Task: Select Give A Gift Card from Gift Cards. Add to cart Amazon Fire TV Gift Card-2. Place order for Markus Robinson, _x000D_
1636 Lexi Loop_x000D_
Lynden, Washington(WA), 98264, Cell Number (360) 354-8826
Action: Mouse moved to (17, 125)
Screenshot: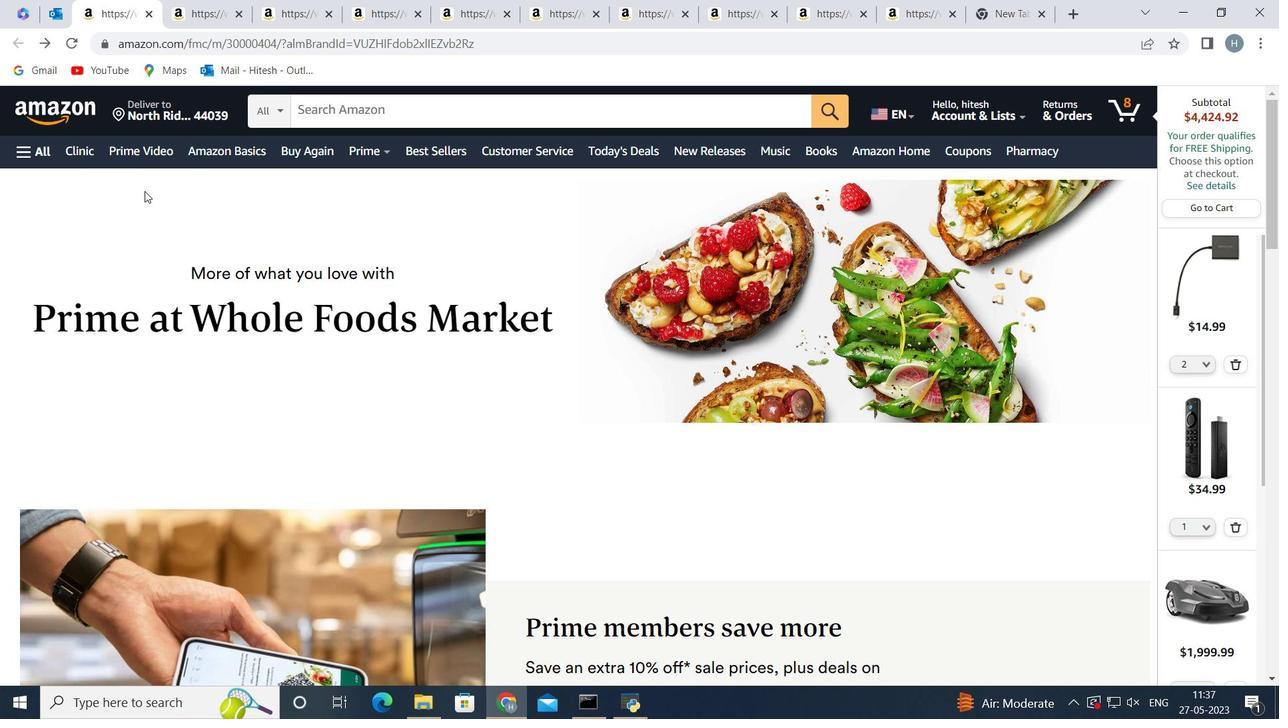 
Action: Mouse pressed left at (17, 125)
Screenshot: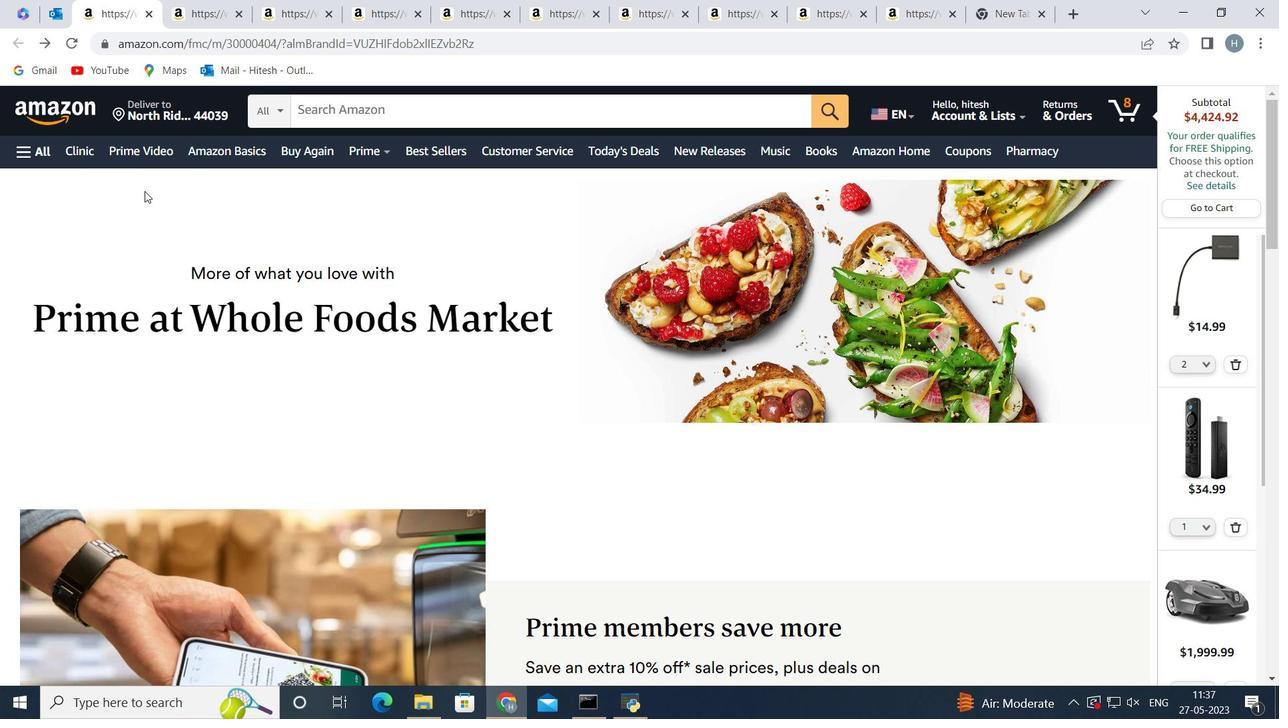 
Action: Mouse moved to (137, 475)
Screenshot: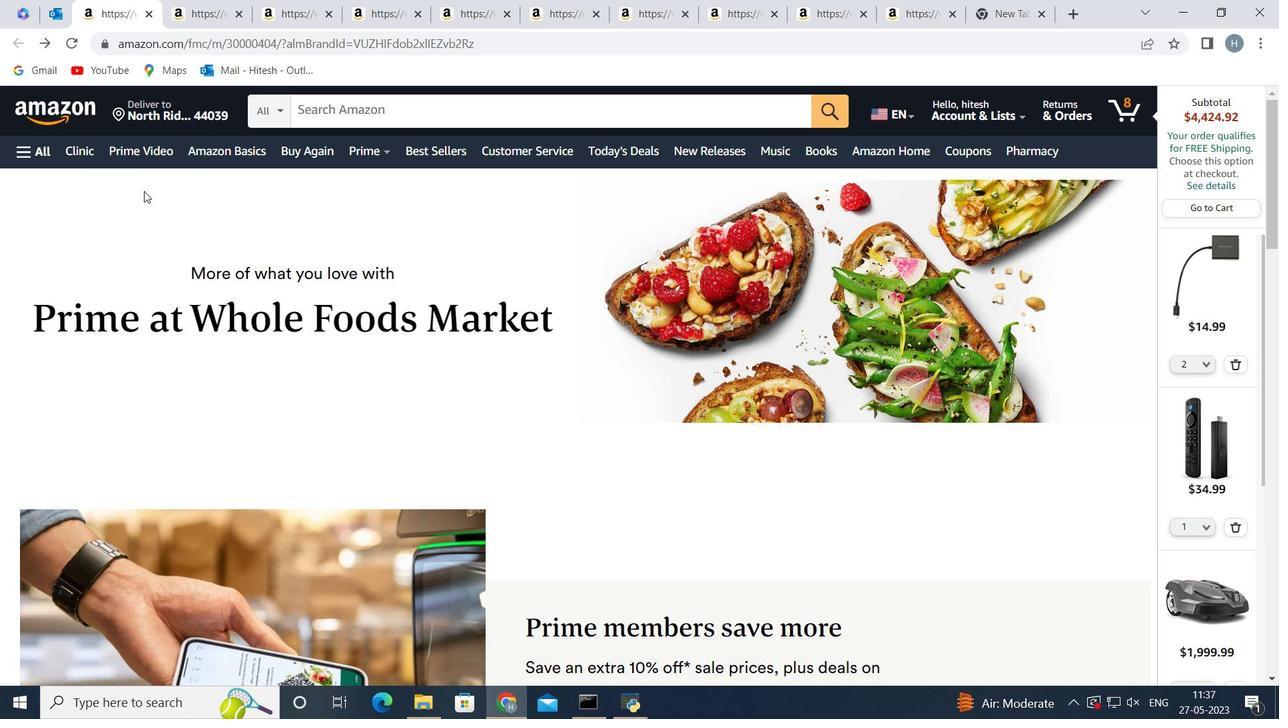 
Action: Mouse scrolled (137, 475) with delta (0, 0)
Screenshot: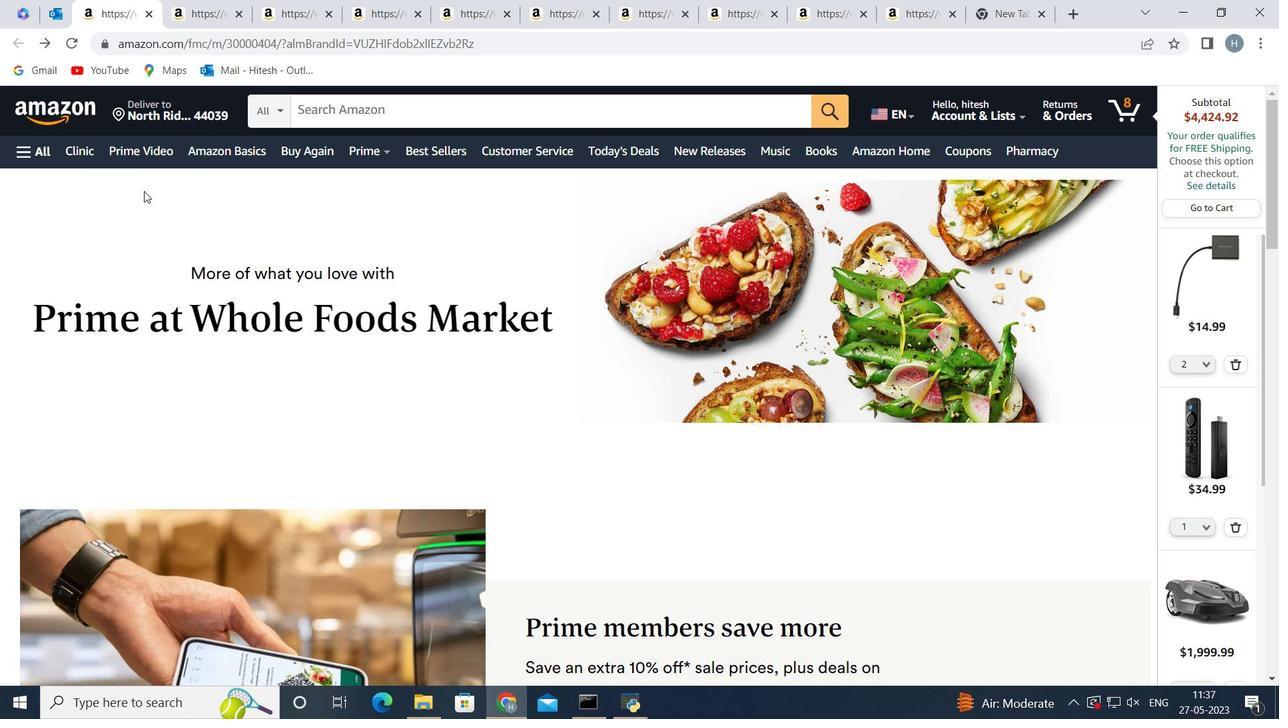 
Action: Mouse scrolled (137, 475) with delta (0, 0)
Screenshot: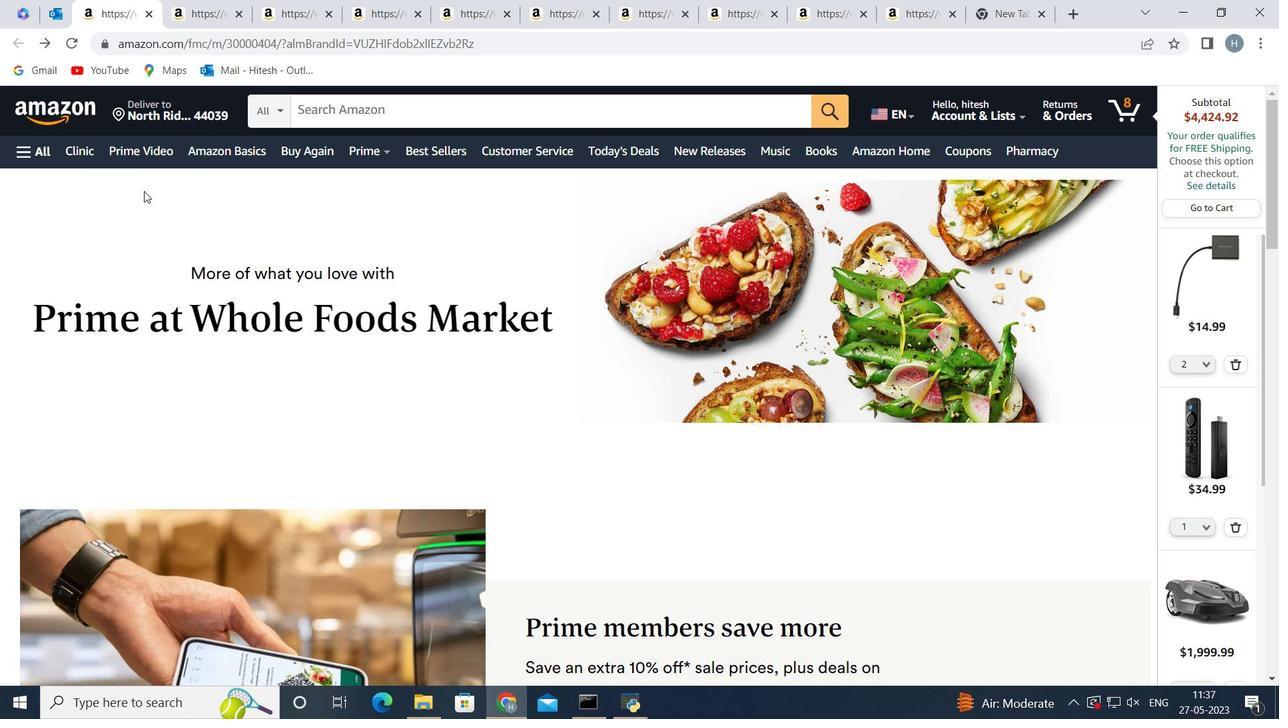 
Action: Mouse scrolled (137, 475) with delta (0, 0)
Screenshot: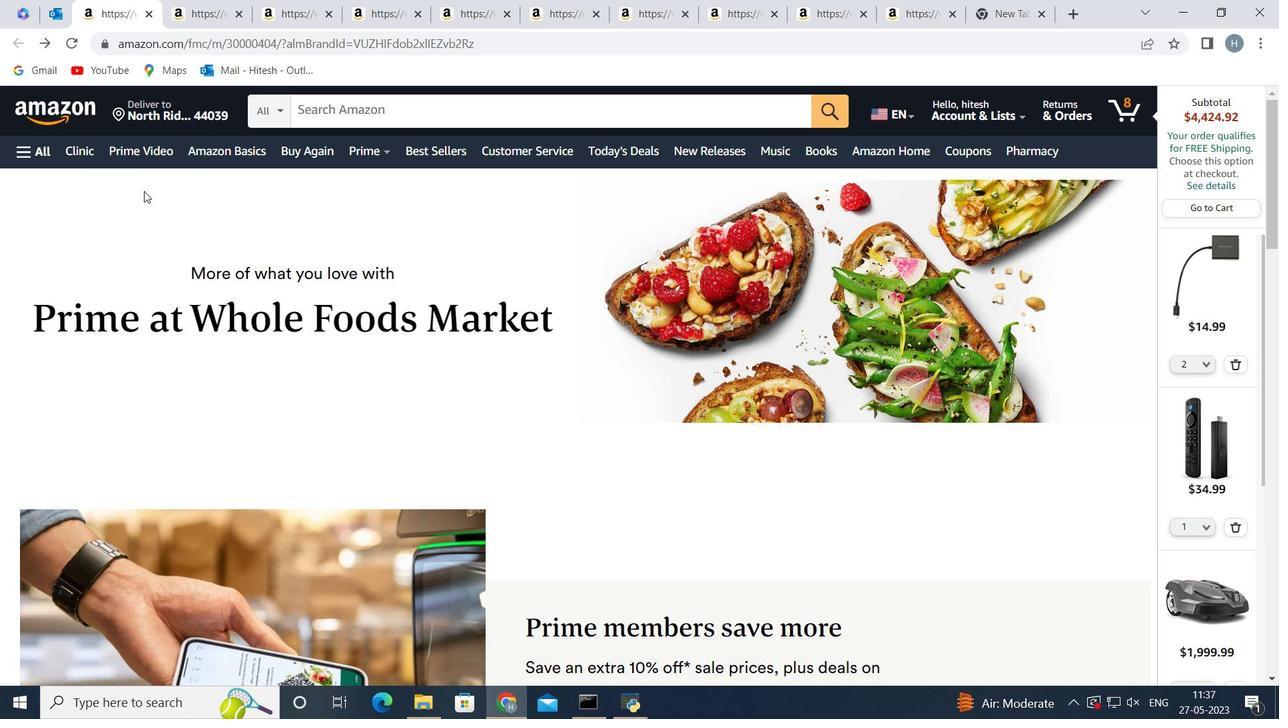 
Action: Mouse scrolled (137, 475) with delta (0, 0)
Screenshot: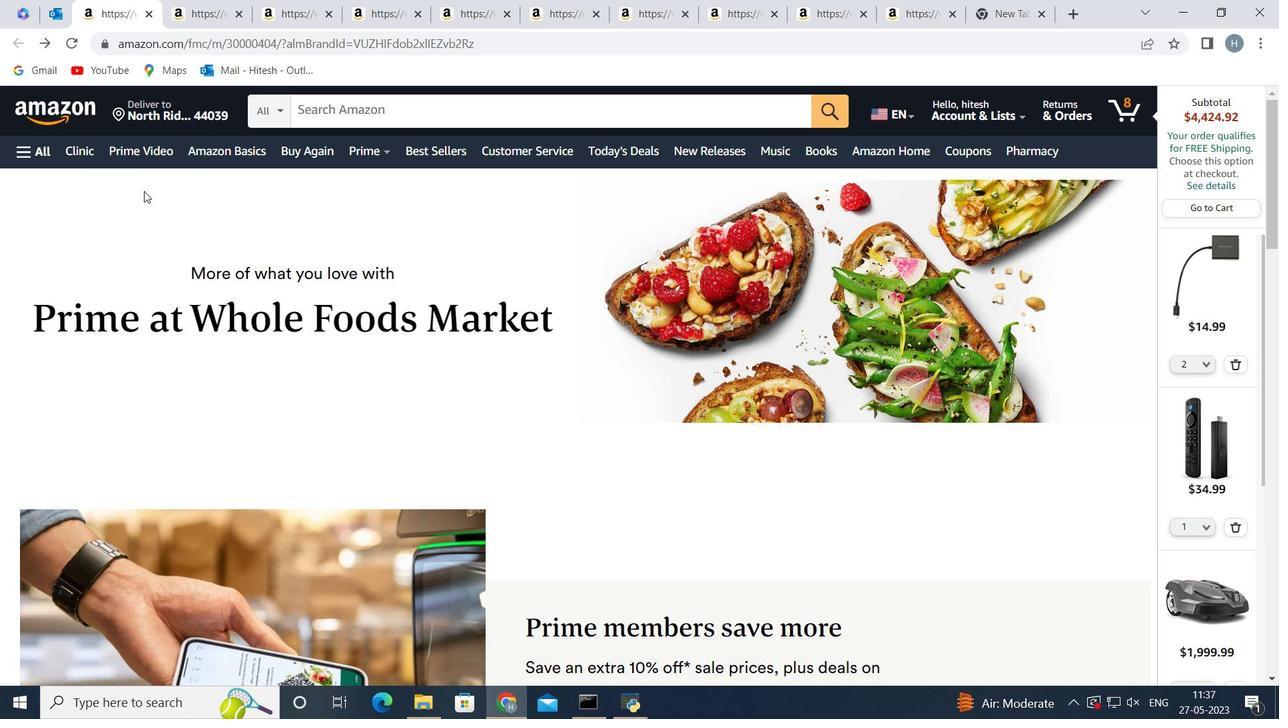 
Action: Mouse scrolled (137, 475) with delta (0, 0)
Screenshot: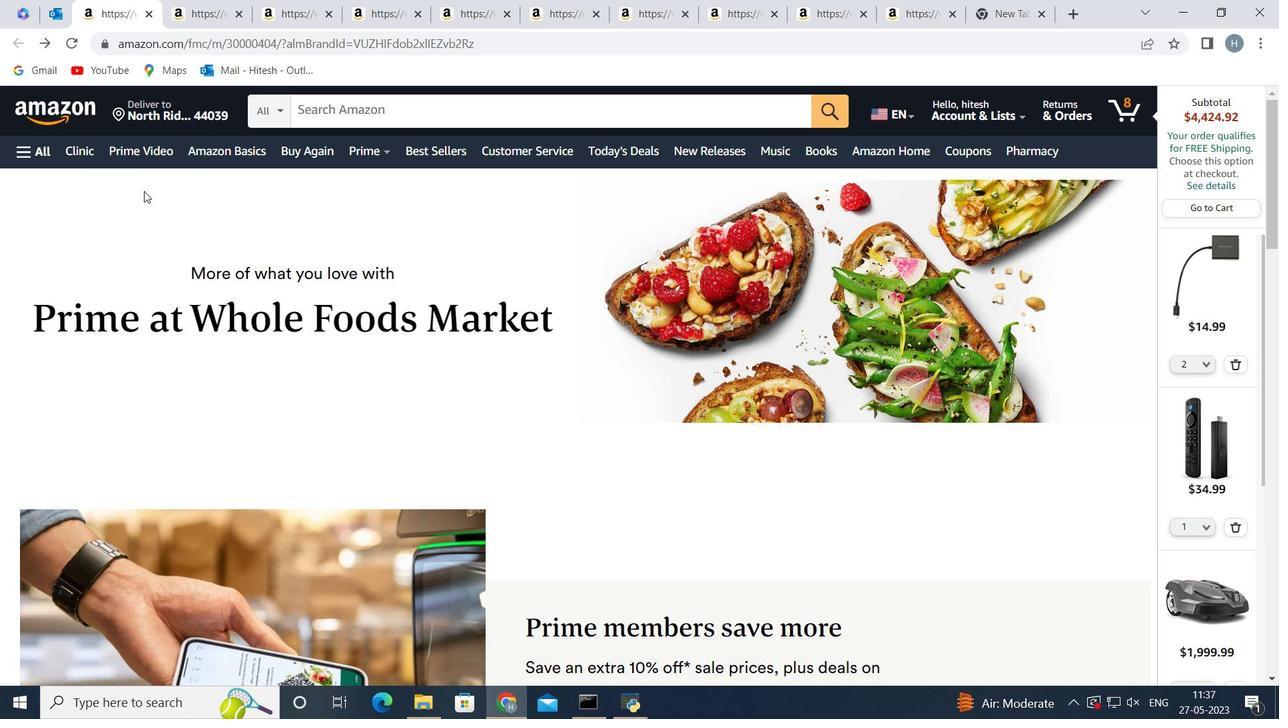 
Action: Mouse scrolled (137, 475) with delta (0, 0)
Screenshot: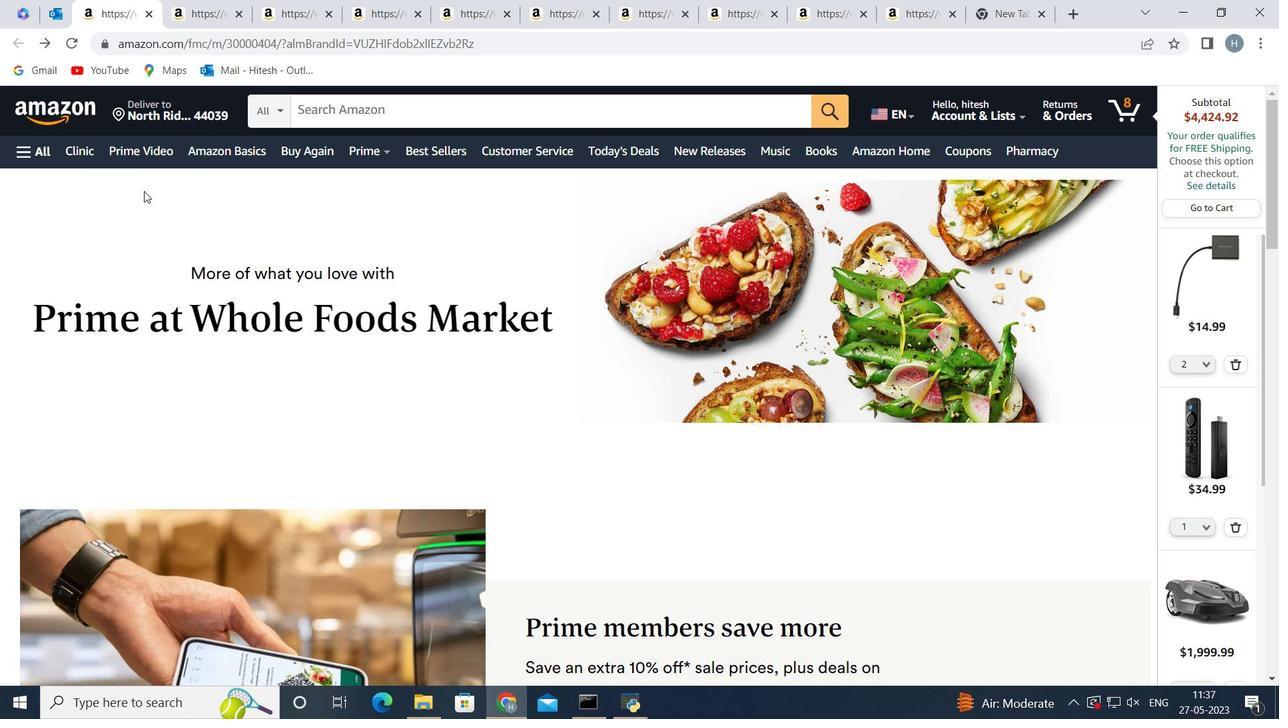 
Action: Mouse moved to (107, 491)
Screenshot: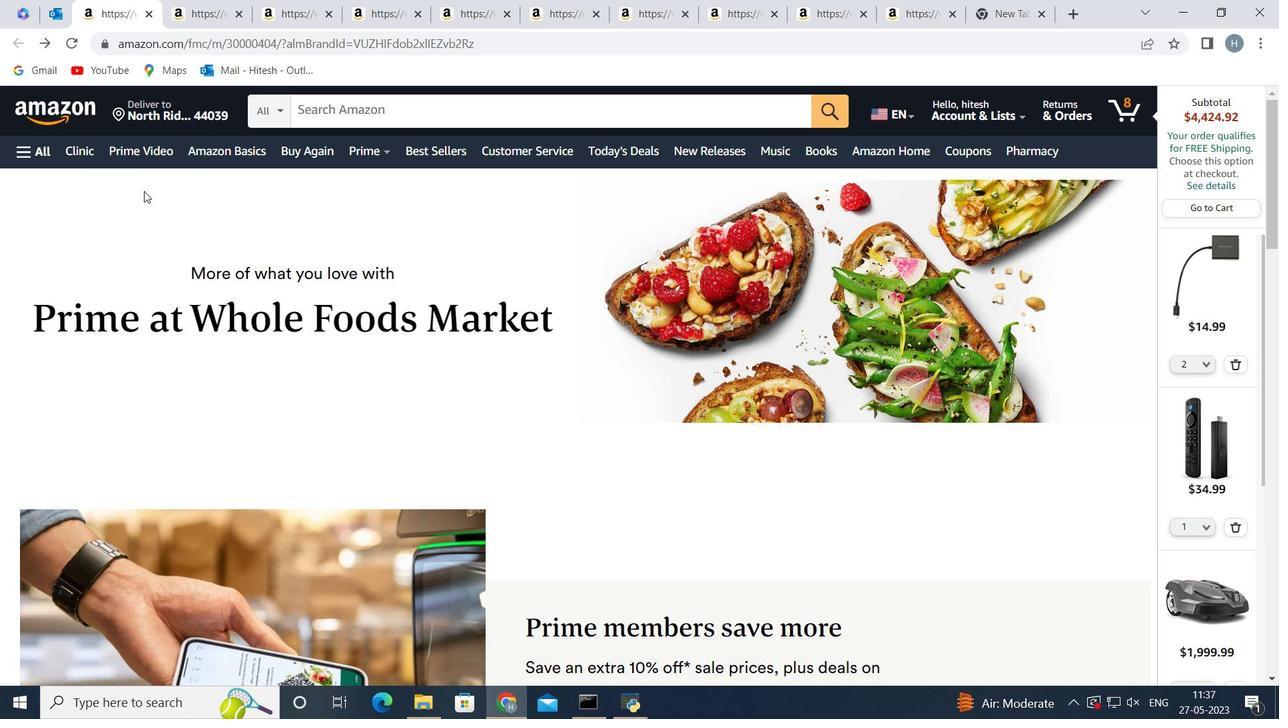 
Action: Mouse pressed left at (107, 491)
Screenshot: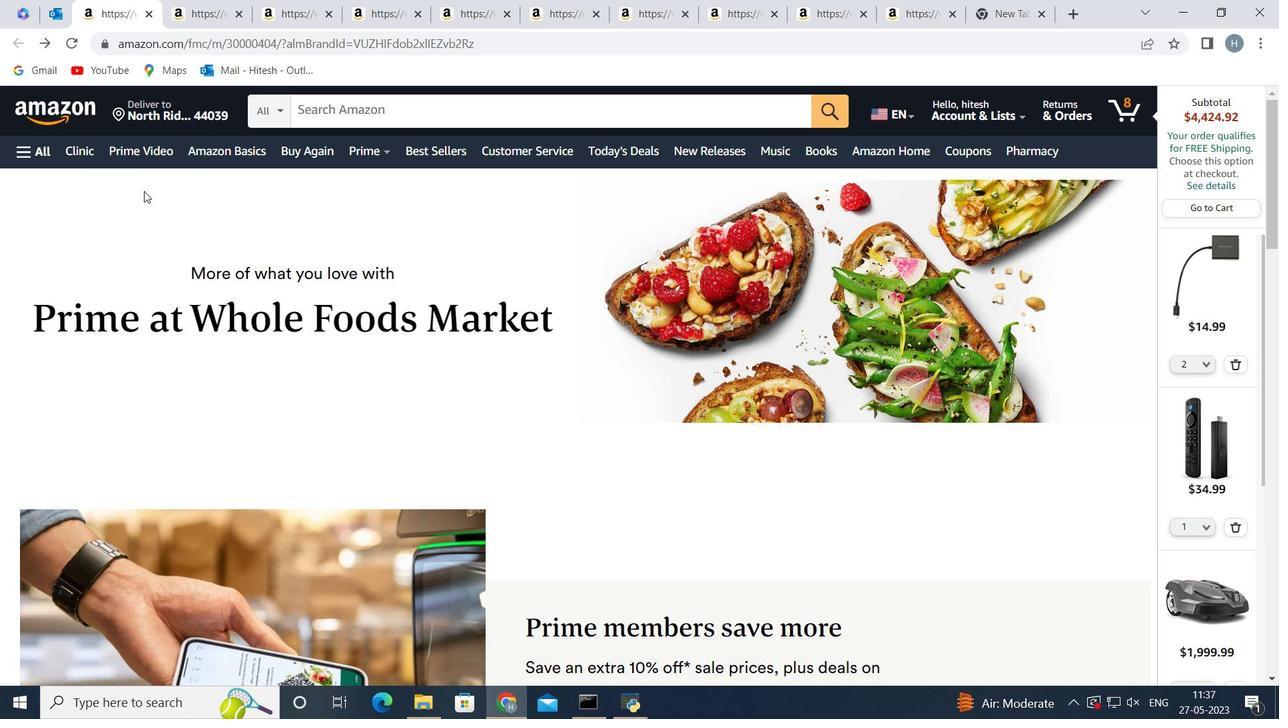 
Action: Mouse moved to (135, 393)
Screenshot: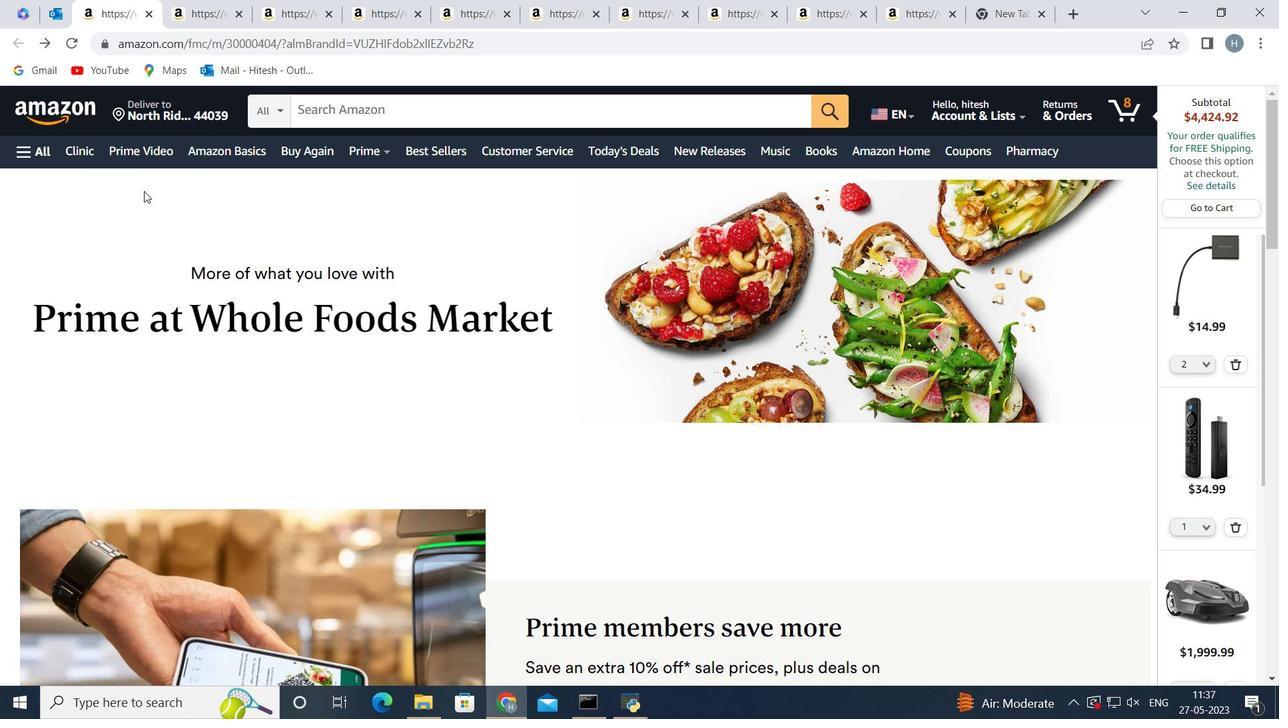 
Action: Mouse scrolled (135, 392) with delta (0, 0)
Screenshot: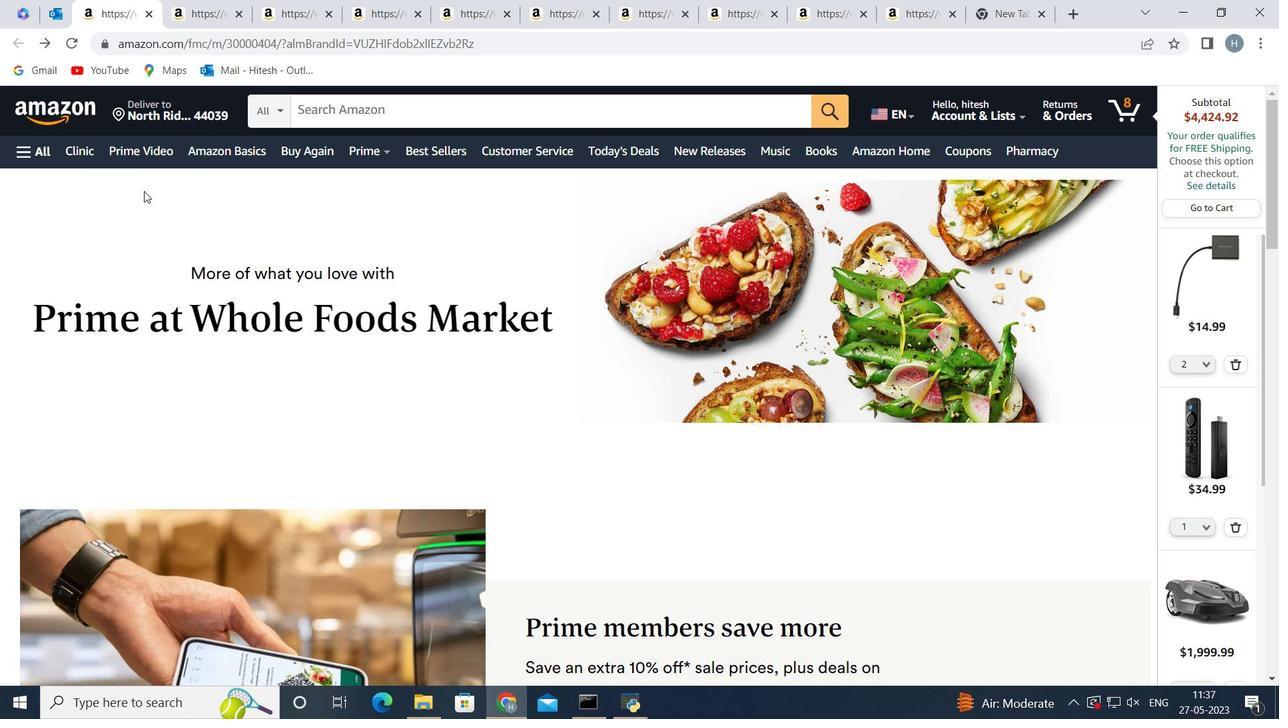 
Action: Mouse moved to (135, 392)
Screenshot: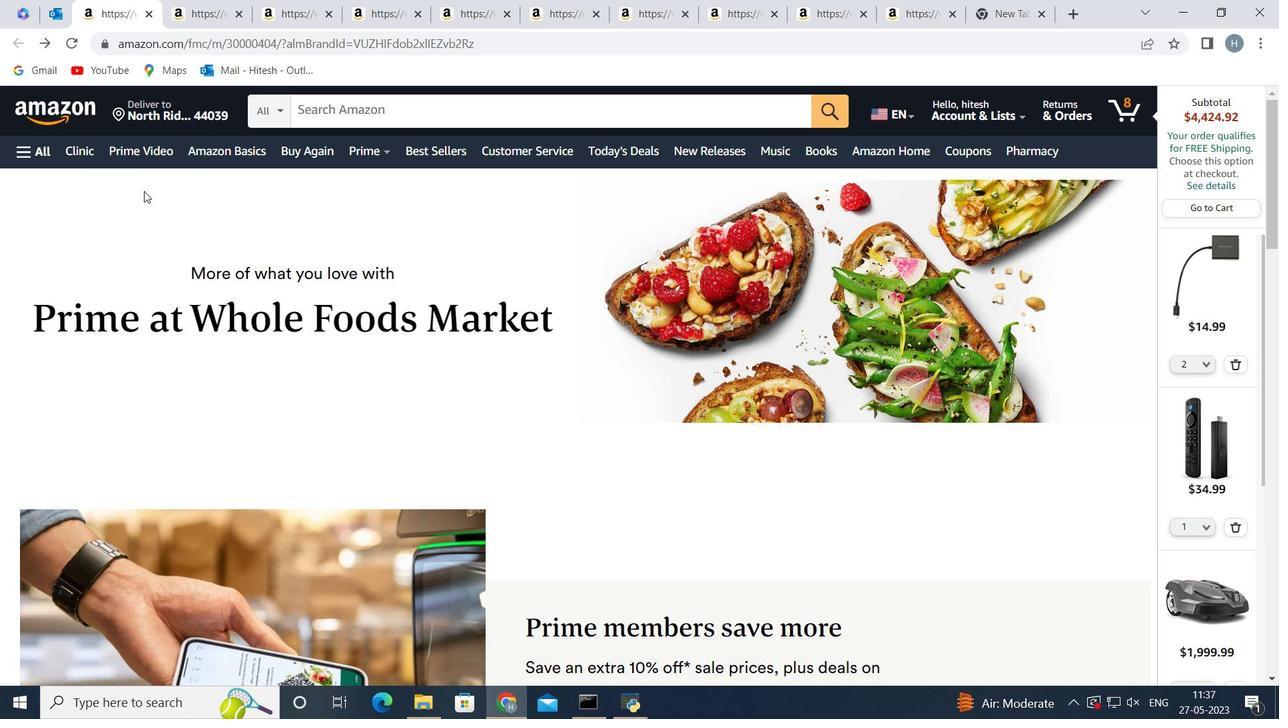 
Action: Mouse scrolled (135, 391) with delta (0, 0)
Screenshot: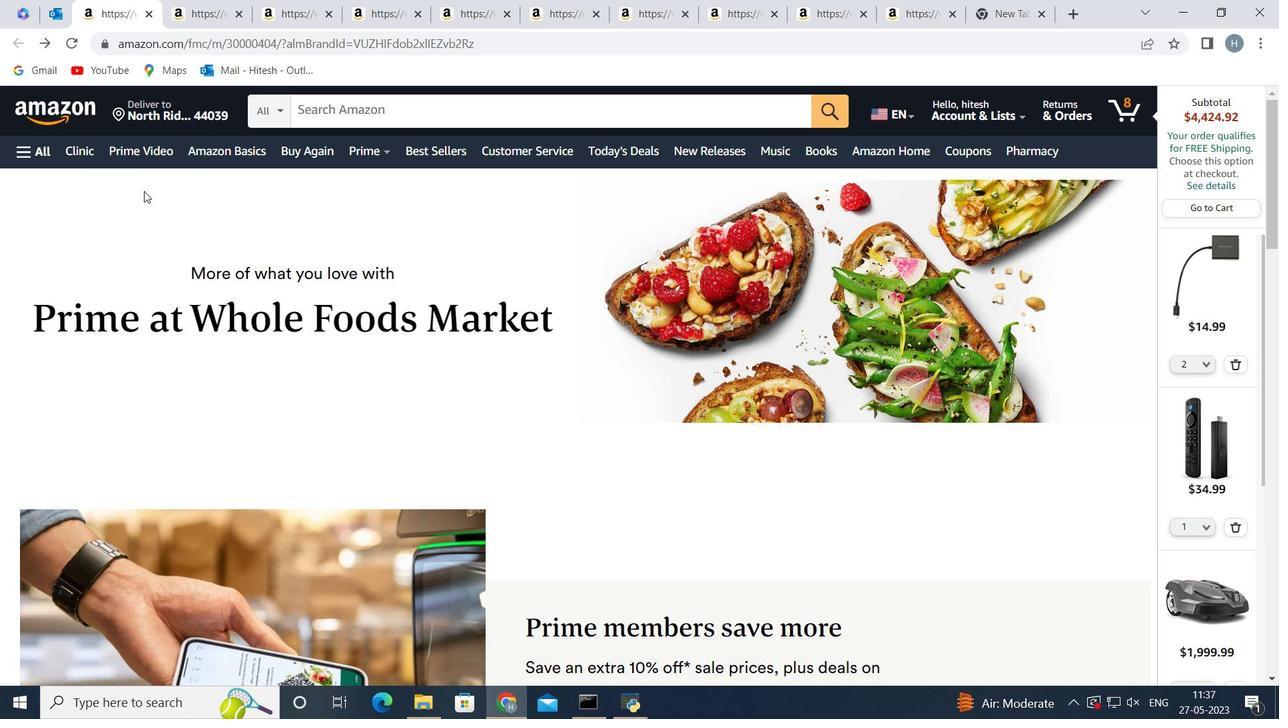 
Action: Mouse scrolled (135, 391) with delta (0, 0)
Screenshot: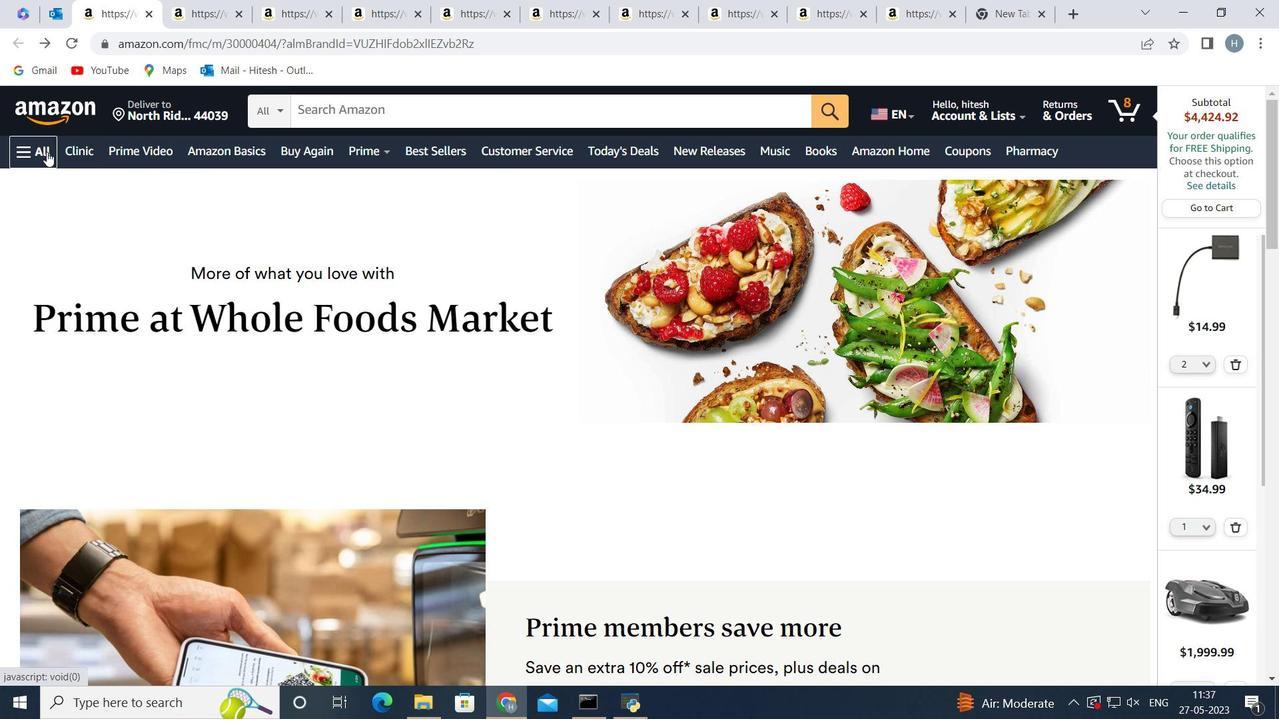 
Action: Mouse moved to (128, 412)
Screenshot: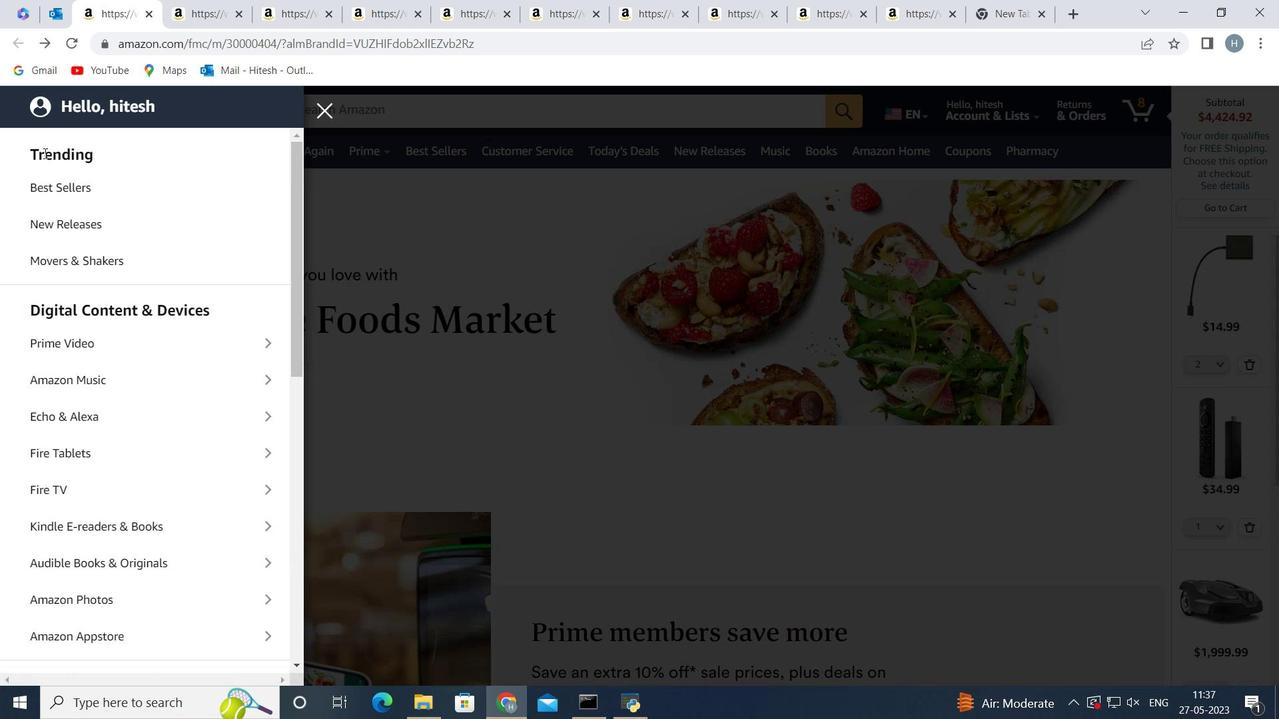 
Action: Mouse pressed left at (128, 412)
Screenshot: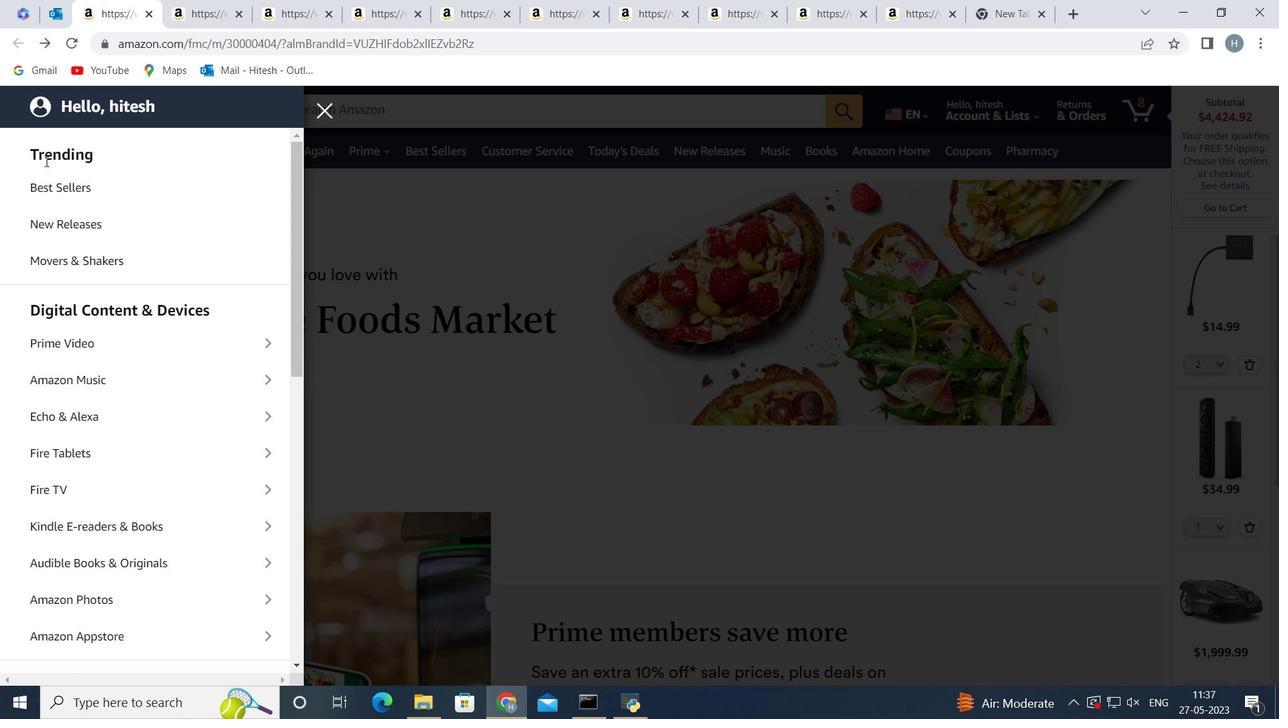
Action: Mouse moved to (125, 178)
Screenshot: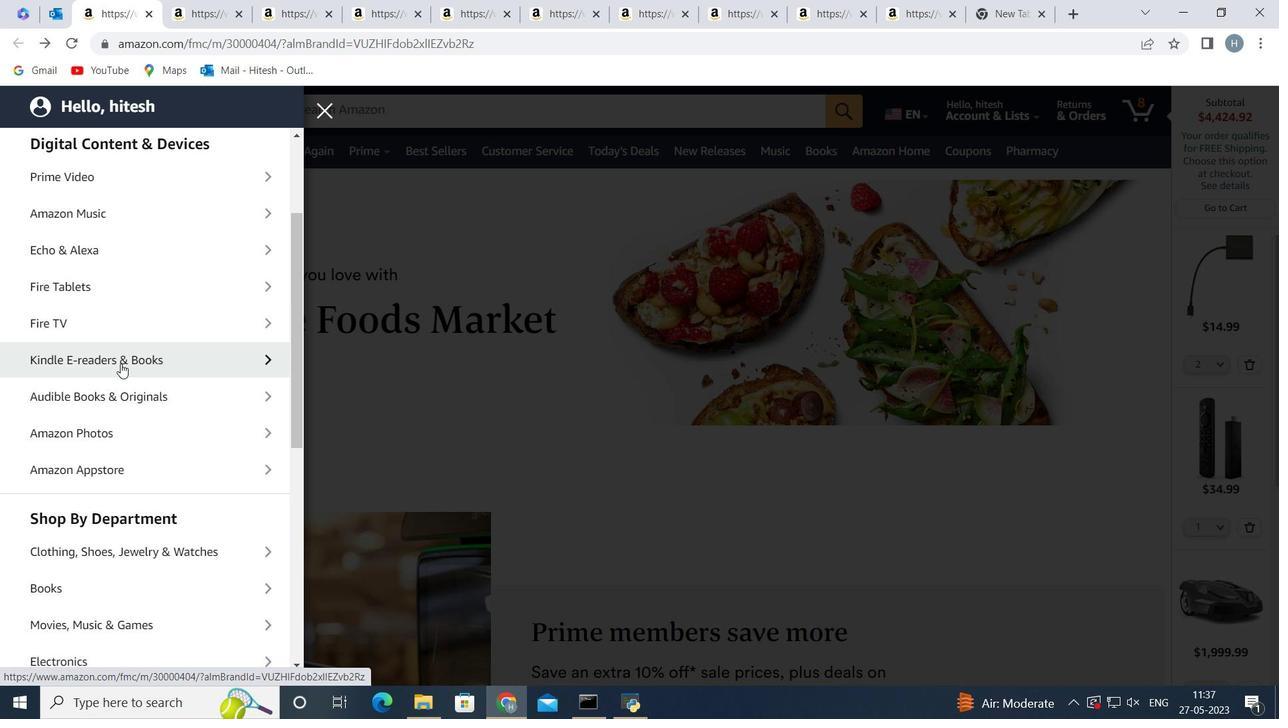
Action: Mouse pressed left at (125, 178)
Screenshot: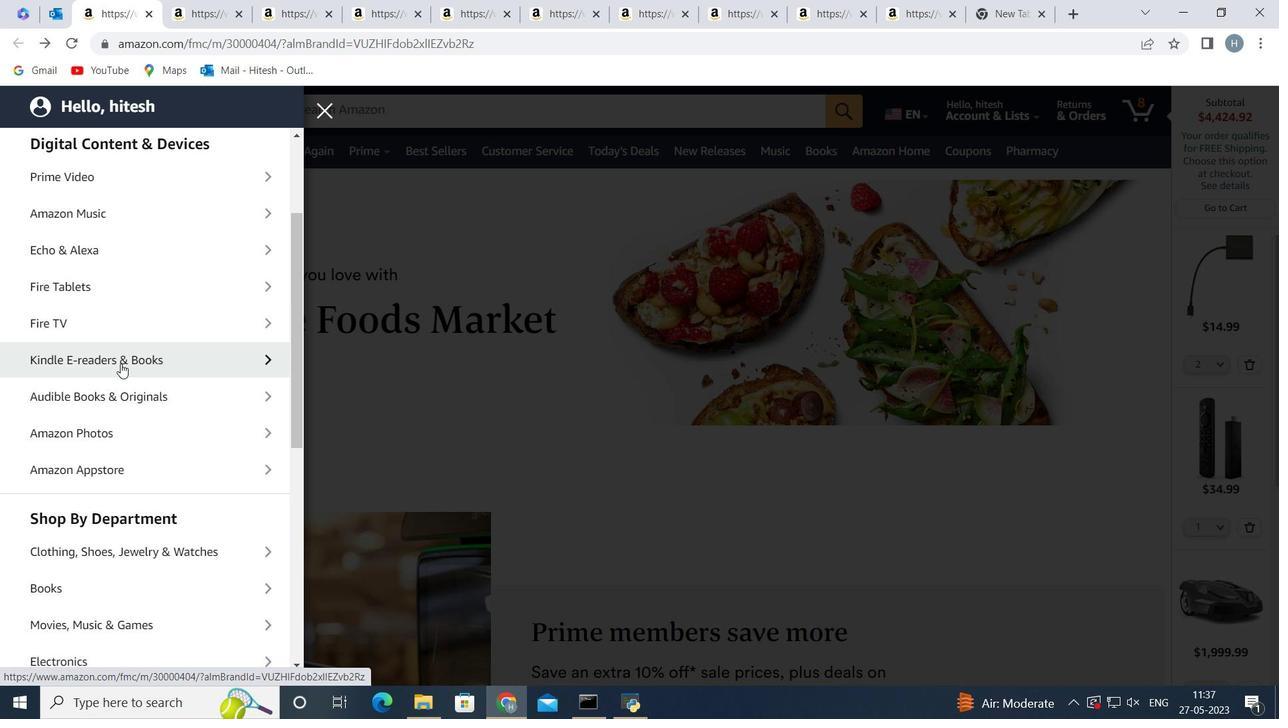 
Action: Mouse moved to (328, 85)
Screenshot: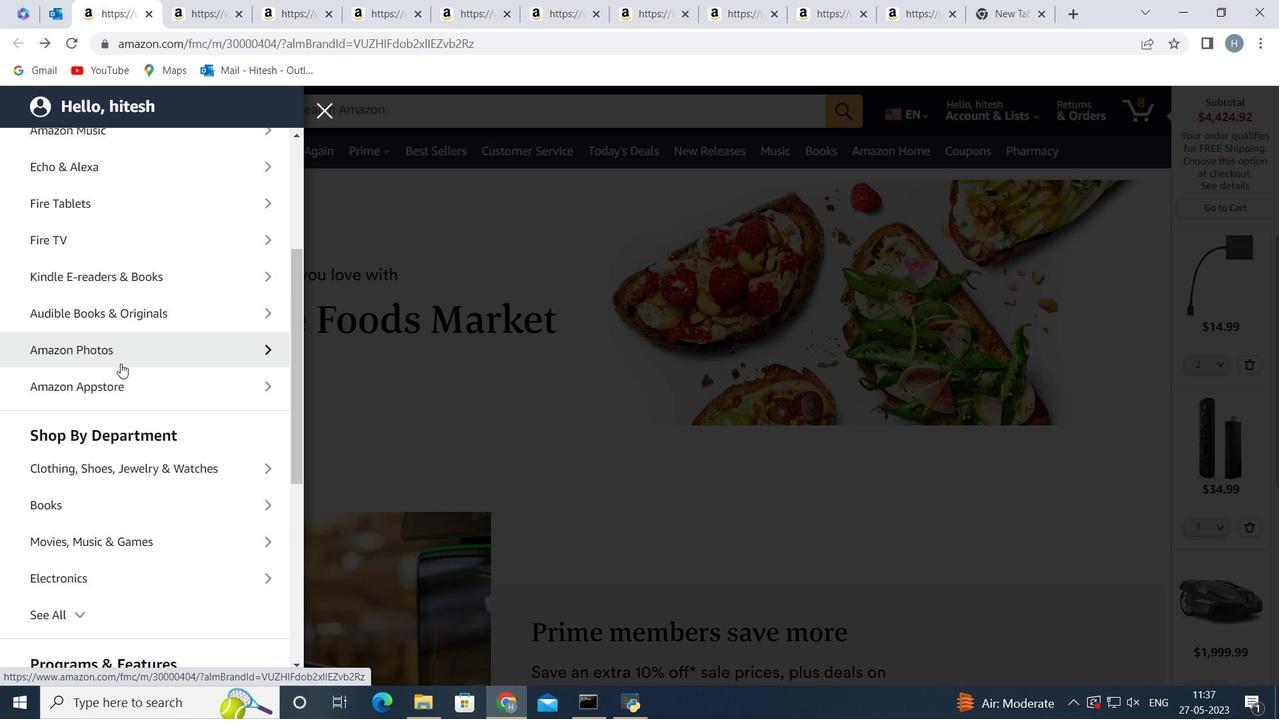 
Action: Mouse pressed left at (328, 85)
Screenshot: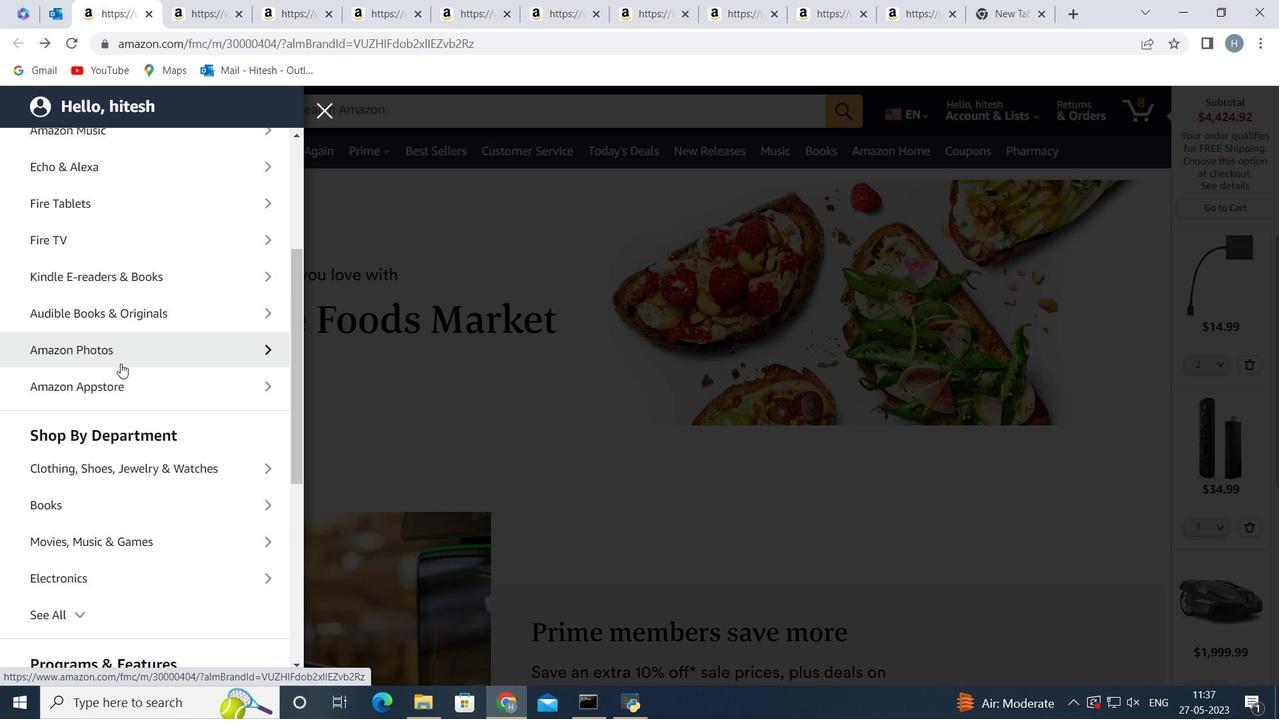 
Action: Mouse moved to (323, 235)
Screenshot: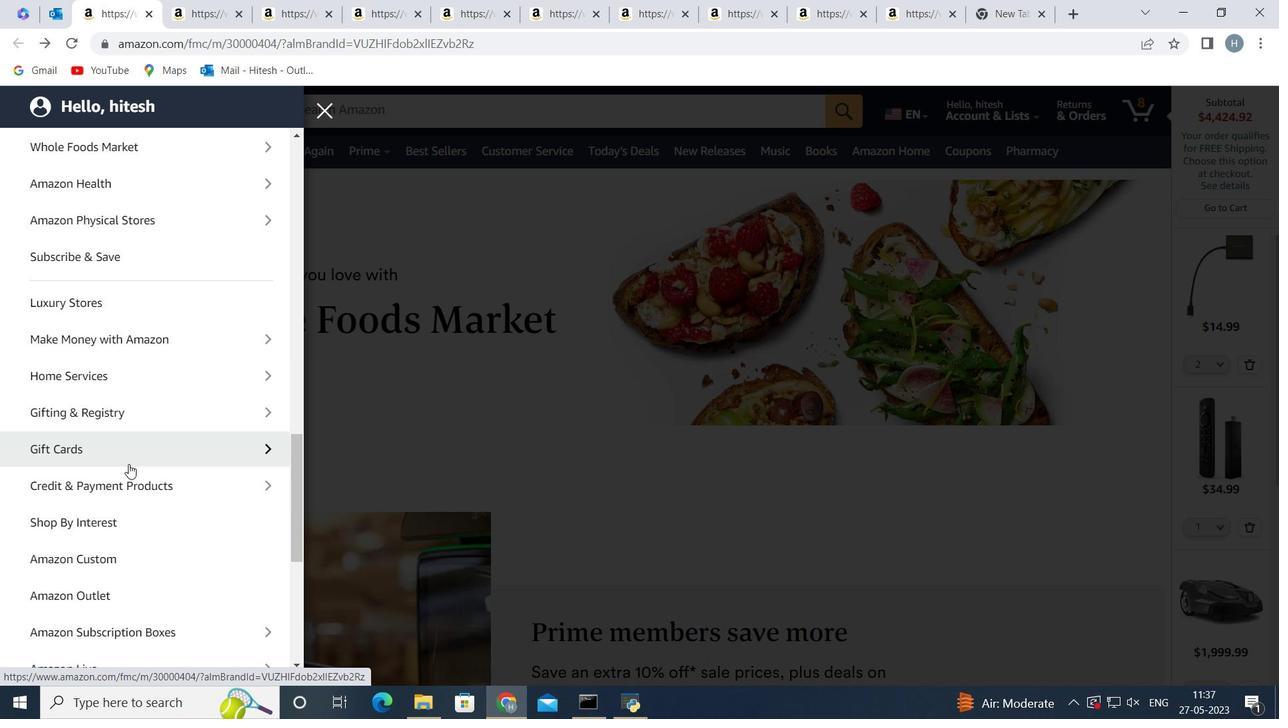 
Action: Mouse pressed left at (323, 235)
Screenshot: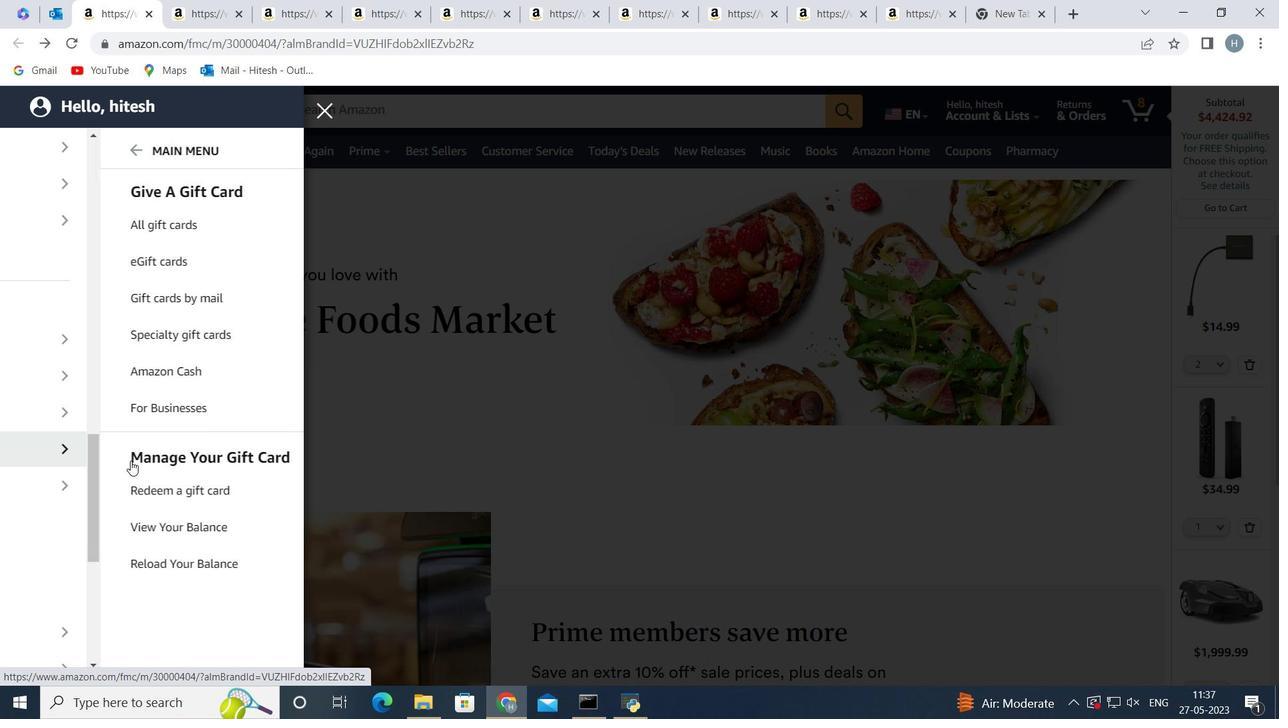 
Action: Mouse moved to (351, 90)
Screenshot: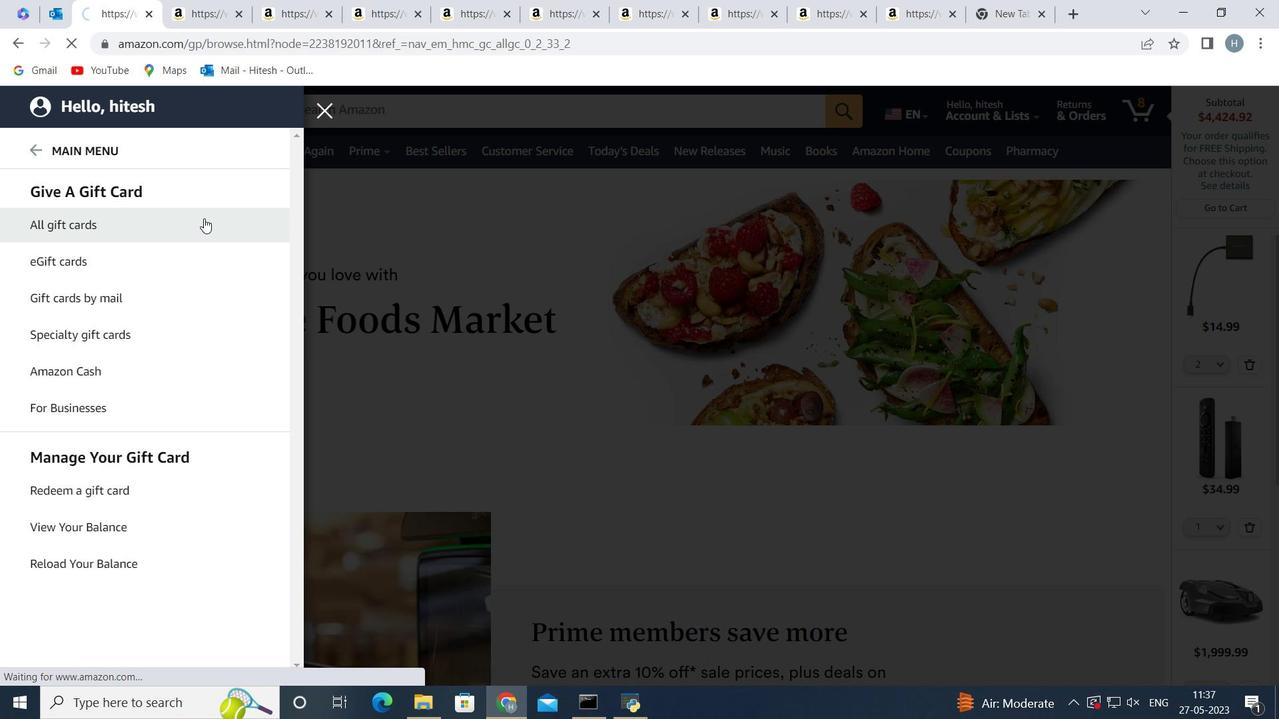 
Action: Mouse pressed left at (351, 90)
Screenshot: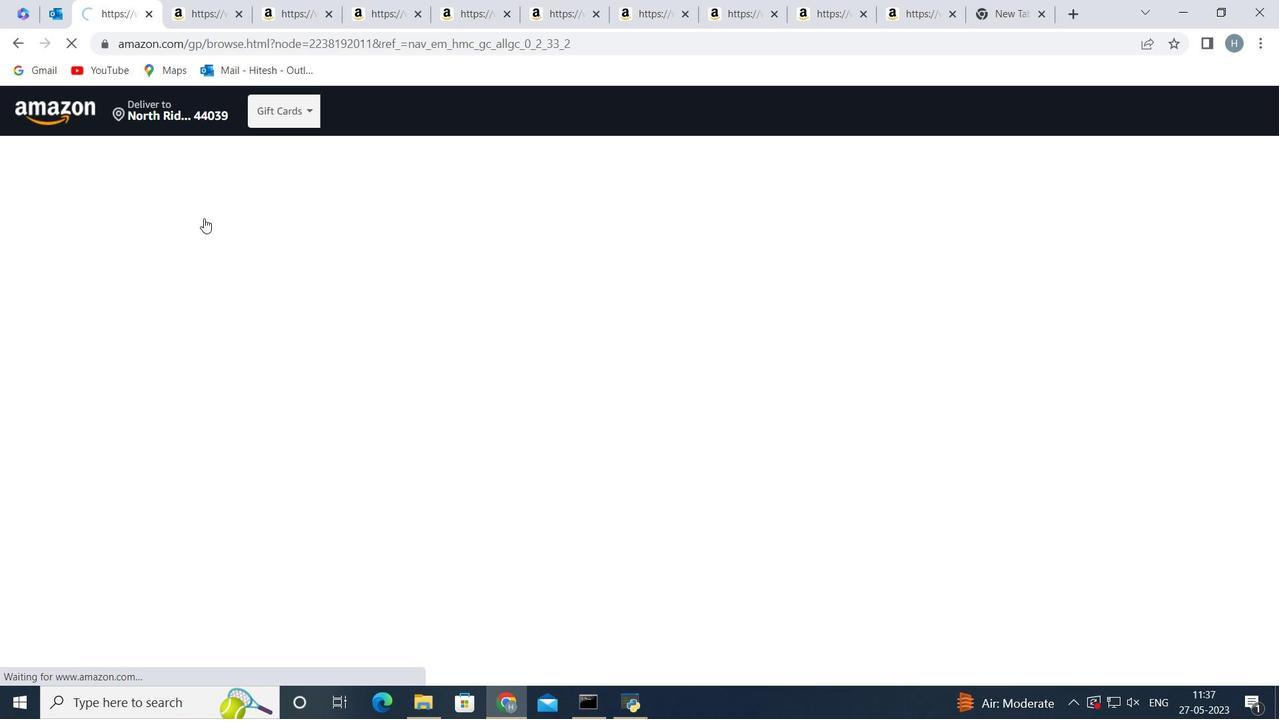 
Action: Key pressed <Key.shift>Amazon<Key.space>fire<Key.space>tv<Key.space>gift<Key.space>card<Key.enter>
Screenshot: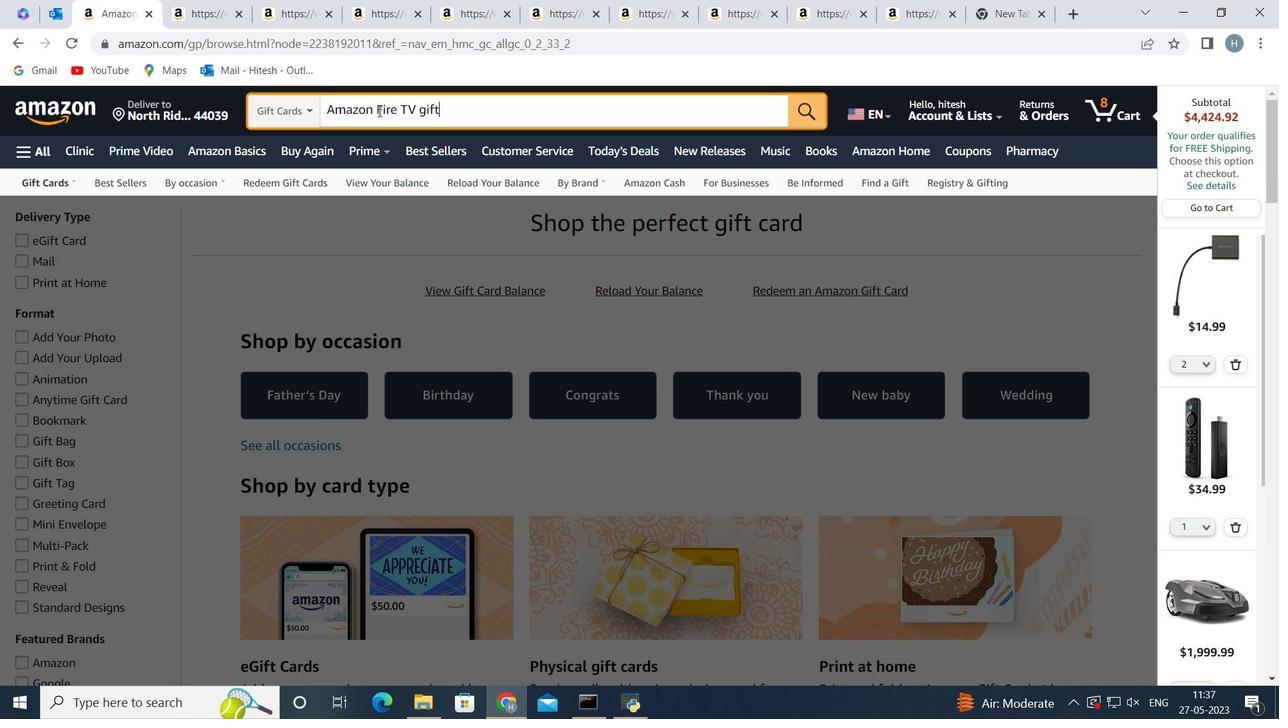 
Action: Mouse moved to (344, 282)
Screenshot: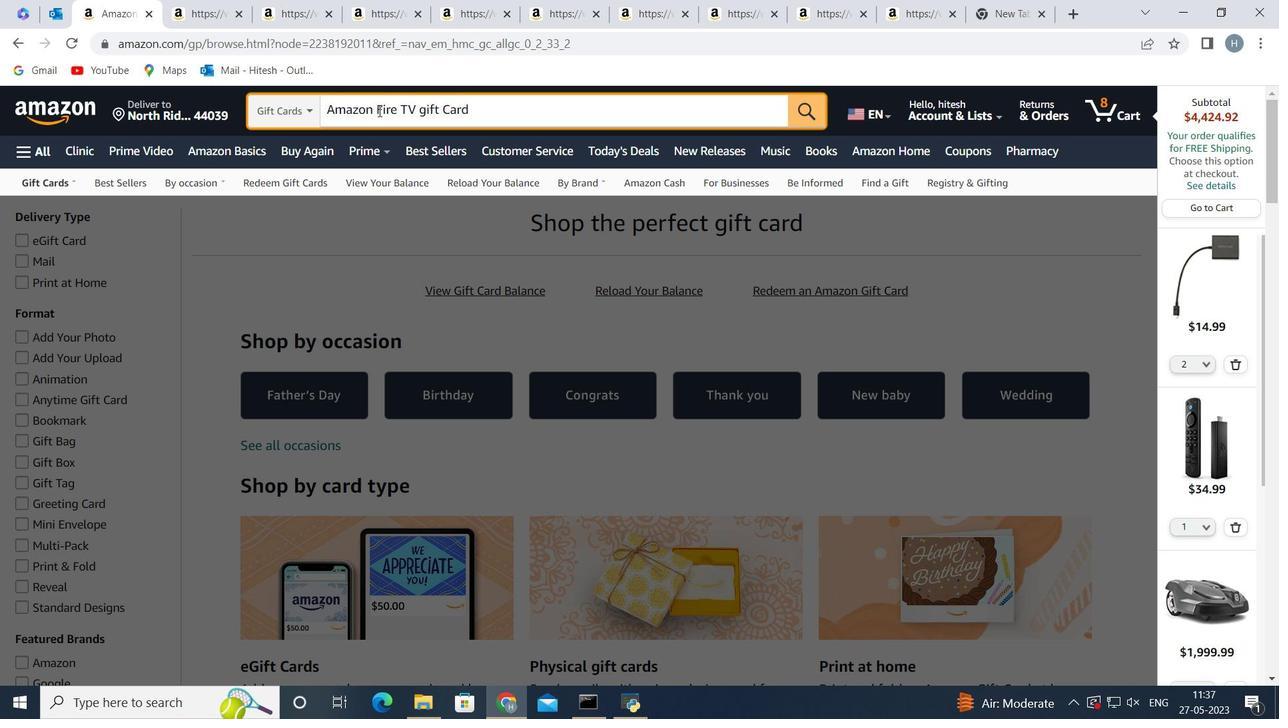 
Action: Mouse scrolled (344, 281) with delta (0, 0)
Screenshot: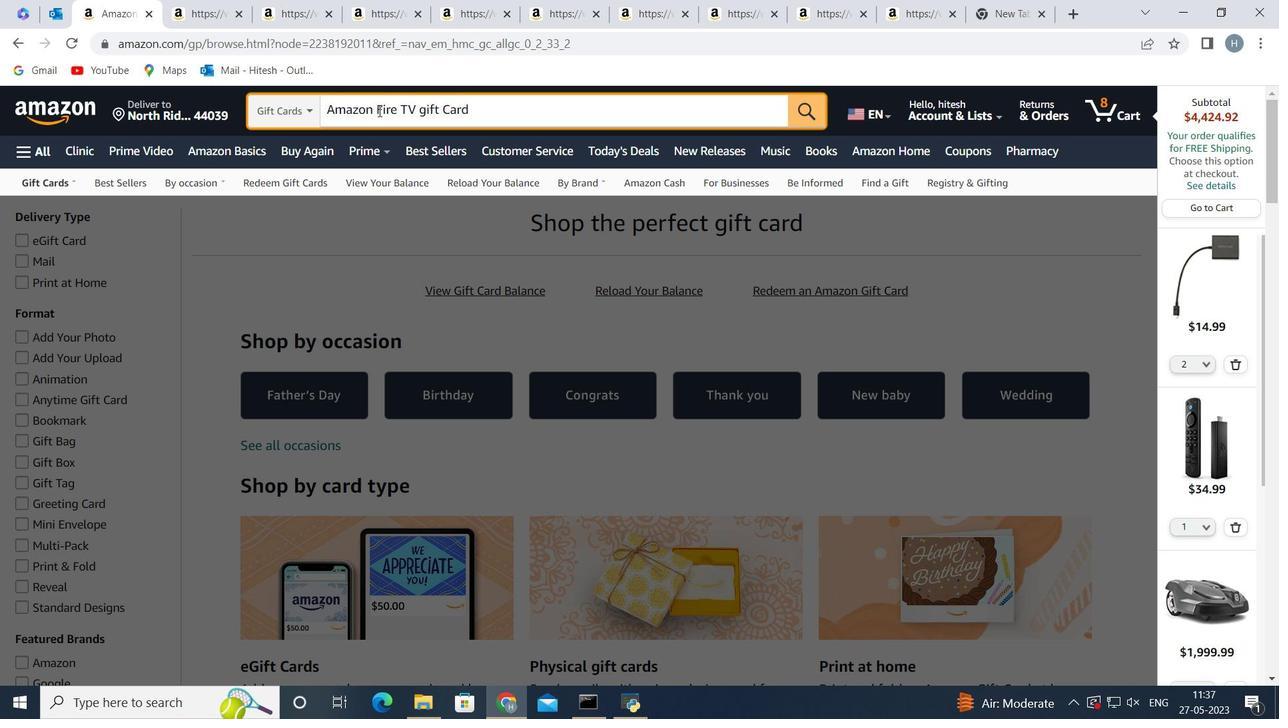 
Action: Mouse scrolled (344, 281) with delta (0, 0)
Screenshot: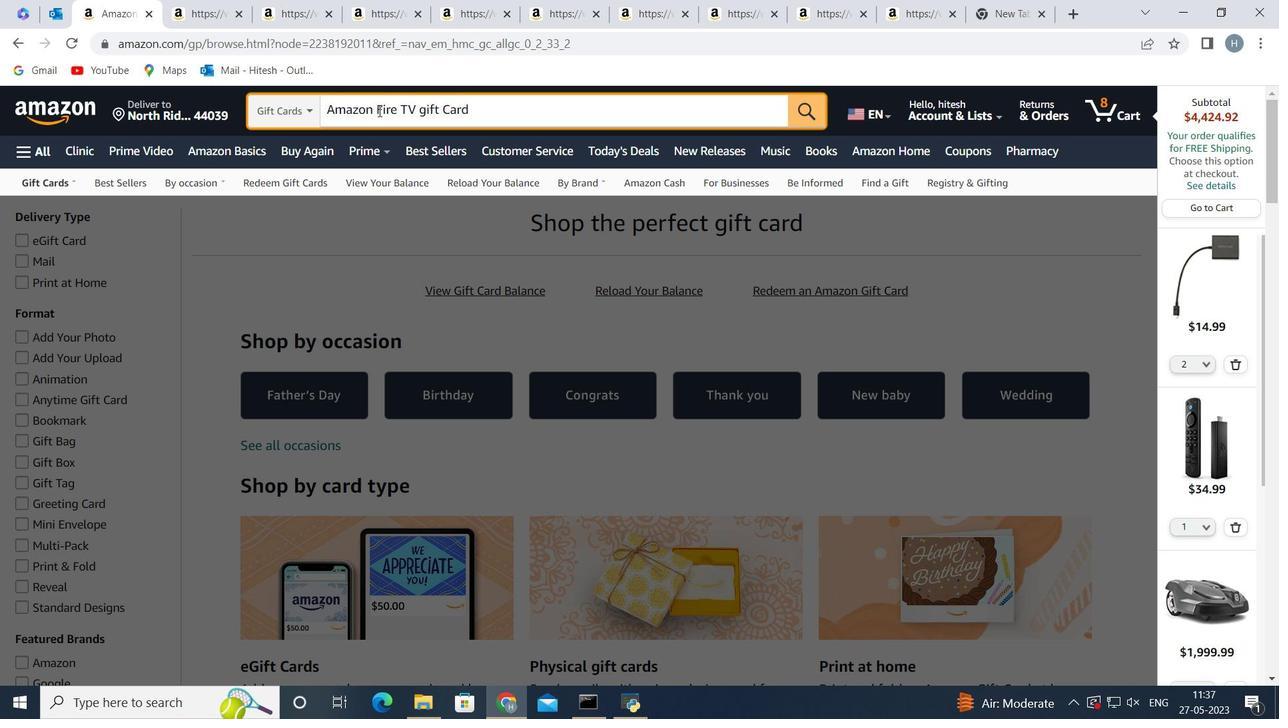 
Action: Mouse moved to (419, 277)
Screenshot: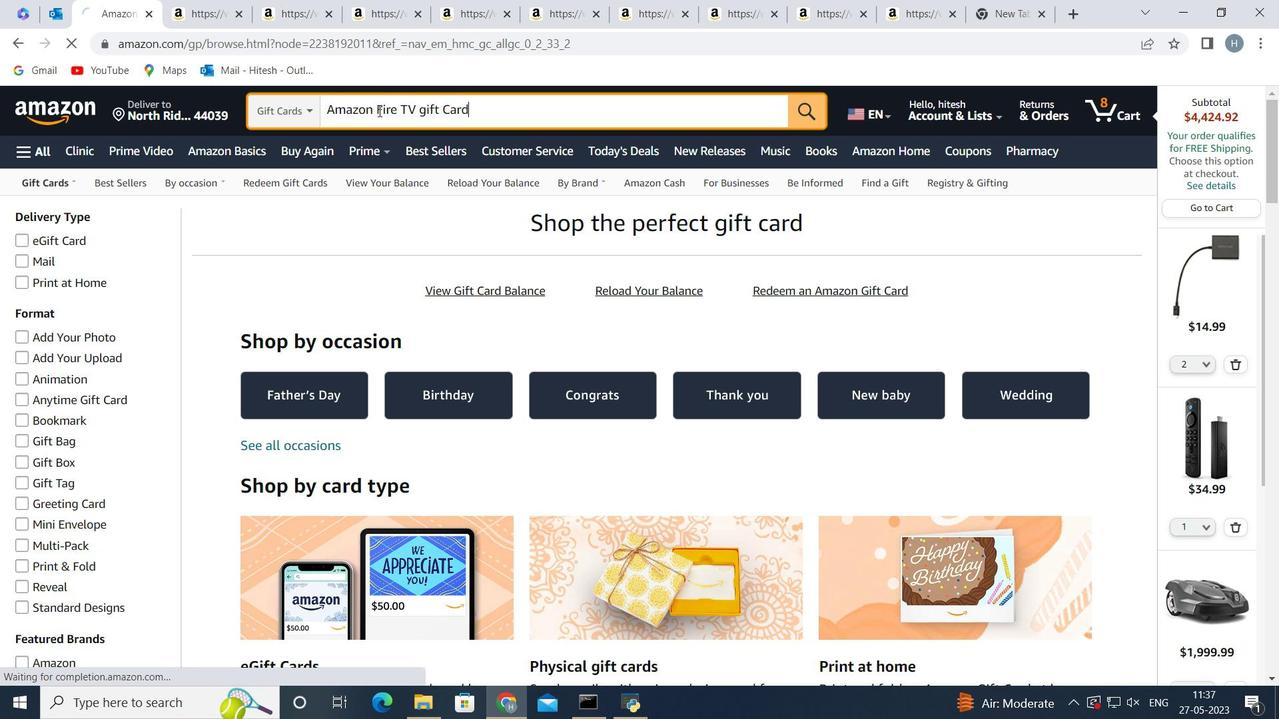 
Action: Mouse scrolled (419, 276) with delta (0, 0)
Screenshot: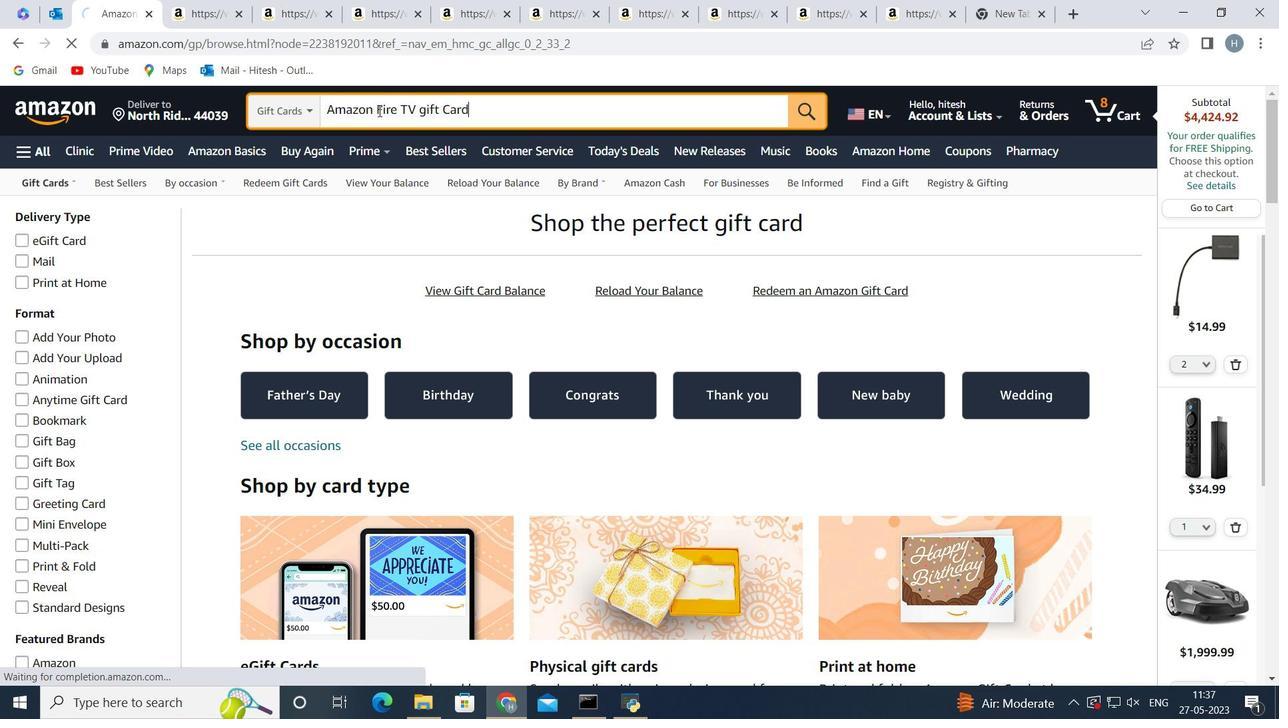 
Action: Mouse scrolled (419, 276) with delta (0, 0)
Screenshot: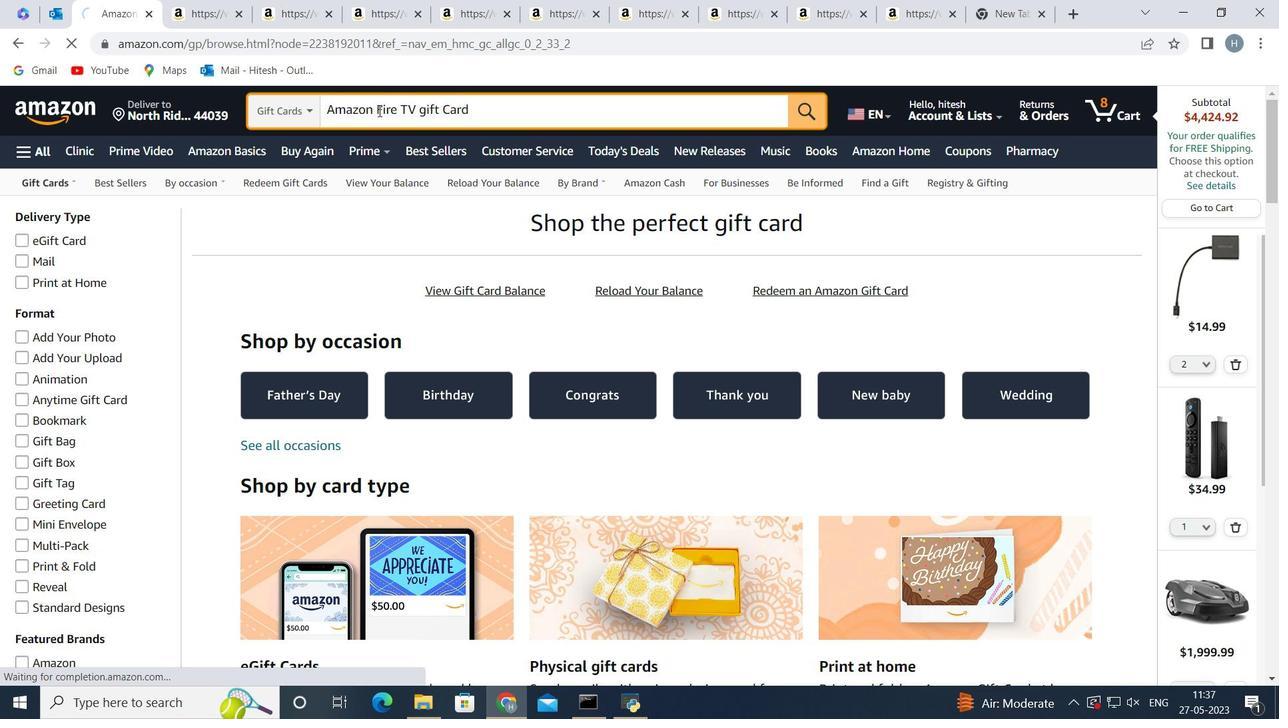 
Action: Mouse scrolled (419, 276) with delta (0, 0)
Screenshot: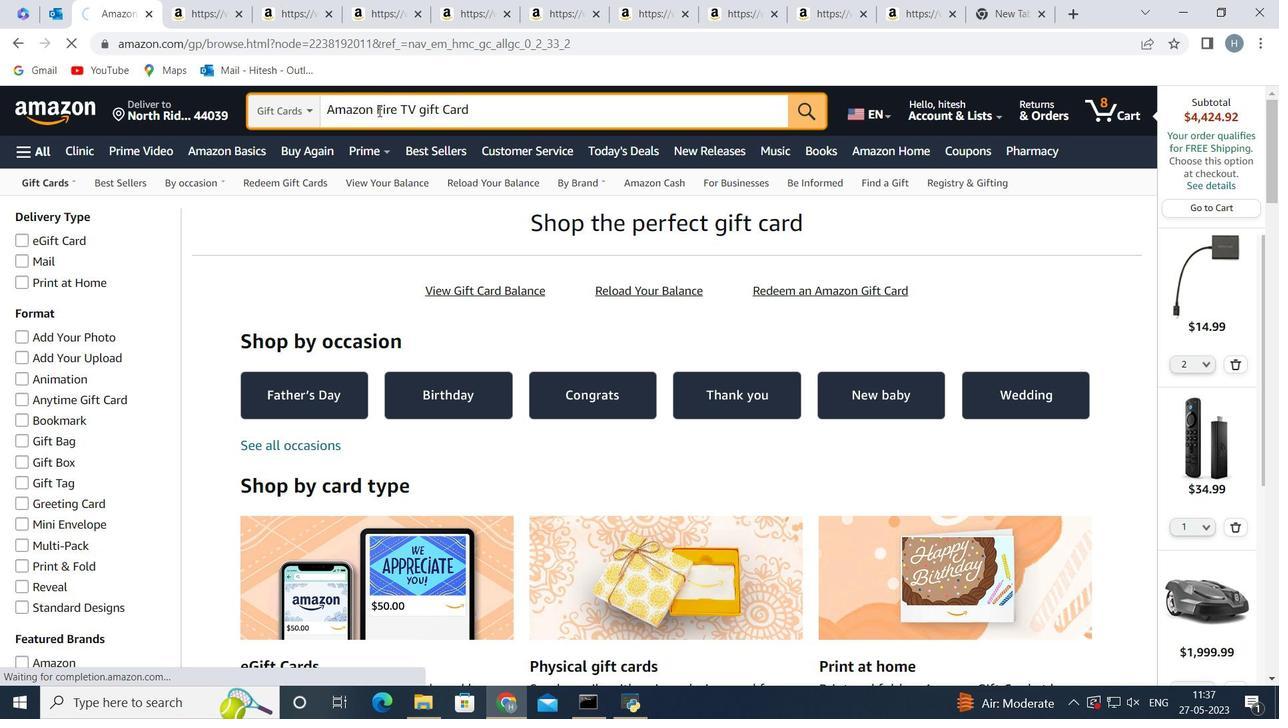 
Action: Mouse scrolled (419, 276) with delta (0, 0)
Screenshot: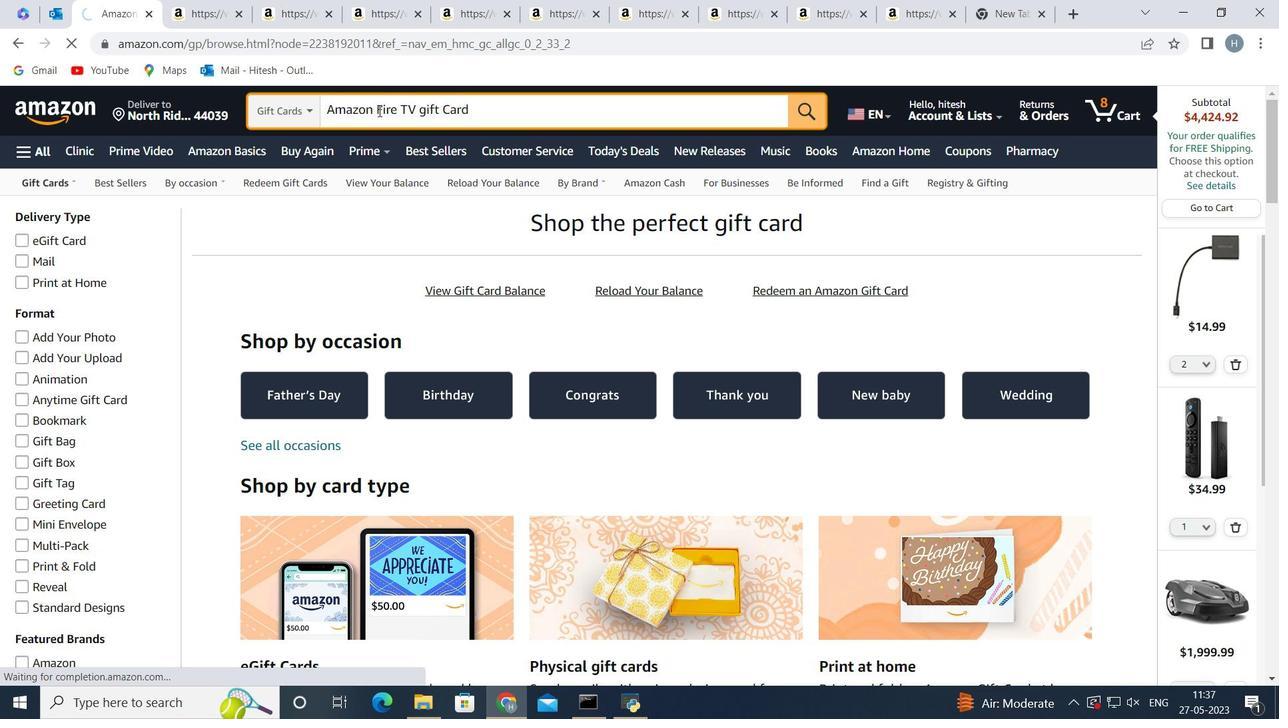 
Action: Mouse scrolled (419, 276) with delta (0, 0)
Screenshot: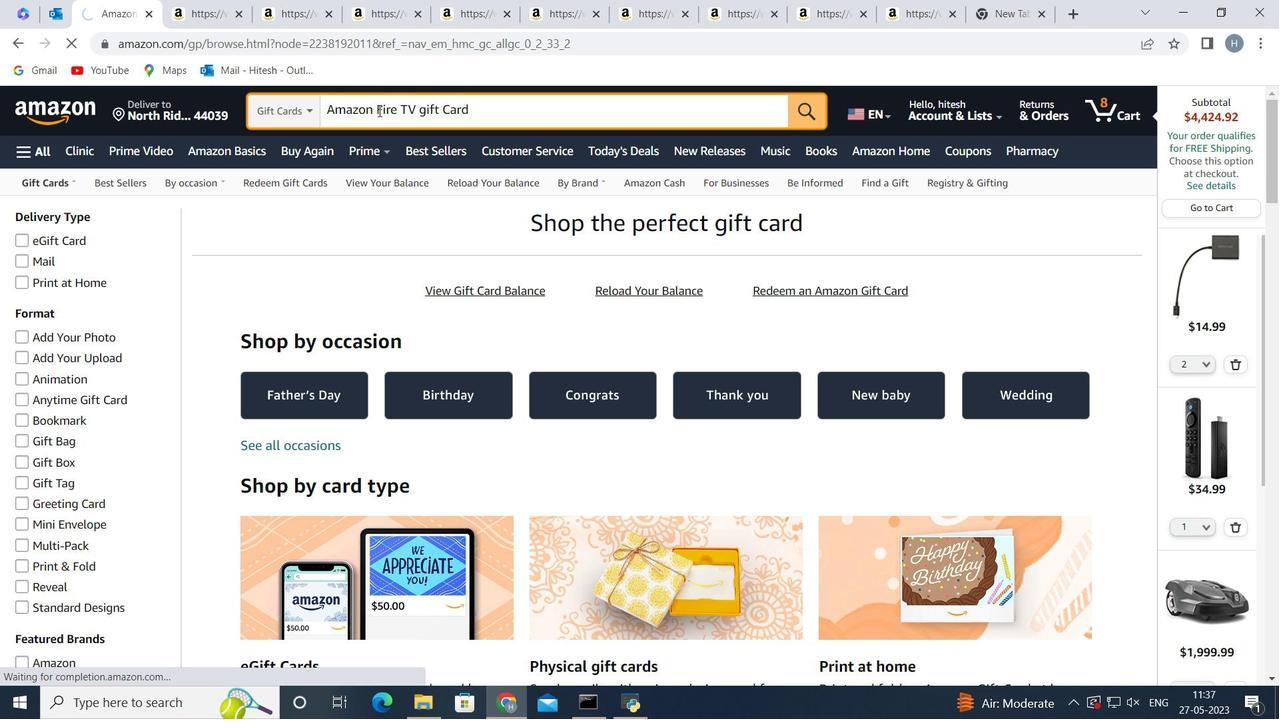 
Action: Mouse moved to (422, 277)
Screenshot: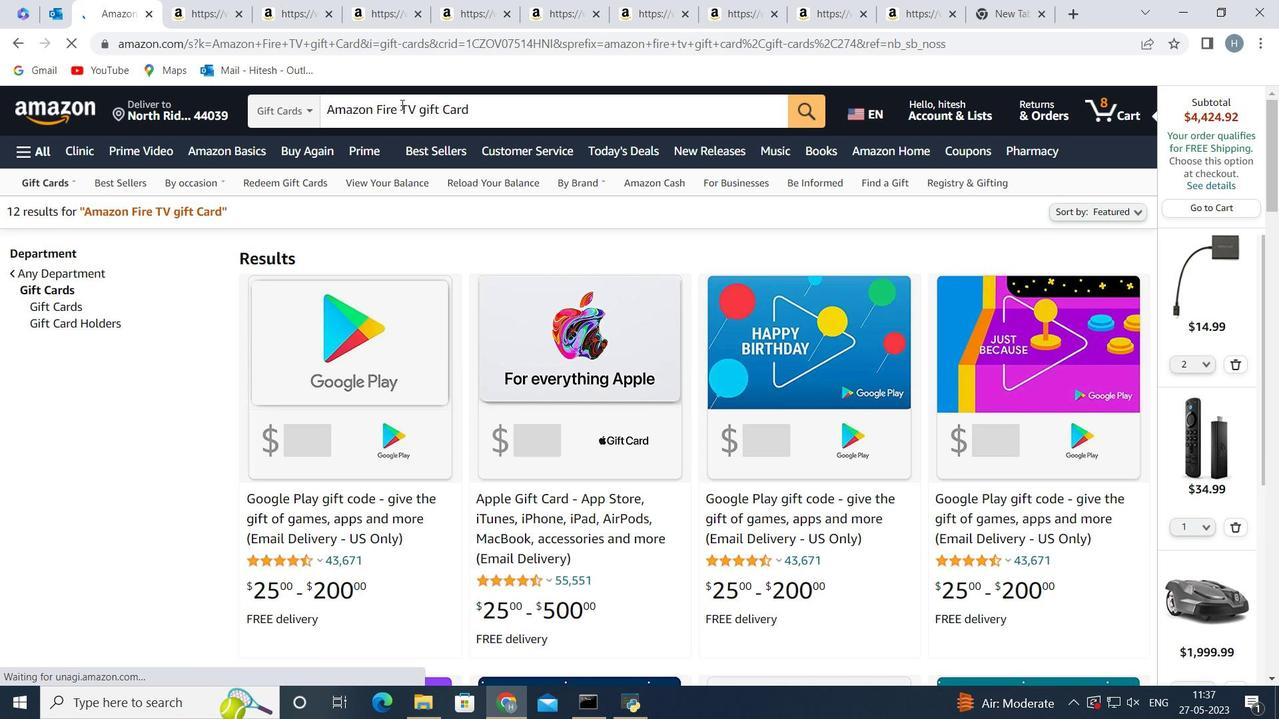 
Action: Mouse scrolled (422, 278) with delta (0, 0)
Screenshot: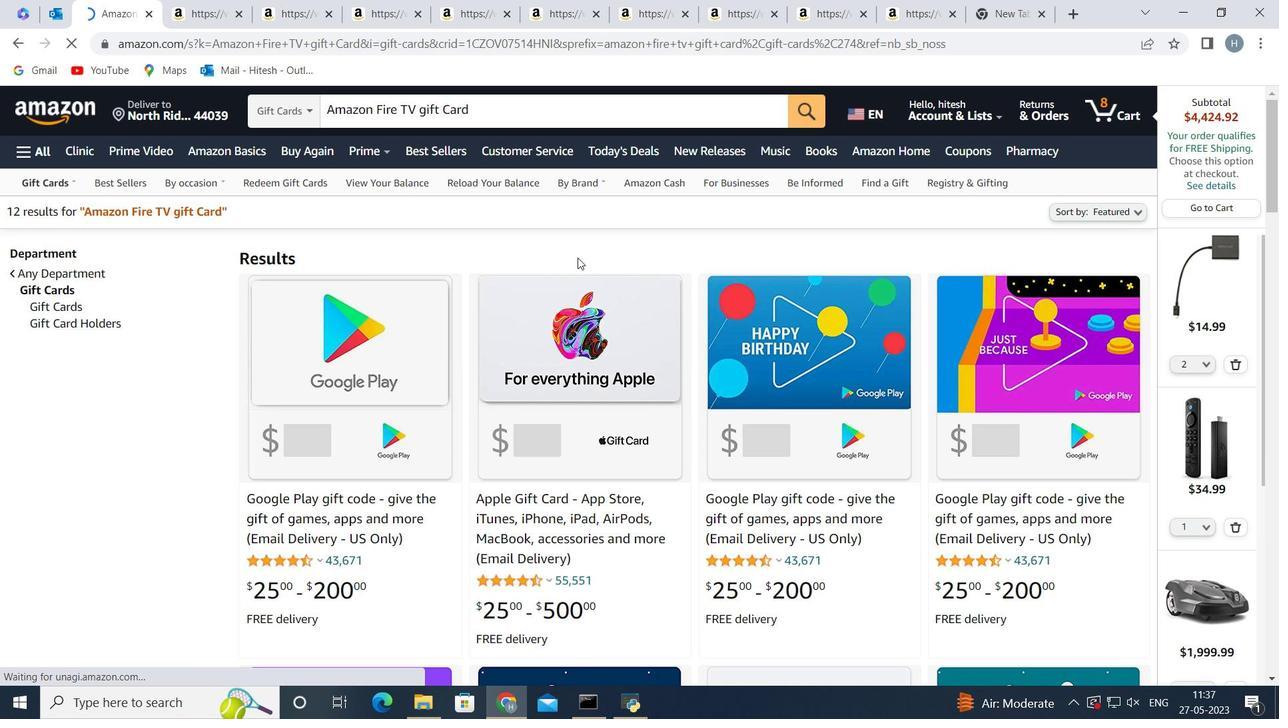 
Action: Mouse scrolled (422, 278) with delta (0, 0)
Screenshot: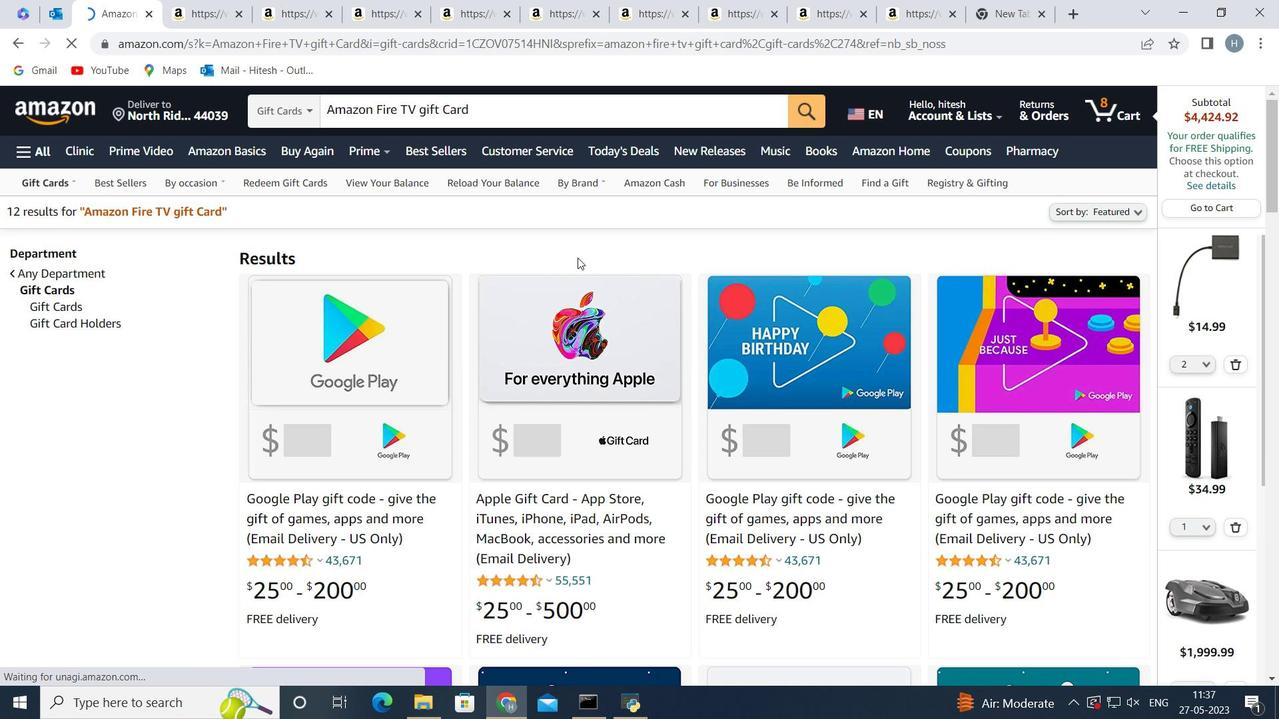 
Action: Mouse scrolled (422, 278) with delta (0, 0)
Screenshot: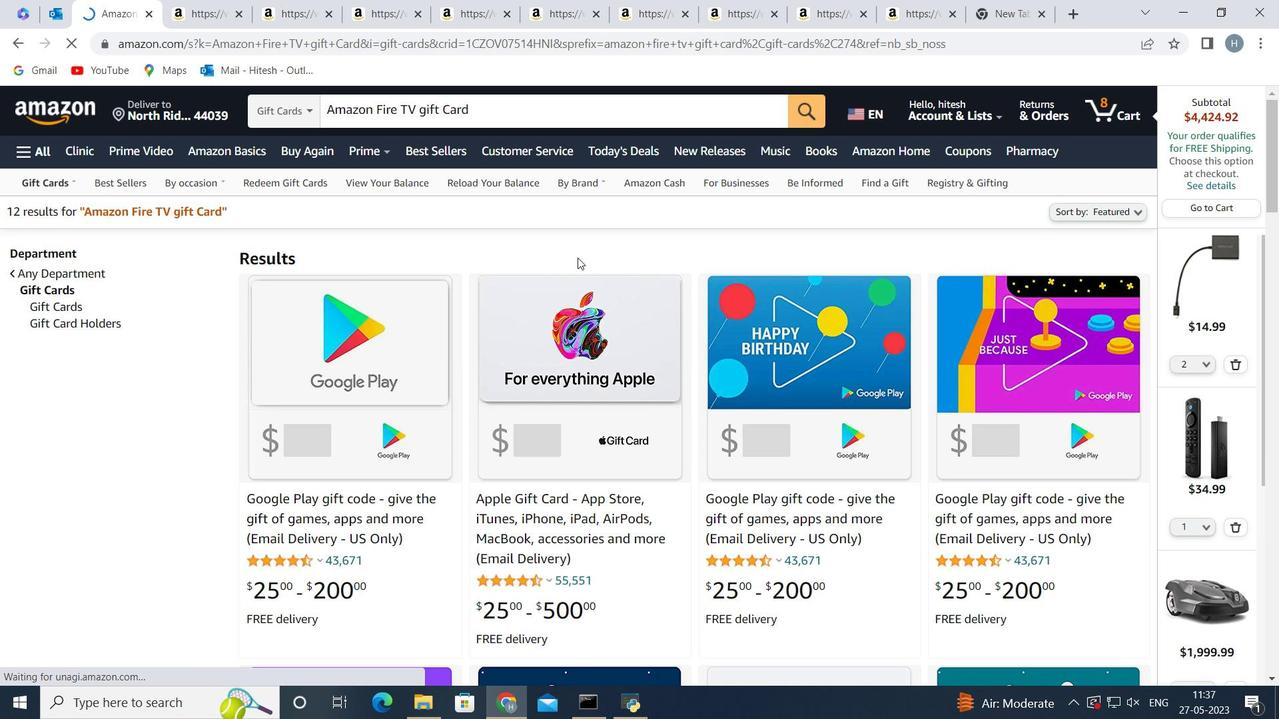 
Action: Mouse scrolled (422, 278) with delta (0, 0)
Screenshot: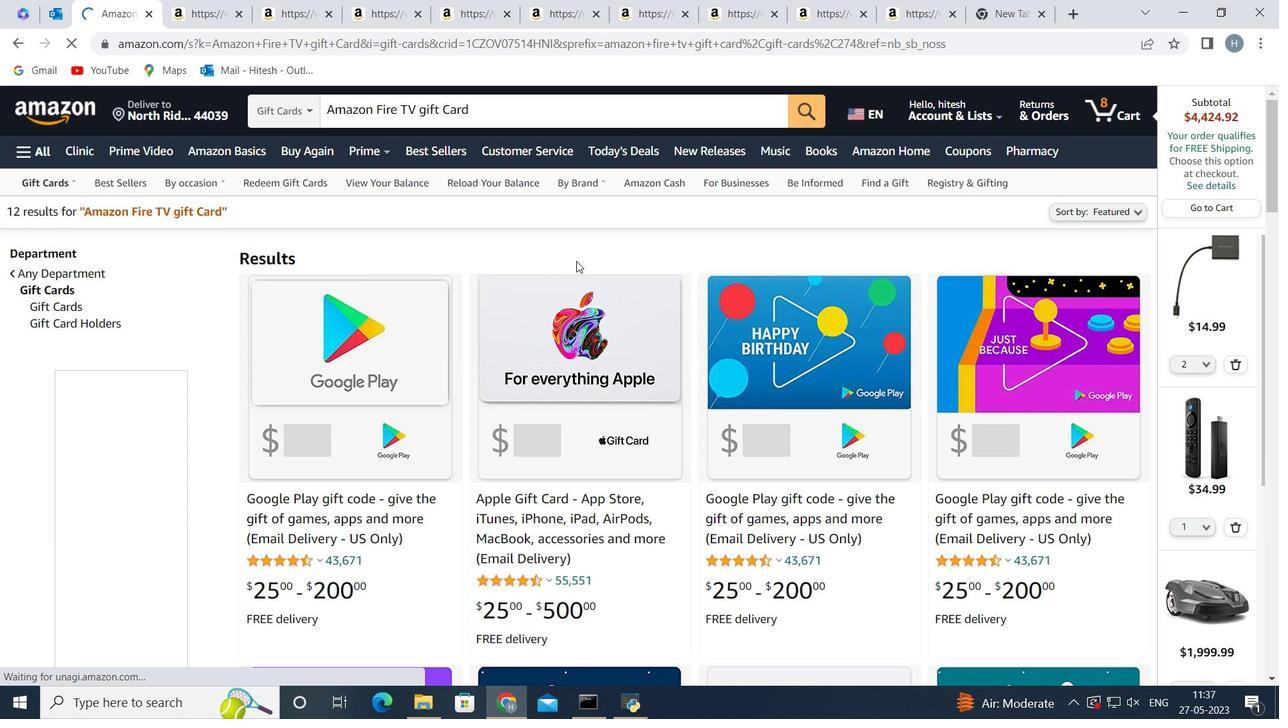 
Action: Mouse scrolled (422, 278) with delta (0, 0)
Screenshot: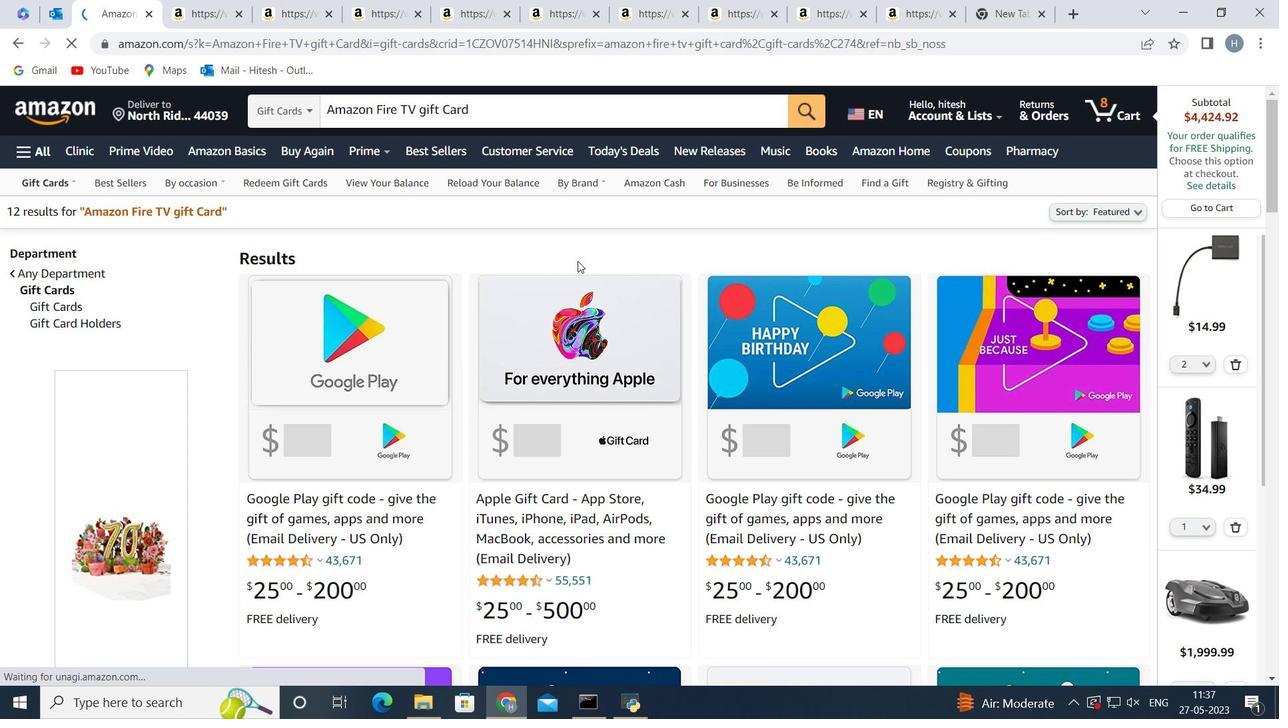 
Action: Mouse scrolled (422, 278) with delta (0, 0)
Screenshot: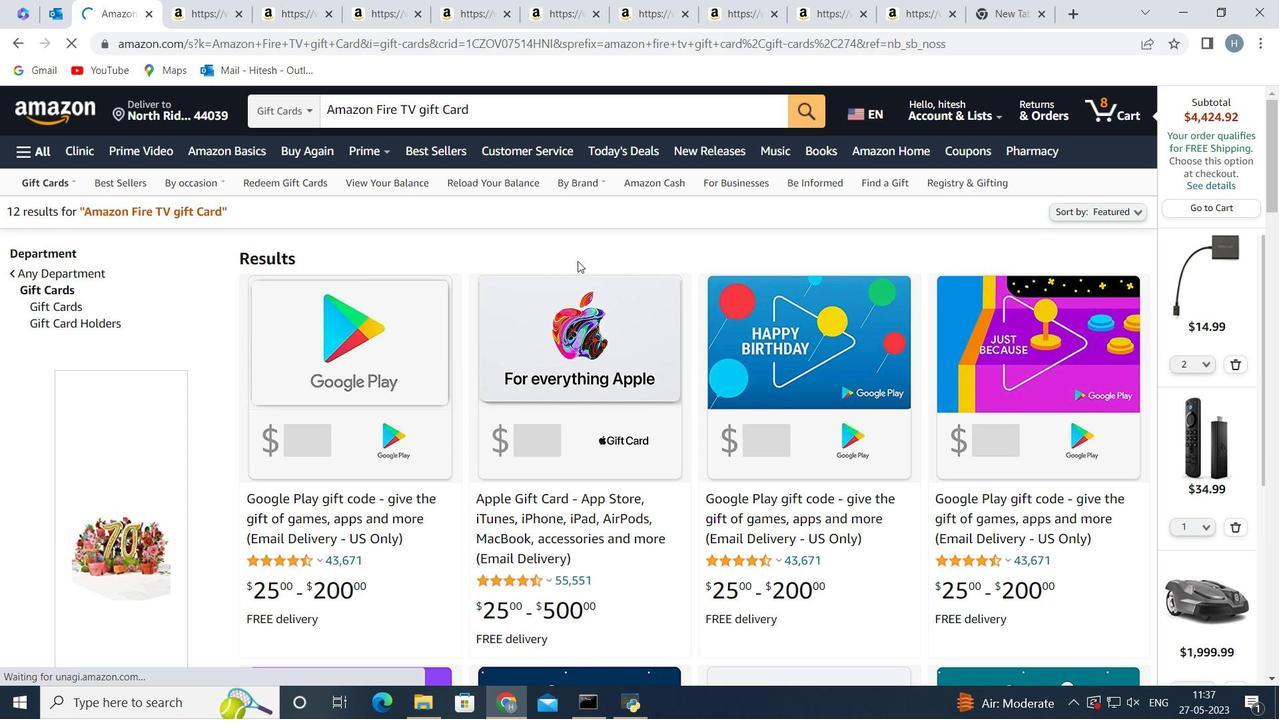 
Action: Mouse scrolled (422, 277) with delta (0, 0)
Screenshot: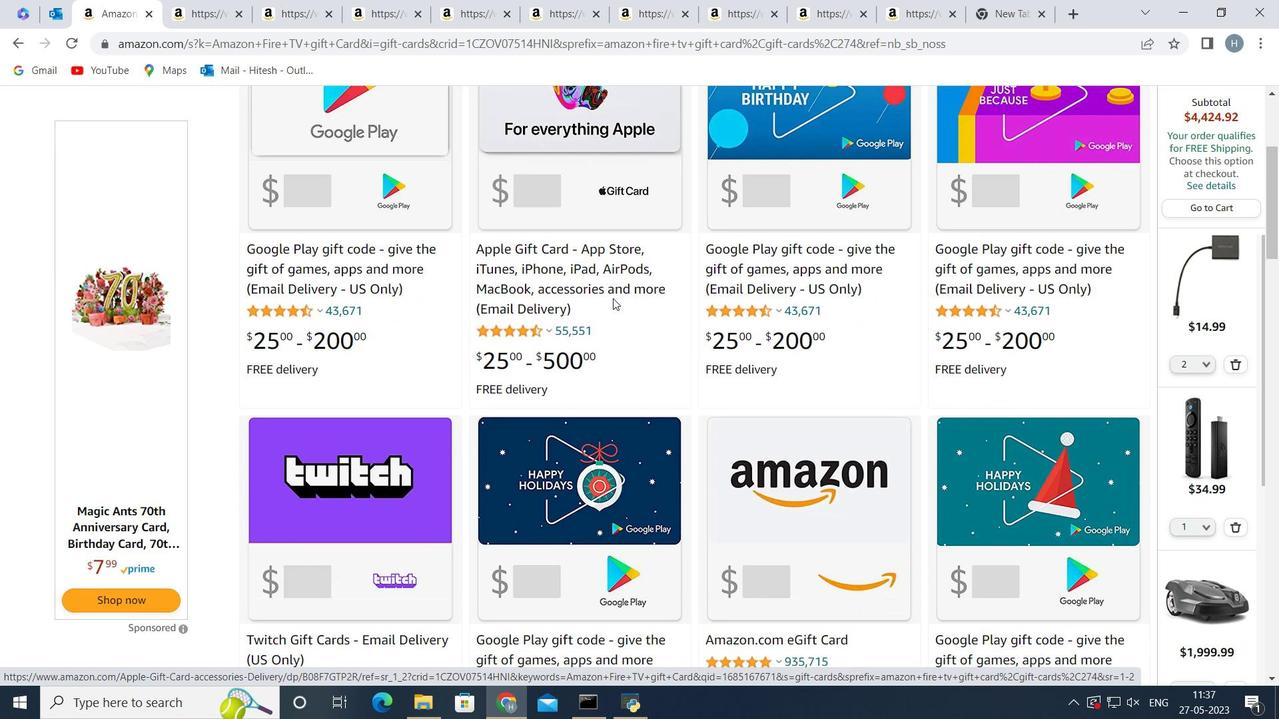 
Action: Mouse moved to (801, 185)
Screenshot: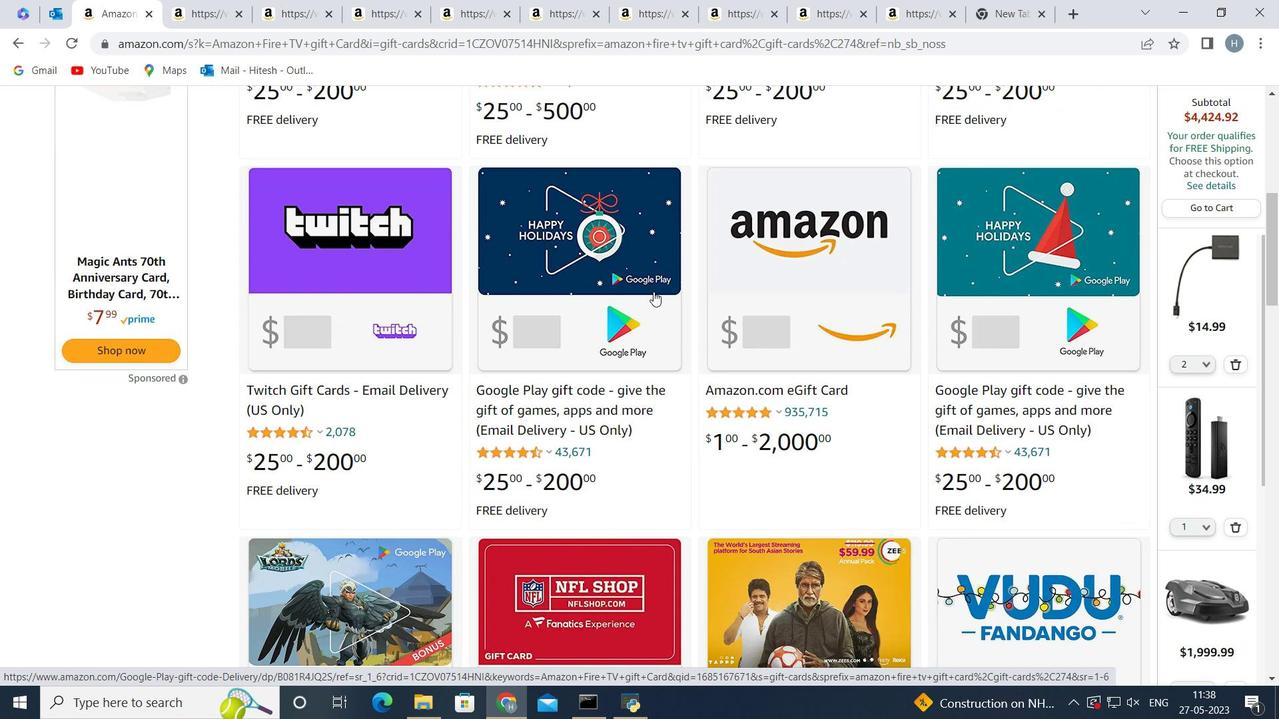 
Action: Mouse pressed left at (801, 185)
Screenshot: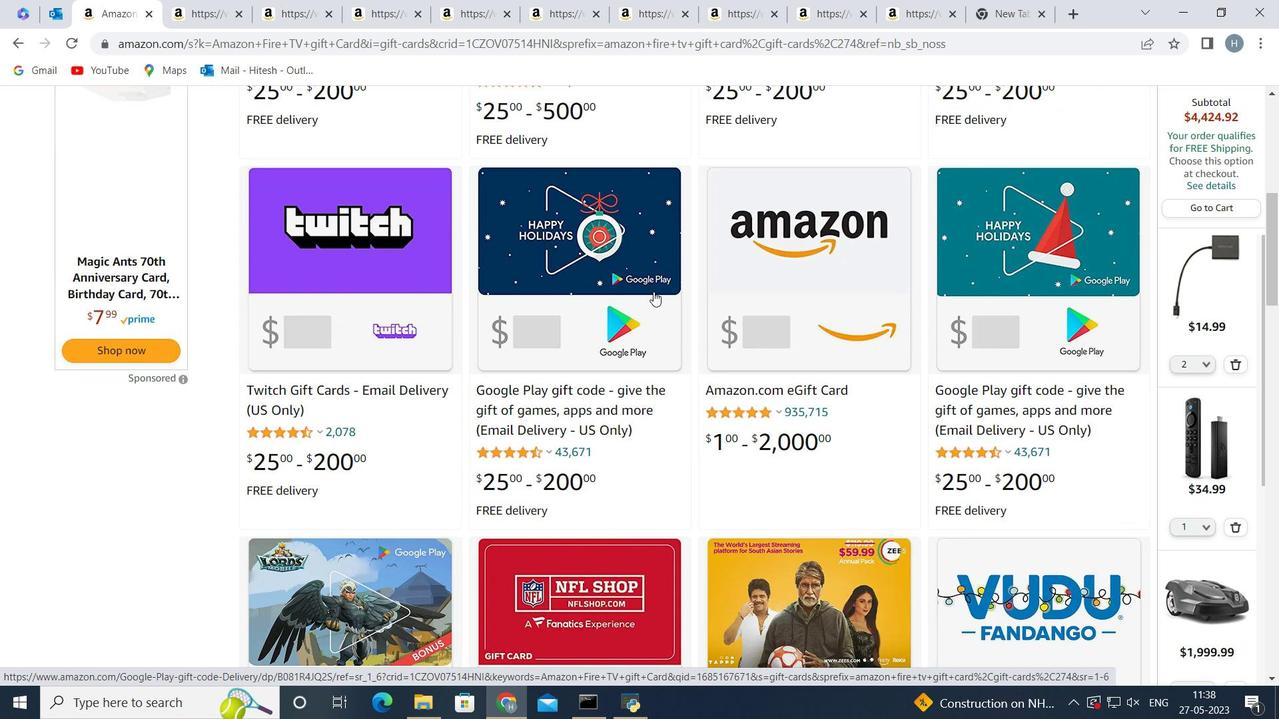 
Action: Mouse moved to (304, 361)
Screenshot: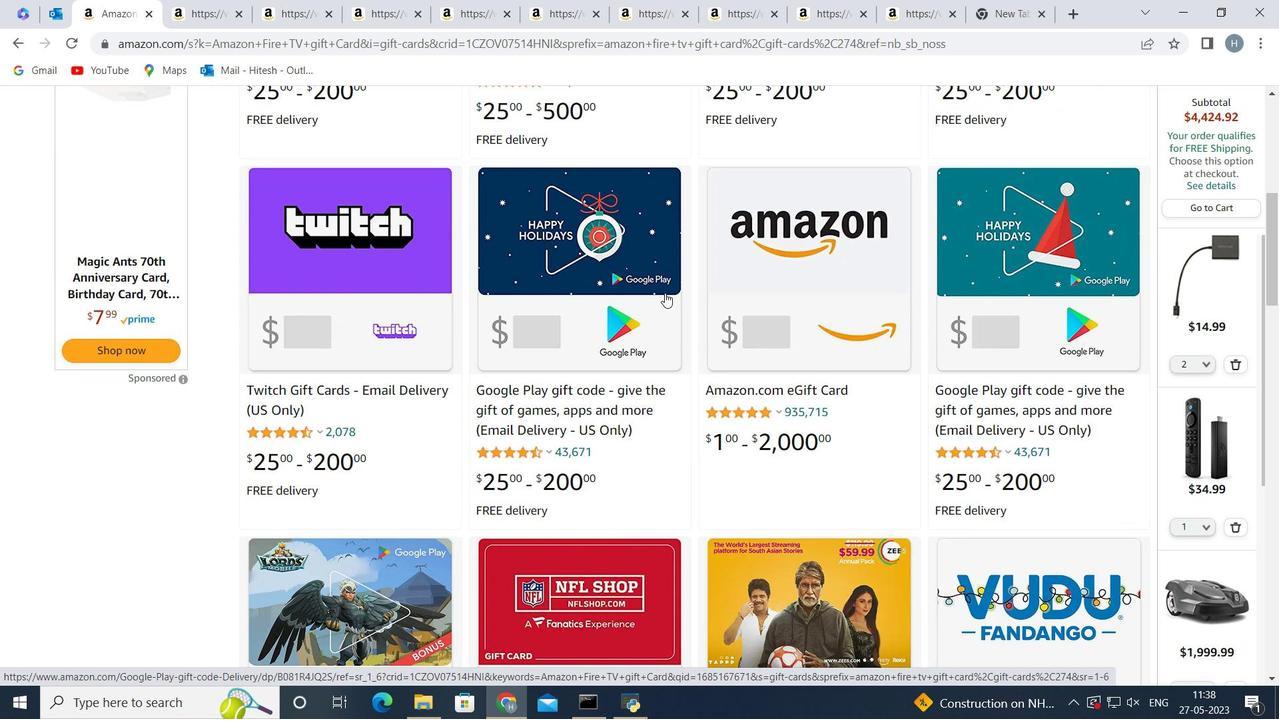 
Action: Mouse scrolled (304, 361) with delta (0, 0)
Screenshot: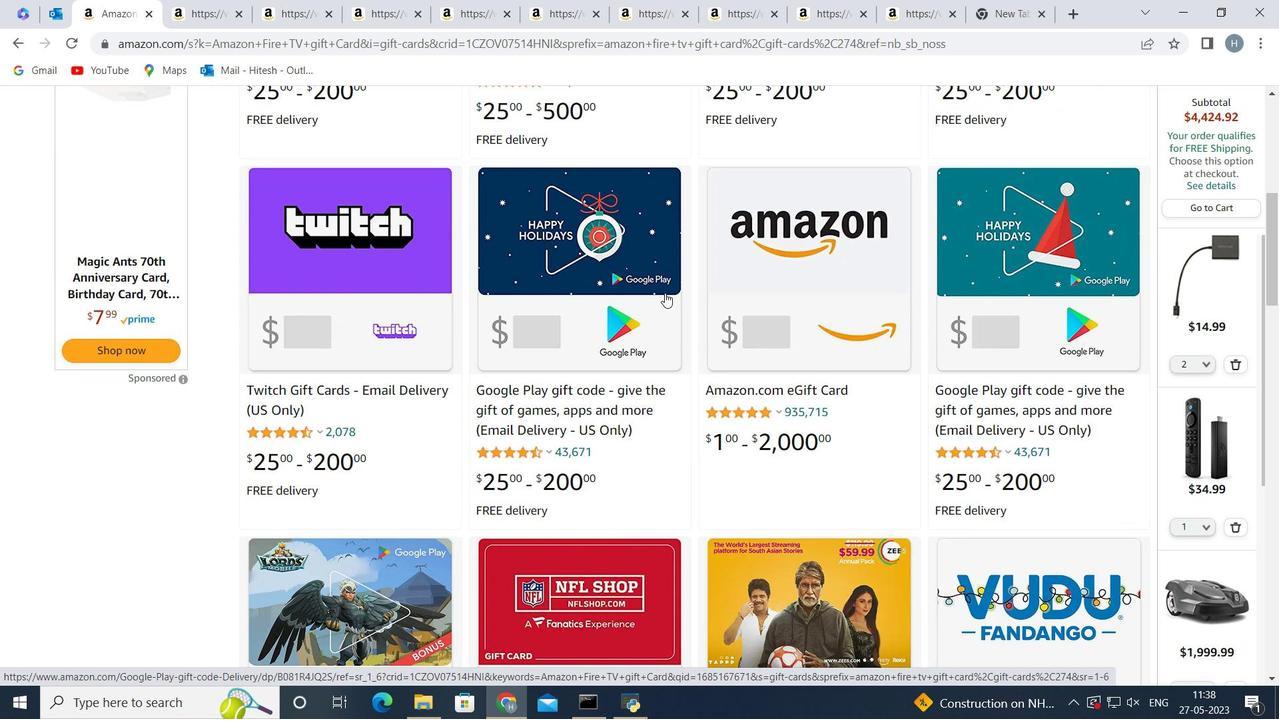 
Action: Mouse scrolled (304, 361) with delta (0, 0)
Screenshot: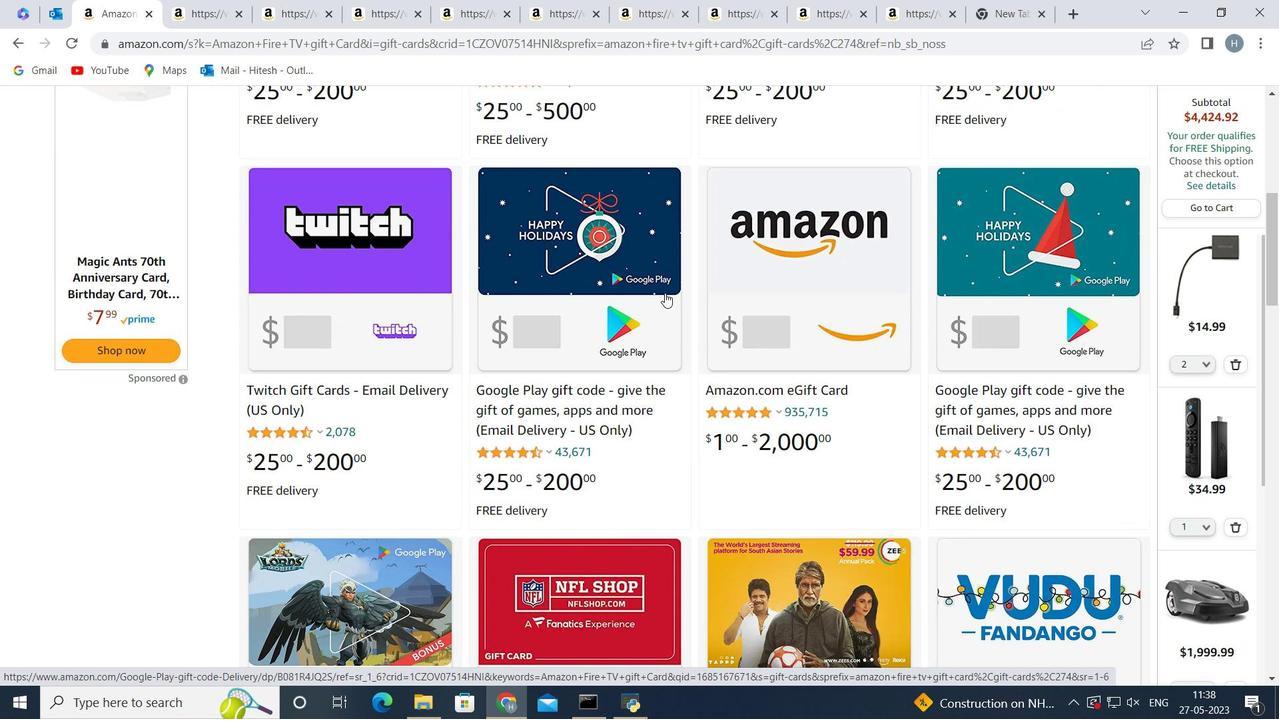
Action: Mouse scrolled (304, 362) with delta (0, 0)
Screenshot: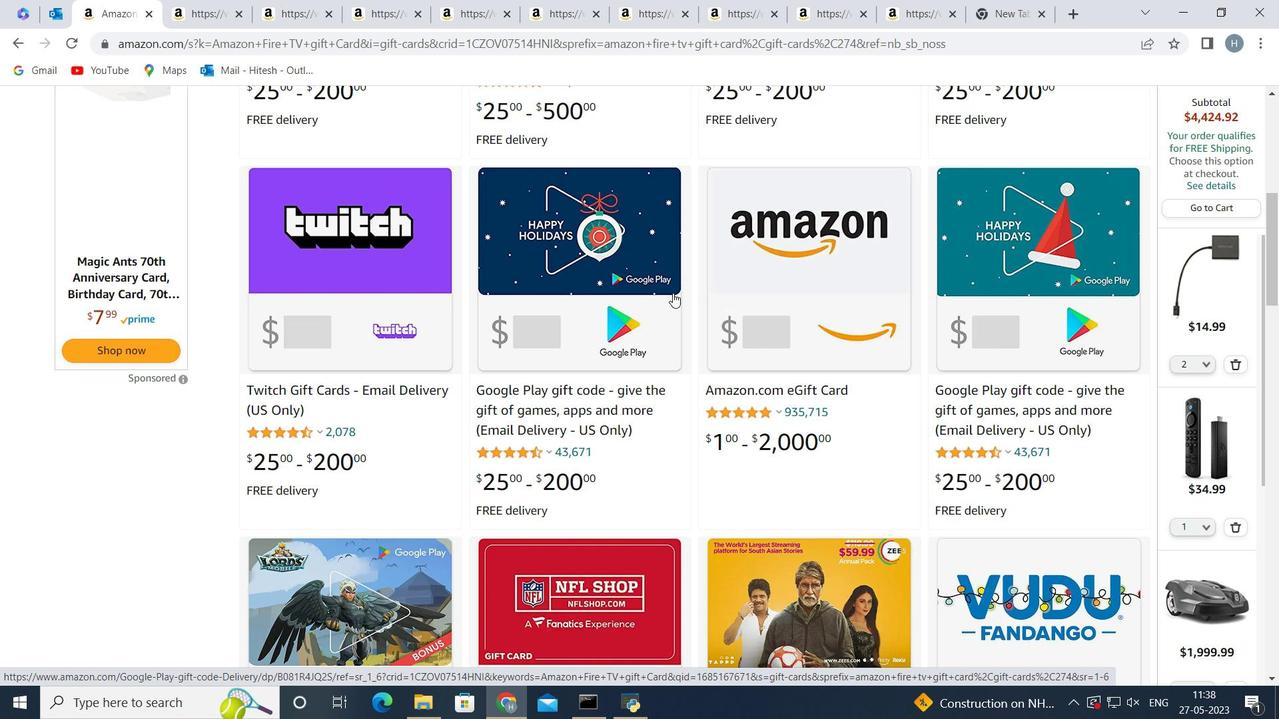 
Action: Mouse scrolled (304, 362) with delta (0, 0)
Screenshot: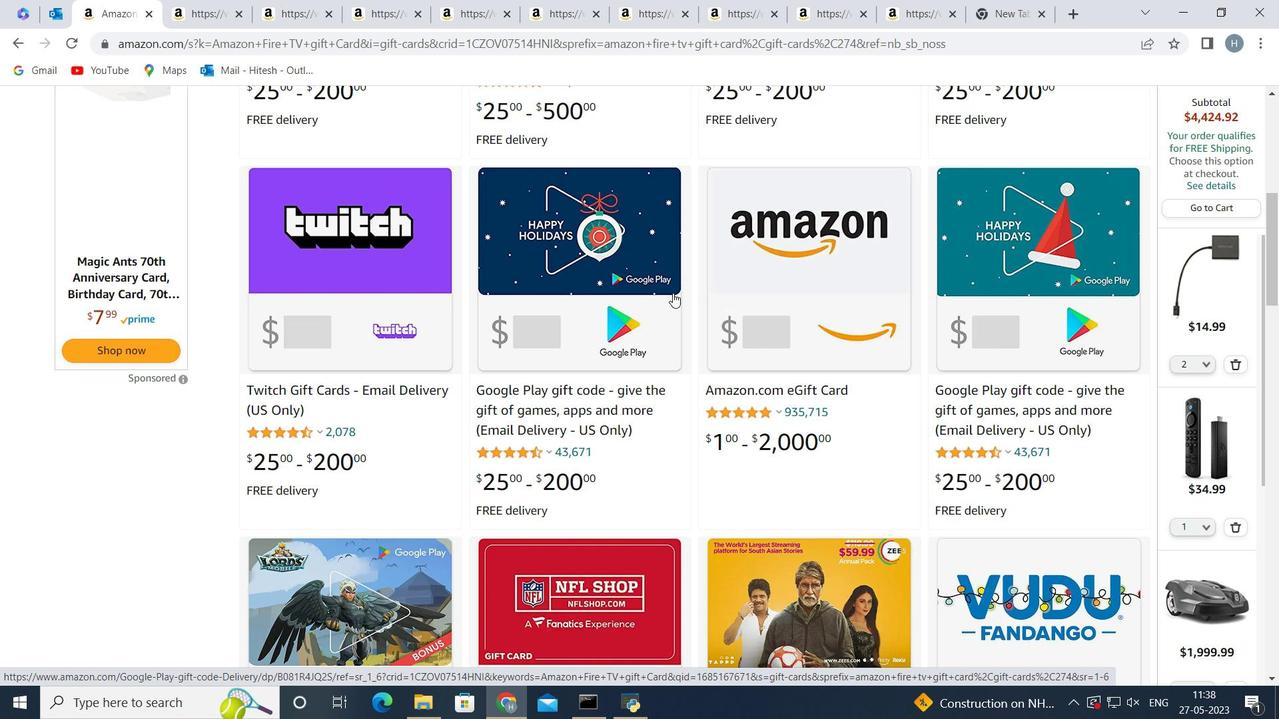
Action: Mouse scrolled (304, 362) with delta (0, 0)
Screenshot: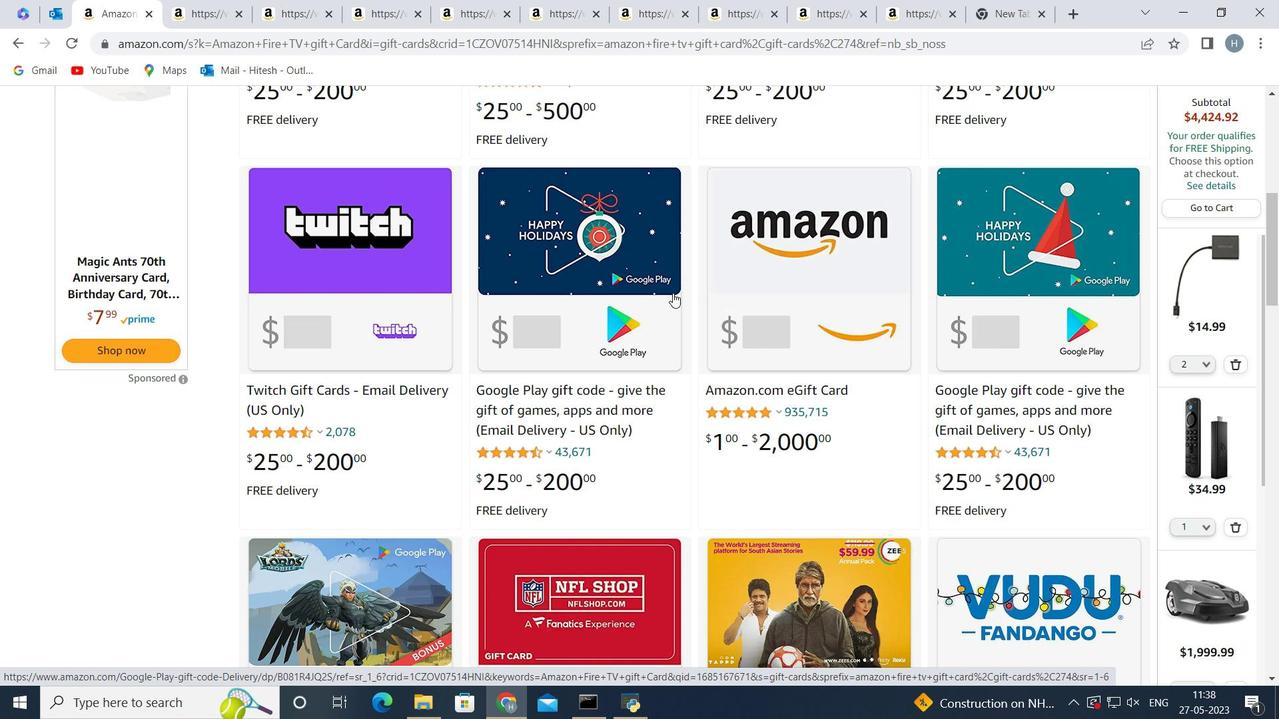 
Action: Mouse scrolled (304, 362) with delta (0, 0)
Screenshot: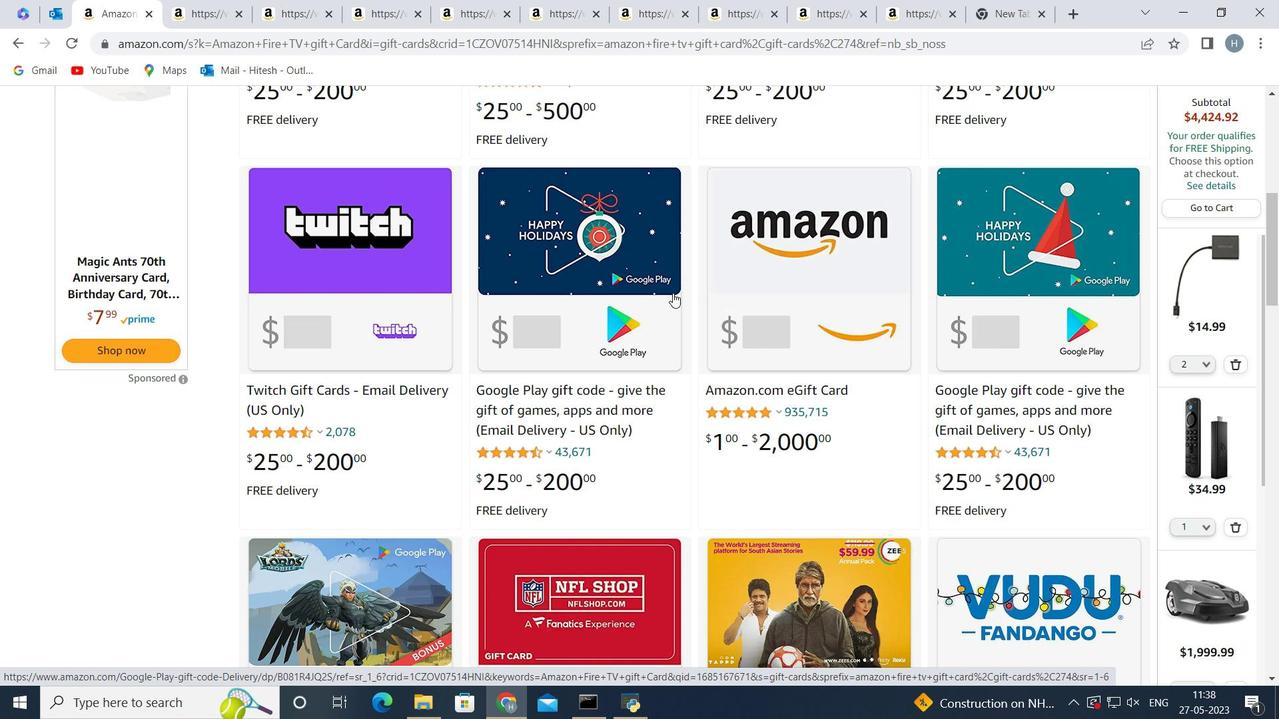 
Action: Mouse scrolled (304, 362) with delta (0, 0)
Screenshot: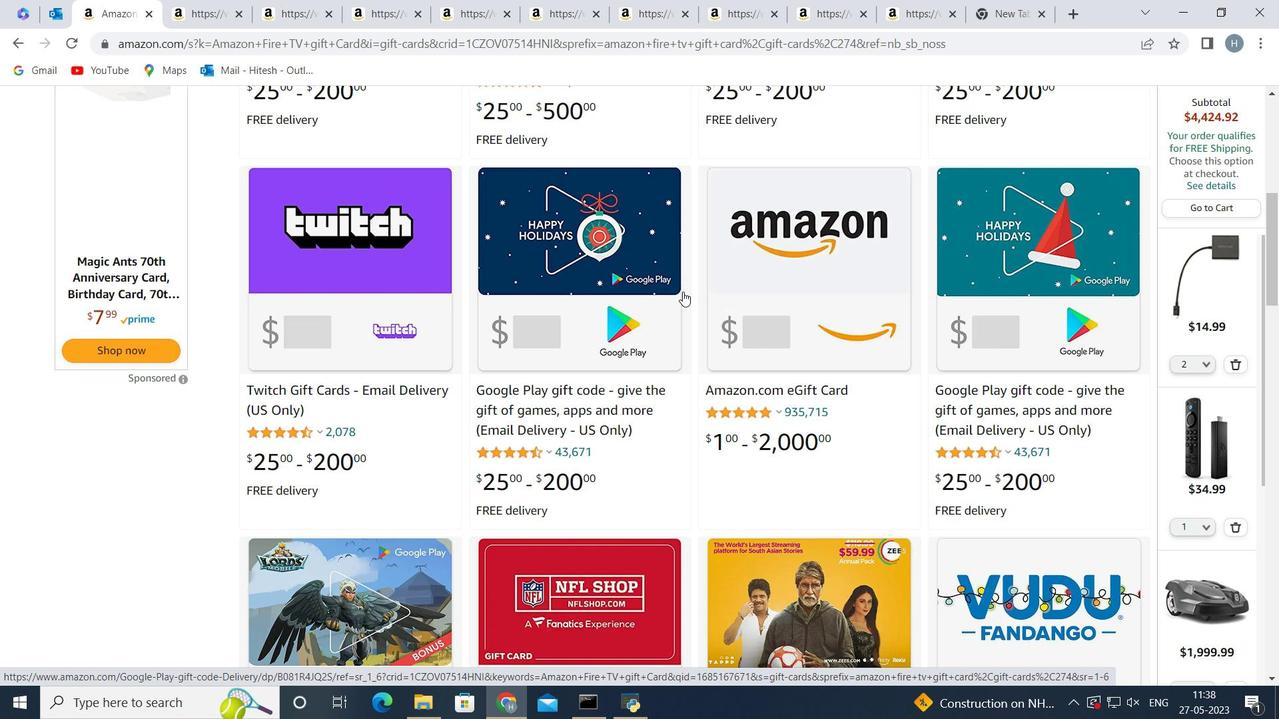 
Action: Mouse scrolled (304, 362) with delta (0, 0)
Screenshot: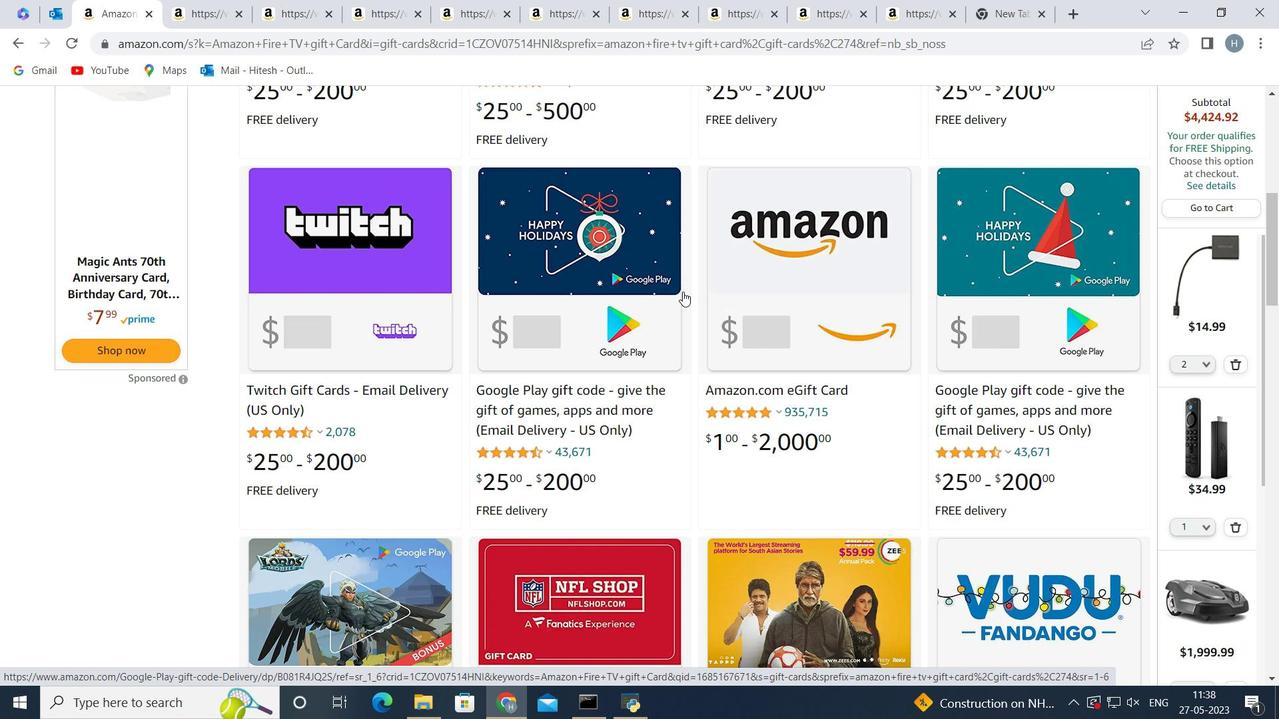 
Action: Mouse scrolled (304, 362) with delta (0, 0)
Screenshot: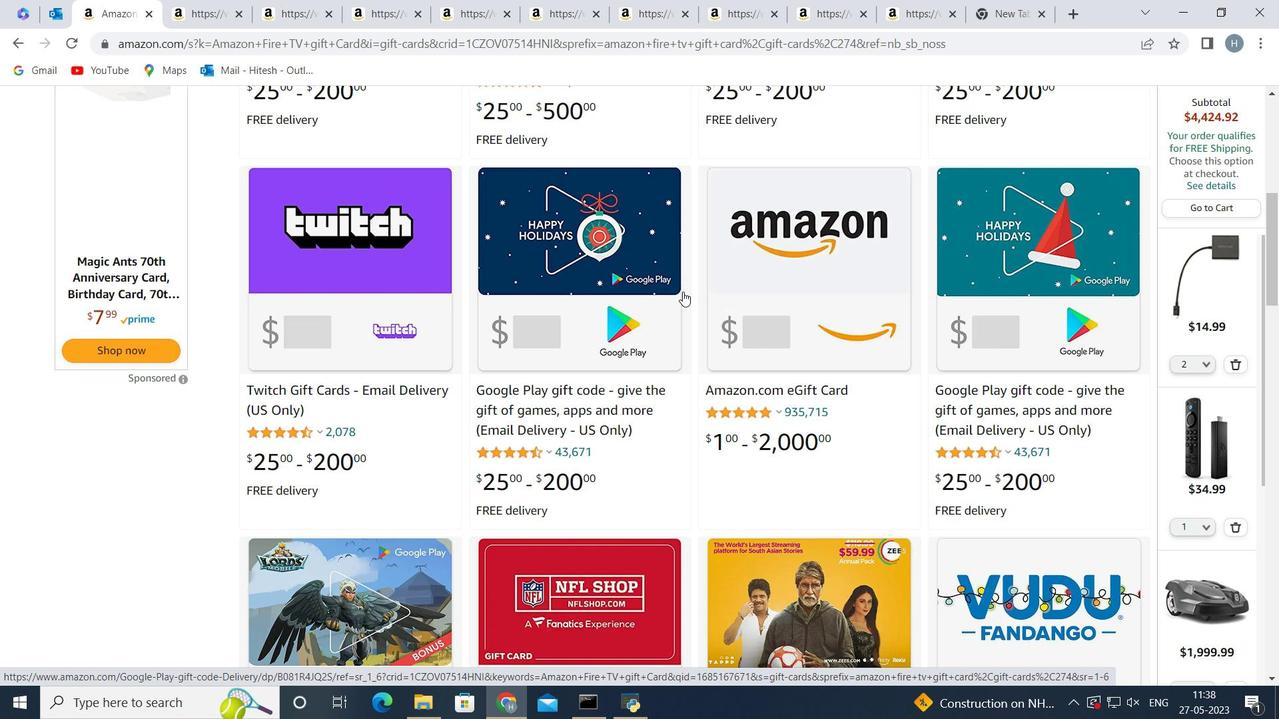 
Action: Mouse scrolled (304, 362) with delta (0, 0)
Screenshot: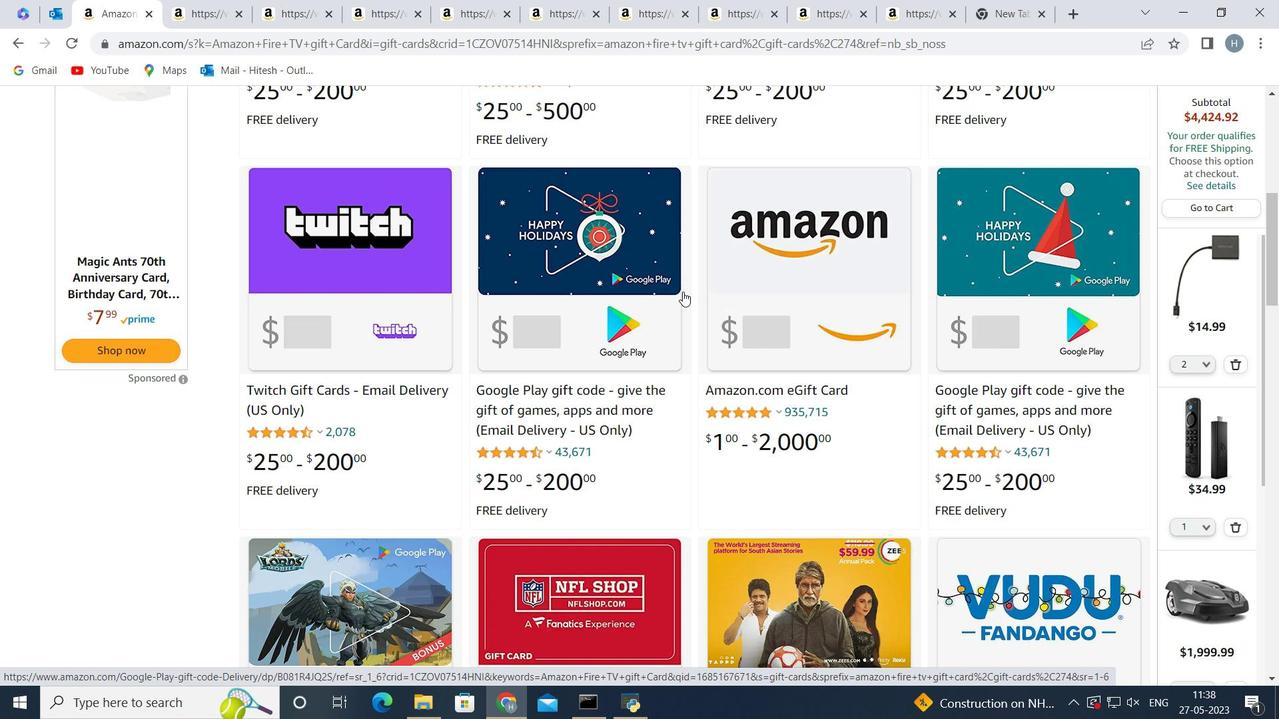 
Action: Mouse moved to (582, 382)
Screenshot: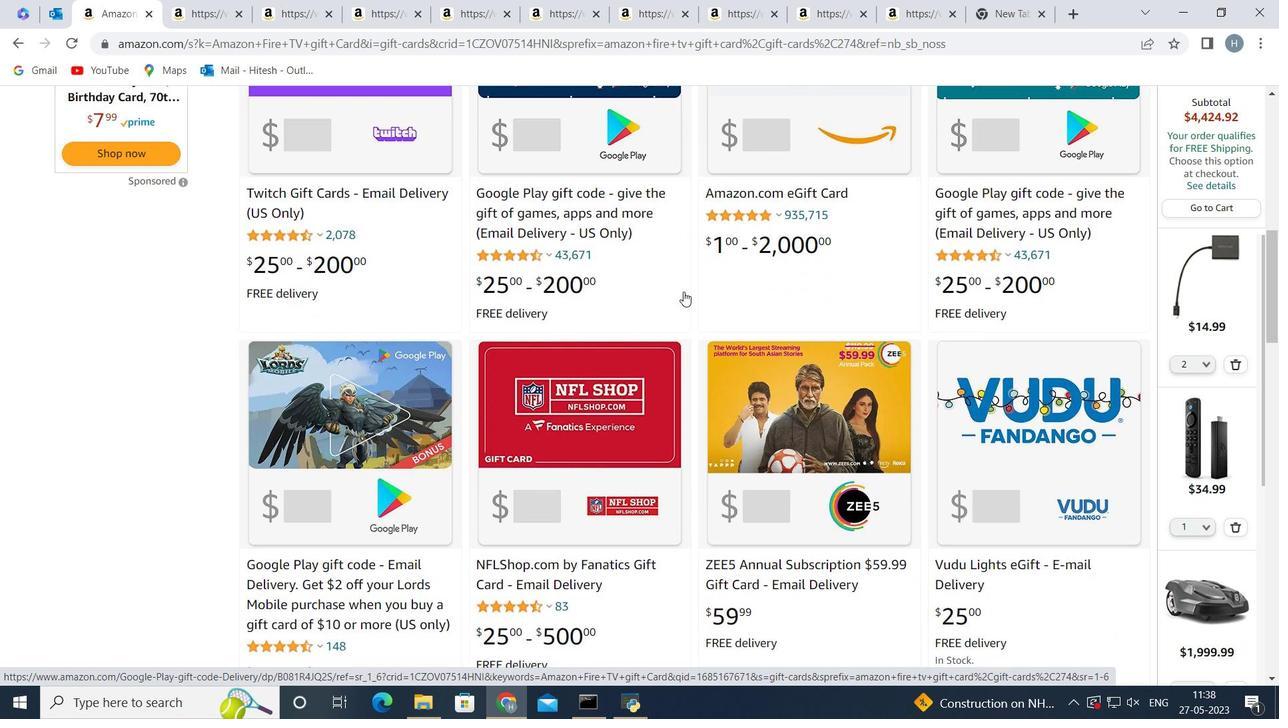 
Action: Mouse scrolled (582, 381) with delta (0, 0)
Screenshot: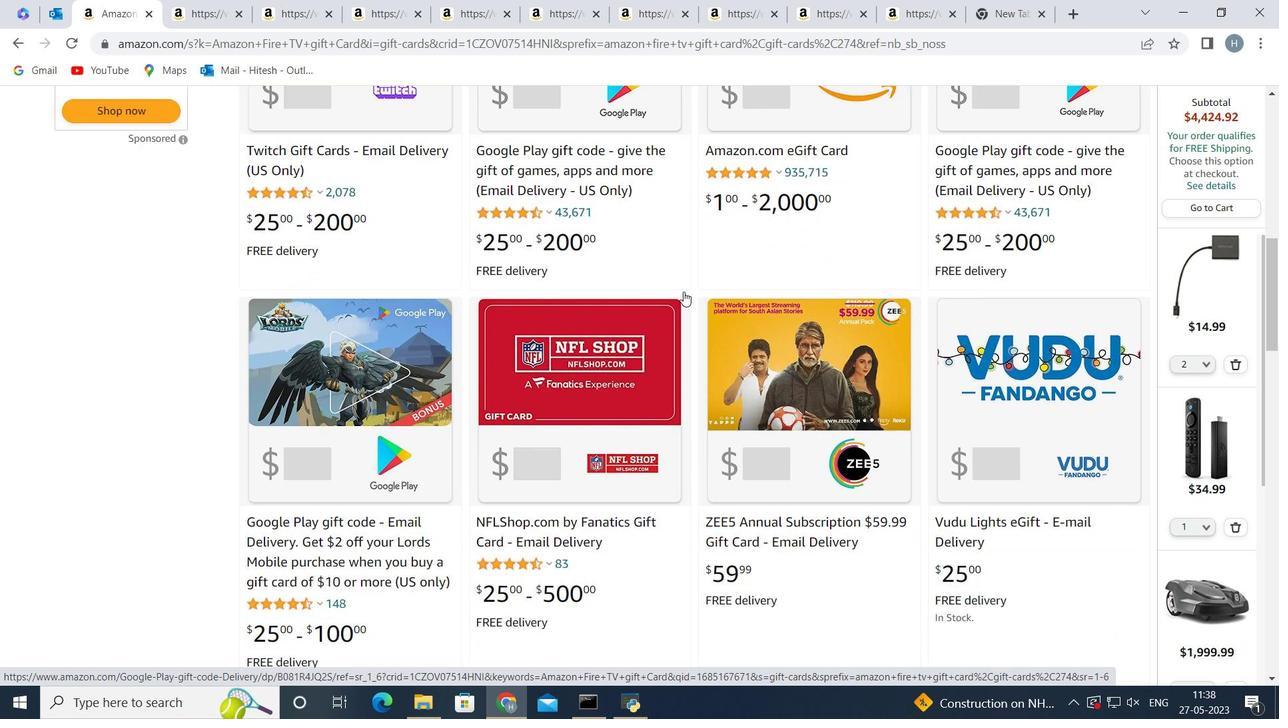 
Action: Mouse scrolled (582, 381) with delta (0, 0)
Screenshot: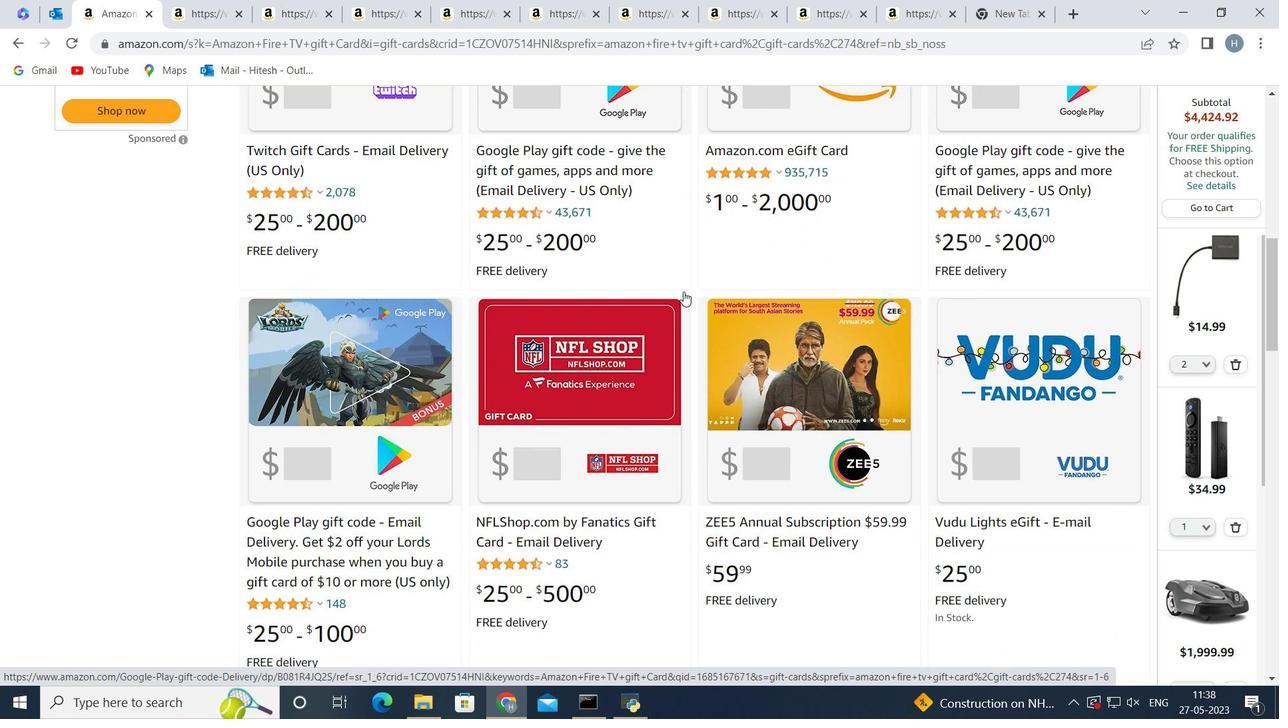 
Action: Mouse scrolled (582, 381) with delta (0, 0)
Screenshot: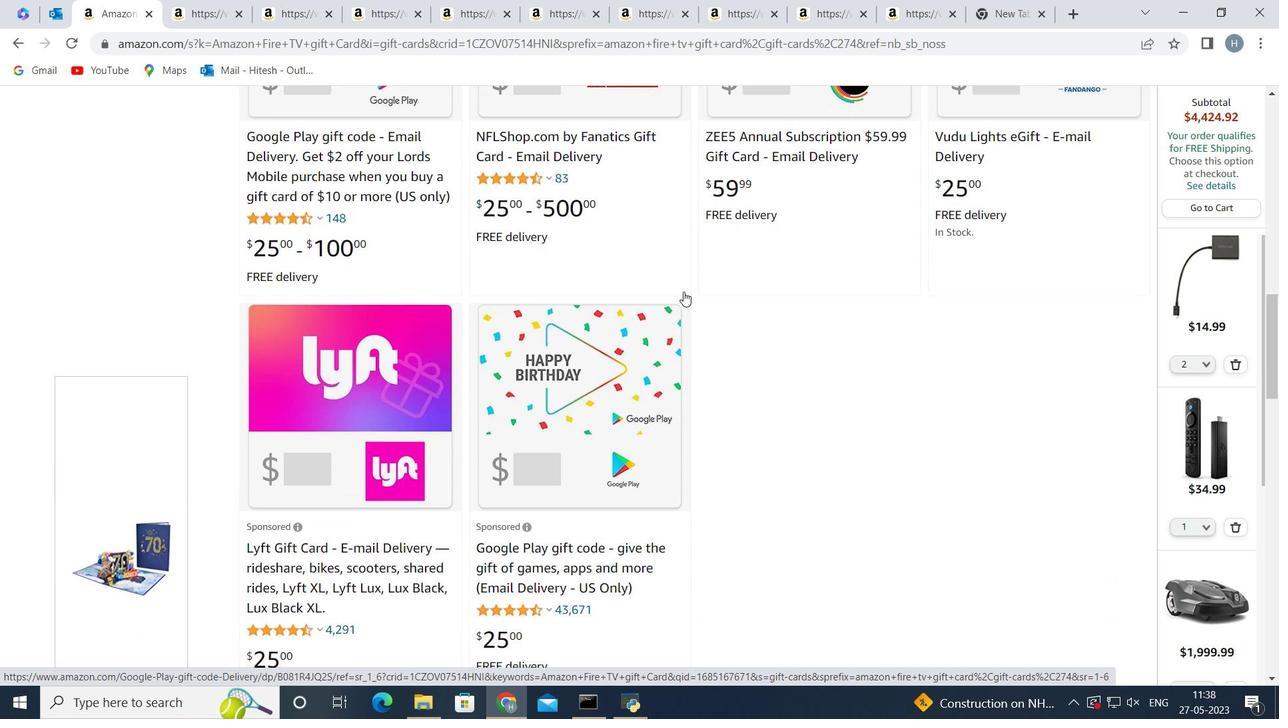 
Action: Mouse scrolled (582, 381) with delta (0, 0)
Screenshot: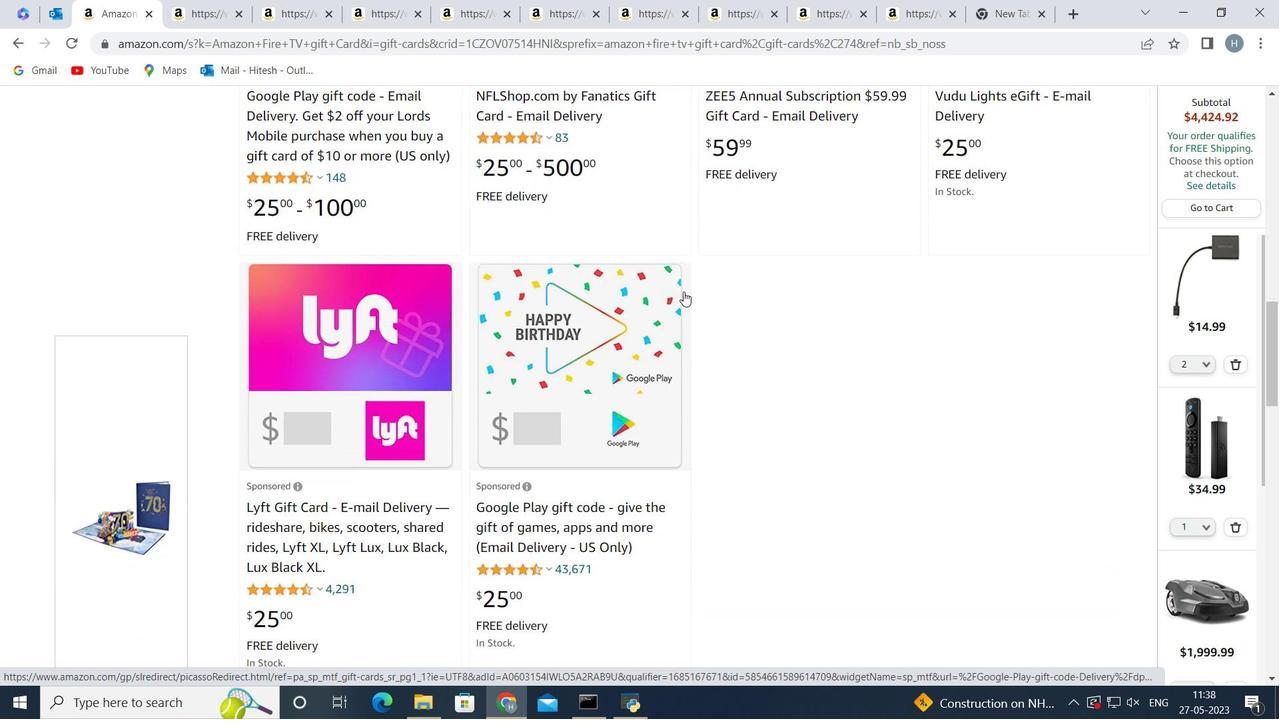 
Action: Mouse moved to (582, 381)
Screenshot: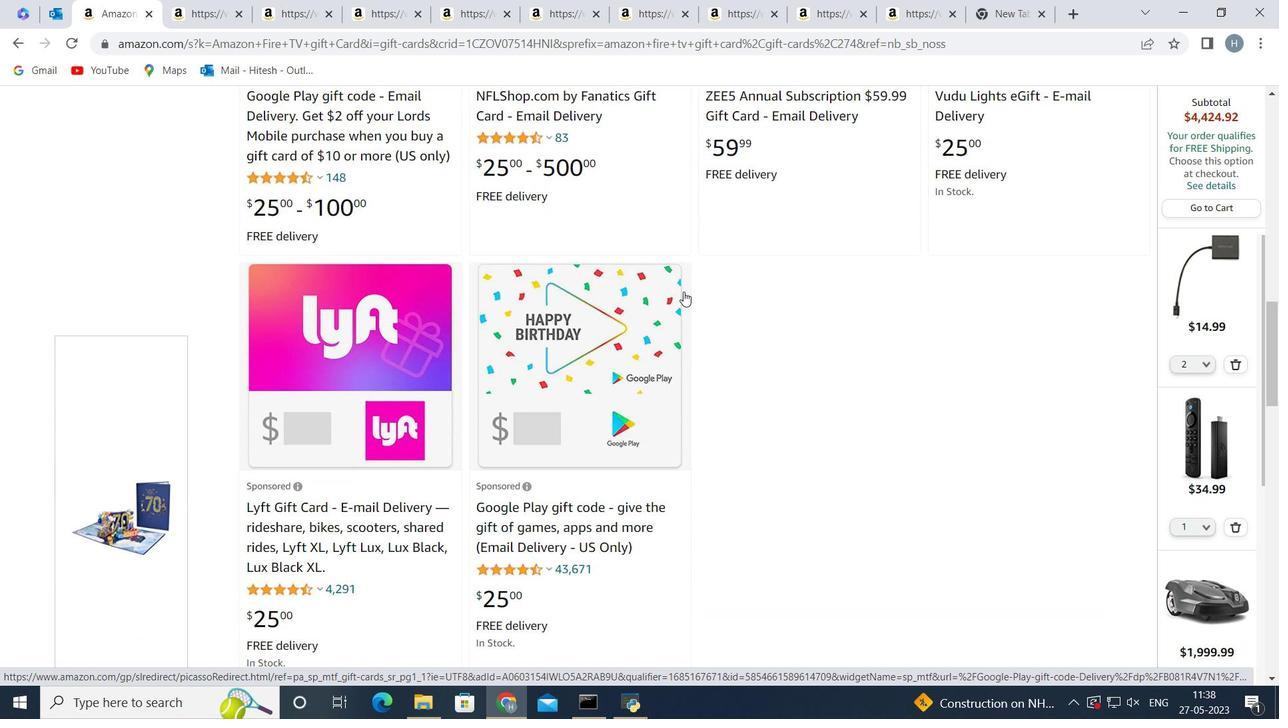 
Action: Mouse scrolled (582, 382) with delta (0, 0)
Screenshot: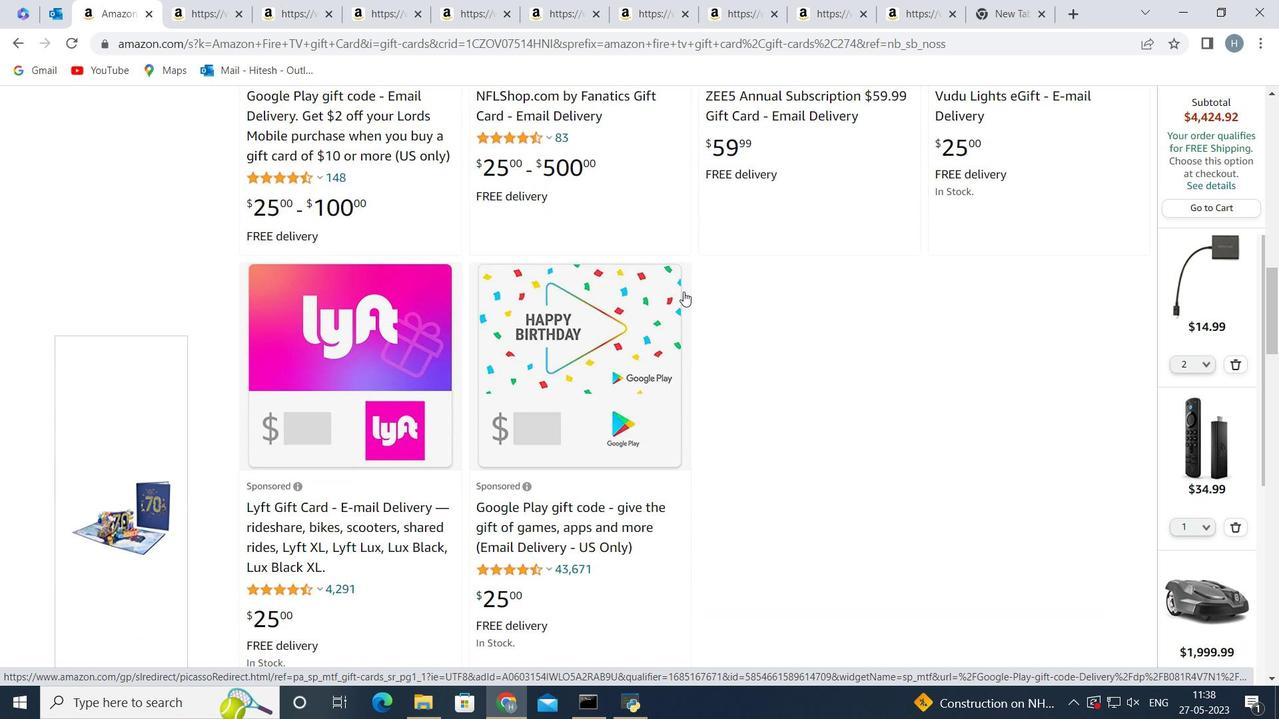 
Action: Mouse scrolled (582, 382) with delta (0, 0)
Screenshot: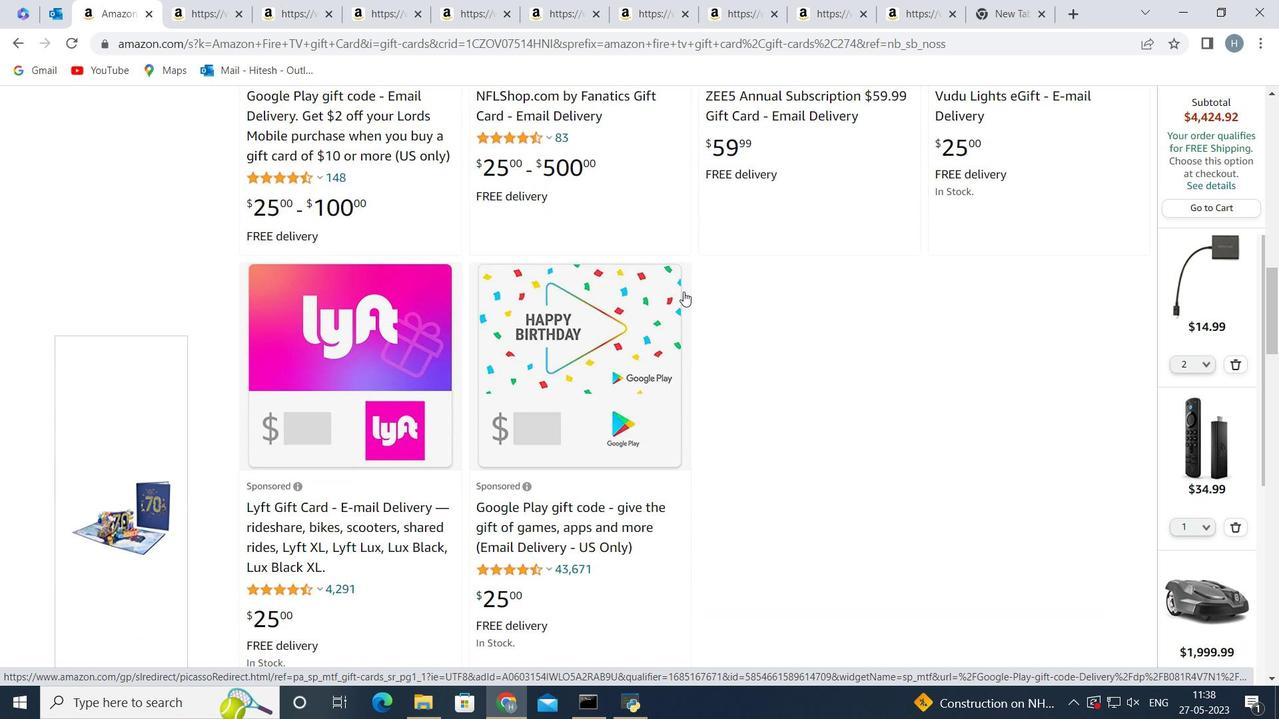 
Action: Mouse scrolled (582, 382) with delta (0, 0)
Screenshot: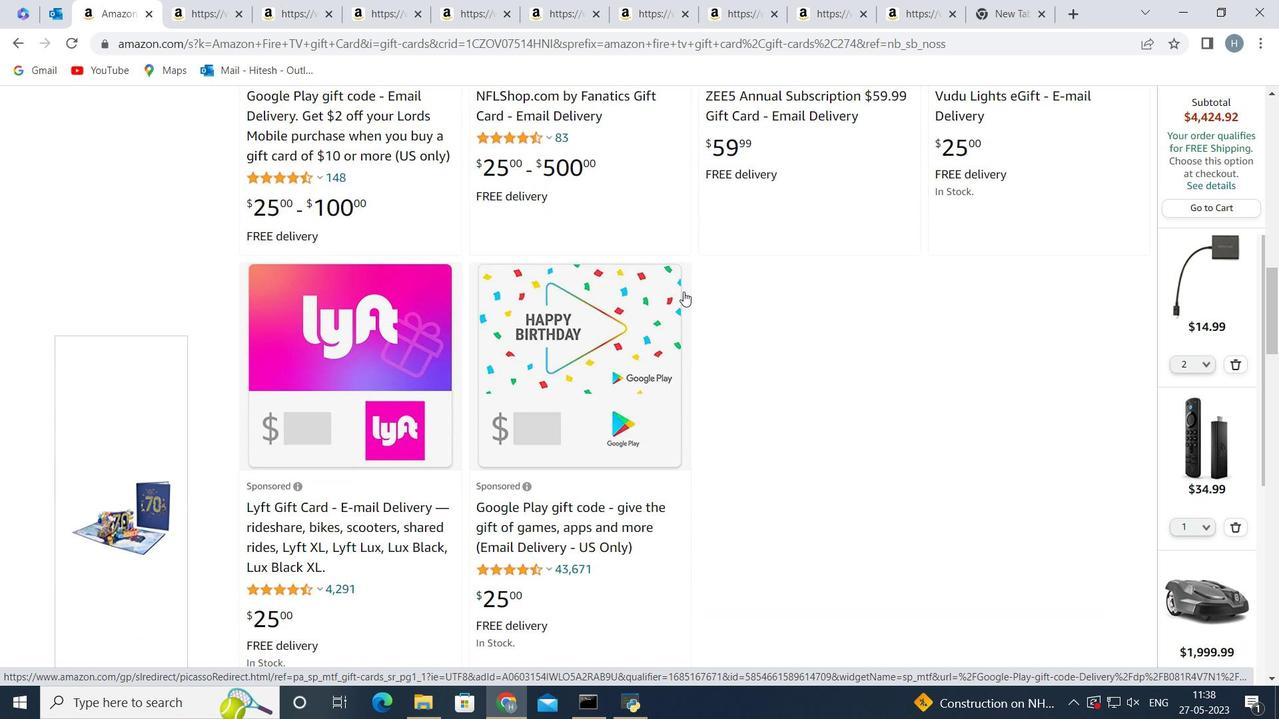 
Action: Mouse moved to (582, 381)
Screenshot: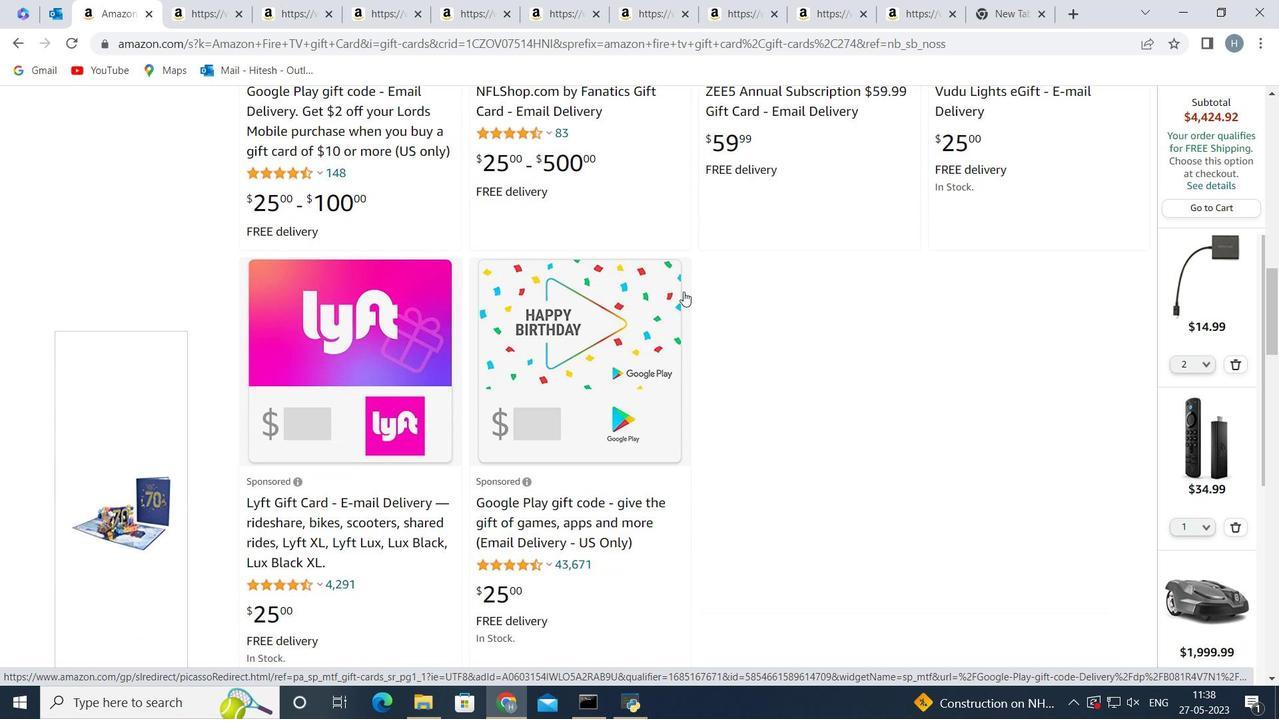 
Action: Mouse scrolled (582, 382) with delta (0, 0)
Screenshot: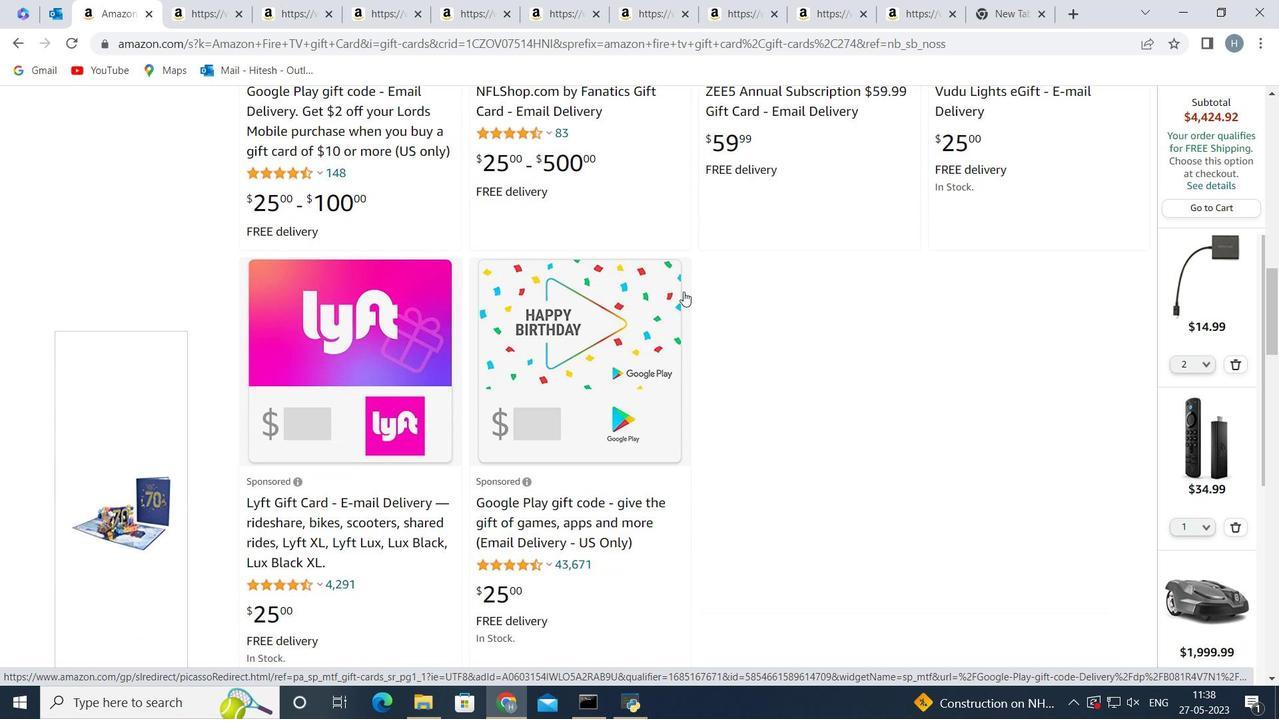
Action: Mouse scrolled (582, 382) with delta (0, 0)
Screenshot: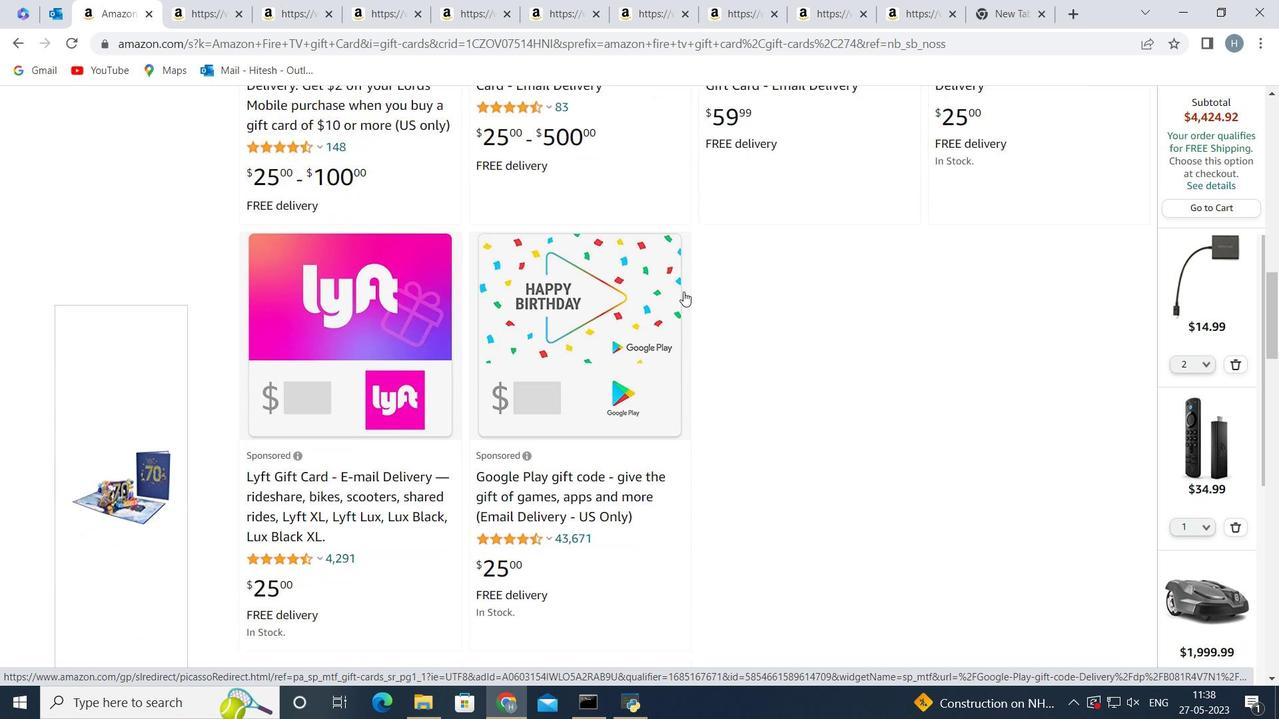 
Action: Mouse moved to (583, 381)
Screenshot: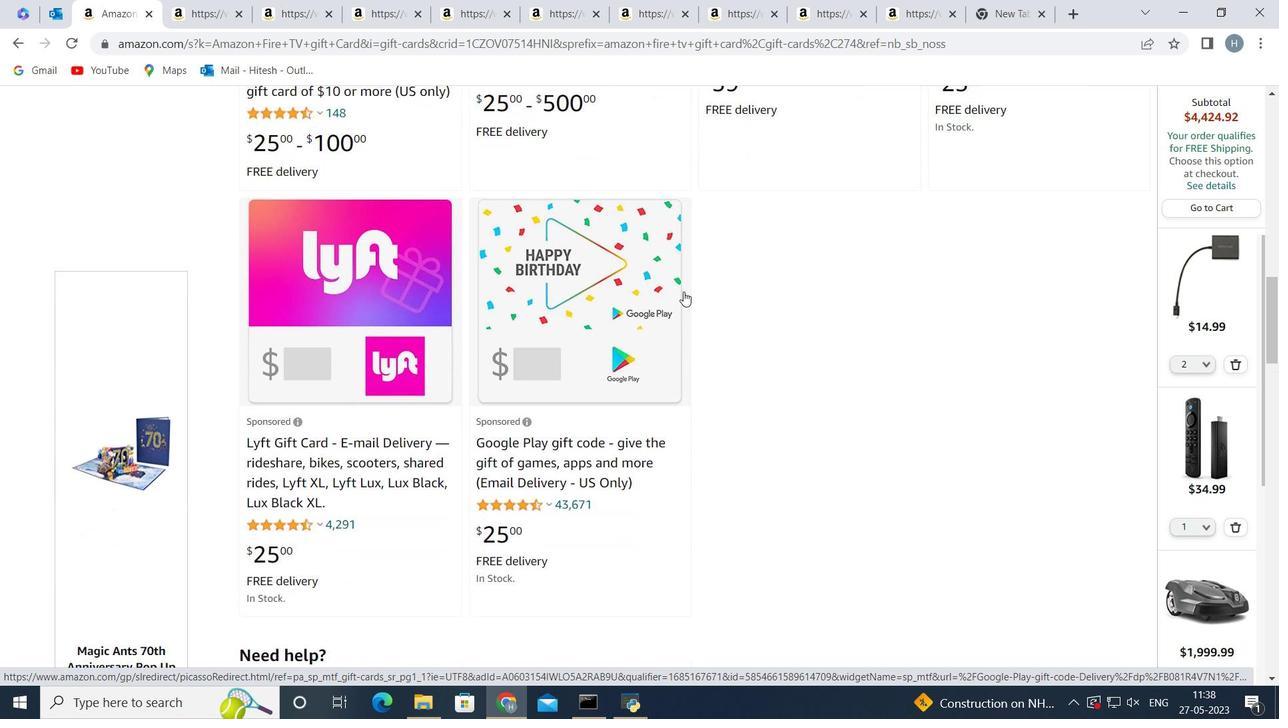 
Action: Mouse scrolled (583, 380) with delta (0, 0)
Screenshot: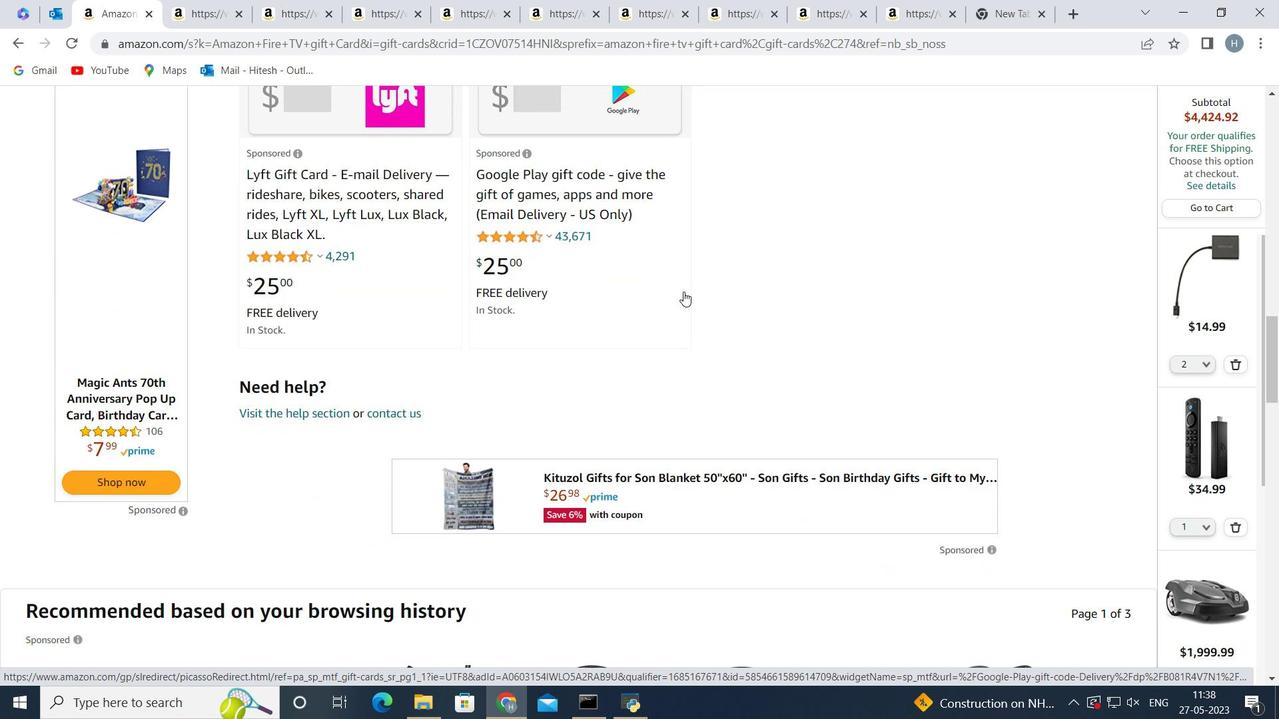 
Action: Mouse scrolled (583, 381) with delta (0, 0)
Screenshot: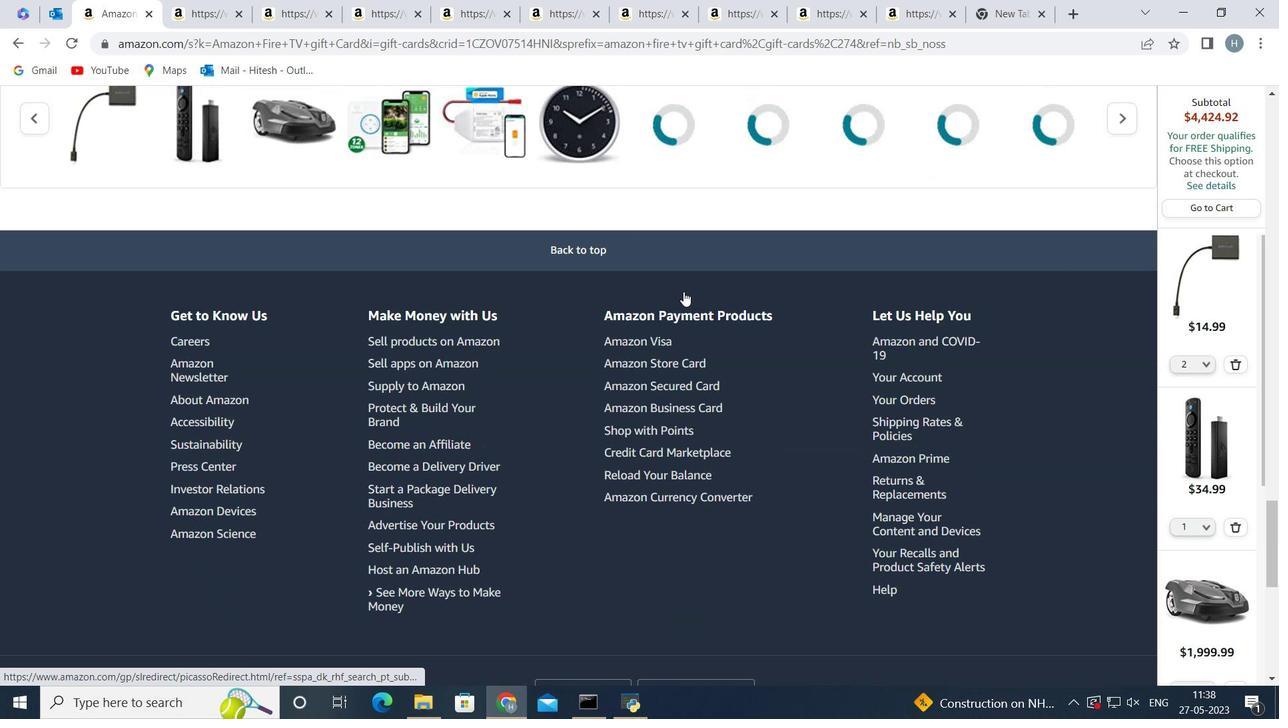 
Action: Mouse scrolled (583, 381) with delta (0, 0)
Screenshot: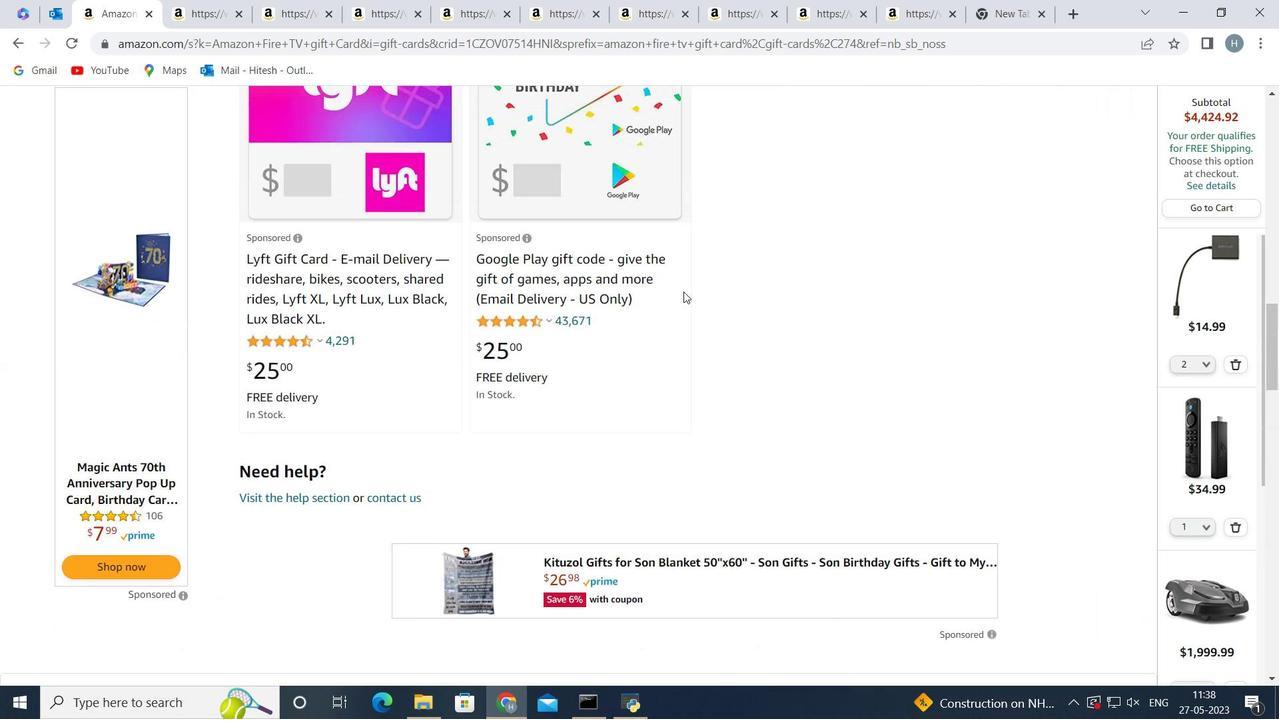 
Action: Mouse moved to (375, 395)
Screenshot: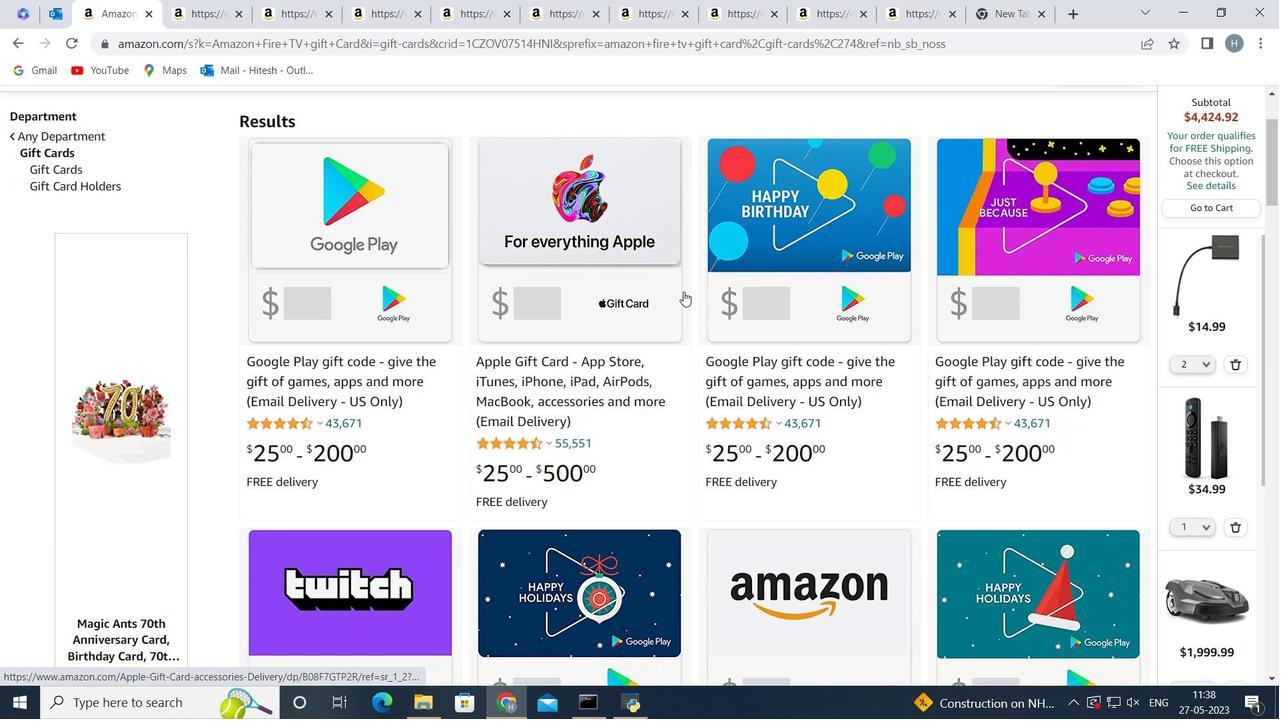 
Action: Mouse scrolled (375, 396) with delta (0, 0)
Screenshot: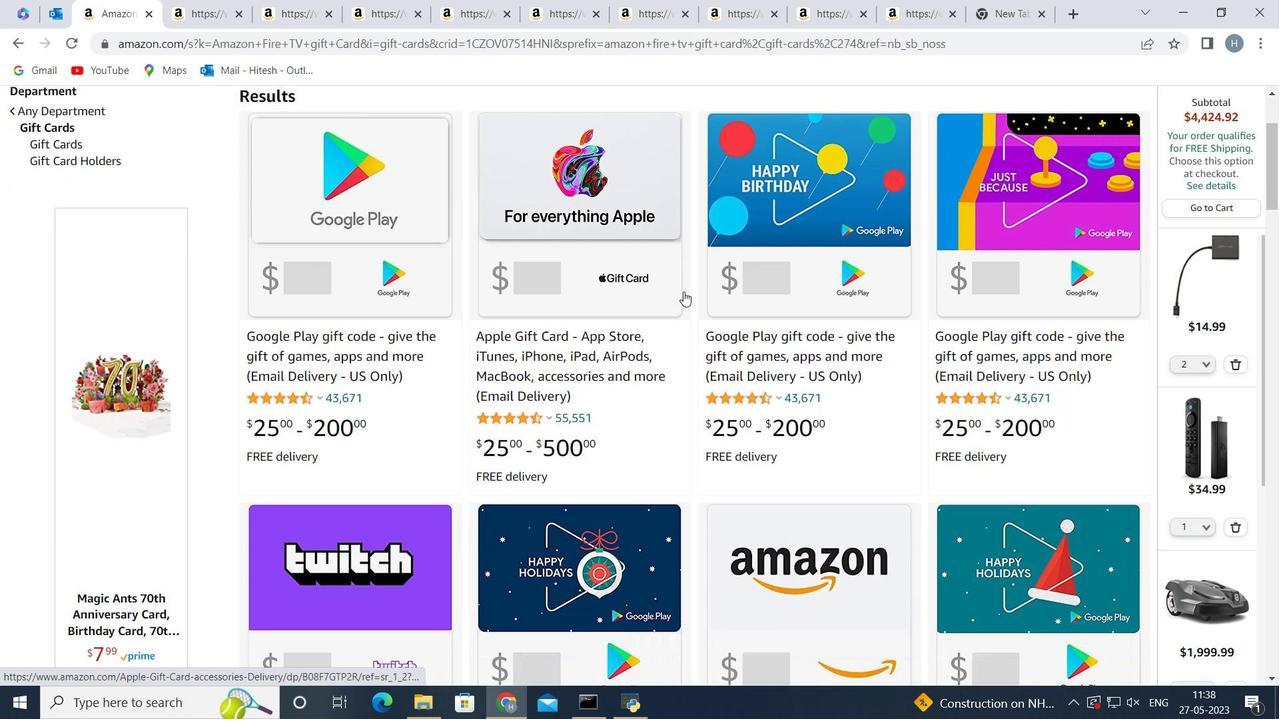 
Action: Mouse scrolled (375, 396) with delta (0, 0)
Screenshot: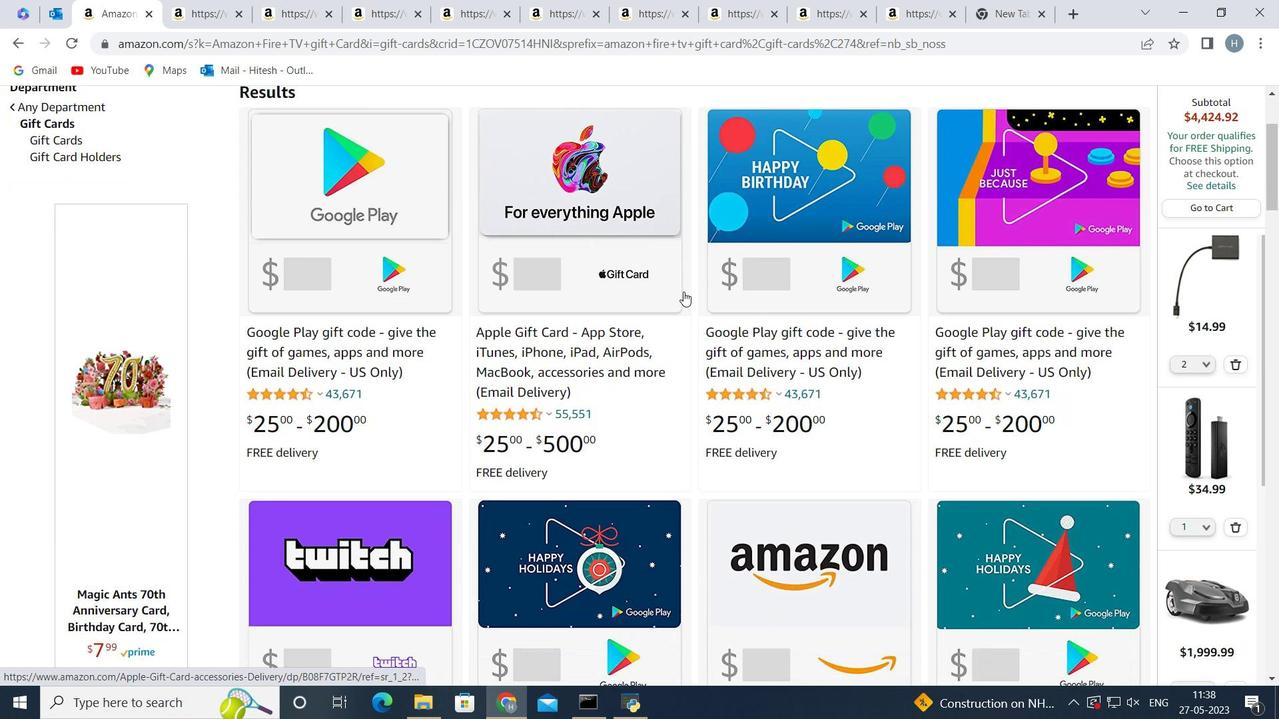 
Action: Mouse scrolled (375, 396) with delta (0, 0)
Screenshot: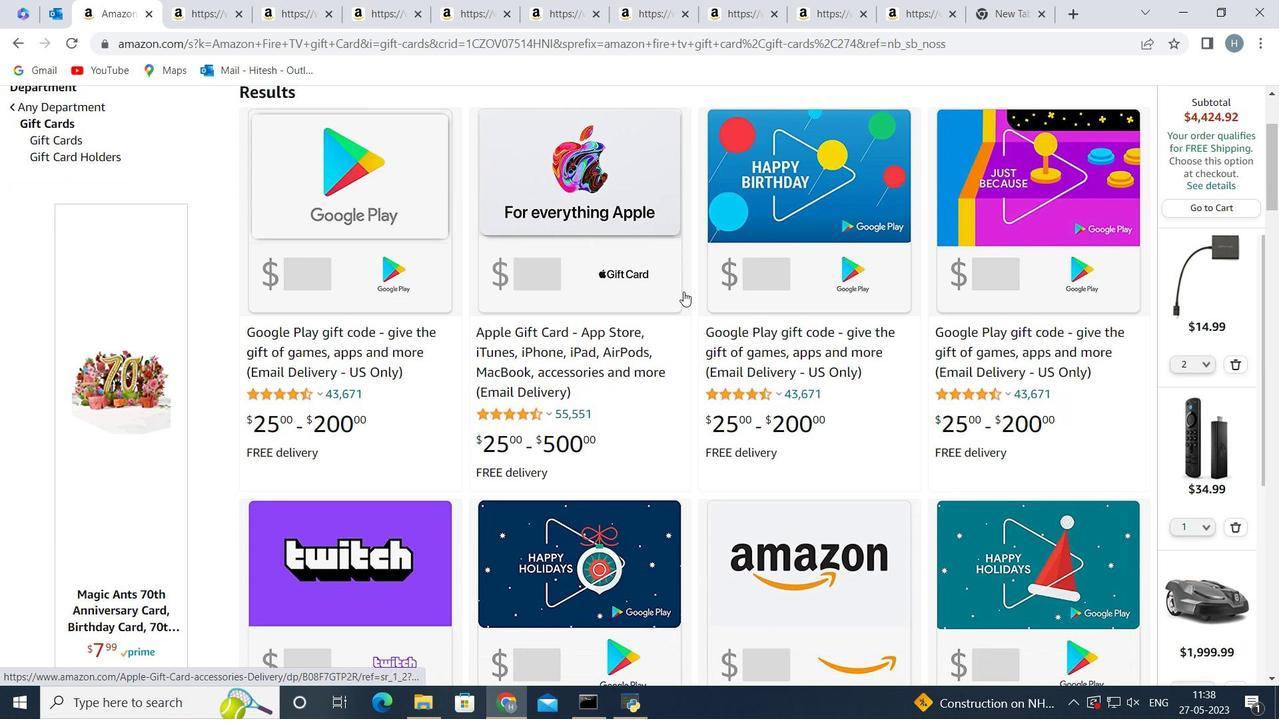 
Action: Mouse scrolled (375, 396) with delta (0, 0)
Screenshot: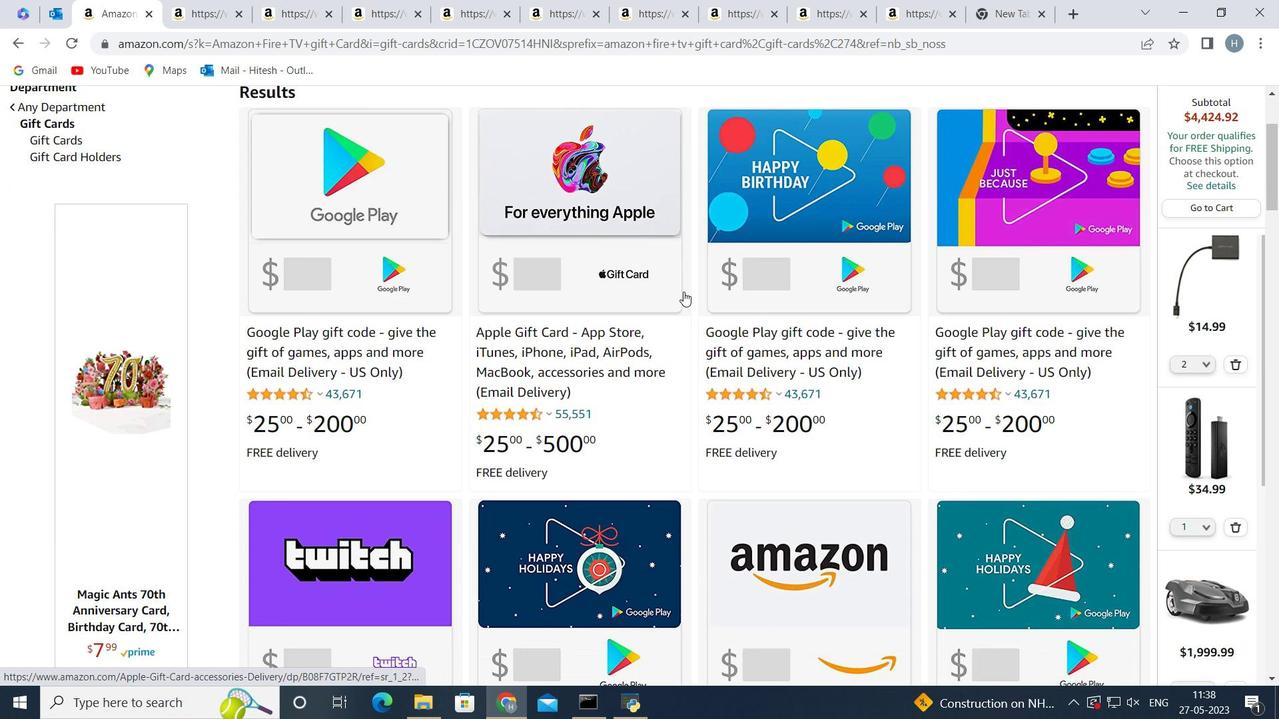 
Action: Mouse moved to (377, 395)
Screenshot: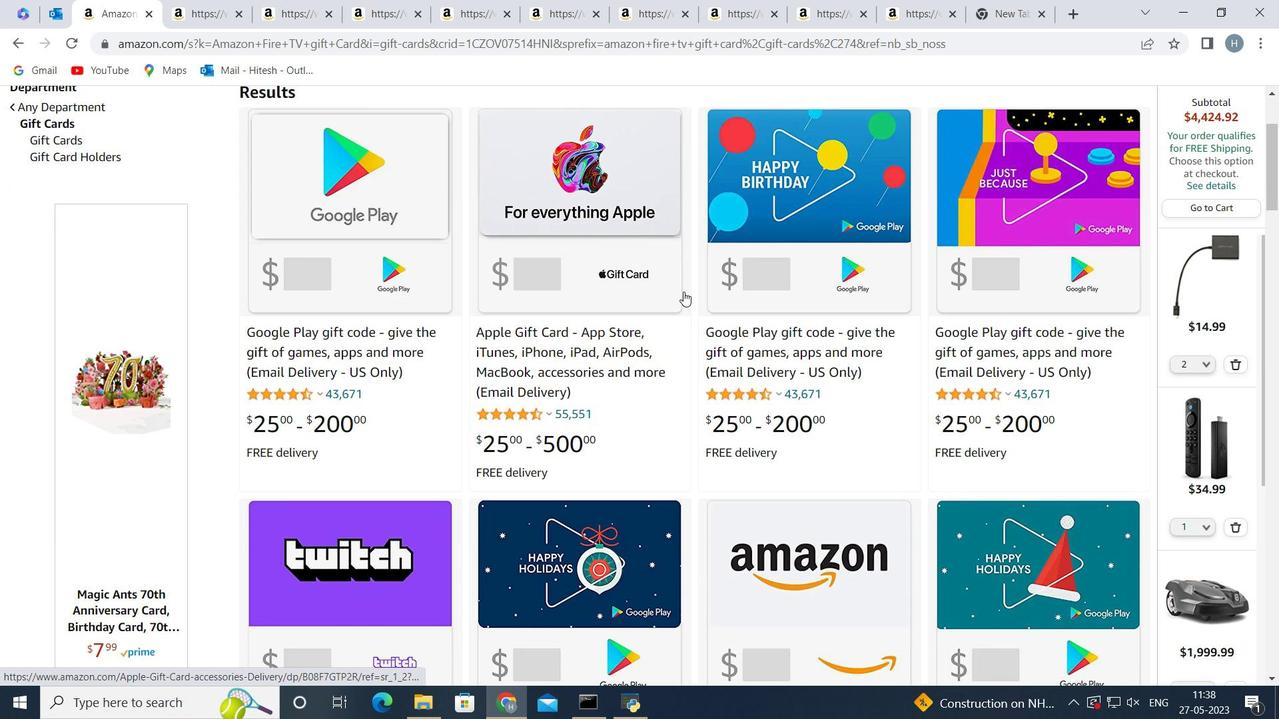
Action: Mouse scrolled (377, 394) with delta (0, 0)
Screenshot: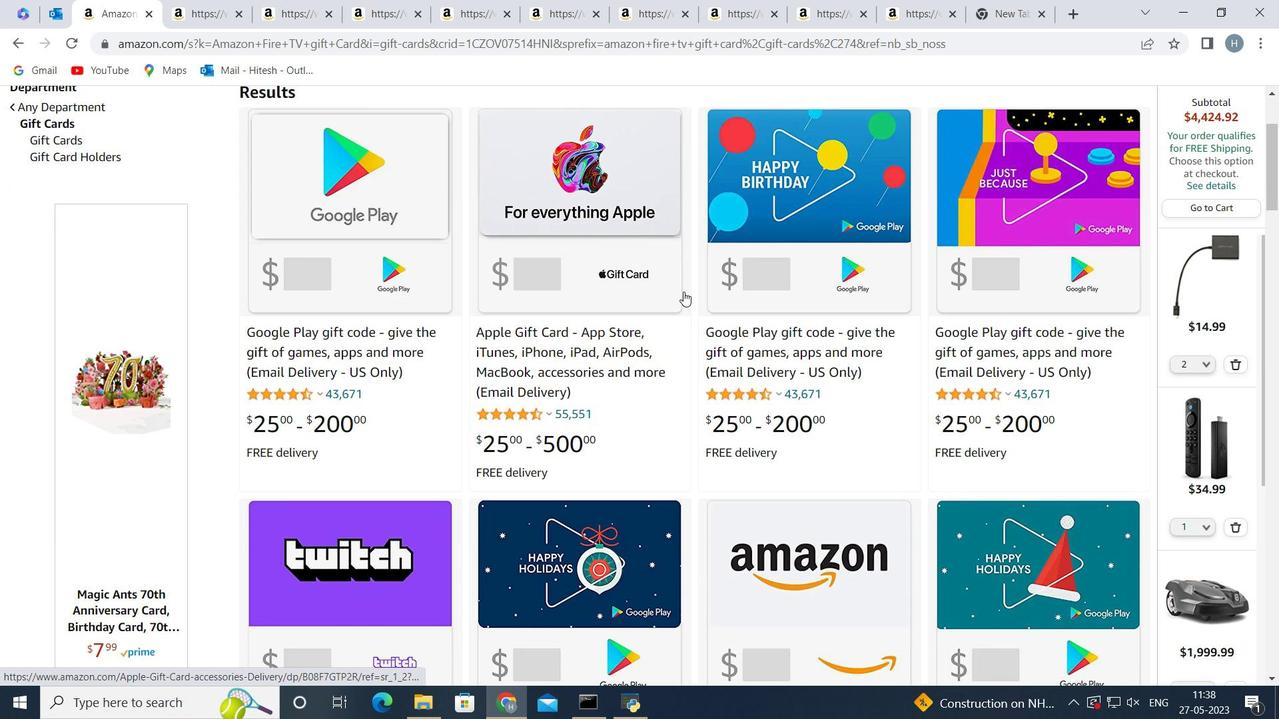 
Action: Mouse moved to (491, 393)
Screenshot: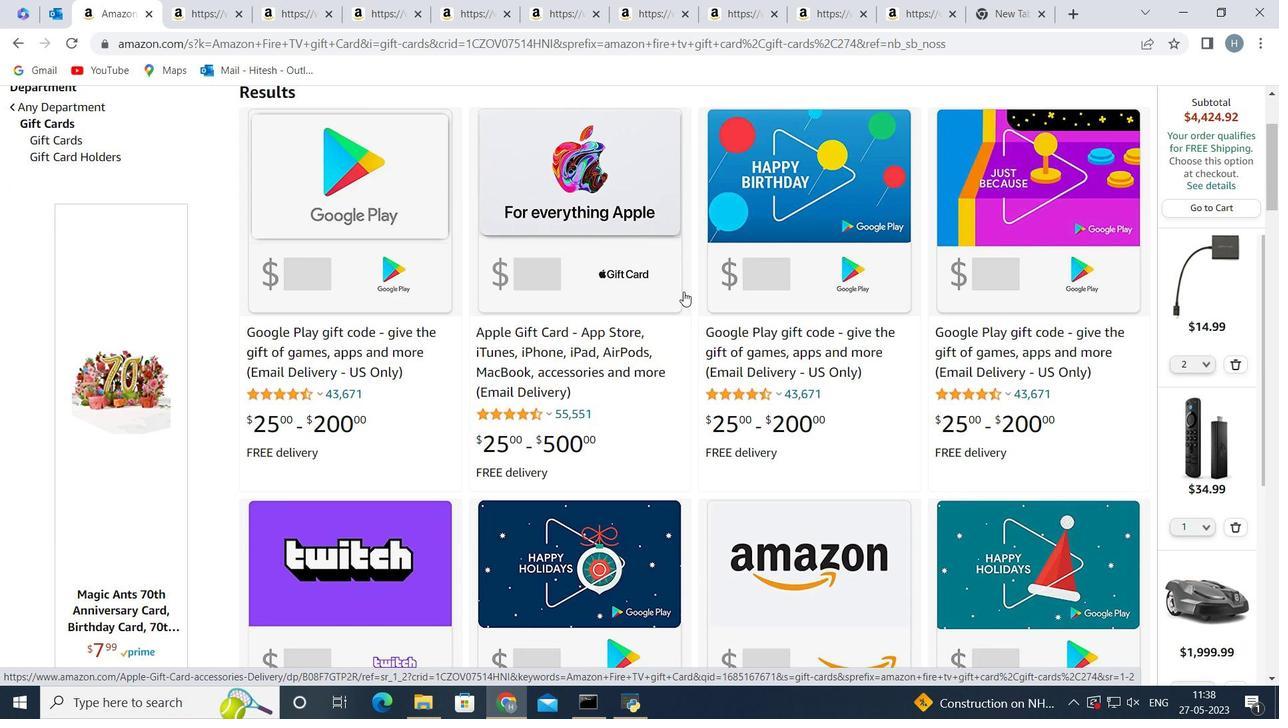 
Action: Mouse scrolled (491, 393) with delta (0, 0)
Screenshot: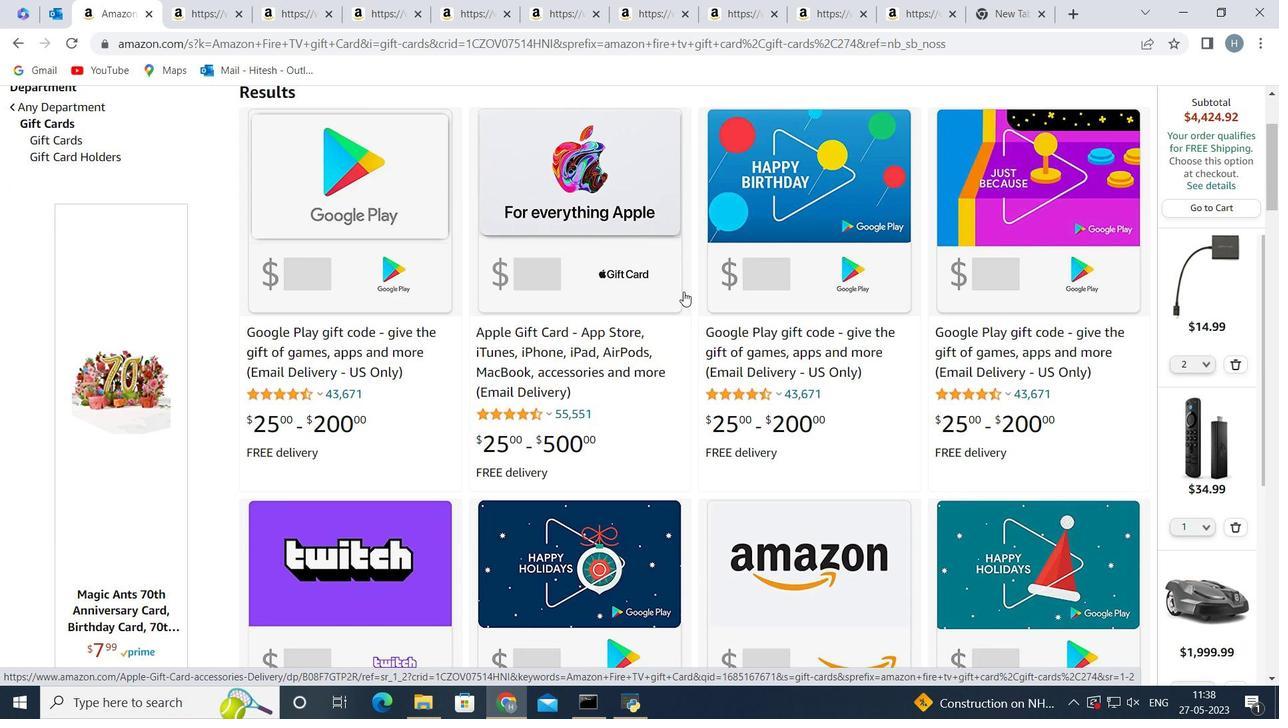
Action: Mouse moved to (497, 388)
Screenshot: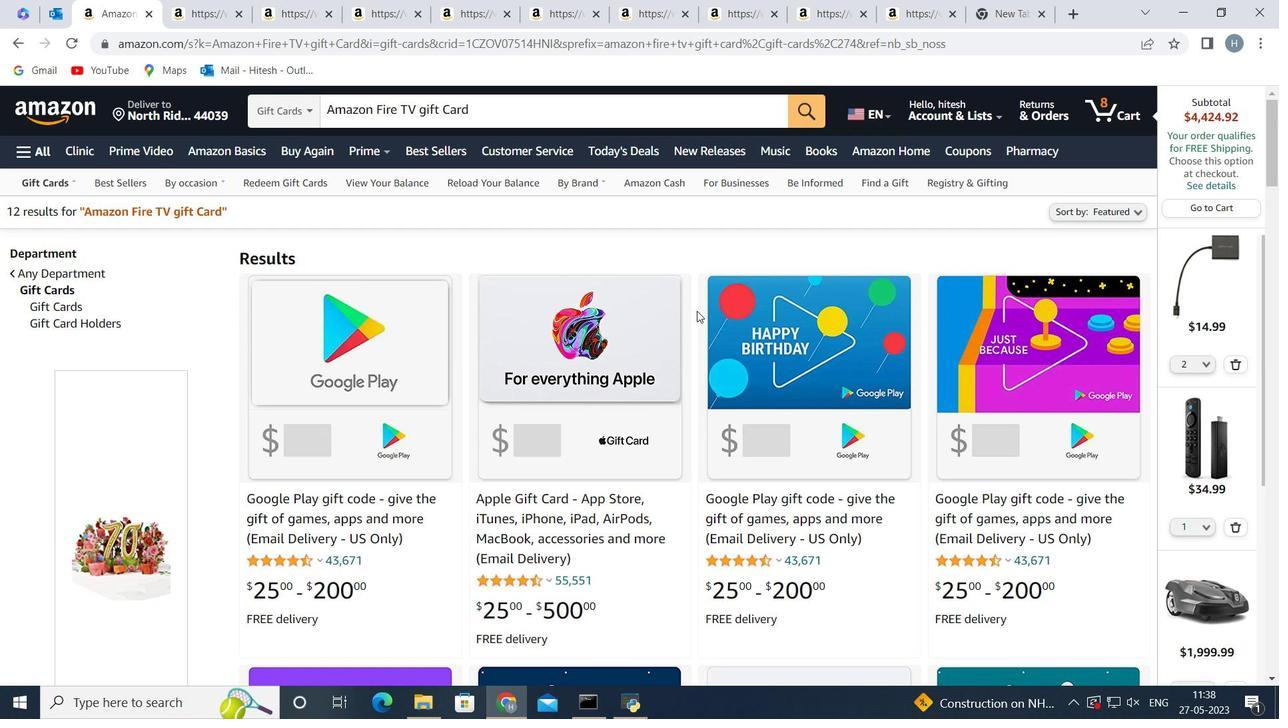 
Action: Mouse scrolled (497, 389) with delta (0, 0)
Screenshot: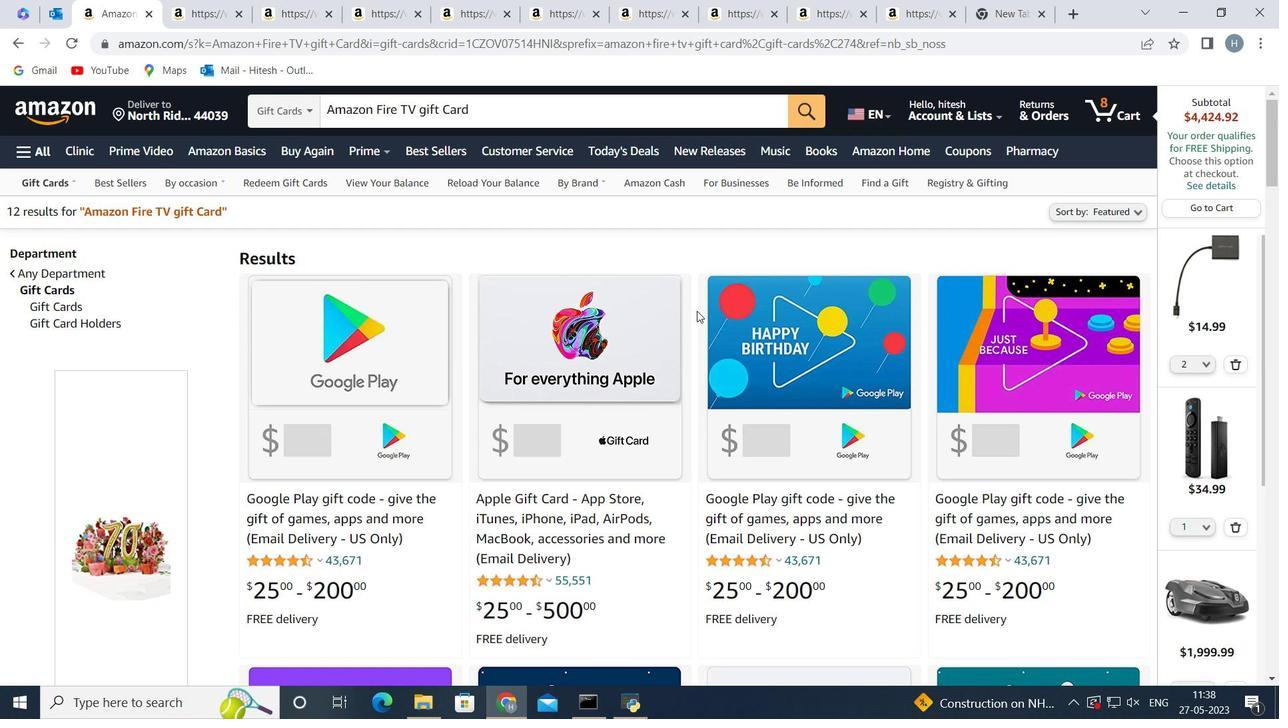 
Action: Mouse scrolled (497, 389) with delta (0, 0)
Screenshot: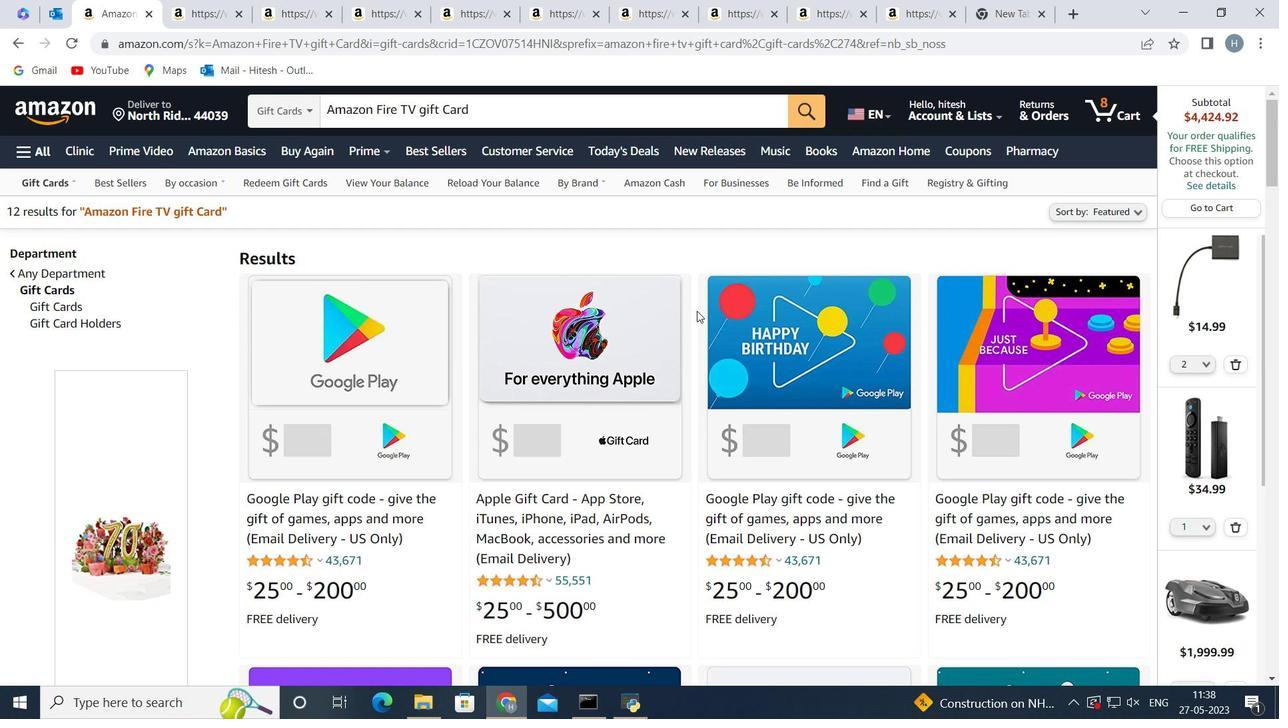 
Action: Mouse scrolled (497, 389) with delta (0, 0)
Screenshot: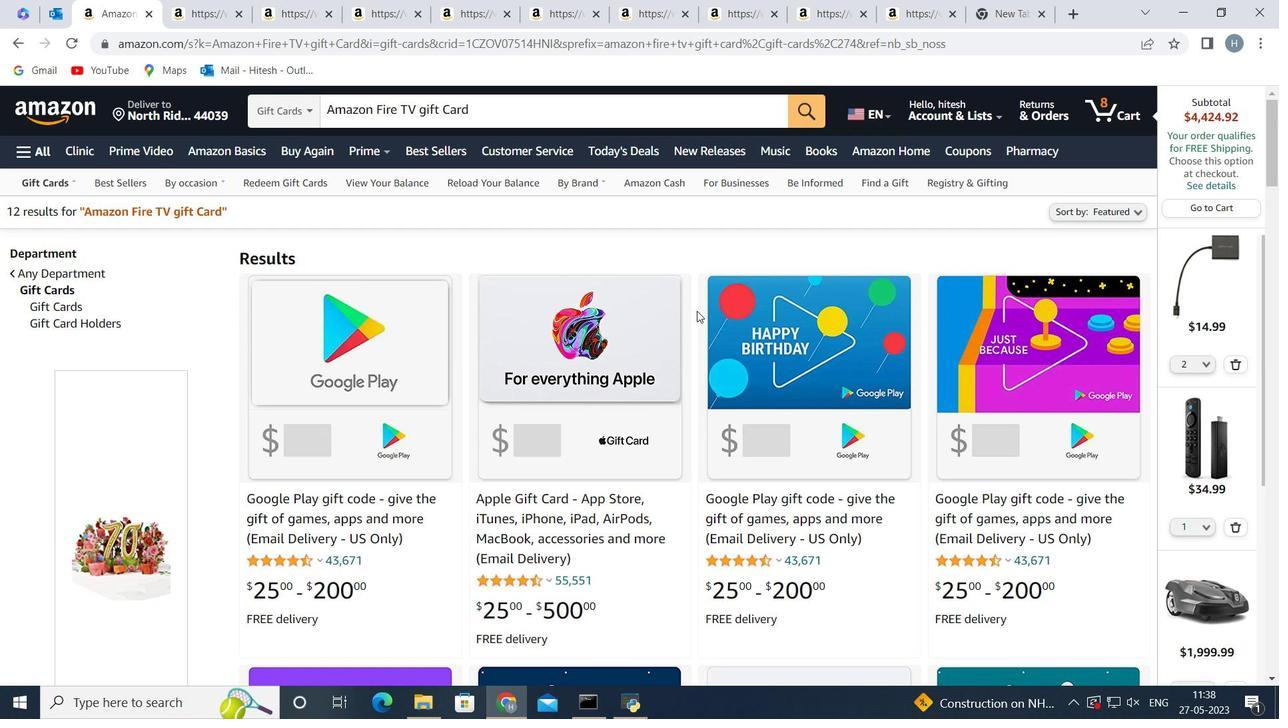 
Action: Mouse scrolled (497, 389) with delta (0, 0)
Screenshot: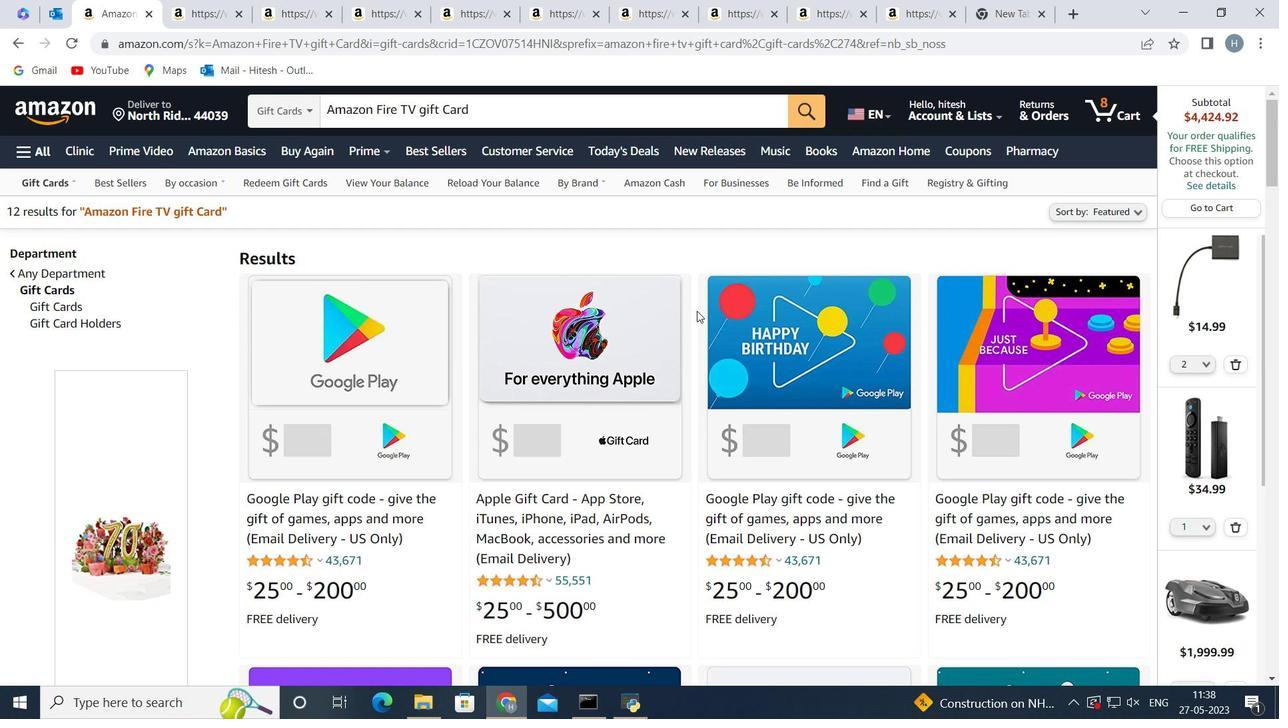 
Action: Mouse scrolled (497, 389) with delta (0, 0)
Screenshot: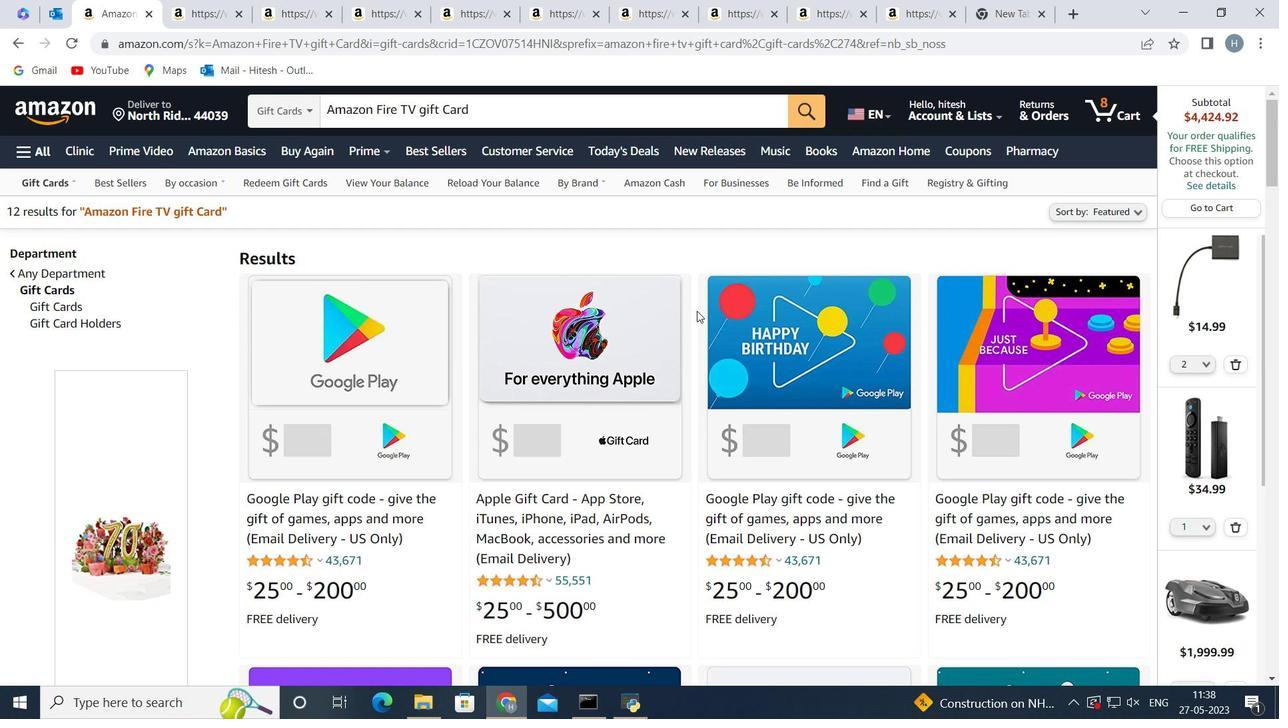 
Action: Mouse scrolled (497, 389) with delta (0, 0)
Screenshot: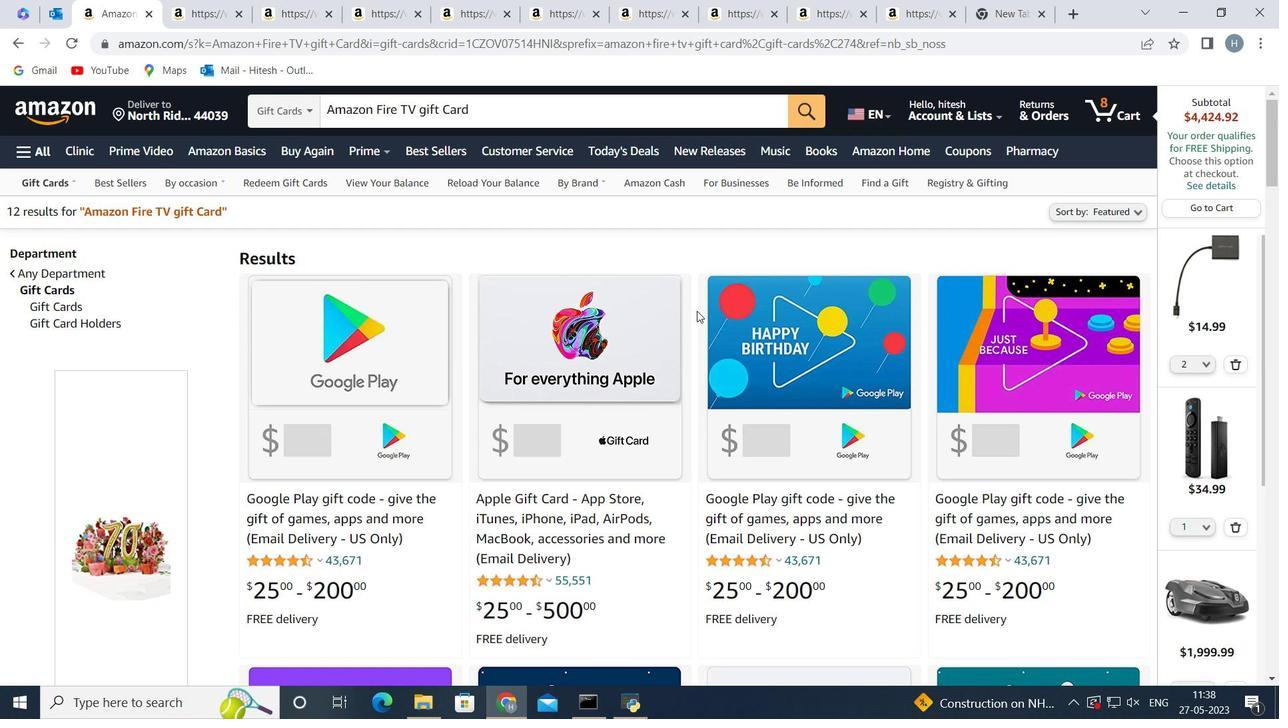 
Action: Mouse scrolled (497, 389) with delta (0, 0)
Screenshot: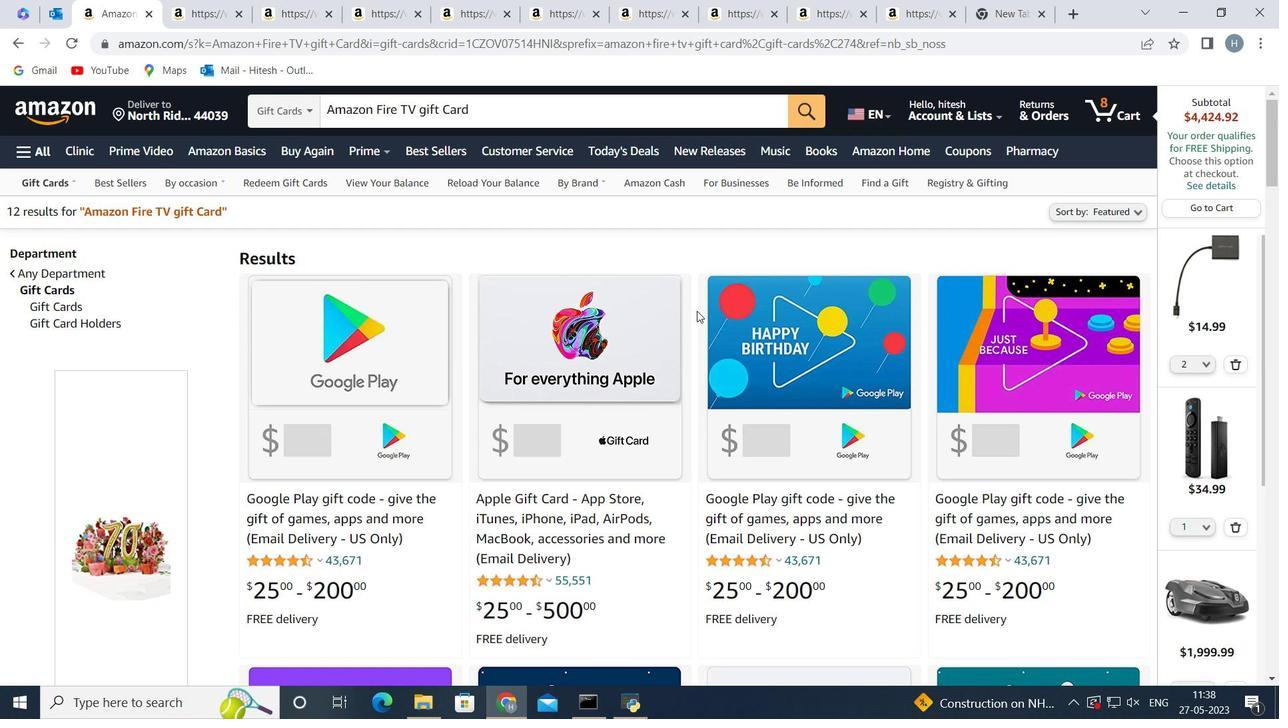 
Action: Mouse scrolled (497, 389) with delta (0, 0)
Screenshot: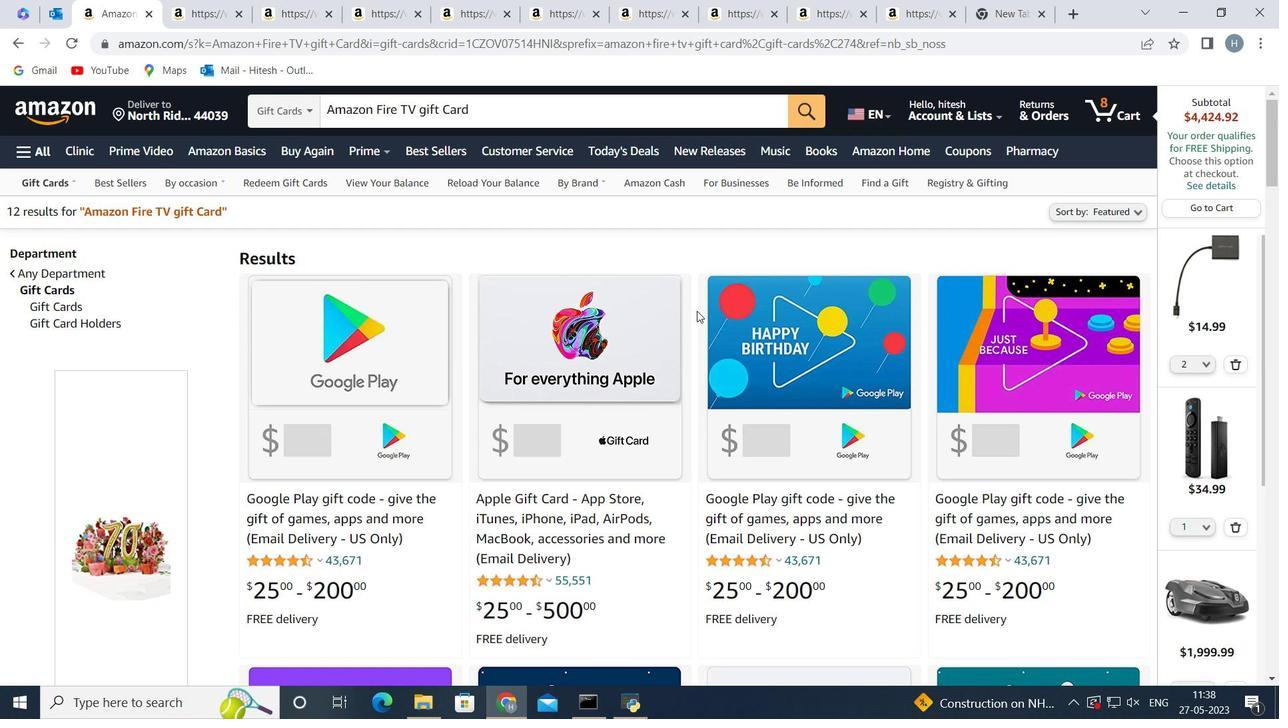 
Action: Mouse scrolled (497, 389) with delta (0, 0)
Screenshot: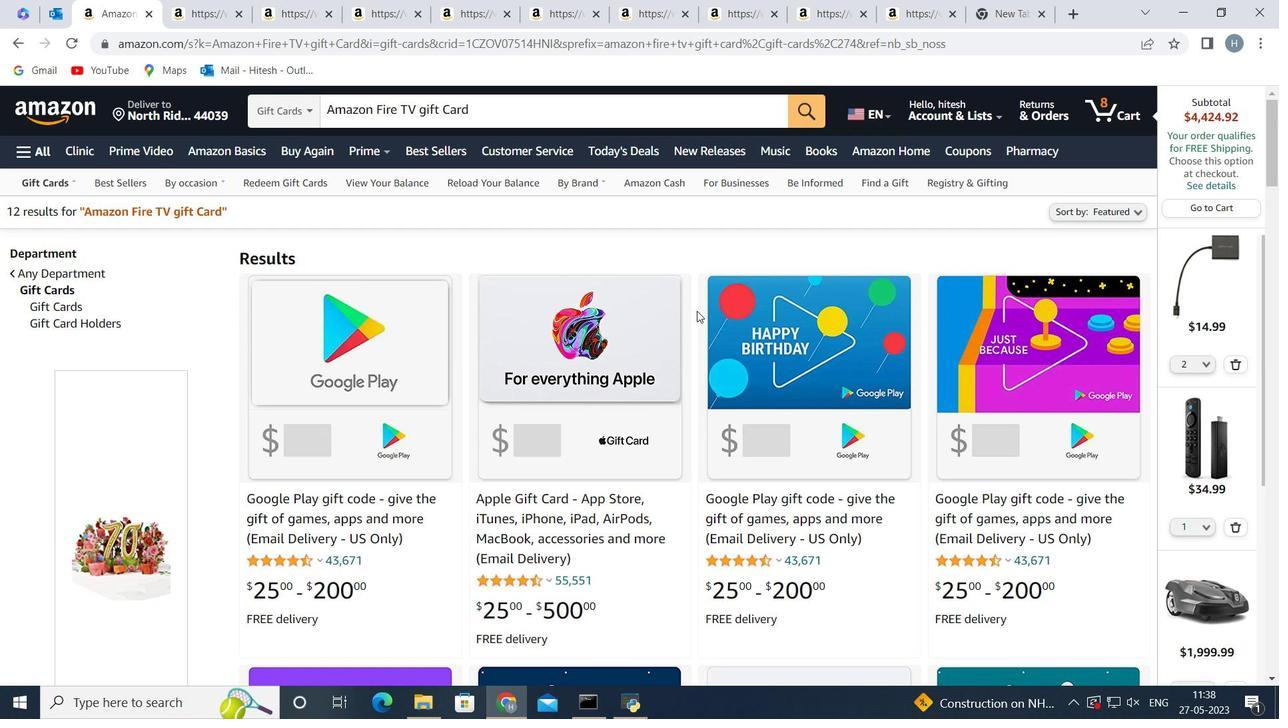 
Action: Mouse scrolled (497, 389) with delta (0, 0)
Screenshot: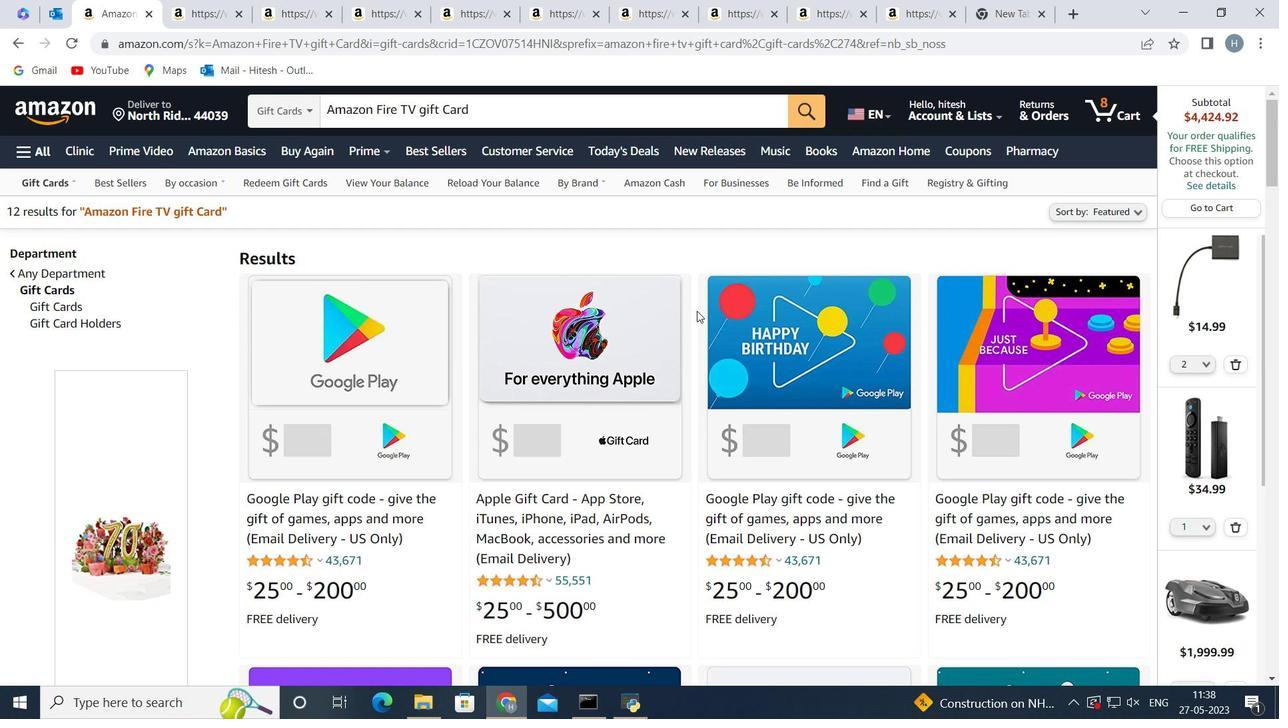 
Action: Mouse moved to (21, 131)
Screenshot: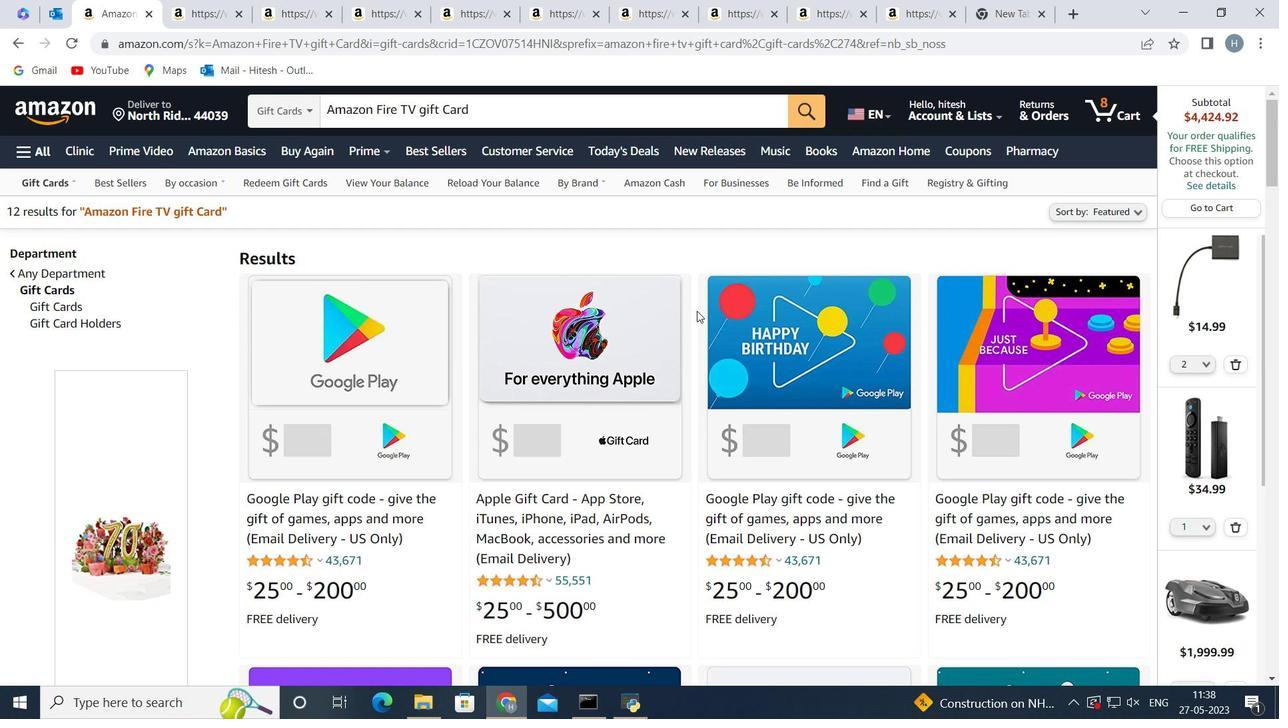 
Action: Mouse pressed left at (21, 131)
Screenshot: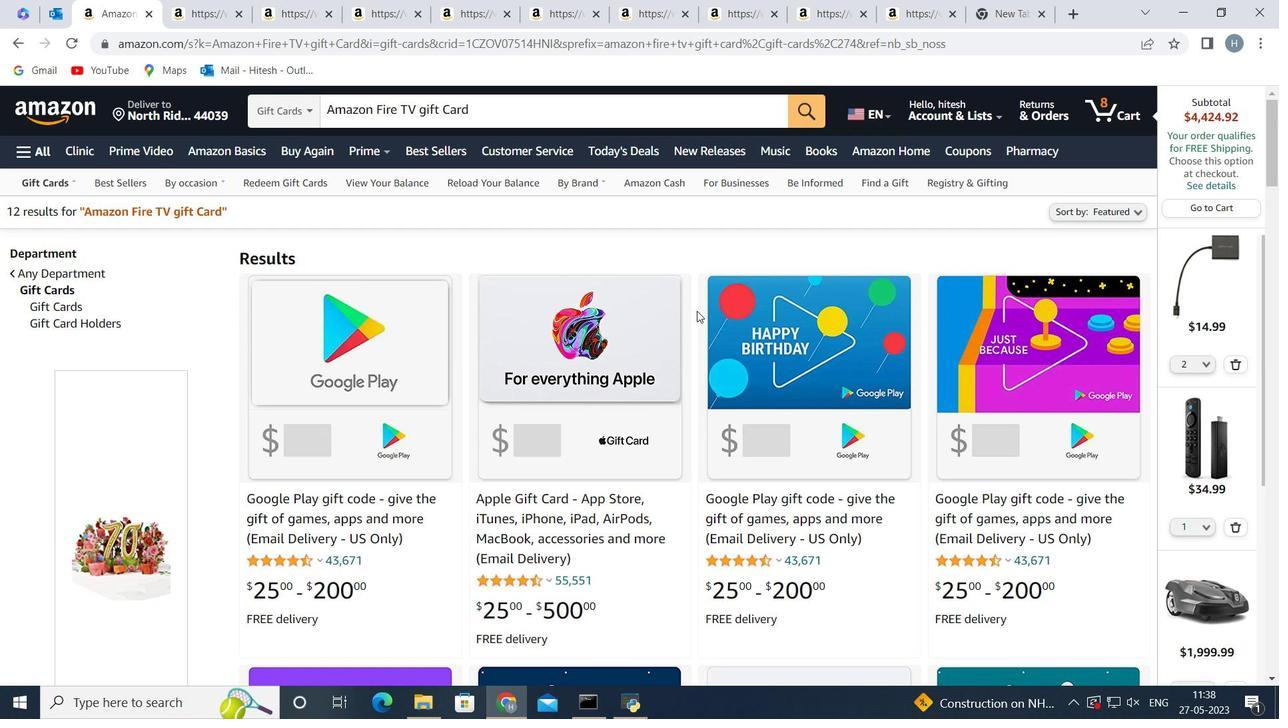 
Action: Mouse moved to (110, 435)
Screenshot: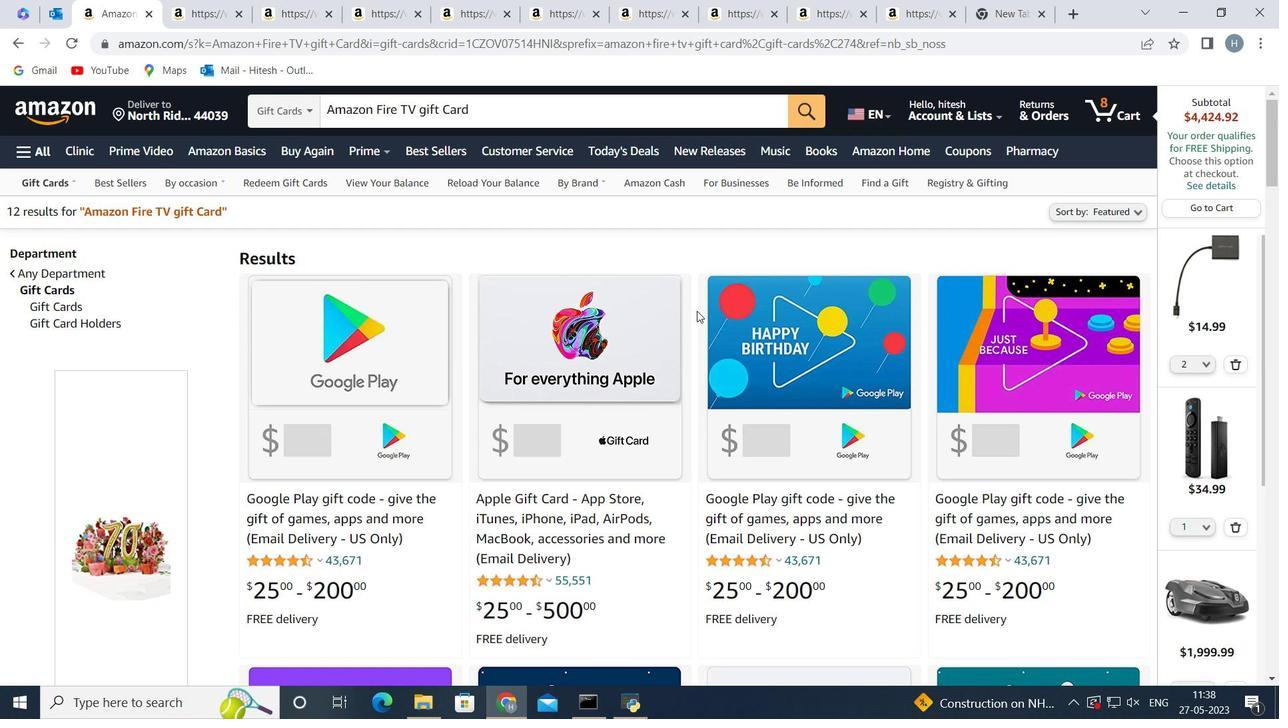 
Action: Mouse scrolled (110, 435) with delta (0, 0)
Screenshot: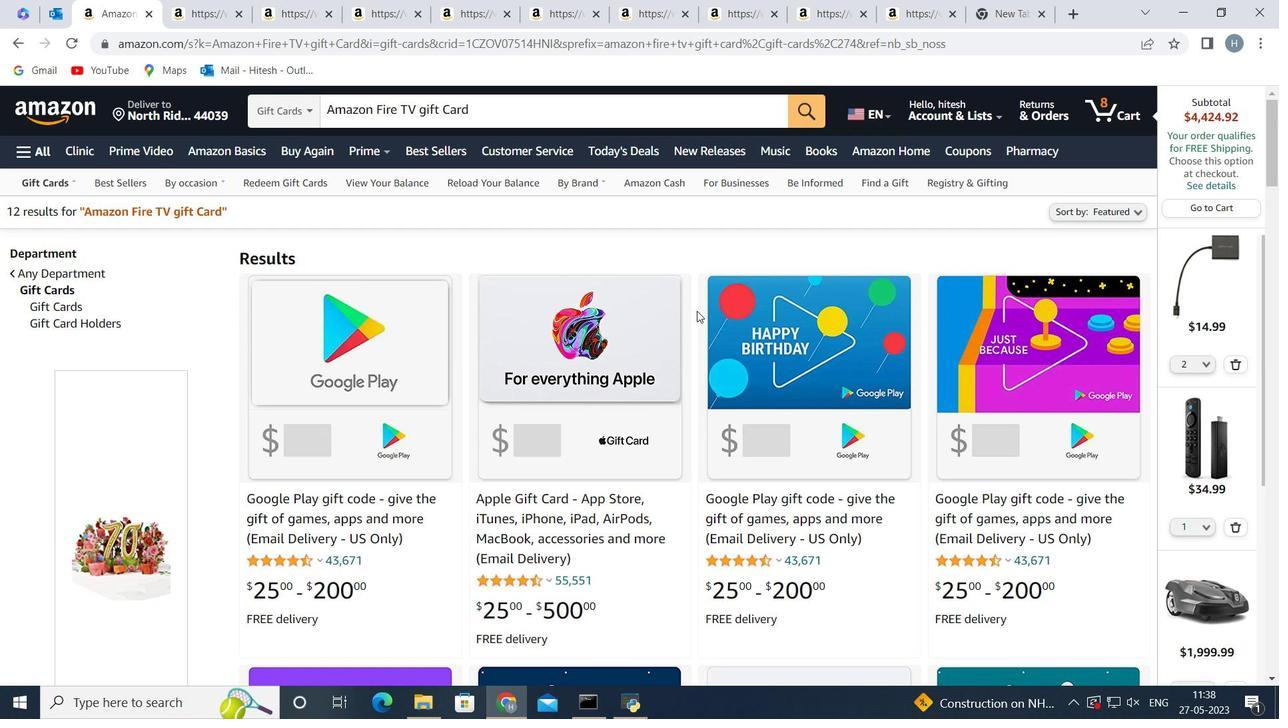 
Action: Mouse moved to (113, 442)
Screenshot: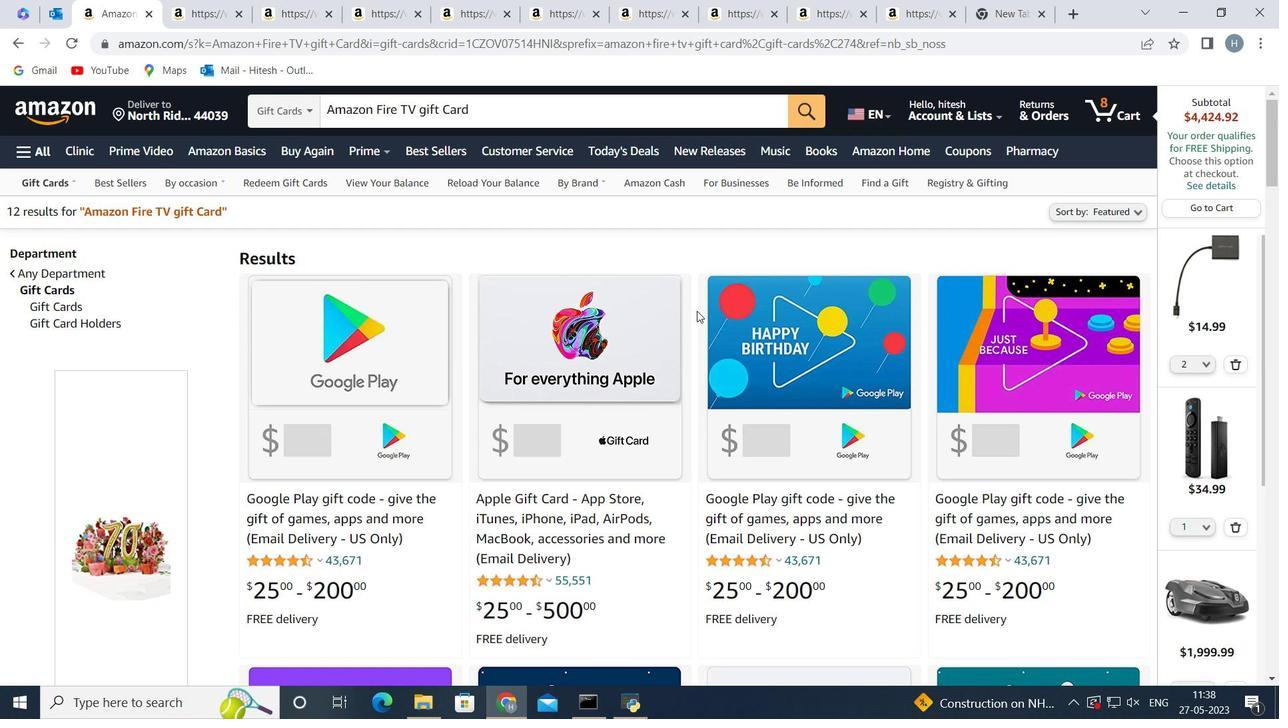 
Action: Mouse scrolled (113, 441) with delta (0, 0)
Screenshot: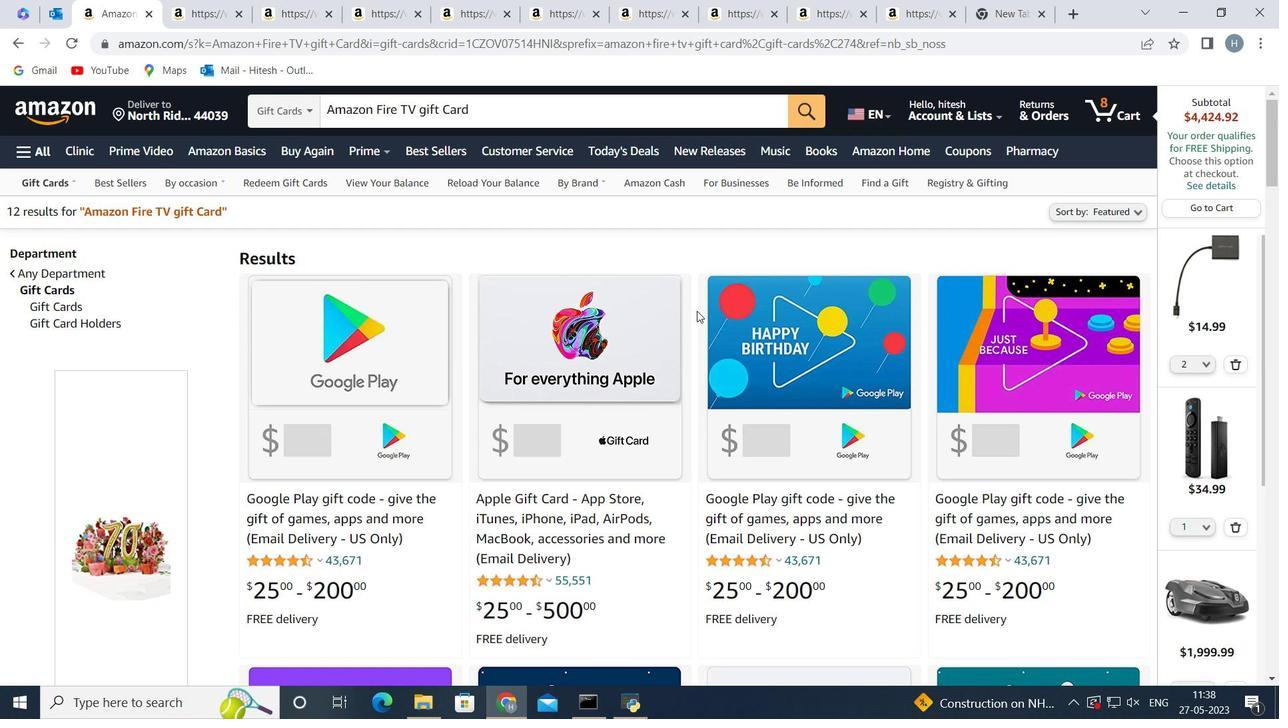 
Action: Mouse moved to (115, 446)
Screenshot: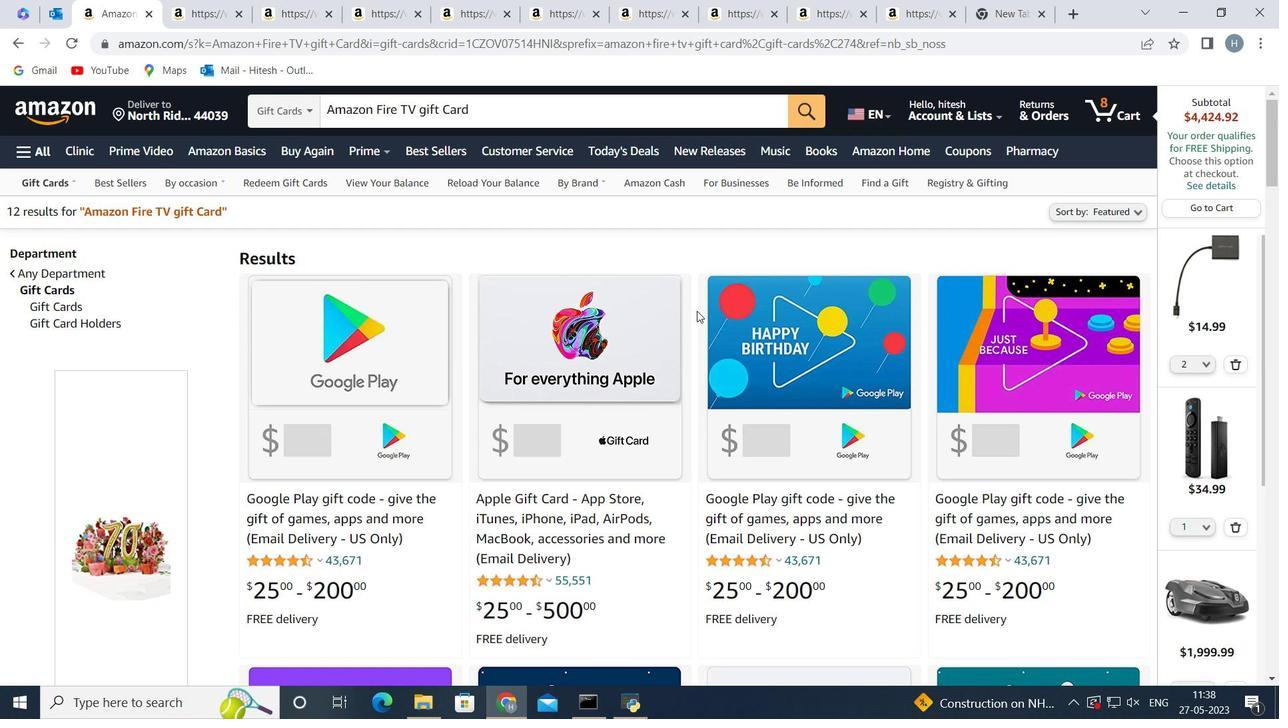 
Action: Mouse scrolled (115, 445) with delta (0, 0)
Screenshot: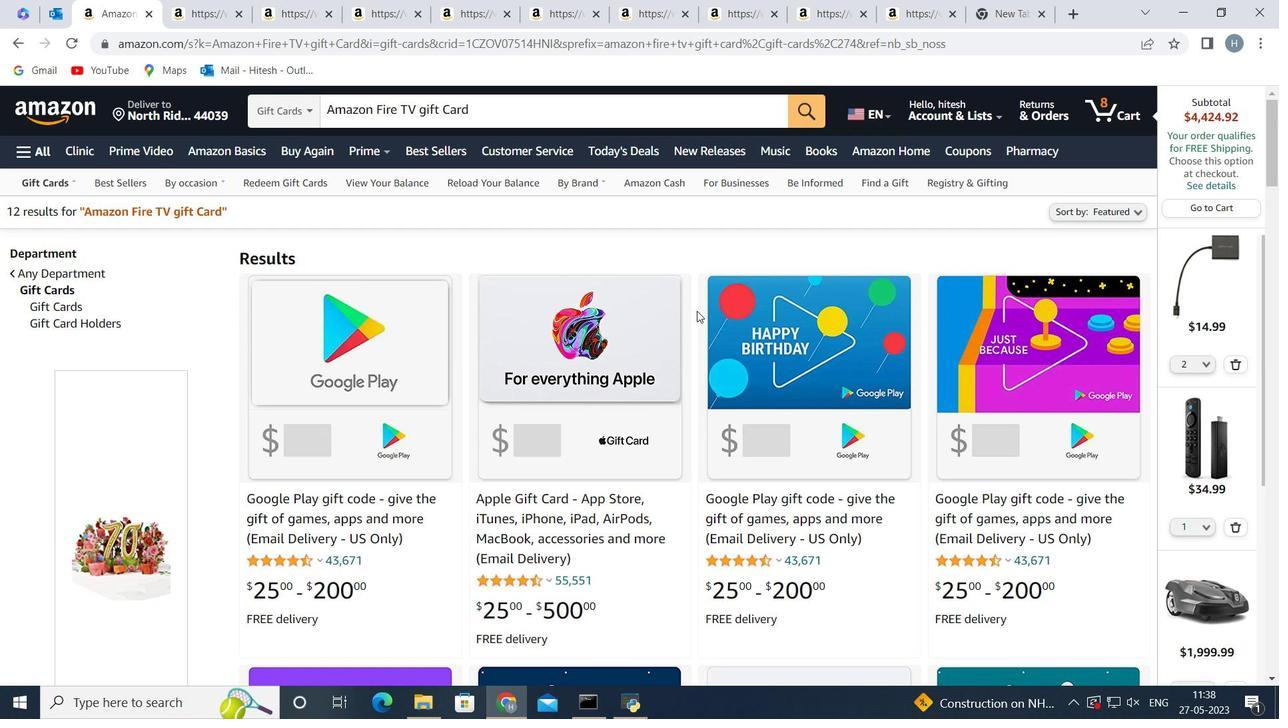 
Action: Mouse moved to (115, 446)
Screenshot: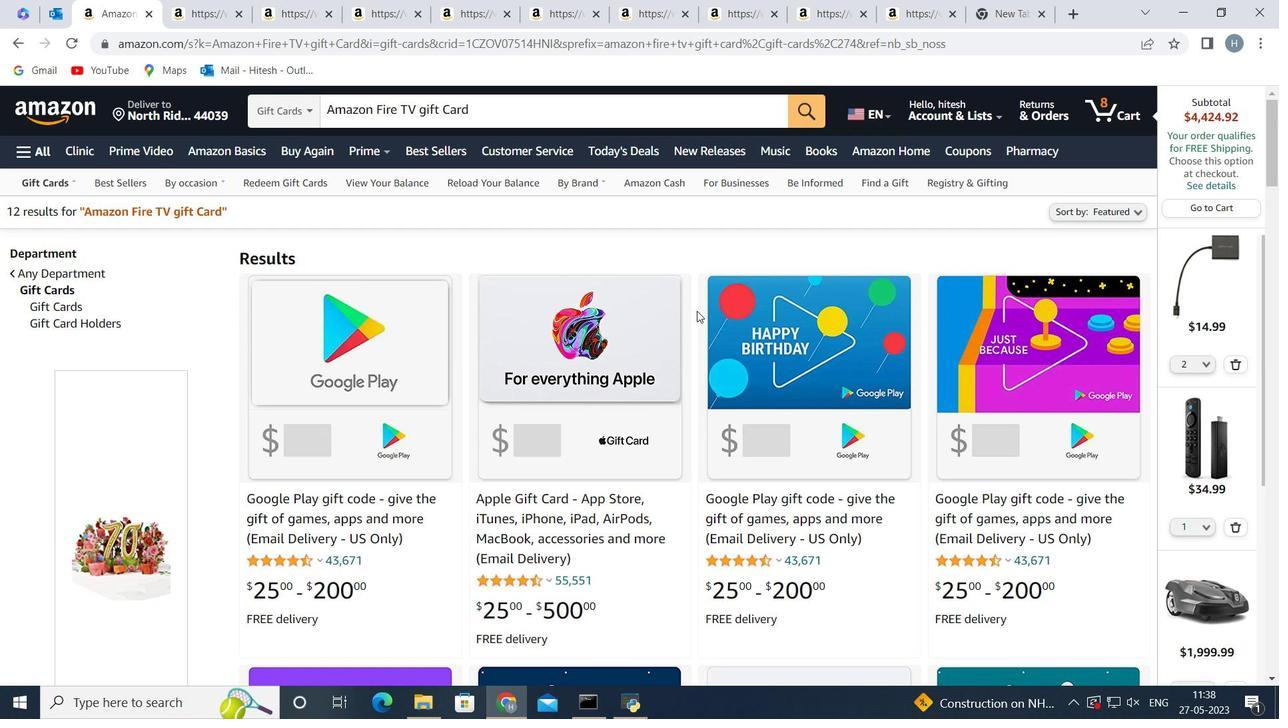 
Action: Mouse scrolled (115, 445) with delta (0, 0)
Screenshot: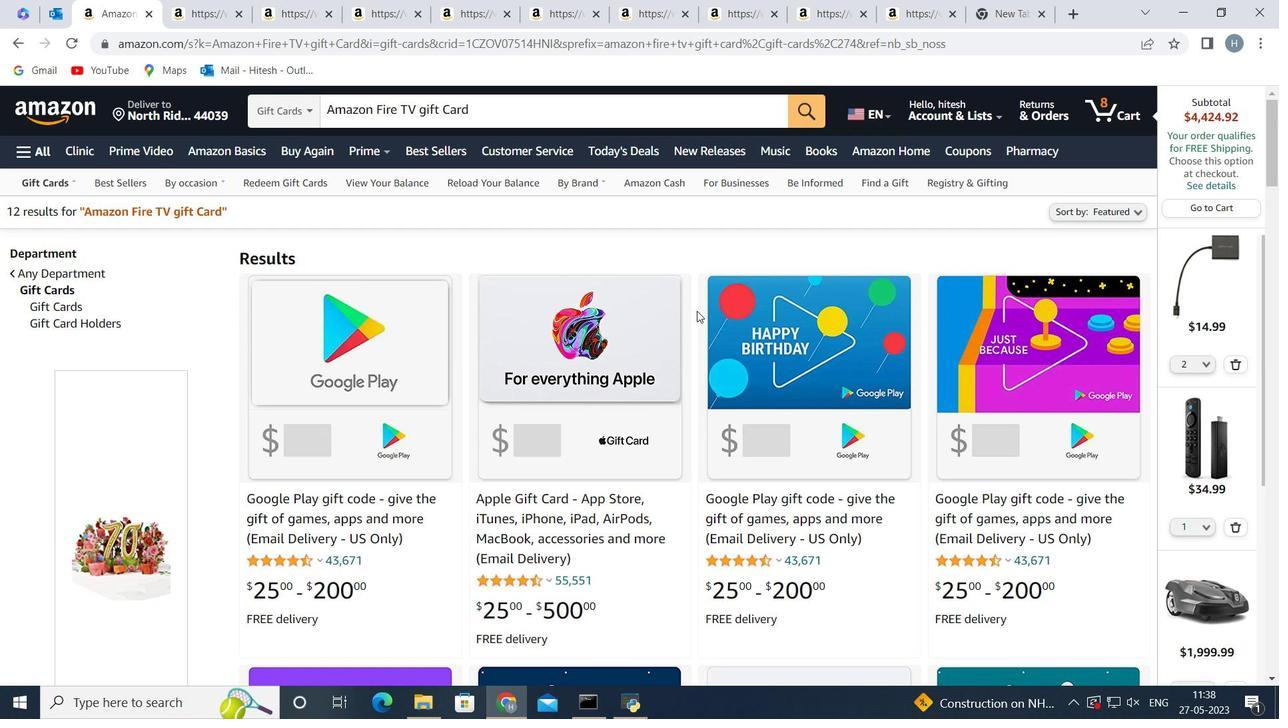 
Action: Mouse moved to (113, 483)
Screenshot: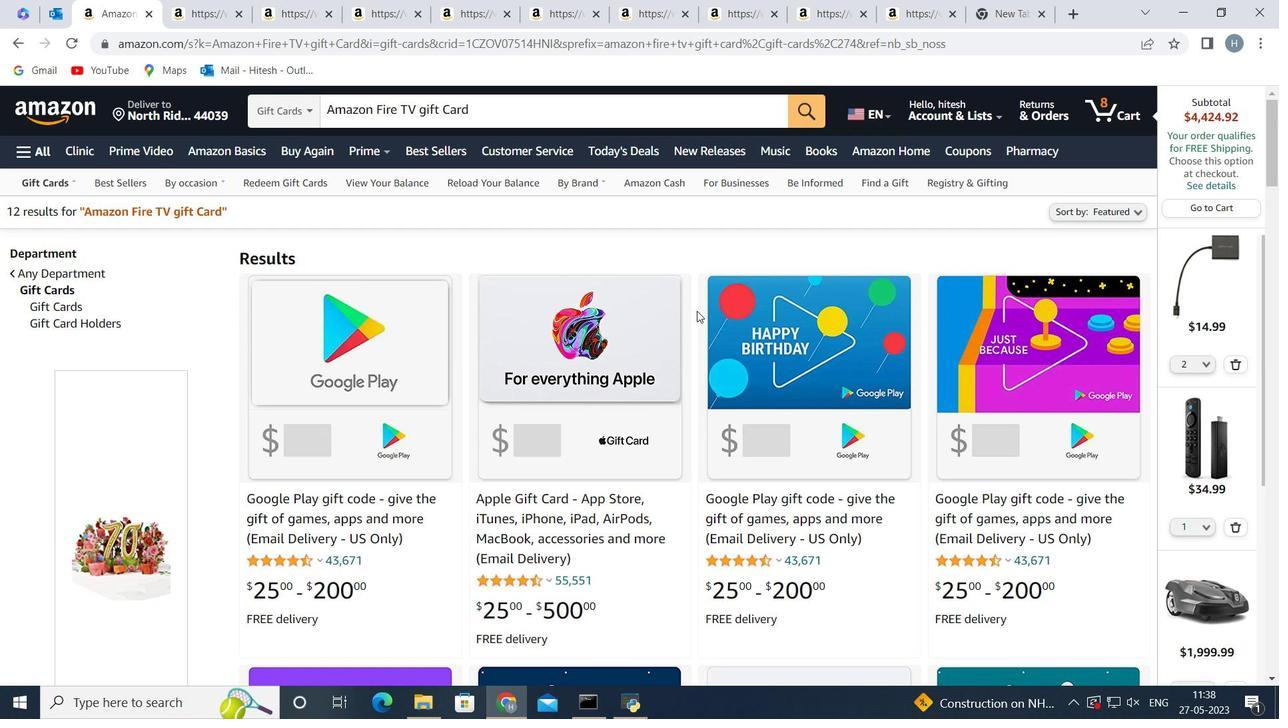 
Action: Mouse scrolled (113, 482) with delta (0, 0)
Screenshot: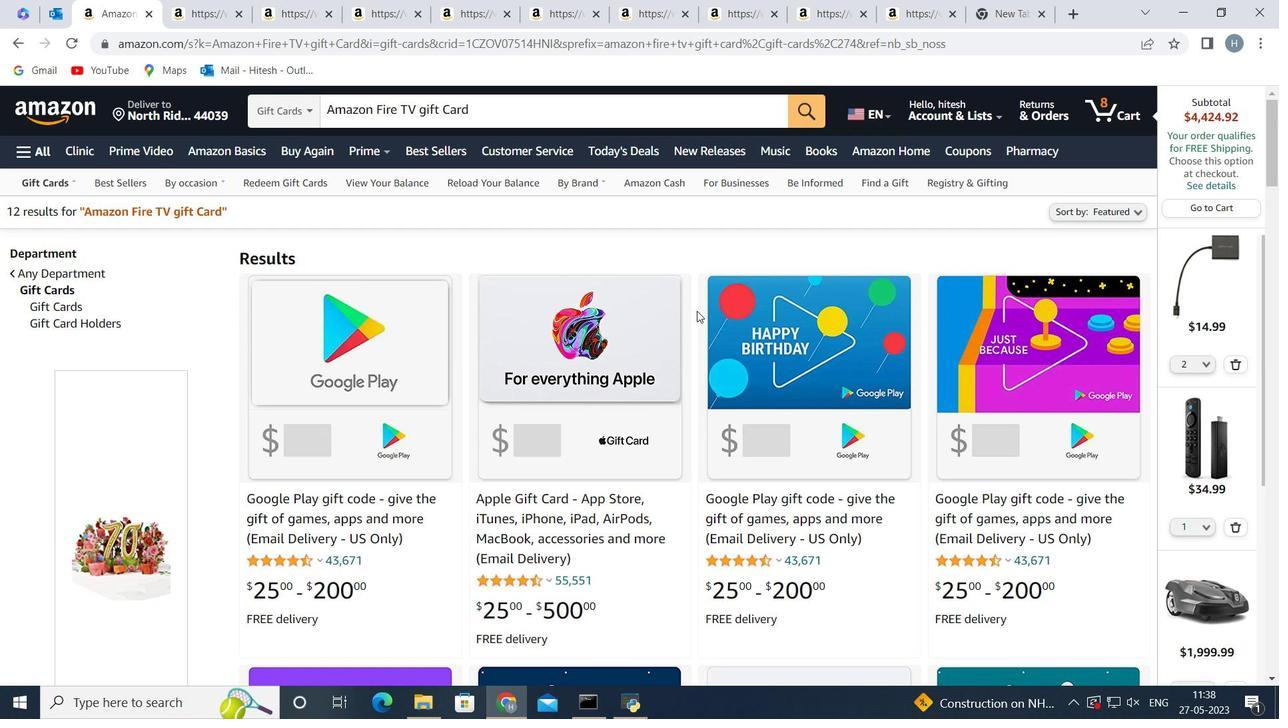 
Action: Mouse moved to (82, 539)
Screenshot: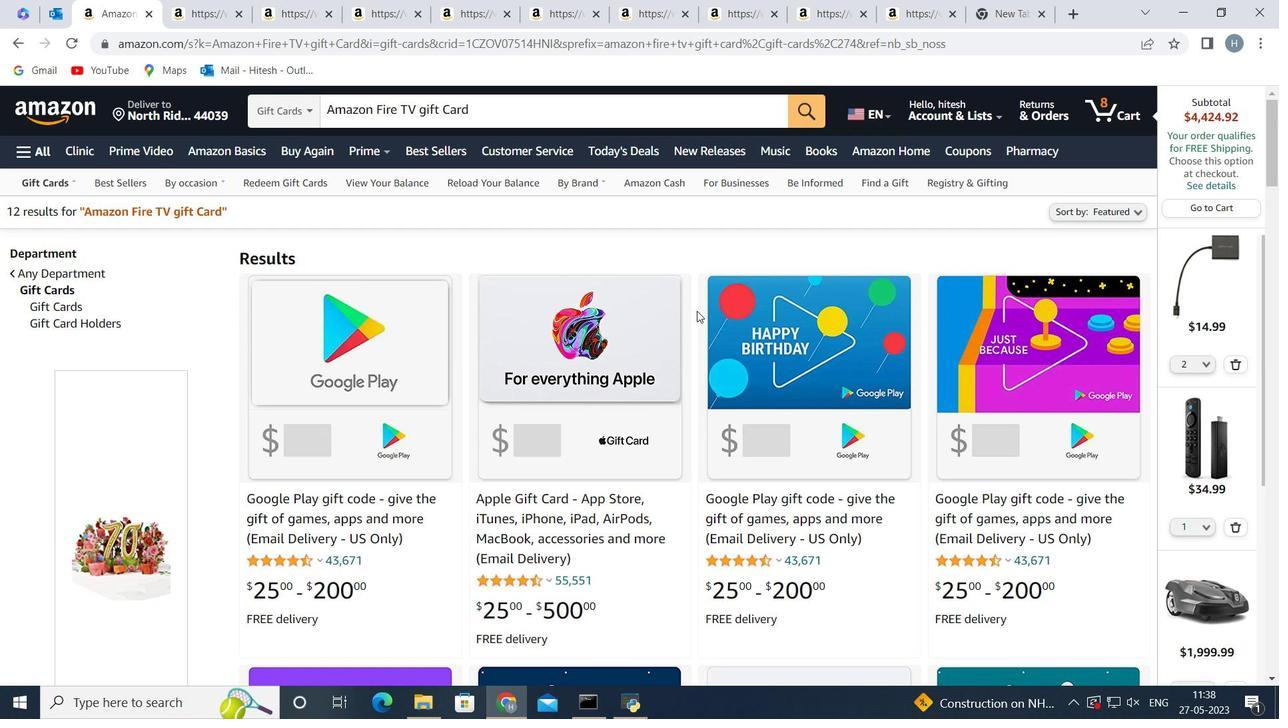 
Action: Mouse pressed left at (82, 539)
Screenshot: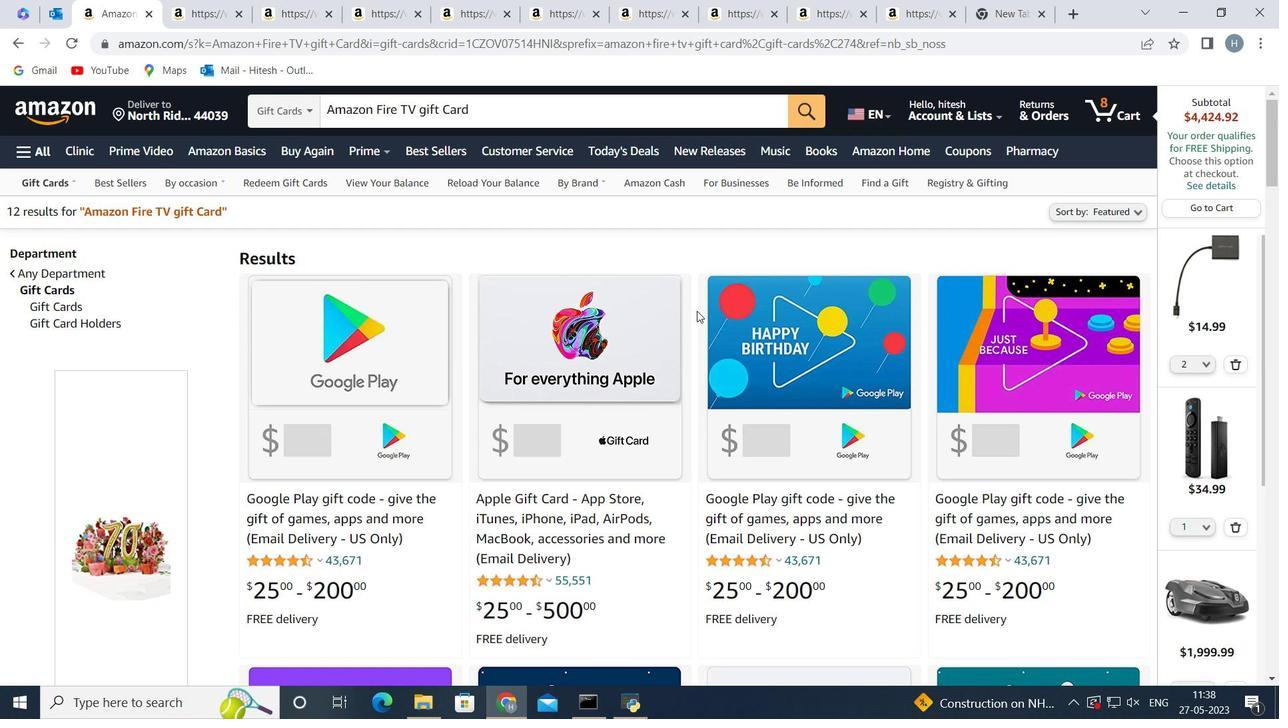
Action: Mouse moved to (125, 438)
Screenshot: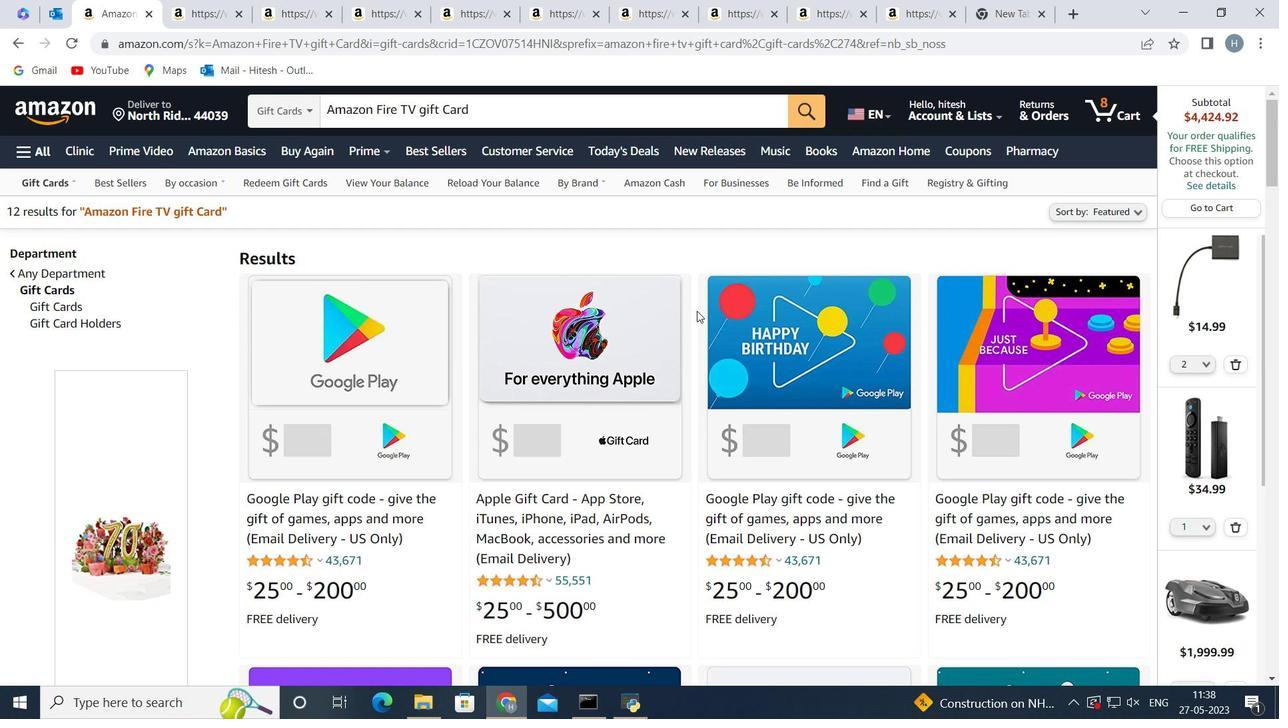 
Action: Mouse scrolled (125, 437) with delta (0, 0)
Screenshot: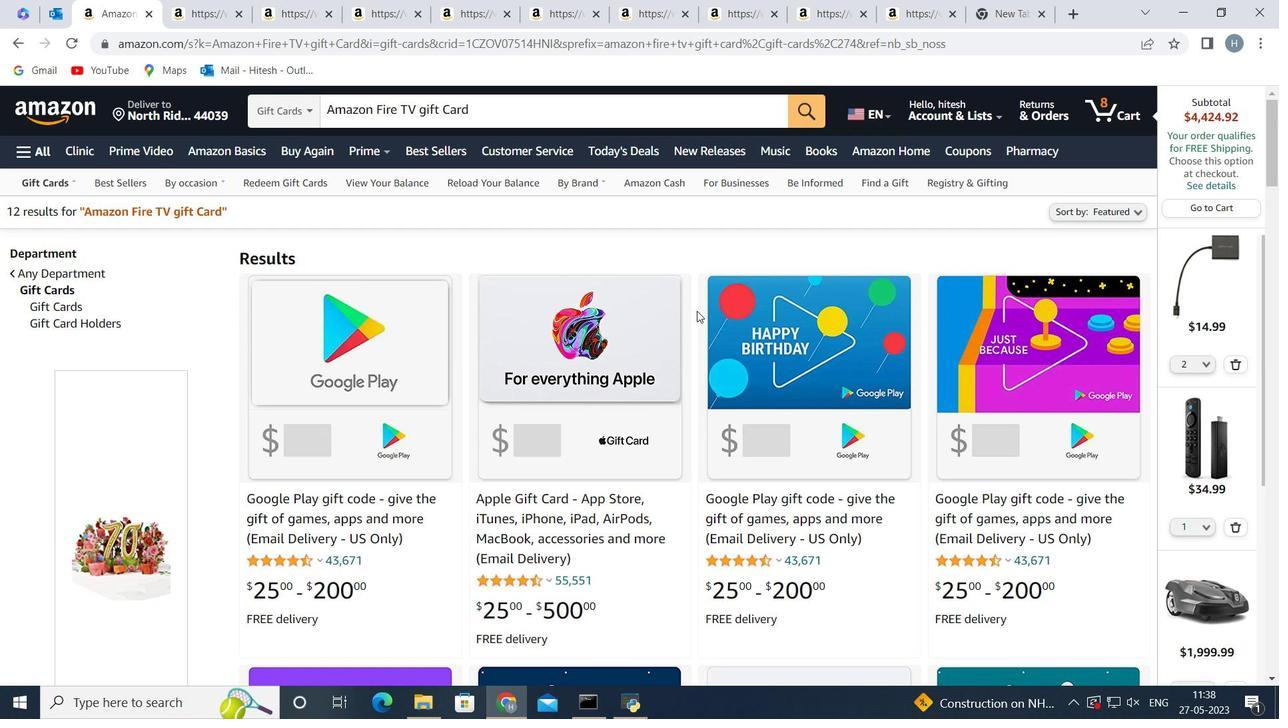 
Action: Mouse scrolled (125, 437) with delta (0, 0)
Screenshot: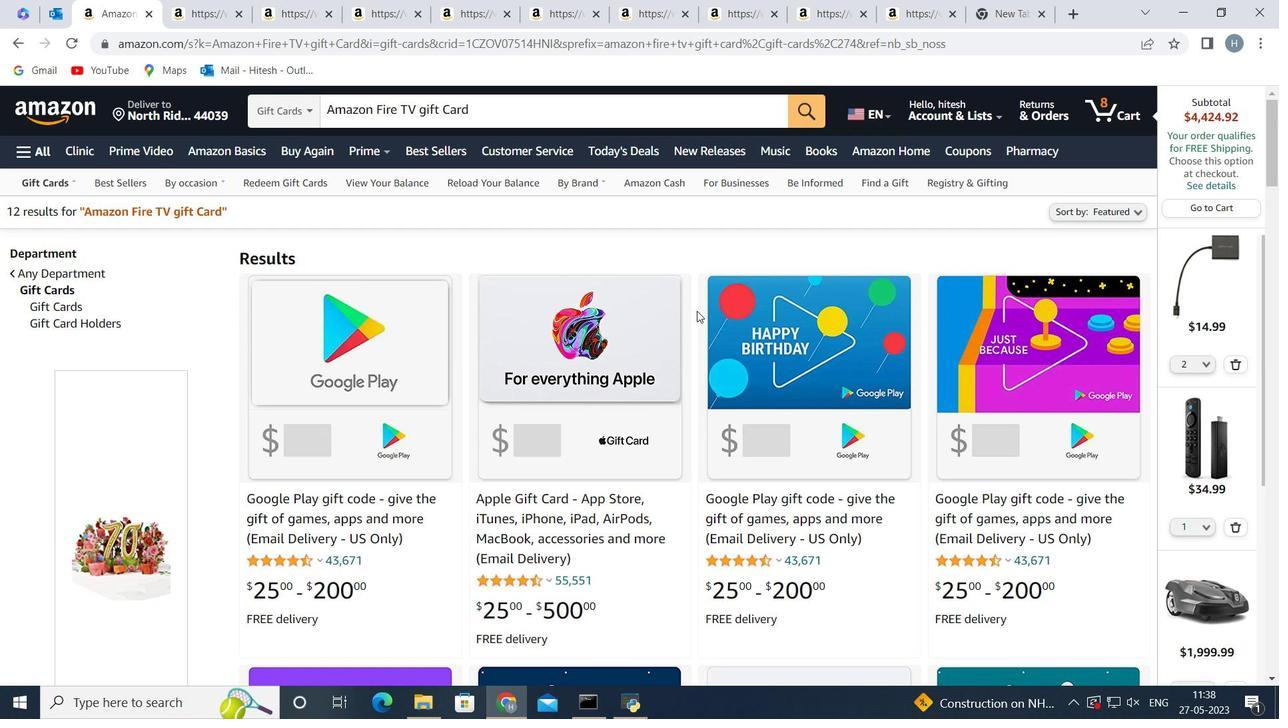 
Action: Mouse moved to (109, 385)
Screenshot: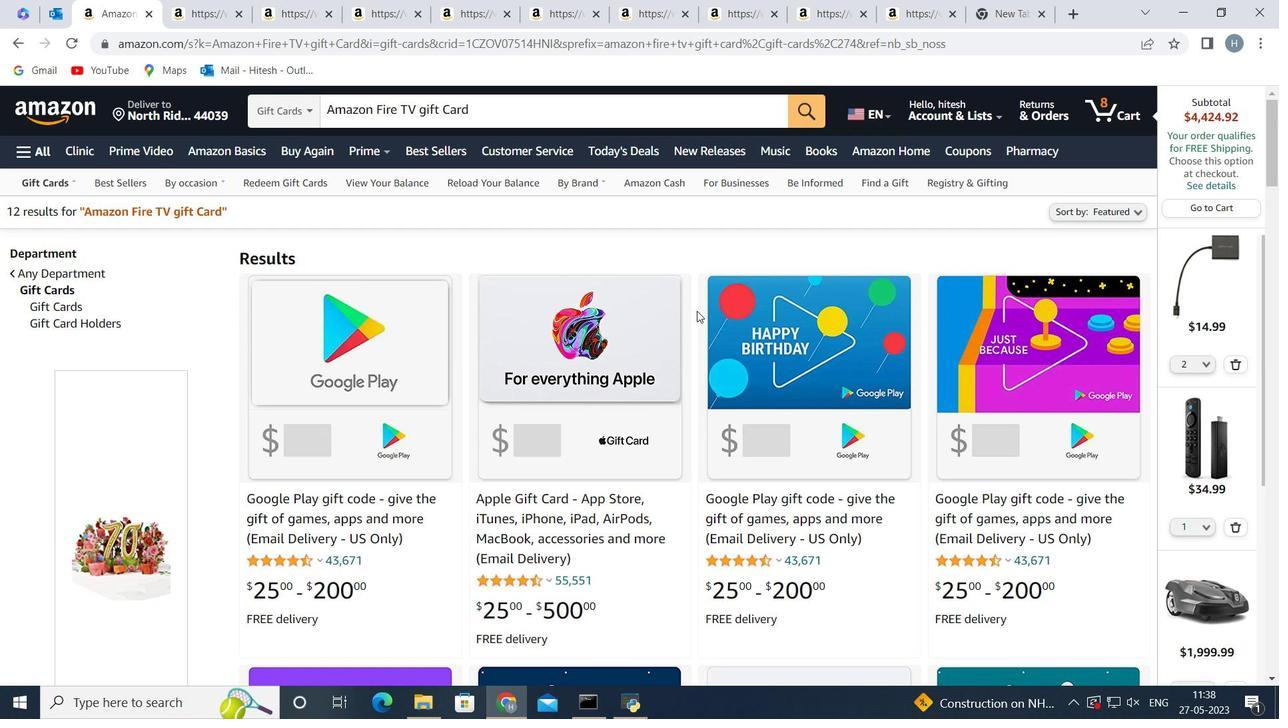 
Action: Mouse scrolled (109, 386) with delta (0, 0)
Screenshot: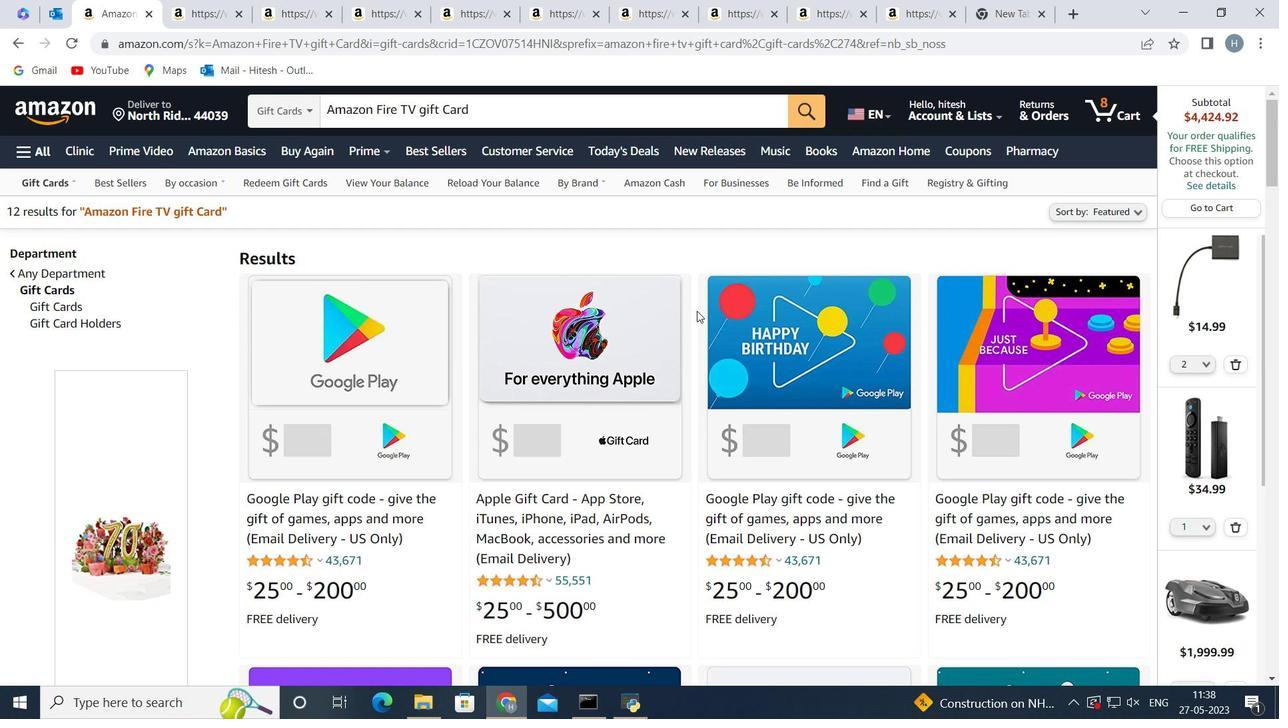 
Action: Mouse scrolled (109, 386) with delta (0, 0)
Screenshot: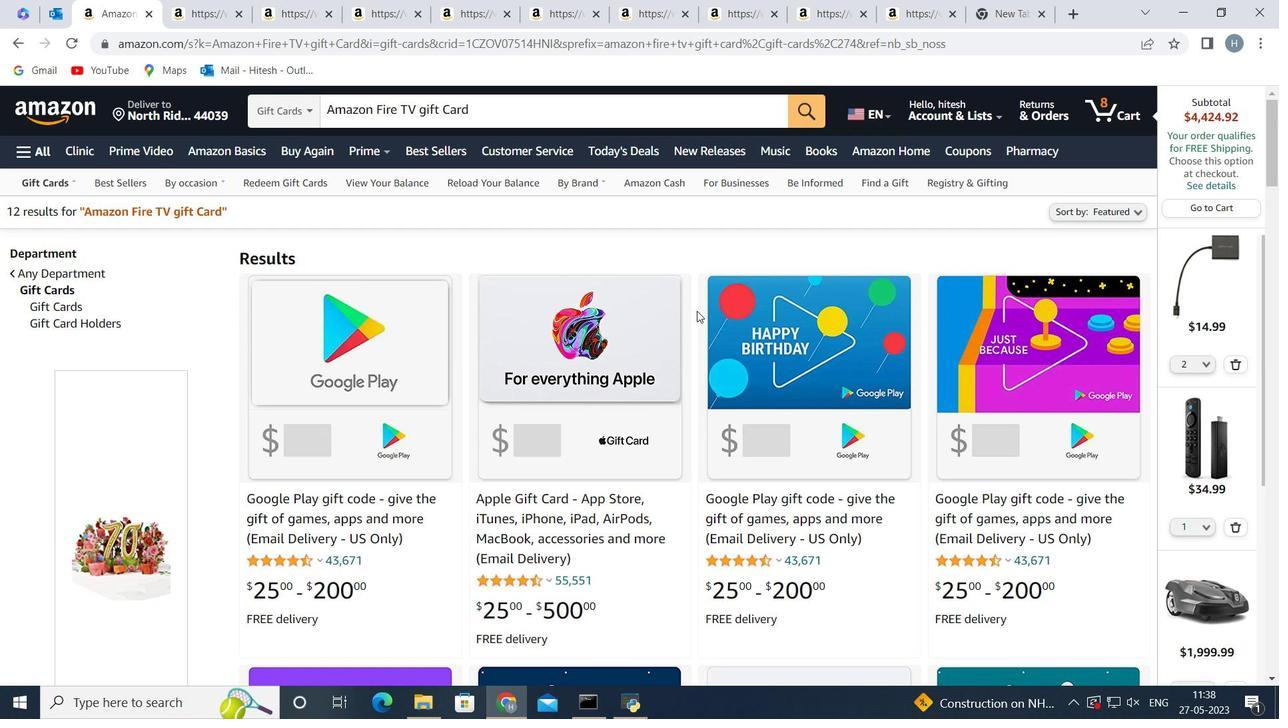 
Action: Mouse moved to (109, 385)
Screenshot: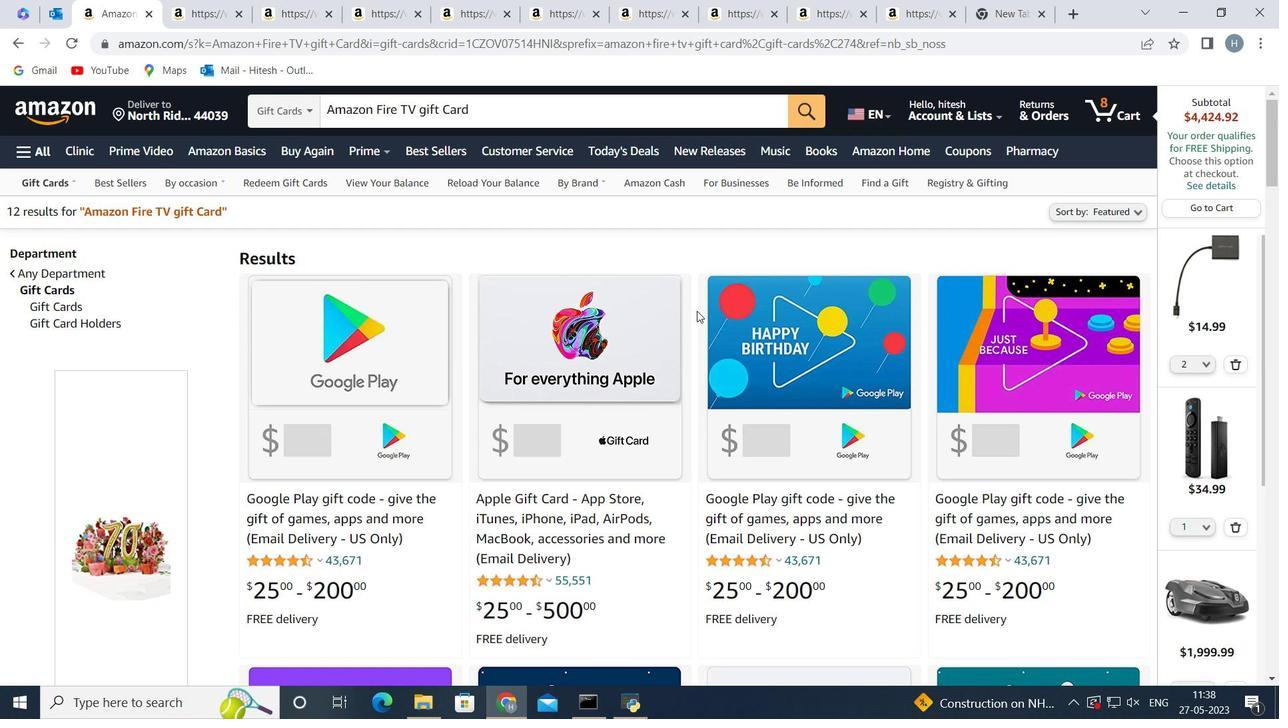 
Action: Mouse scrolled (109, 385) with delta (0, 0)
Screenshot: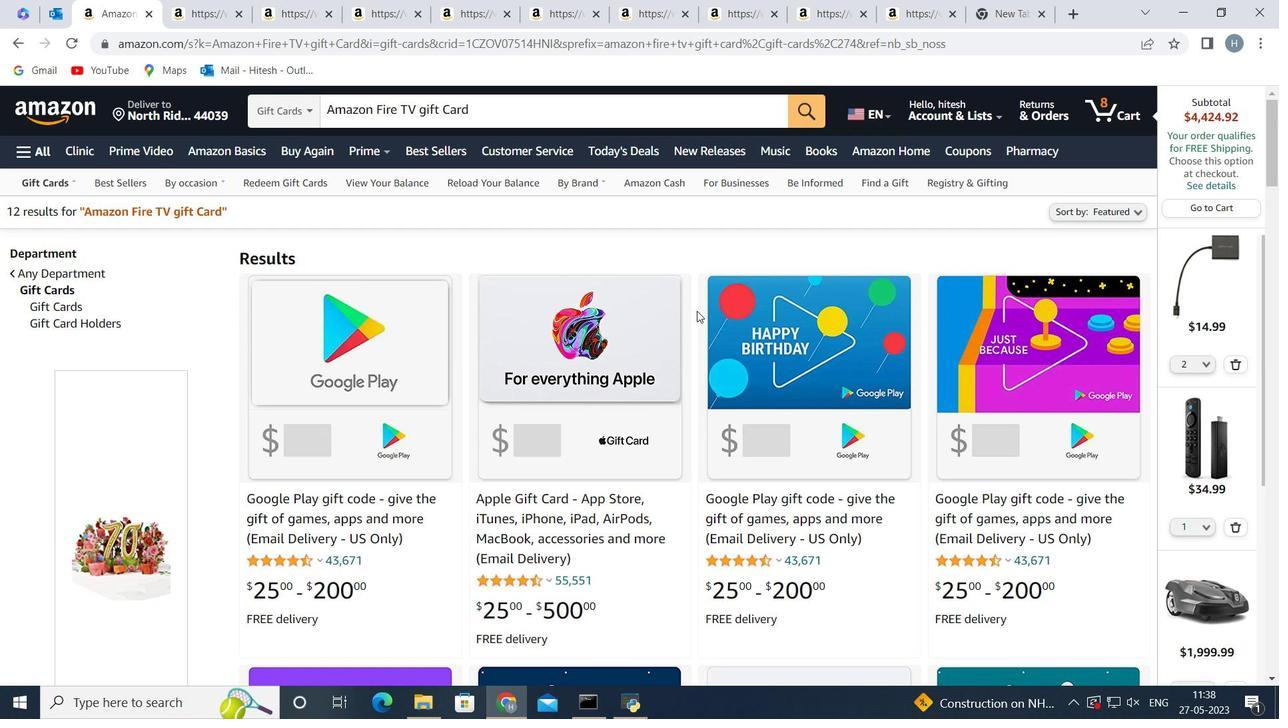 
Action: Mouse scrolled (109, 385) with delta (0, 0)
Screenshot: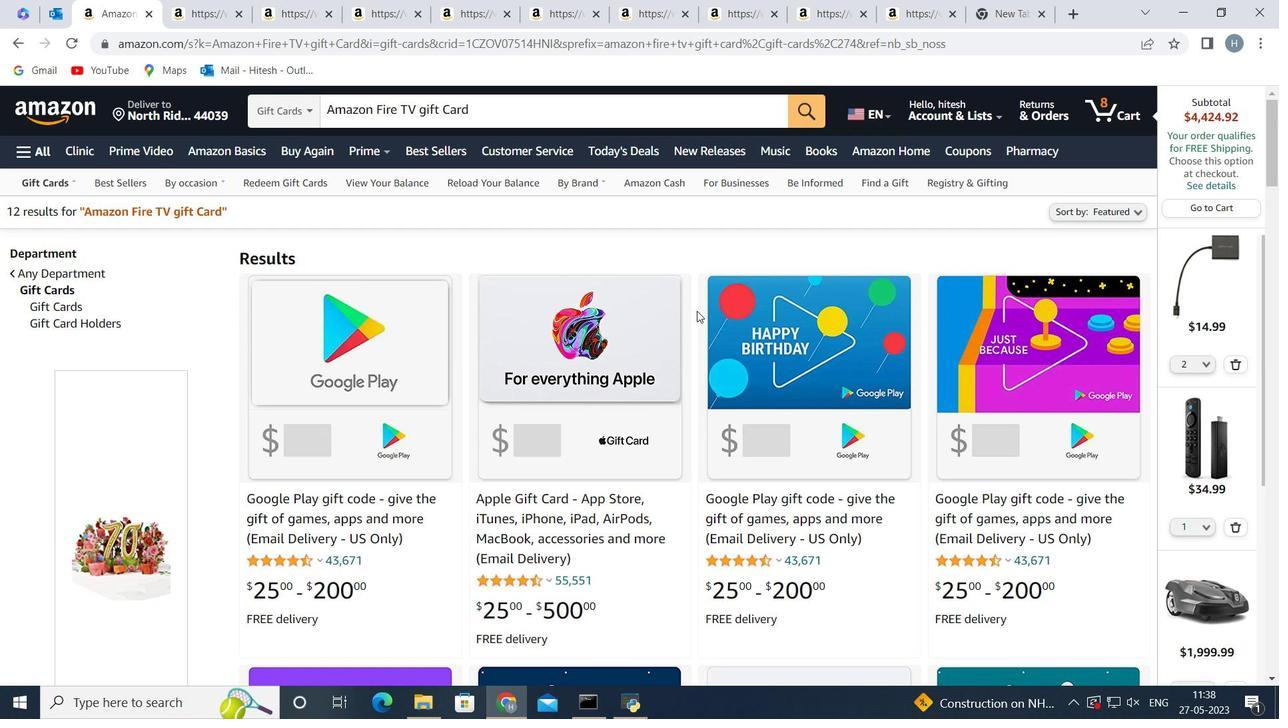 
Action: Mouse scrolled (109, 385) with delta (0, 0)
Screenshot: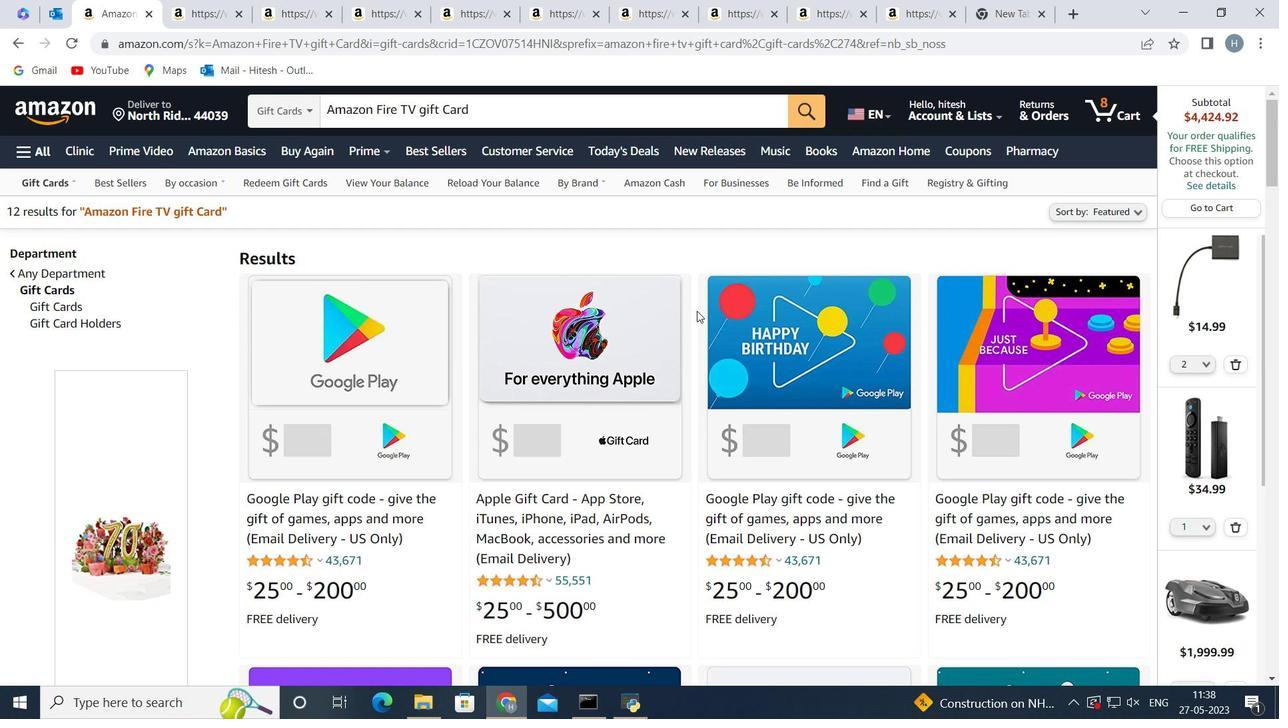 
Action: Mouse scrolled (109, 385) with delta (0, 0)
Screenshot: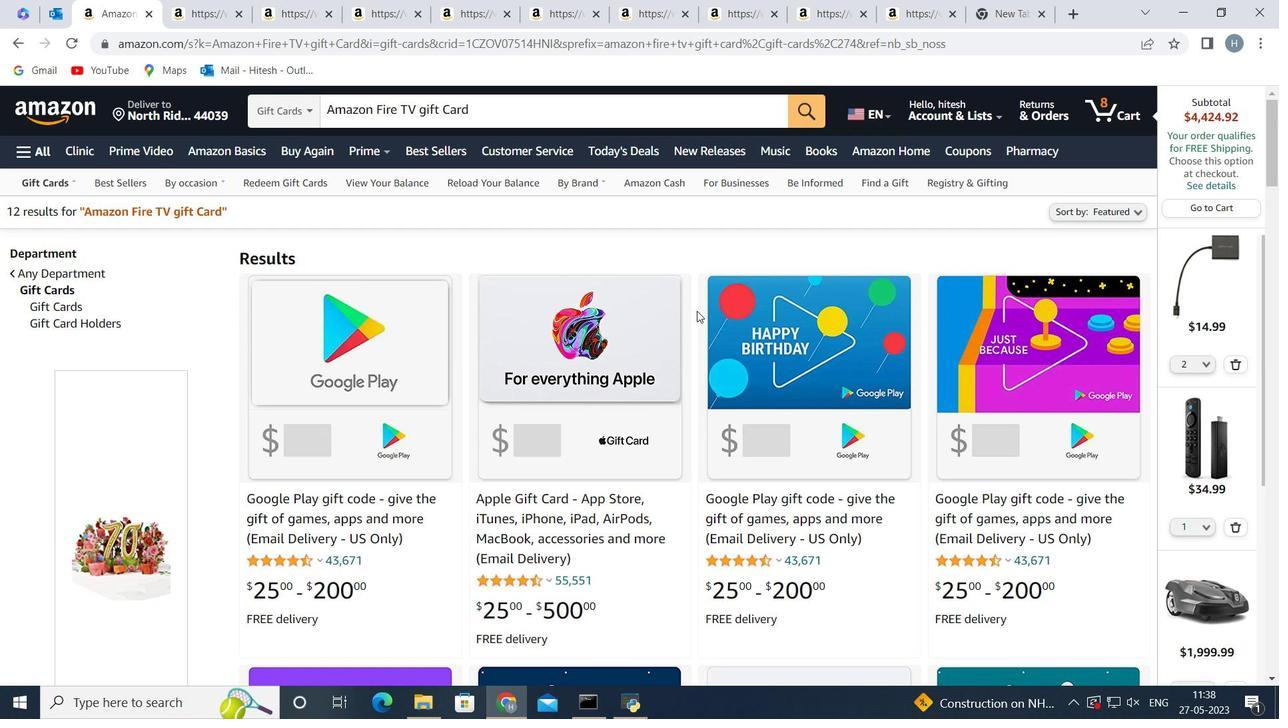 
Action: Mouse moved to (109, 384)
Screenshot: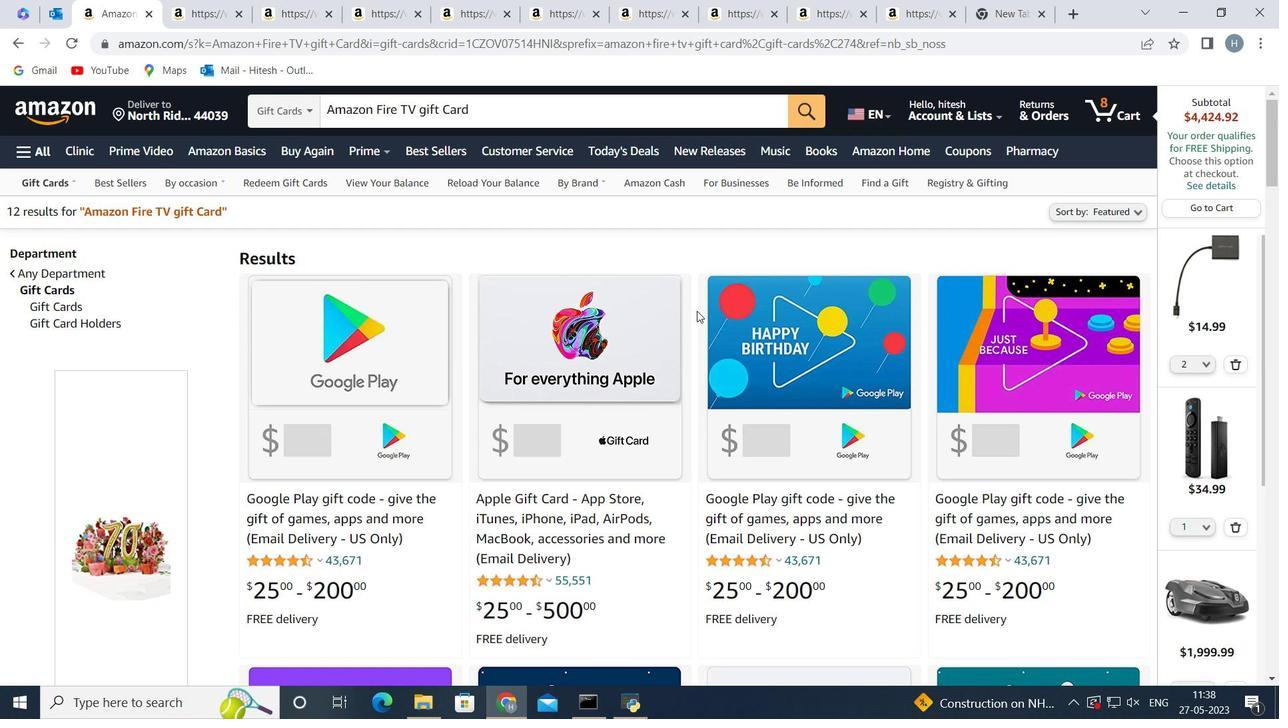 
Action: Mouse scrolled (109, 385) with delta (0, 0)
Screenshot: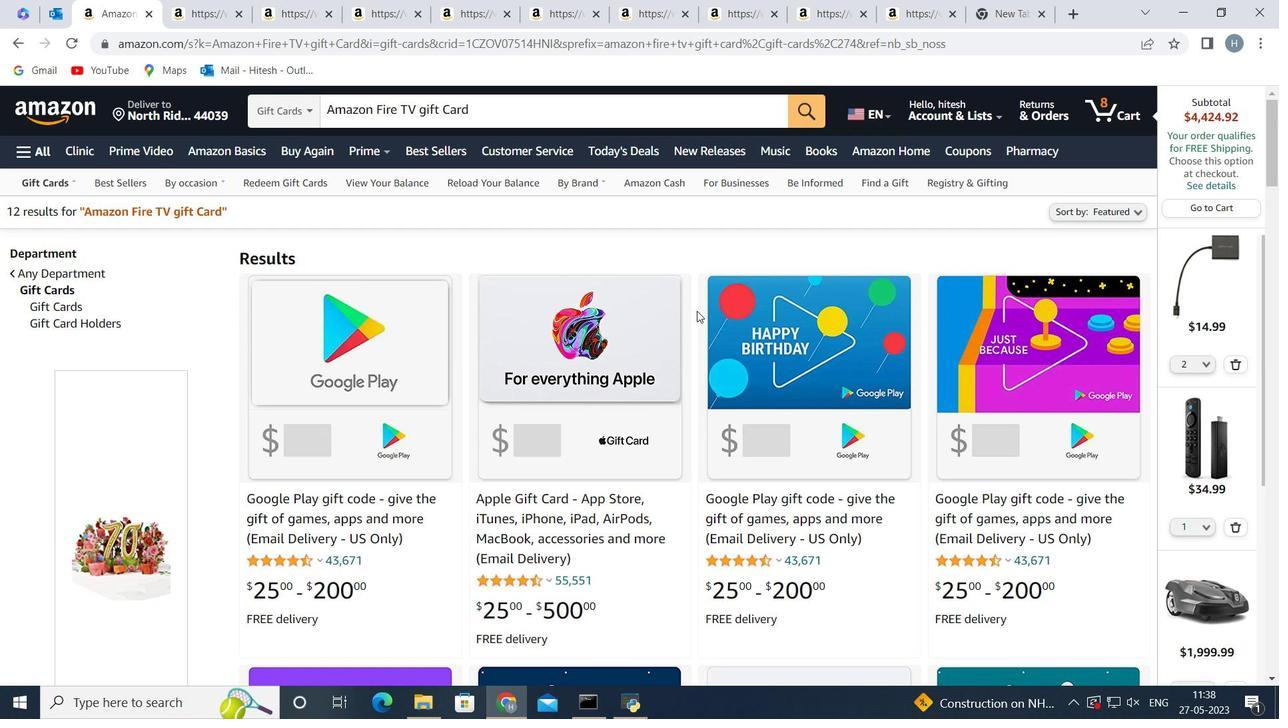 
Action: Mouse moved to (115, 394)
Screenshot: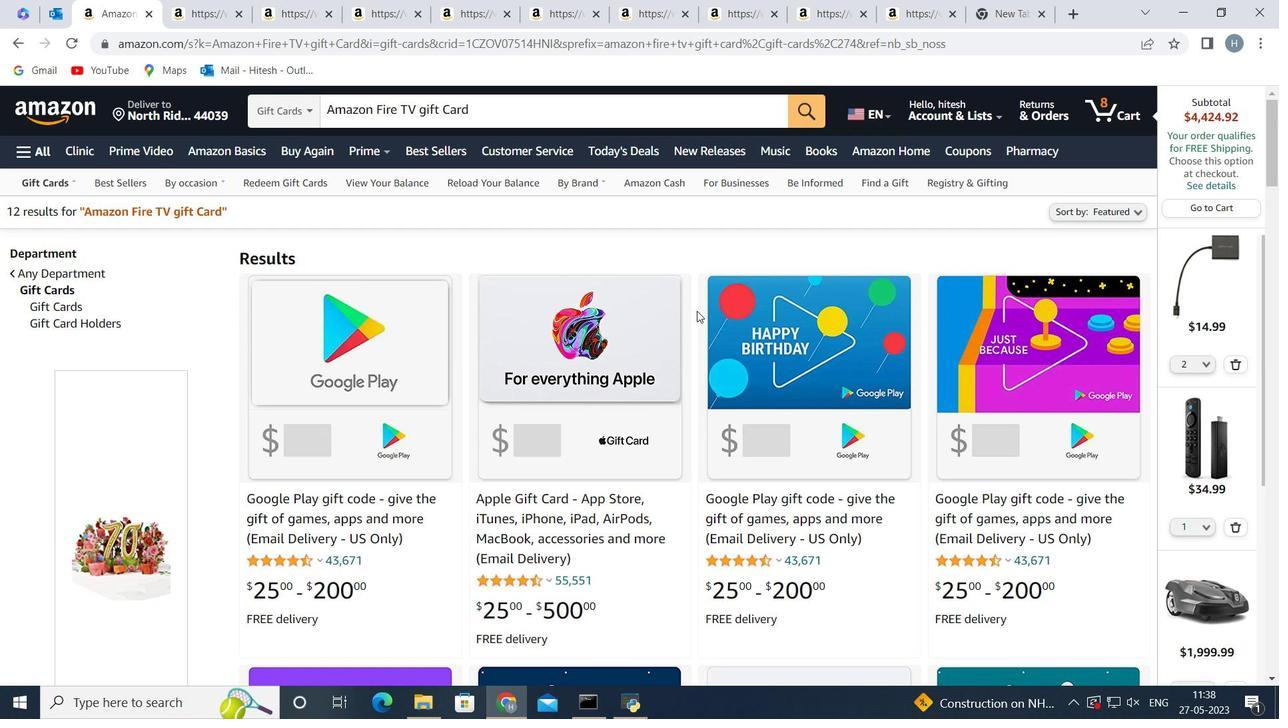 
Action: Mouse pressed left at (115, 394)
Screenshot: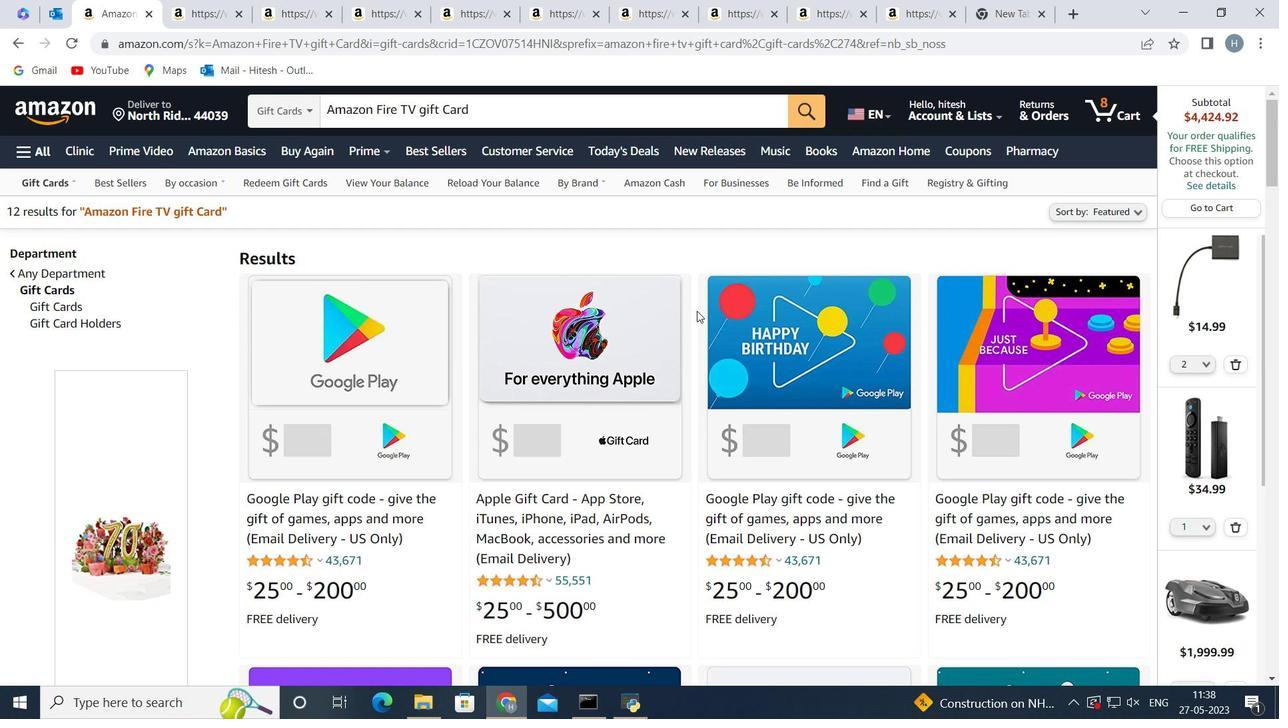 
Action: Mouse moved to (33, 119)
Screenshot: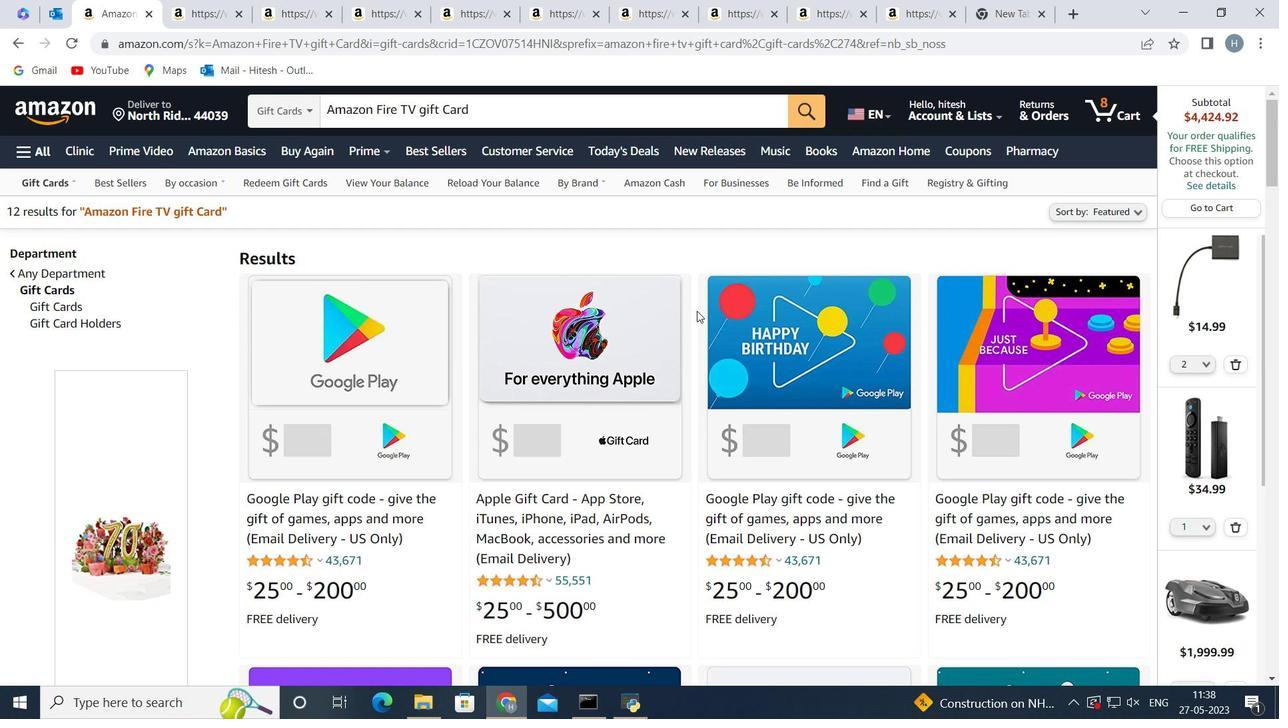 
Action: Mouse pressed left at (33, 119)
Screenshot: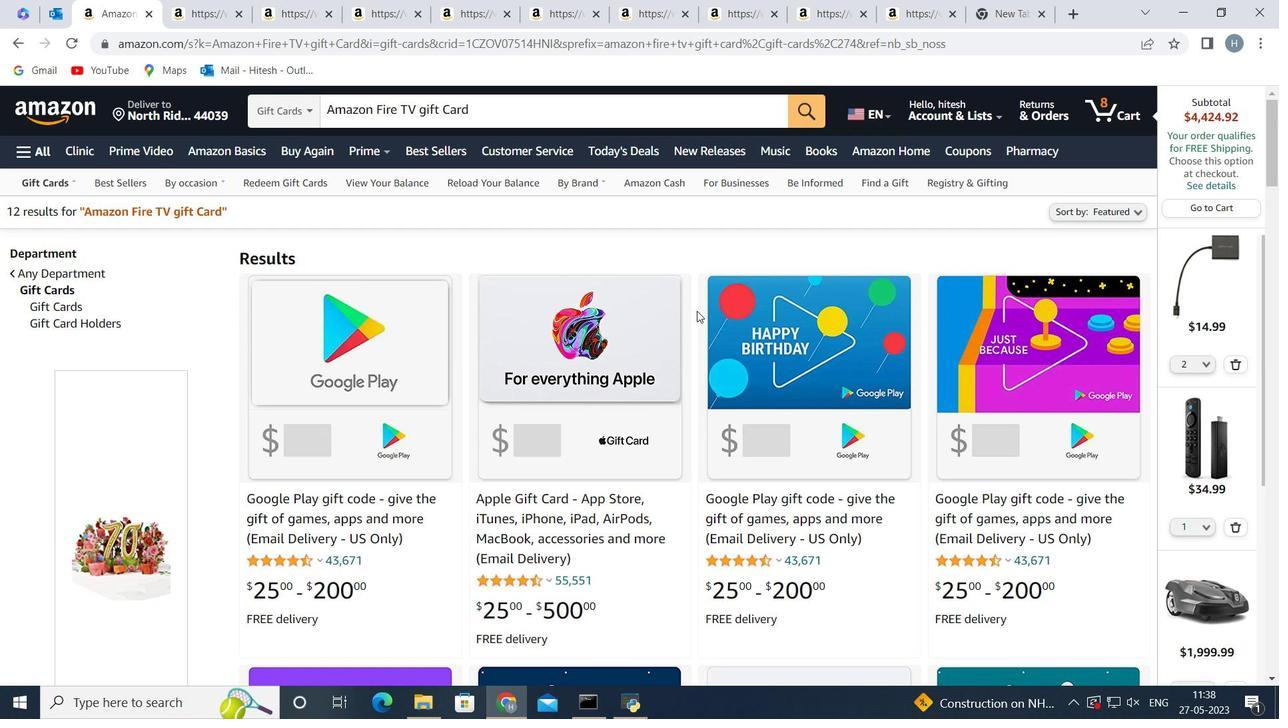 
Action: Mouse moved to (171, 501)
Screenshot: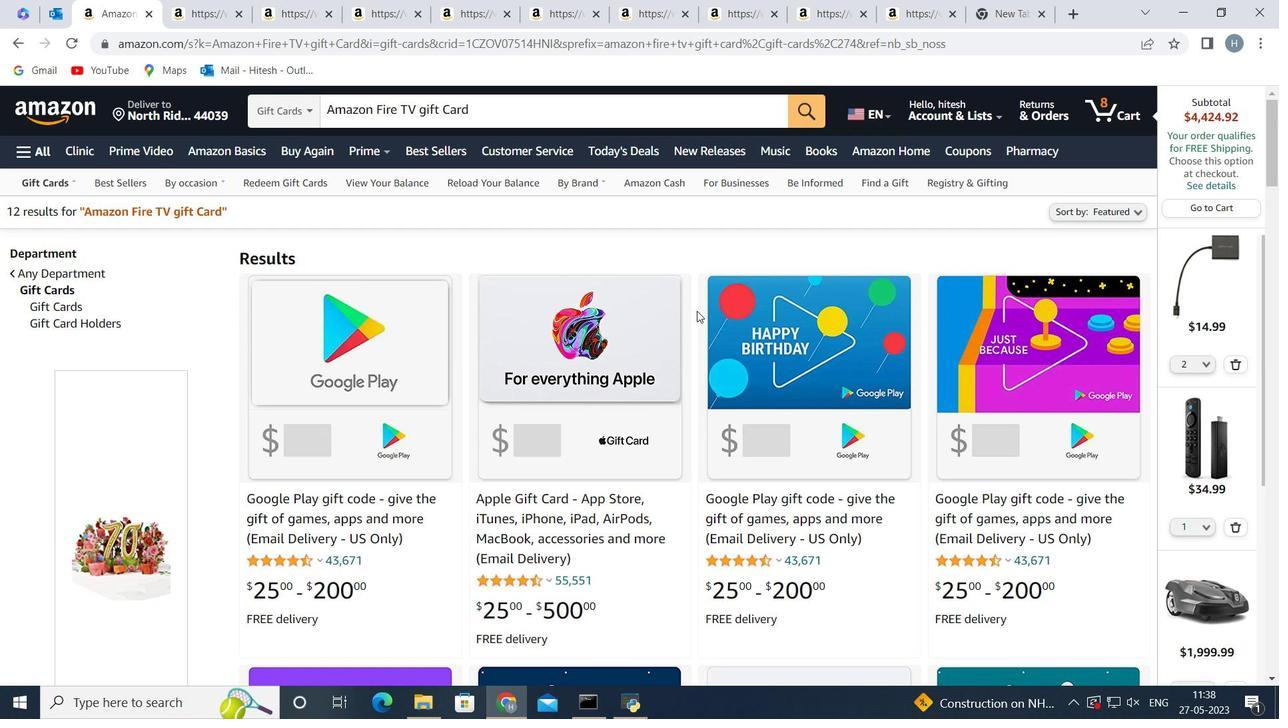 
Action: Mouse scrolled (171, 501) with delta (0, 0)
Screenshot: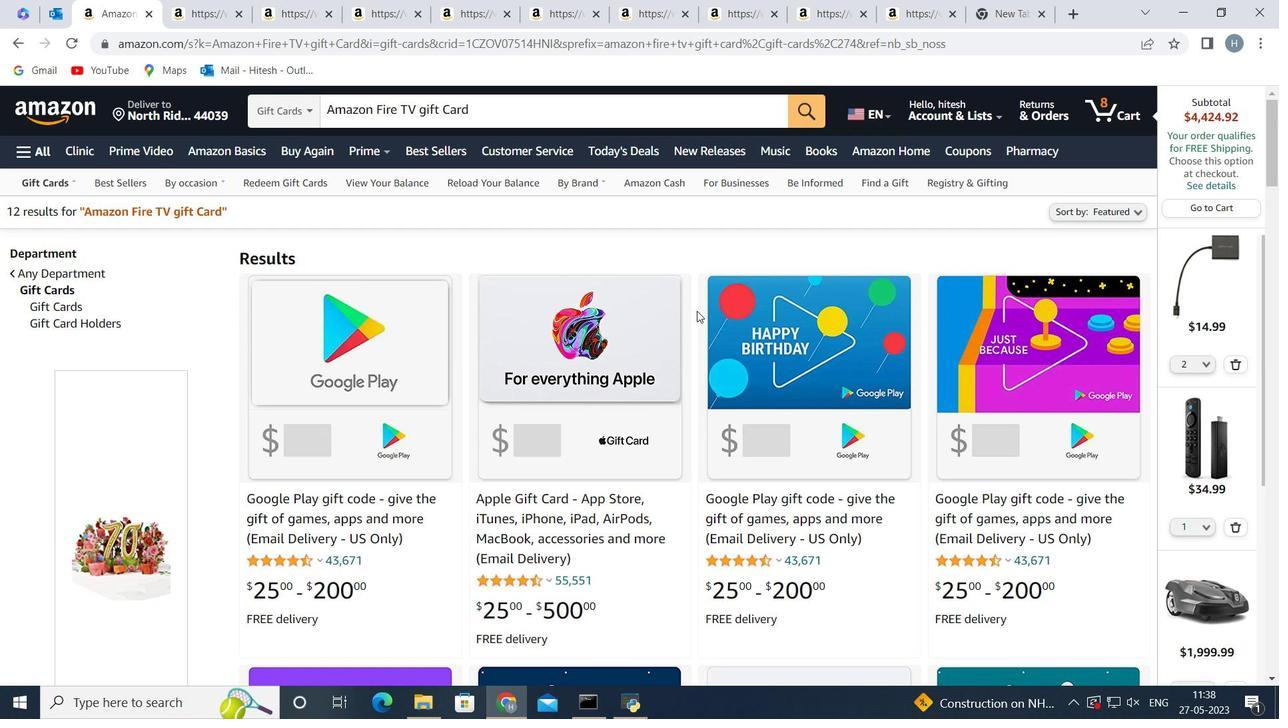 
Action: Mouse scrolled (171, 501) with delta (0, 0)
Screenshot: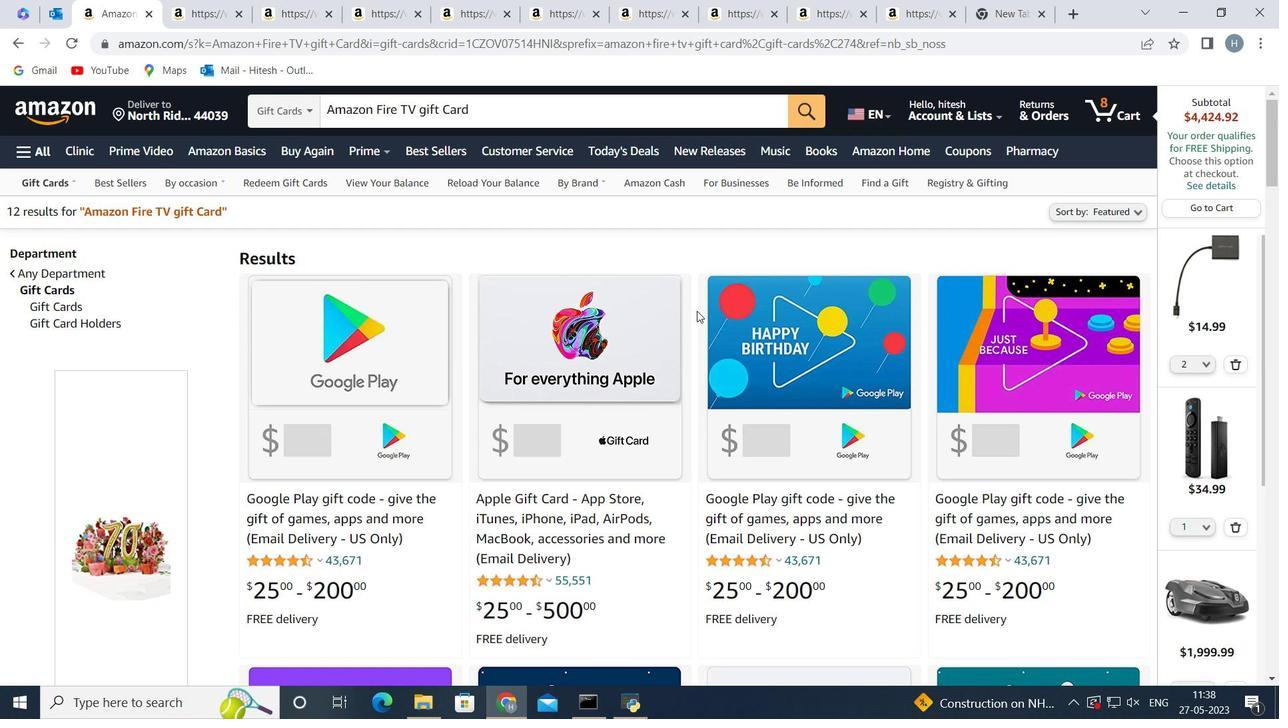 
Action: Mouse moved to (169, 495)
Screenshot: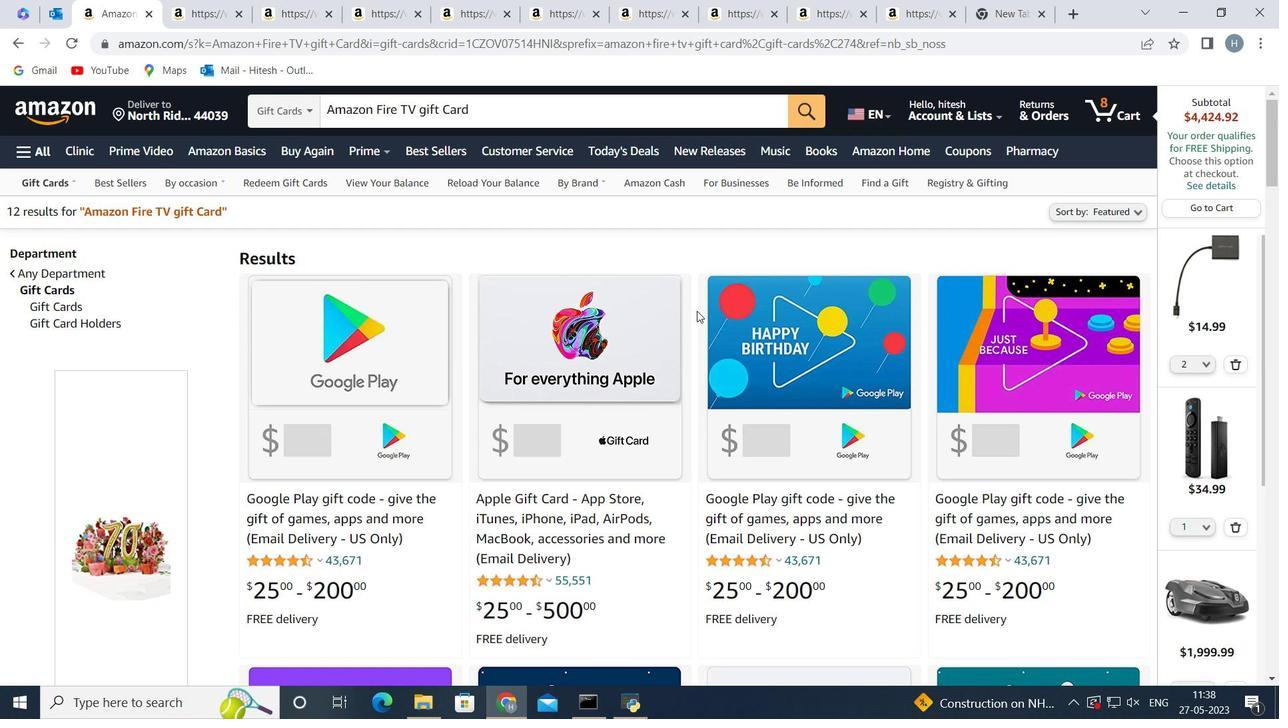 
Action: Mouse scrolled (169, 495) with delta (0, 0)
Screenshot: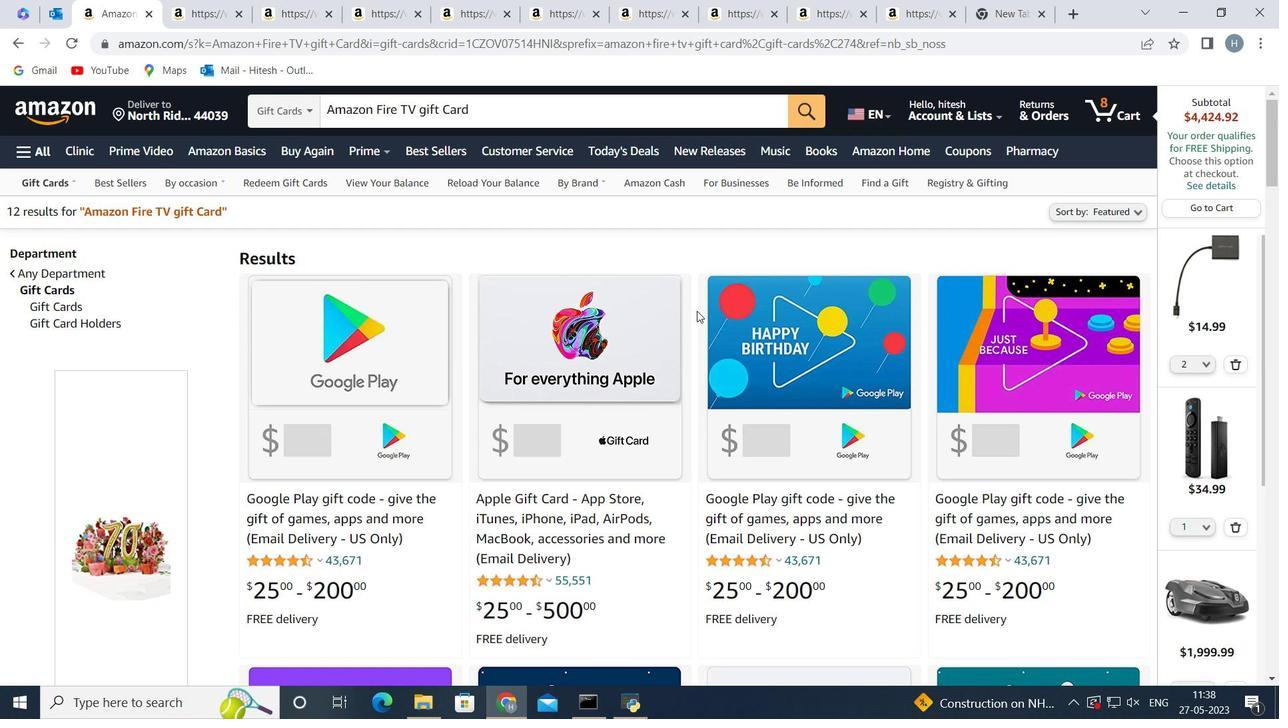 
Action: Mouse scrolled (169, 495) with delta (0, 0)
Screenshot: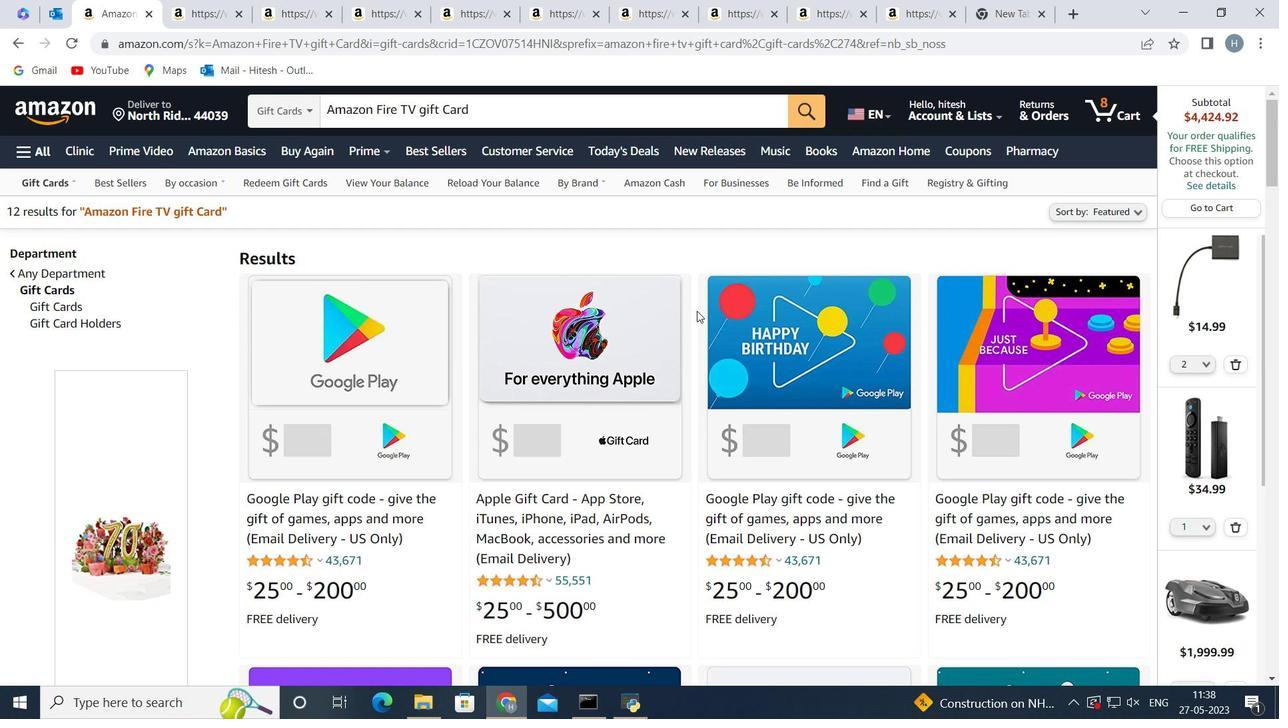 
Action: Mouse moved to (69, 439)
Screenshot: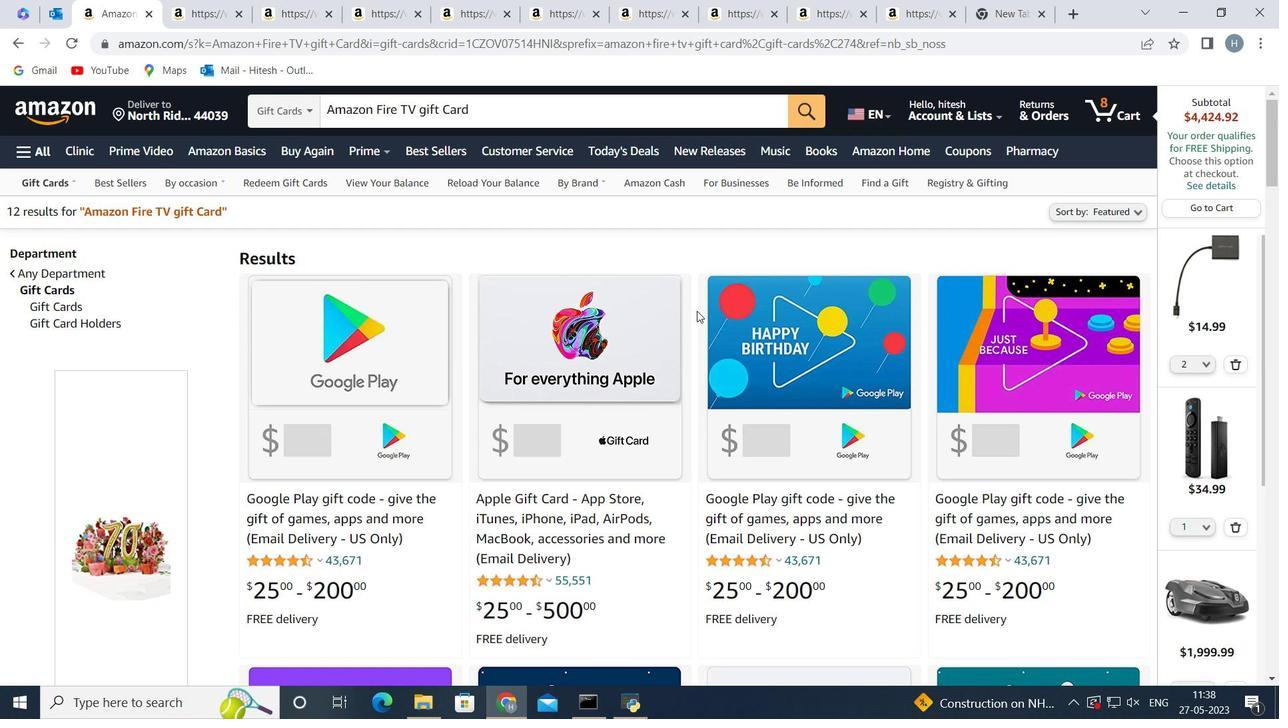 
Action: Mouse pressed left at (69, 439)
Screenshot: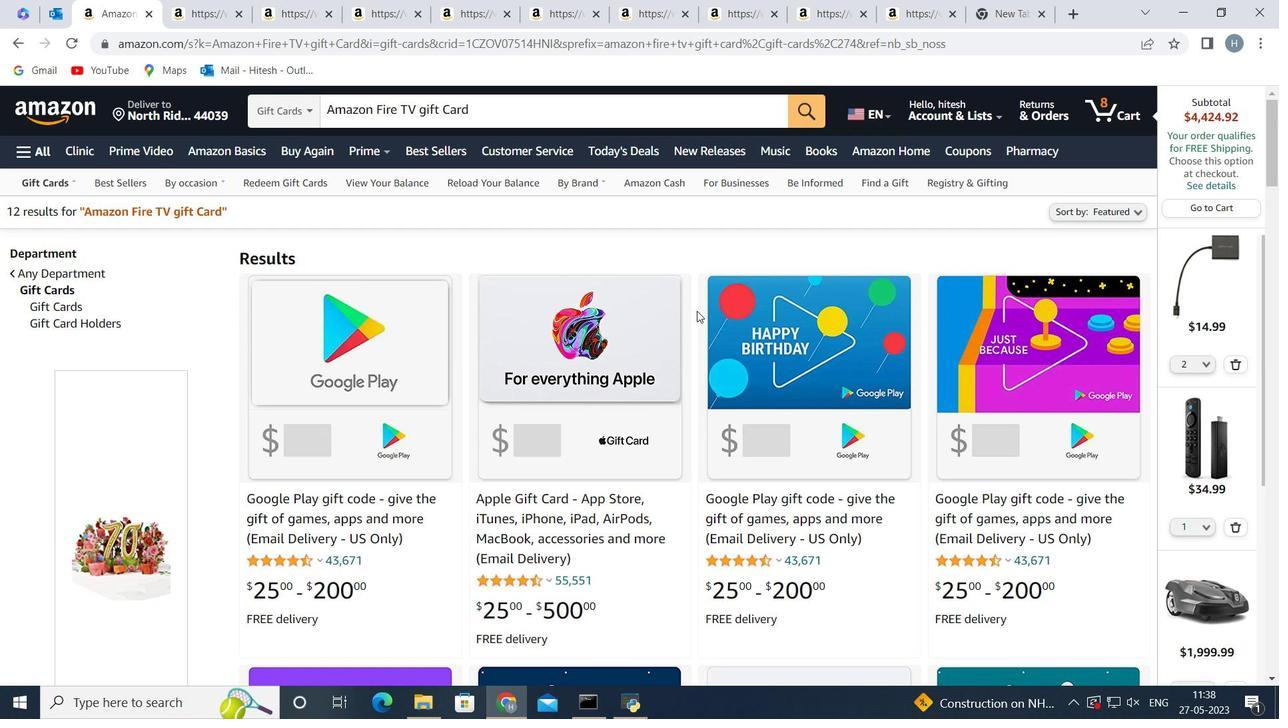 
Action: Mouse moved to (95, 437)
Screenshot: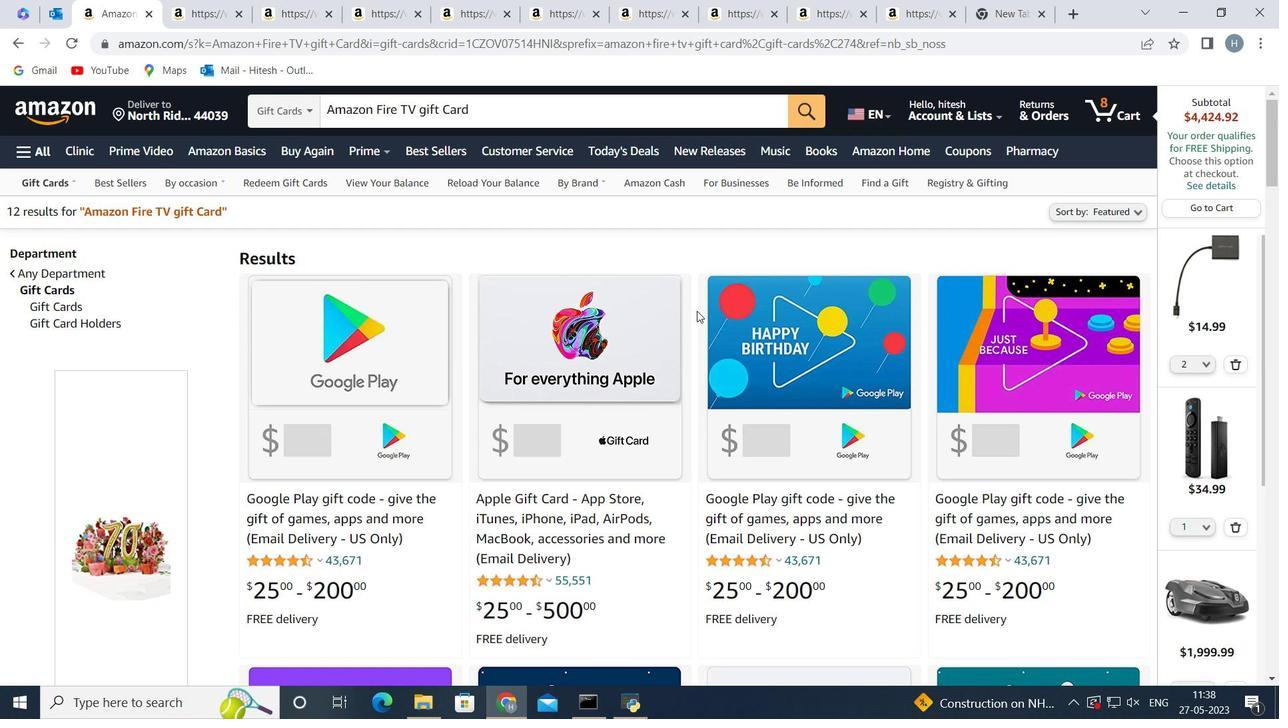 
Action: Mouse scrolled (95, 436) with delta (0, 0)
Screenshot: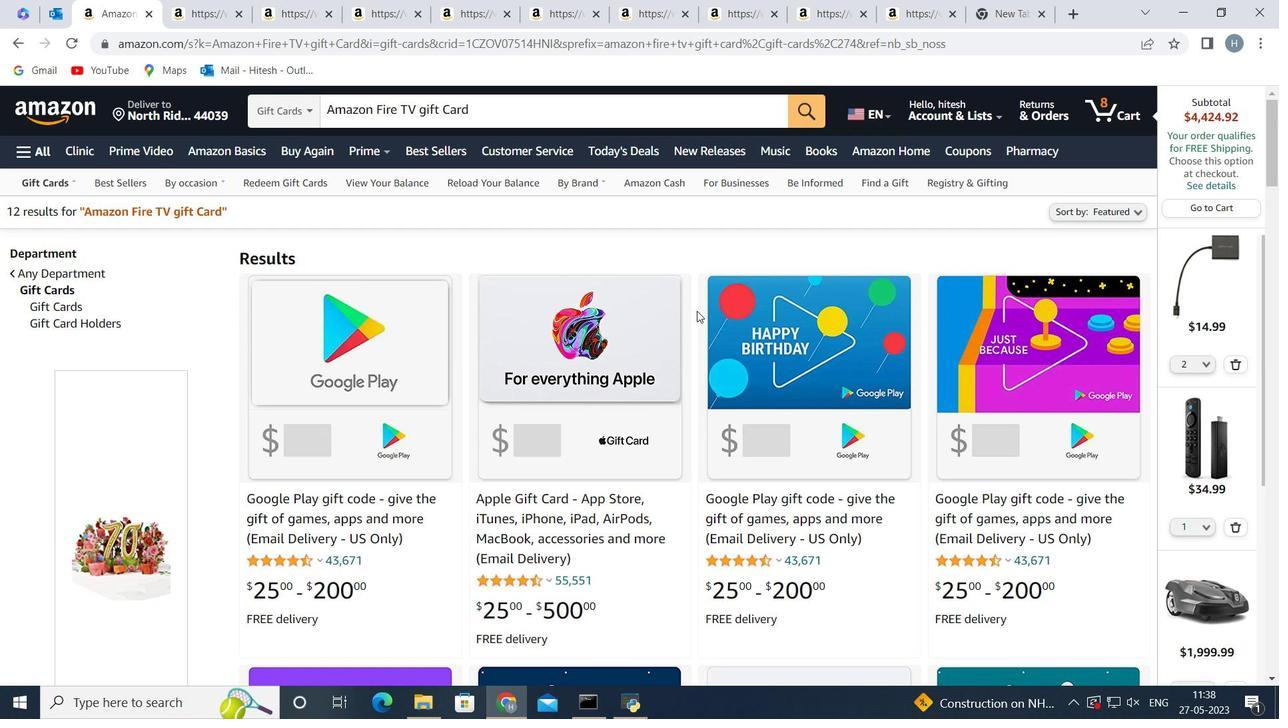 
Action: Mouse moved to (96, 437)
Screenshot: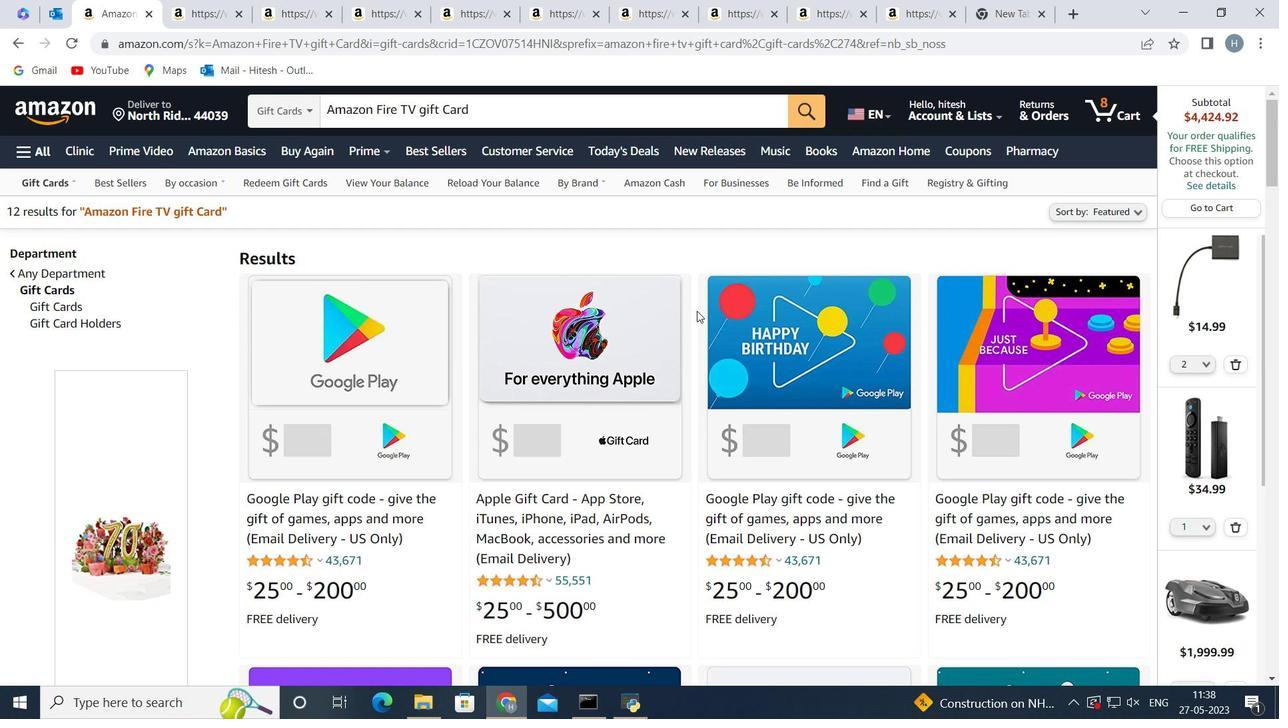 
Action: Mouse scrolled (96, 436) with delta (0, 0)
Screenshot: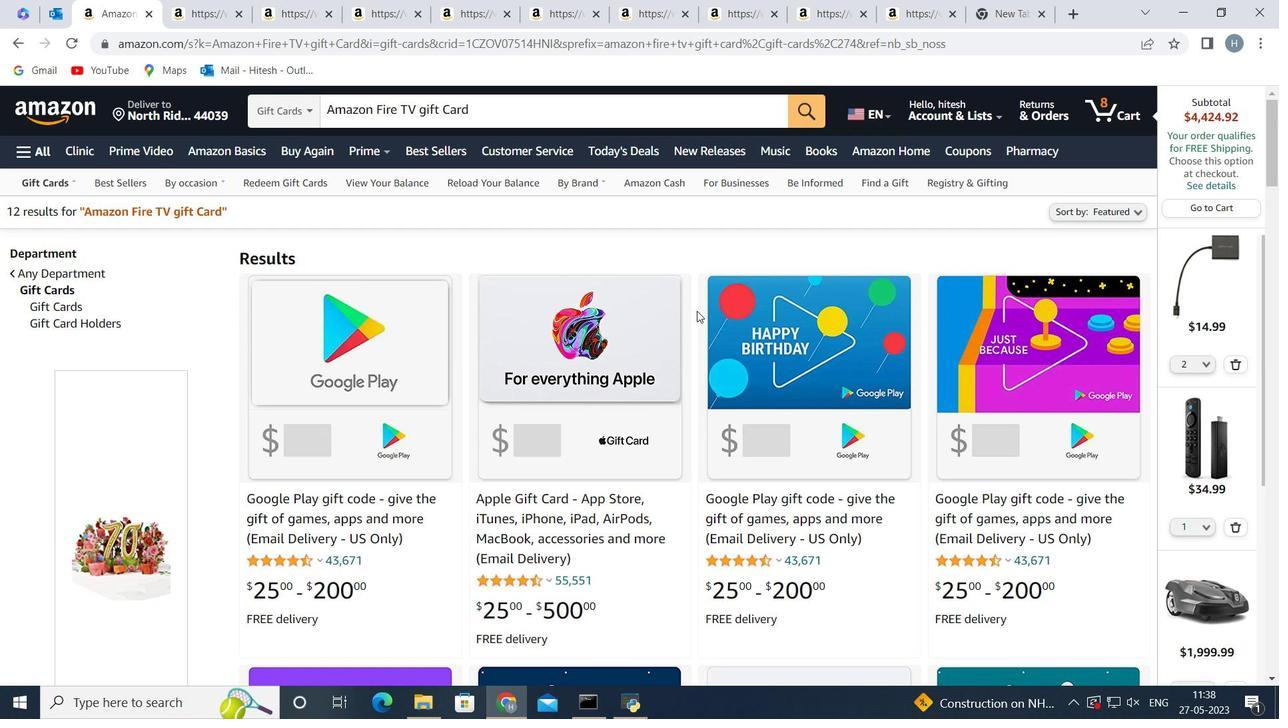 
Action: Mouse scrolled (96, 436) with delta (0, 0)
Screenshot: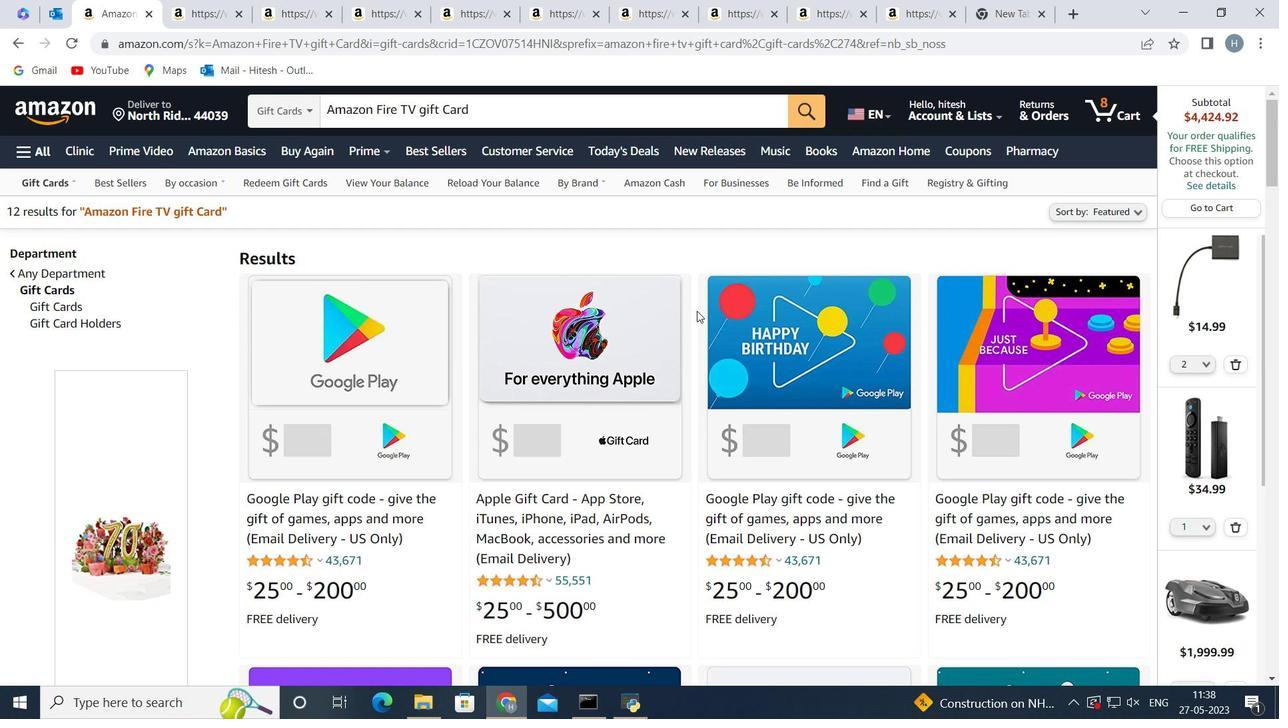
Action: Mouse scrolled (96, 436) with delta (0, 0)
Screenshot: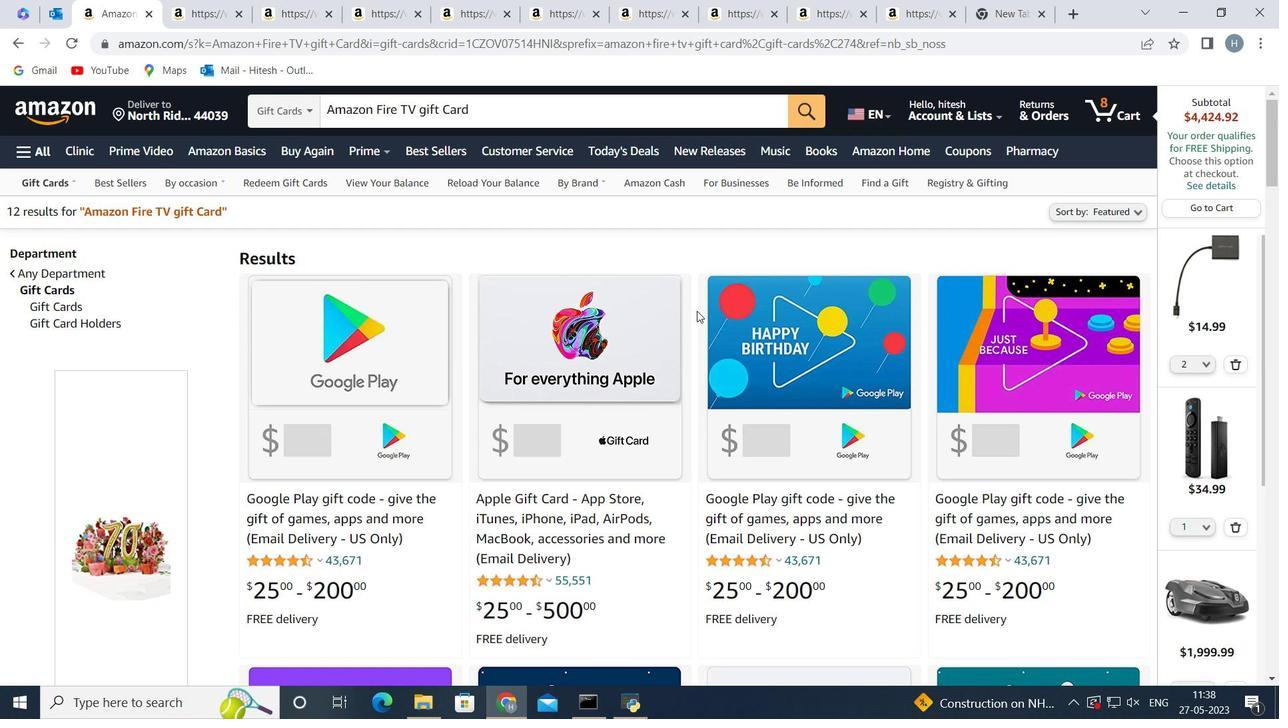 
Action: Mouse scrolled (96, 437) with delta (0, 0)
Screenshot: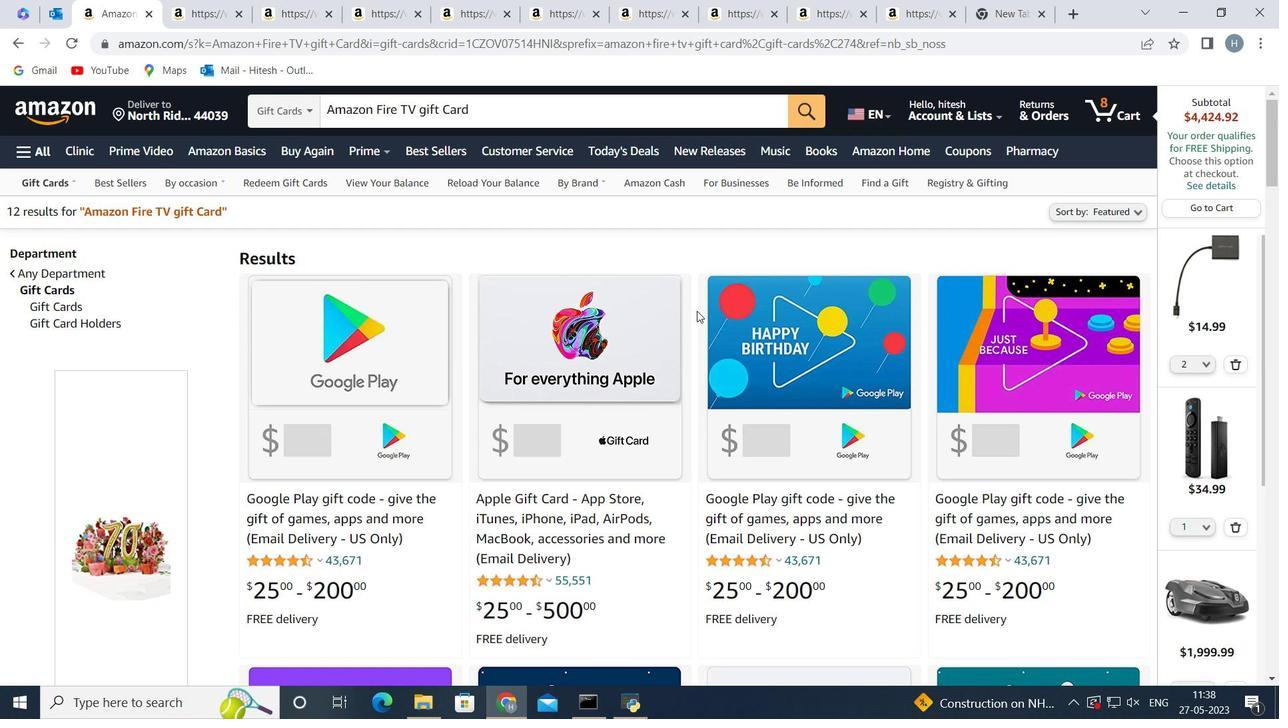 
Action: Mouse scrolled (96, 437) with delta (0, 0)
Screenshot: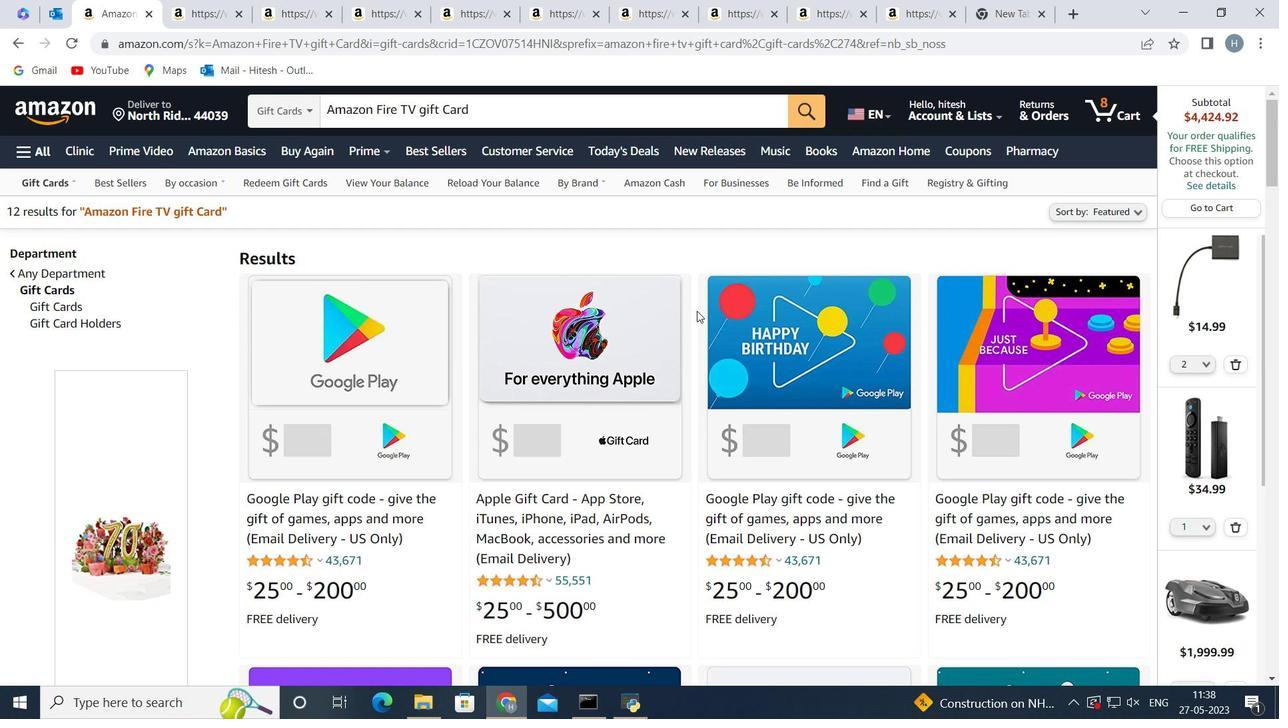 
Action: Mouse scrolled (96, 437) with delta (0, 0)
Screenshot: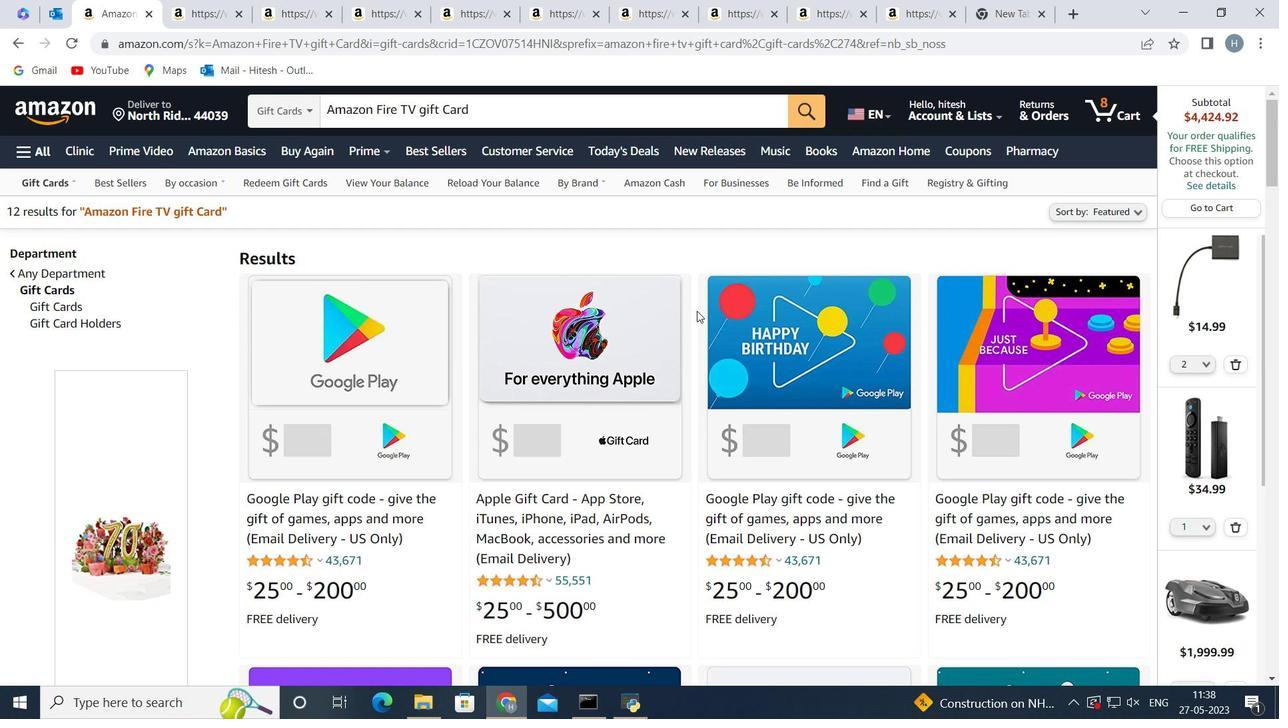
Action: Mouse moved to (118, 375)
Screenshot: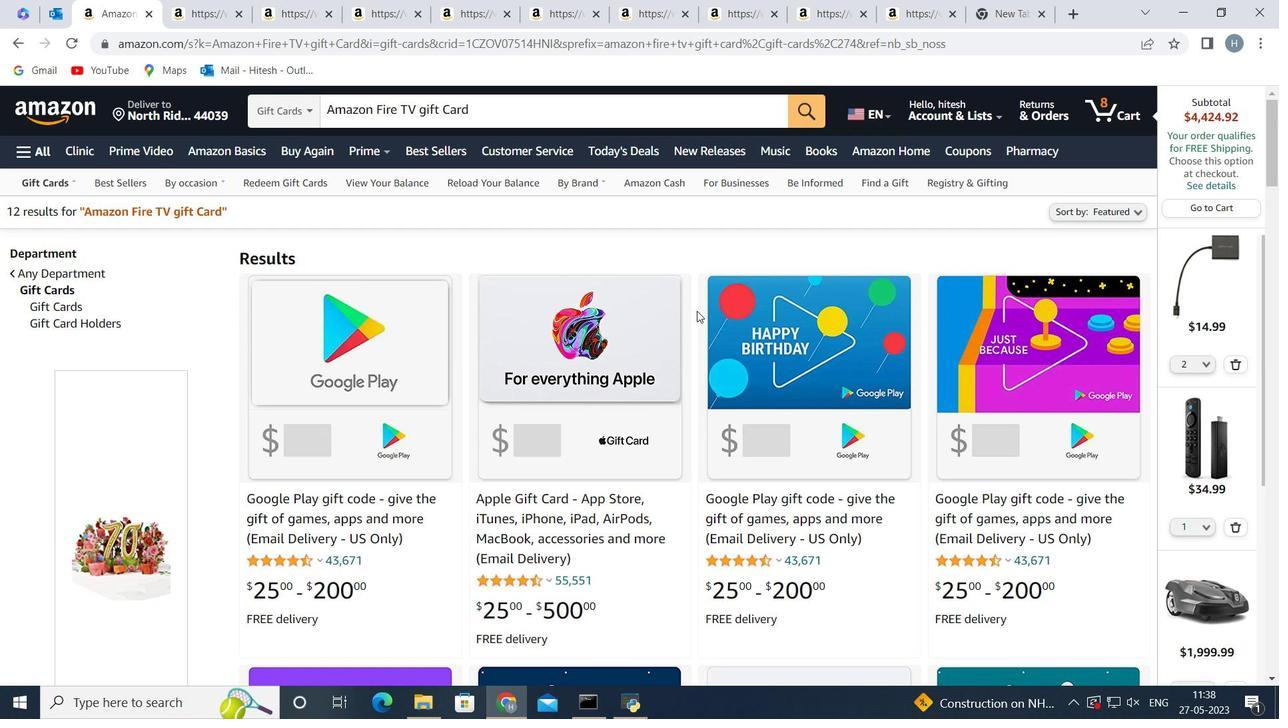 
Action: Mouse scrolled (118, 375) with delta (0, 0)
Screenshot: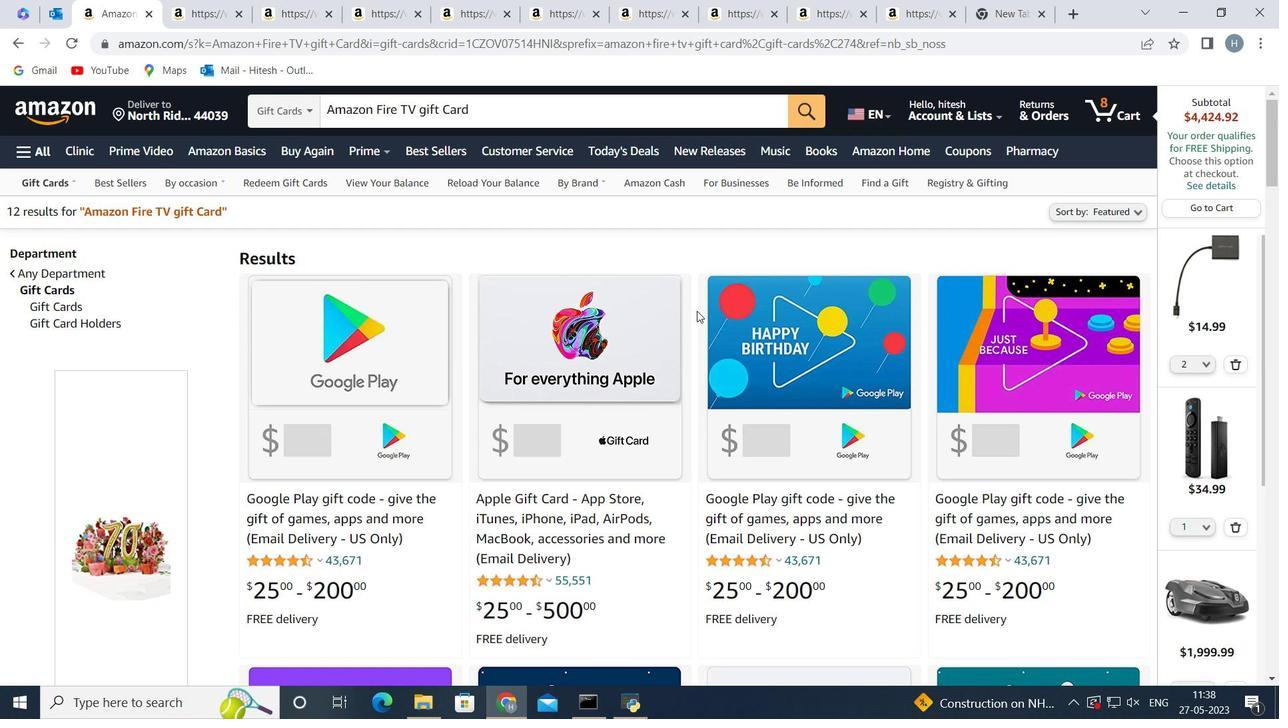 
Action: Mouse scrolled (118, 375) with delta (0, 0)
Screenshot: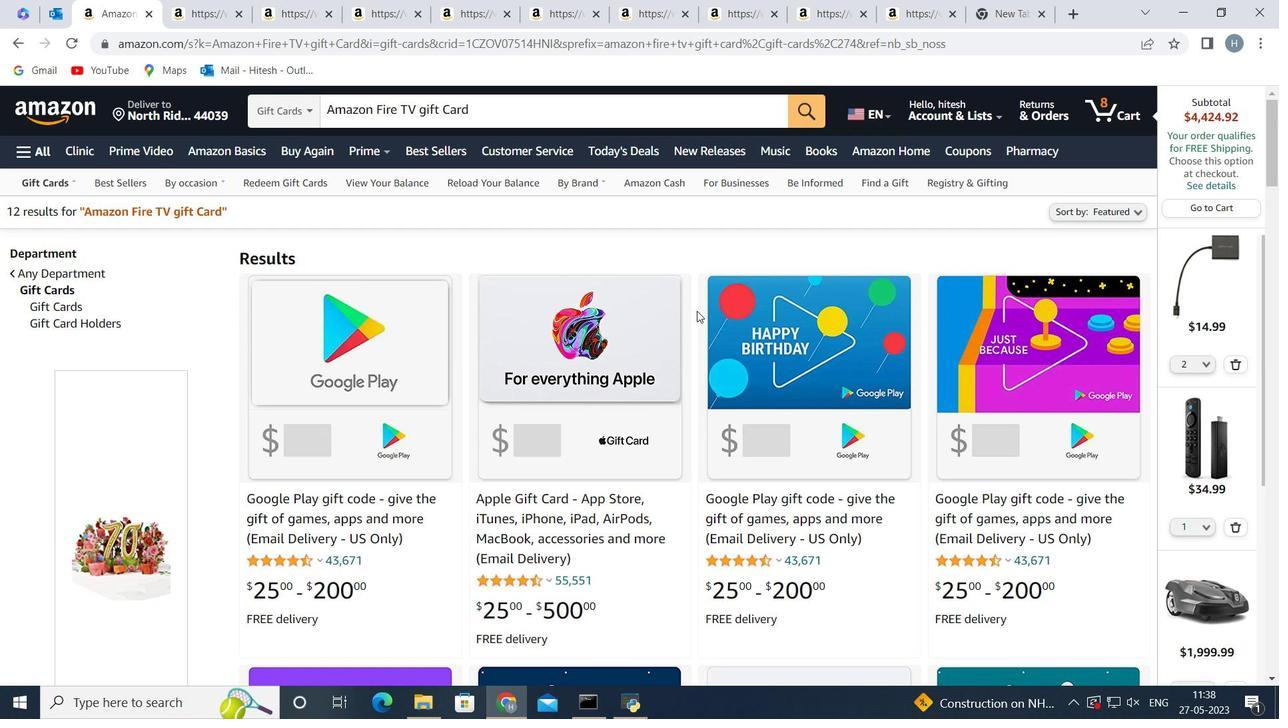 
Action: Mouse moved to (119, 375)
Screenshot: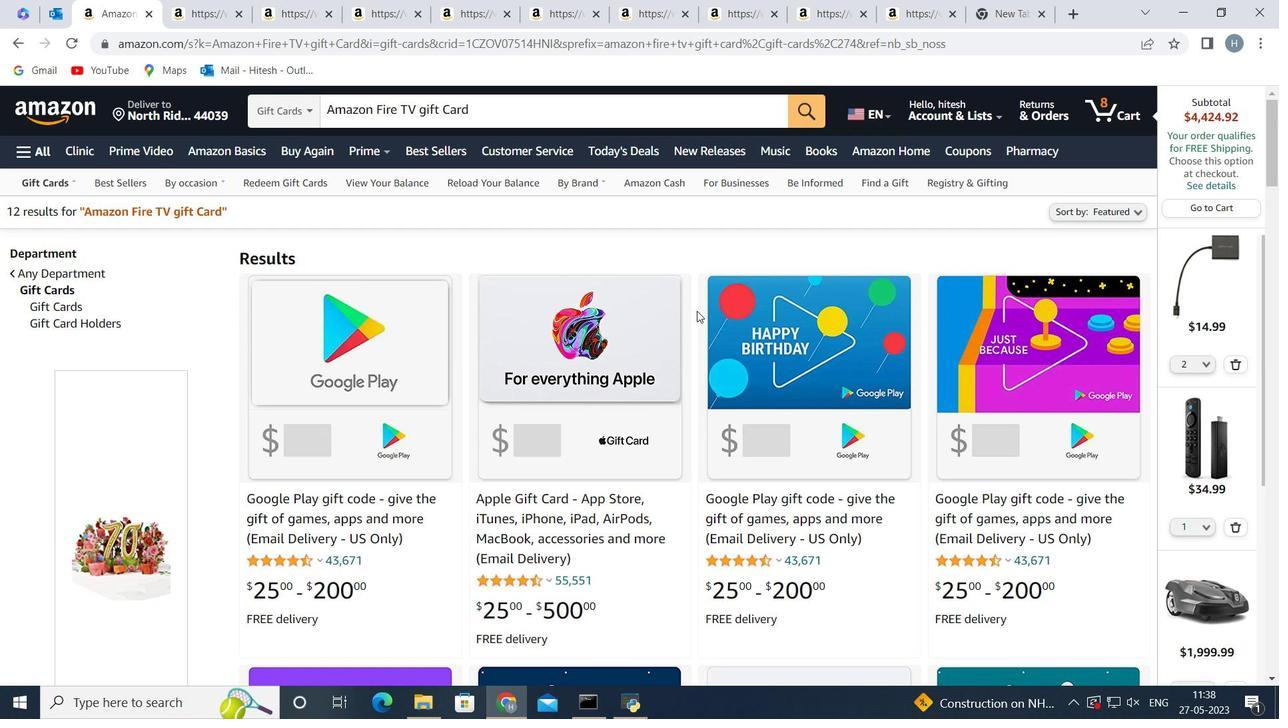 
Action: Mouse scrolled (119, 375) with delta (0, 0)
Screenshot: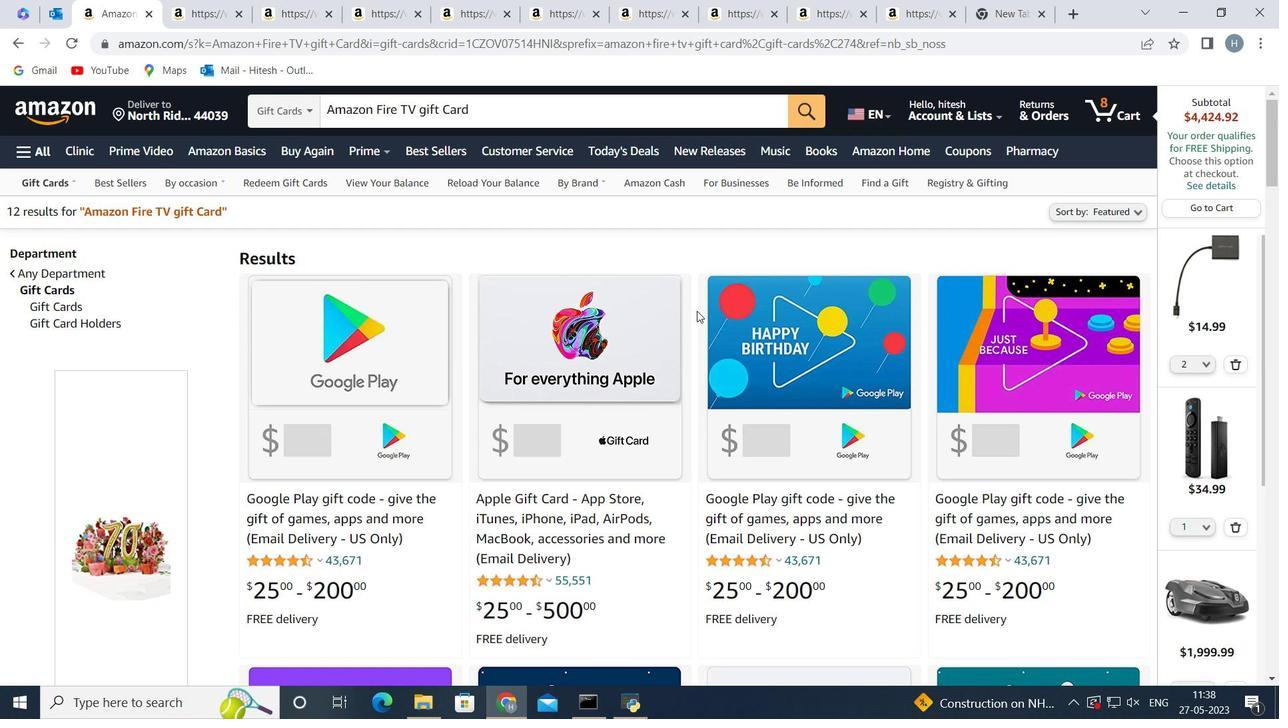 
Action: Mouse moved to (119, 375)
Screenshot: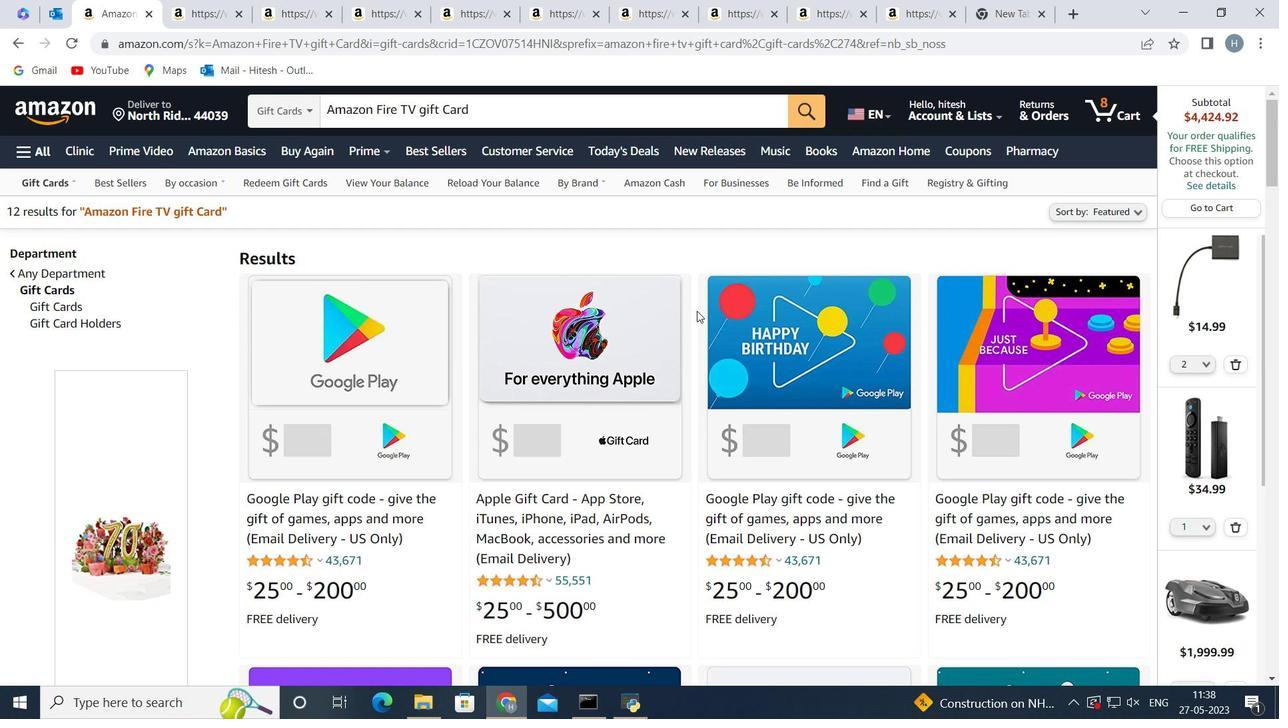 
Action: Mouse scrolled (119, 375) with delta (0, 0)
Screenshot: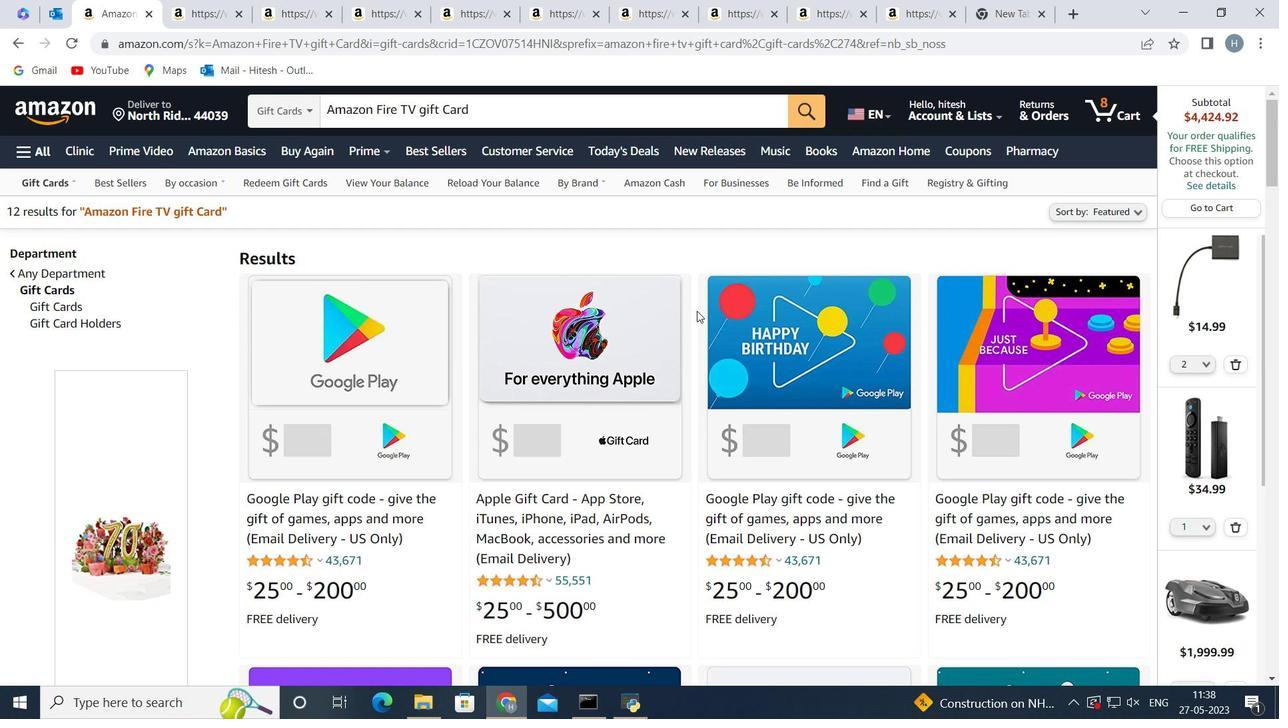 
Action: Mouse moved to (122, 381)
Screenshot: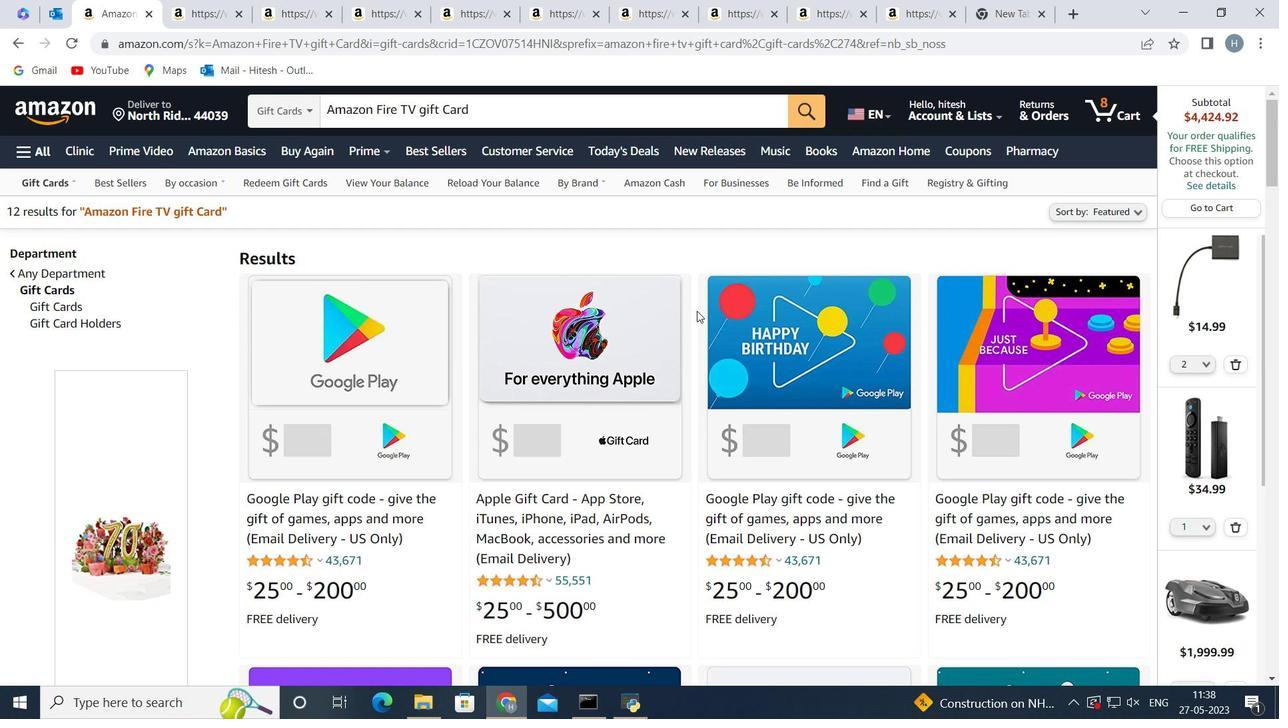 
Action: Mouse scrolled (122, 380) with delta (0, 0)
Screenshot: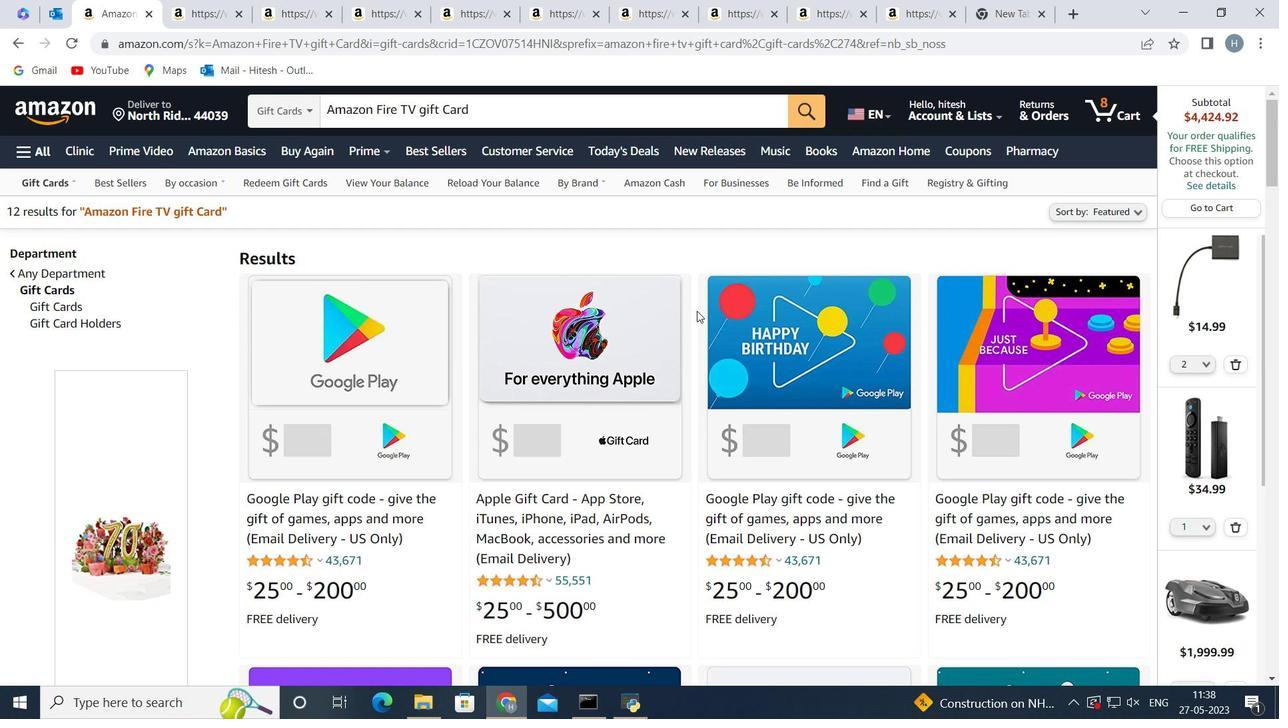 
Action: Mouse scrolled (122, 380) with delta (0, 0)
Screenshot: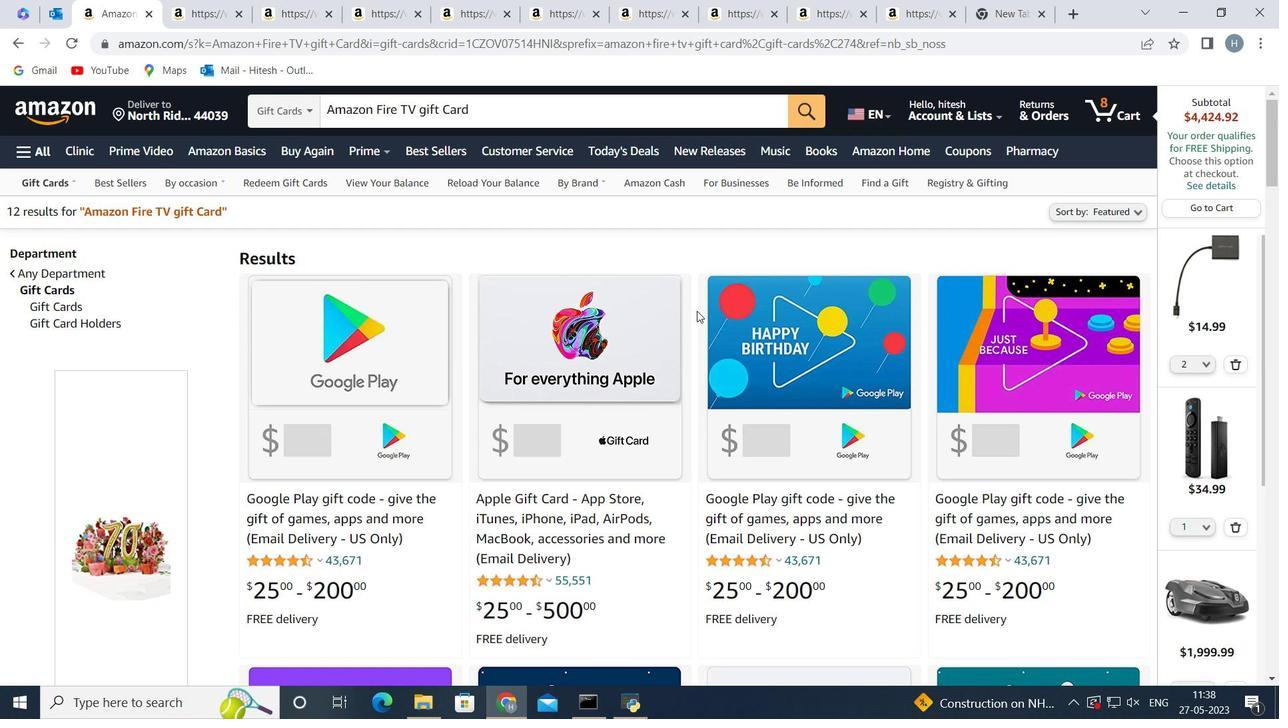 
Action: Mouse scrolled (122, 380) with delta (0, 0)
Screenshot: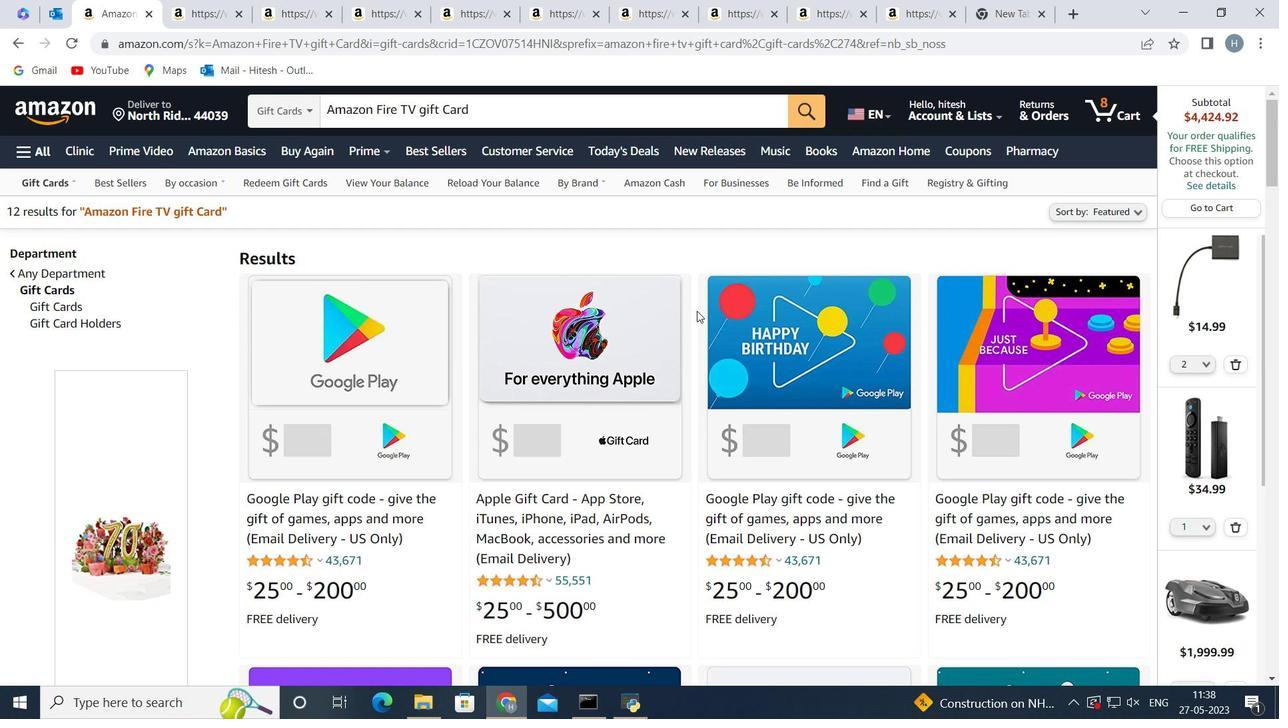 
Action: Mouse scrolled (122, 380) with delta (0, 0)
Screenshot: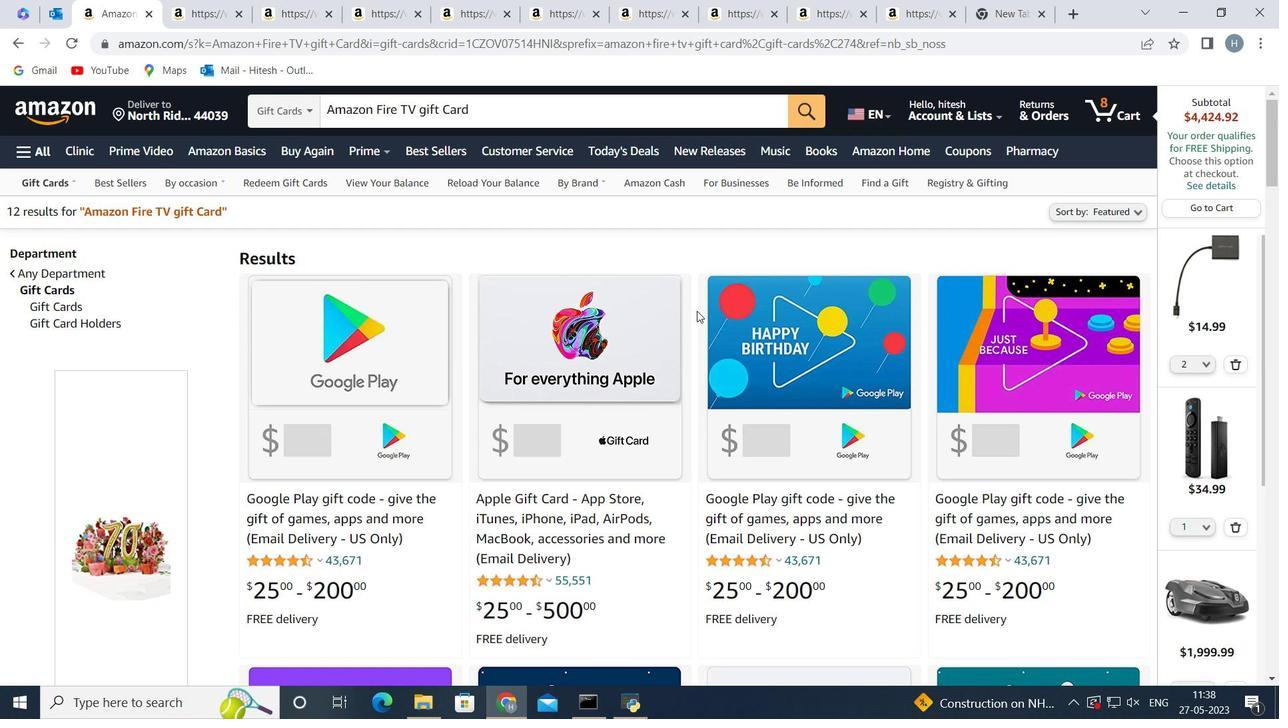 
Action: Mouse moved to (122, 385)
Screenshot: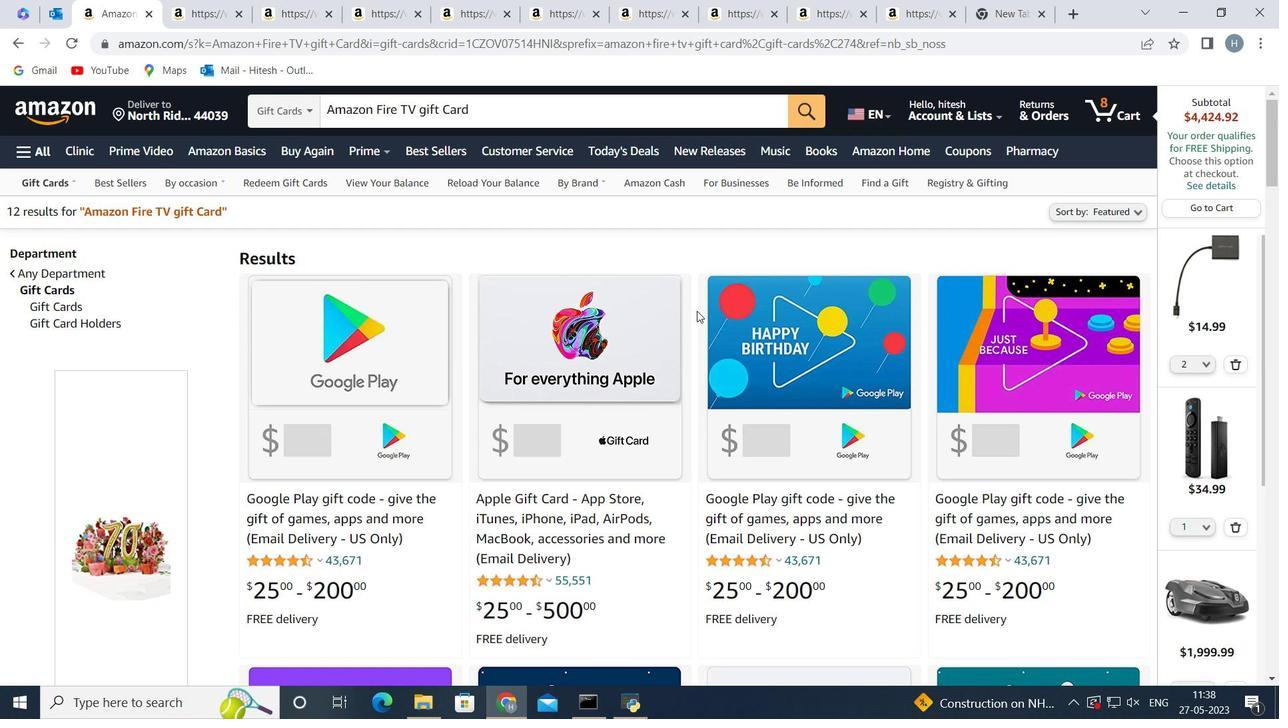 
Action: Mouse scrolled (122, 384) with delta (0, 0)
Screenshot: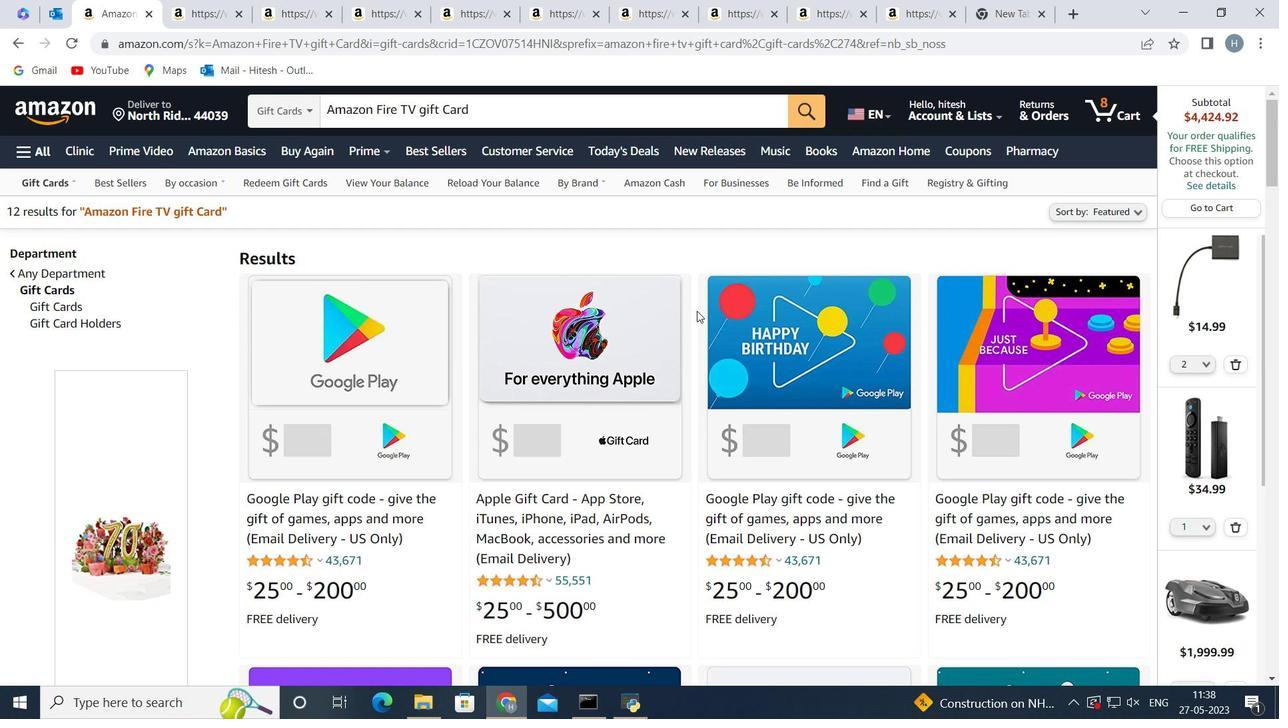 
Action: Mouse moved to (111, 449)
Screenshot: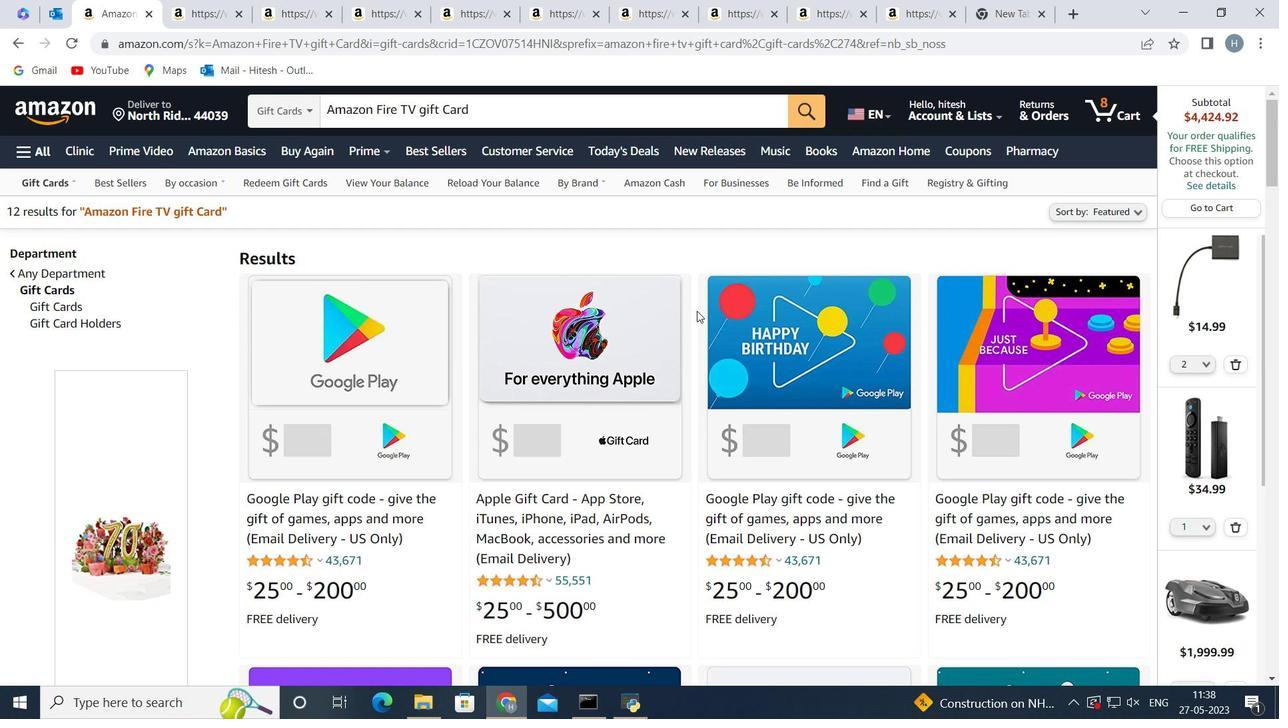 
Action: Mouse pressed left at (111, 449)
Screenshot: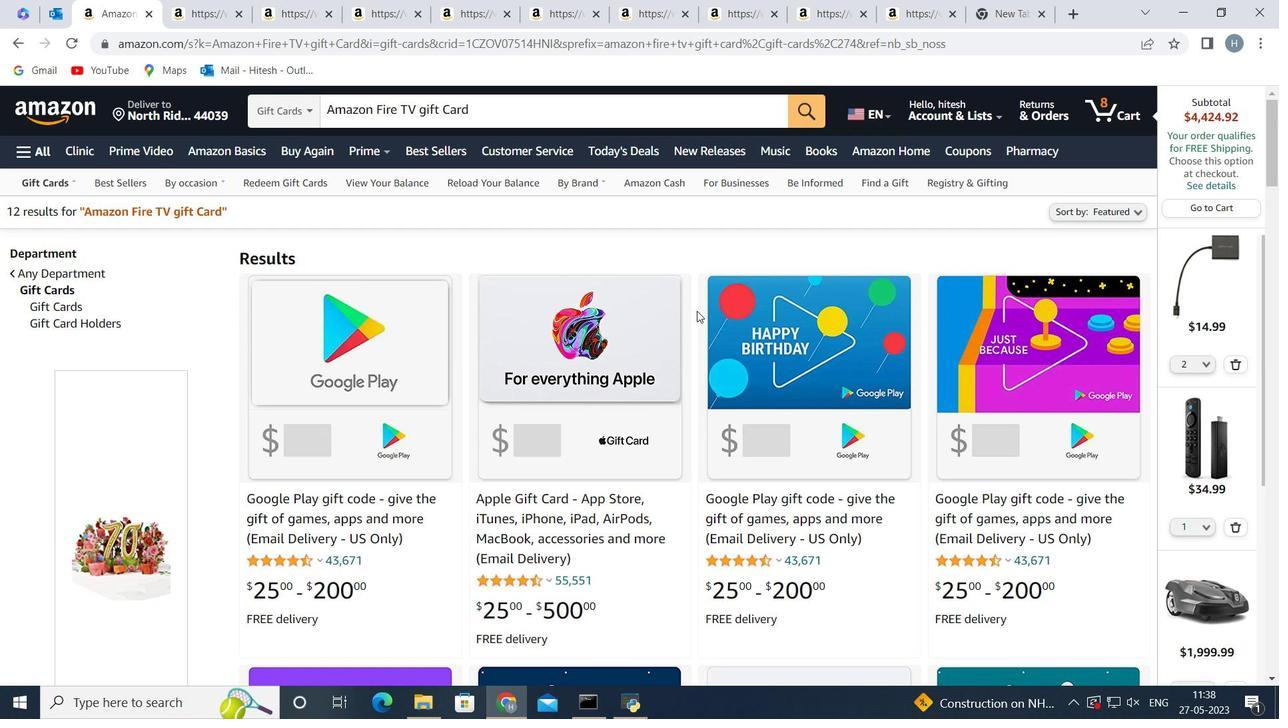 
Action: Mouse moved to (117, 185)
Screenshot: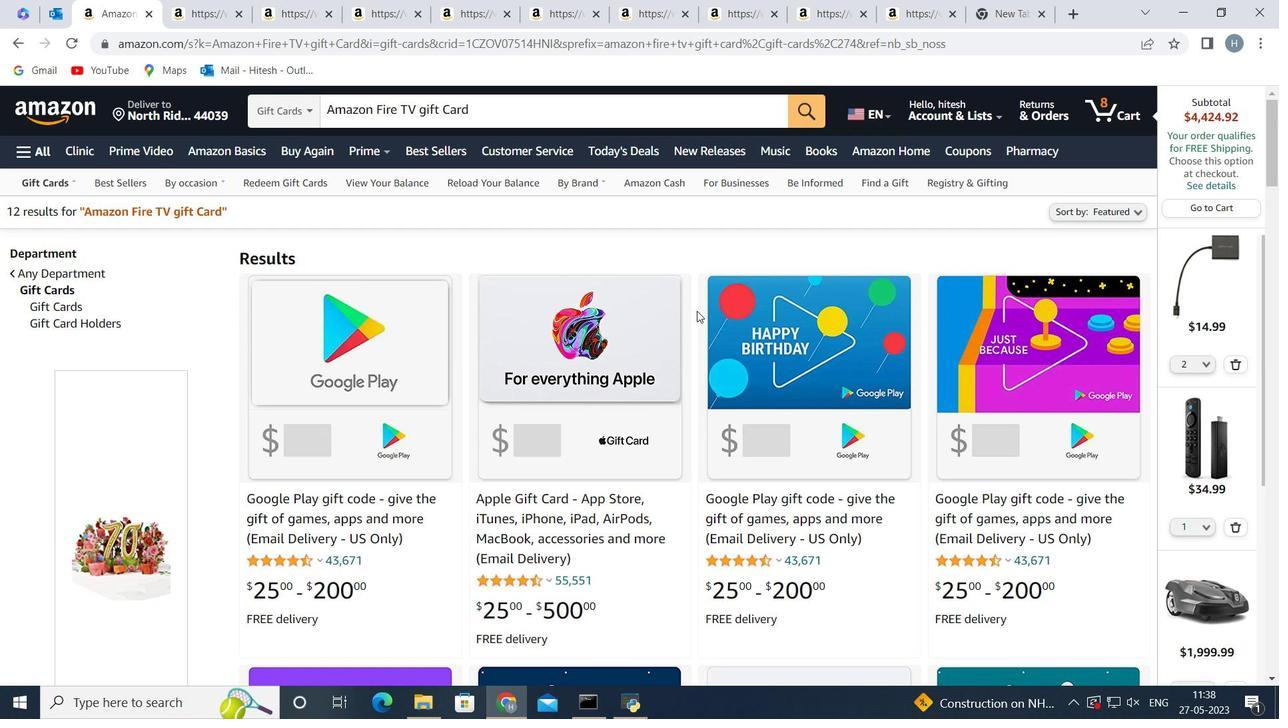 
Action: Mouse pressed left at (117, 185)
Screenshot: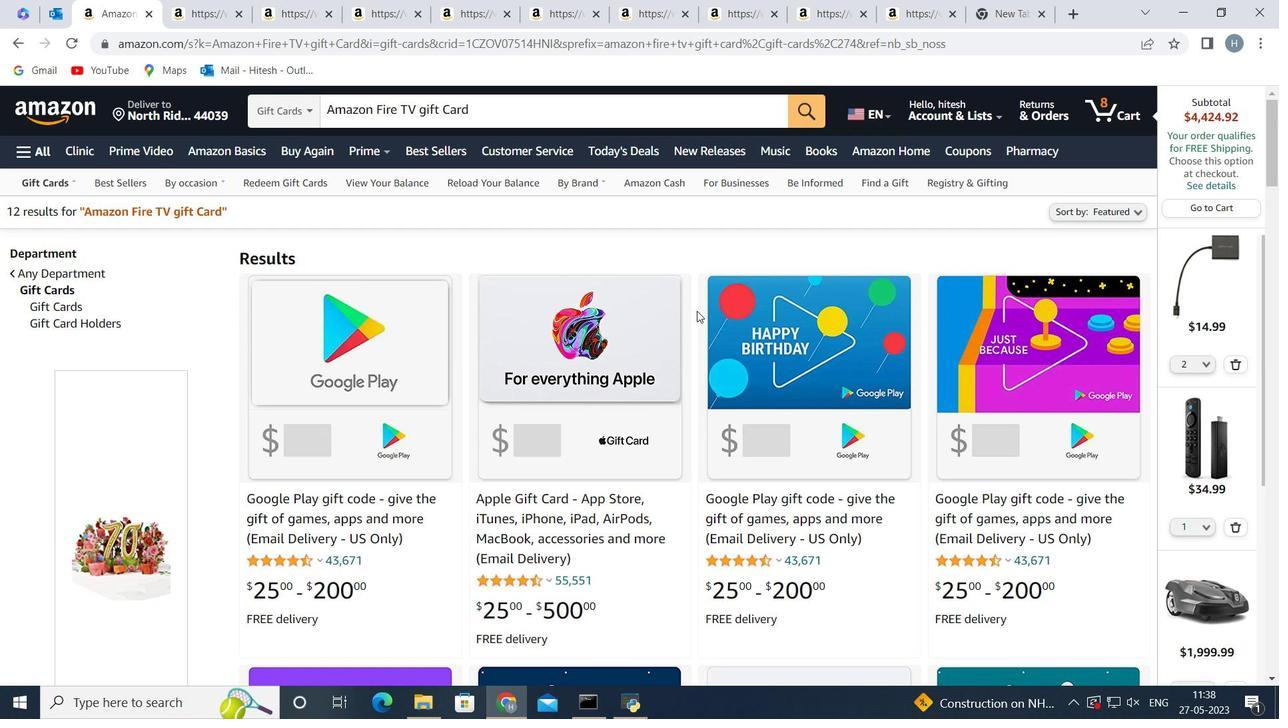 
Action: Mouse moved to (390, 83)
Screenshot: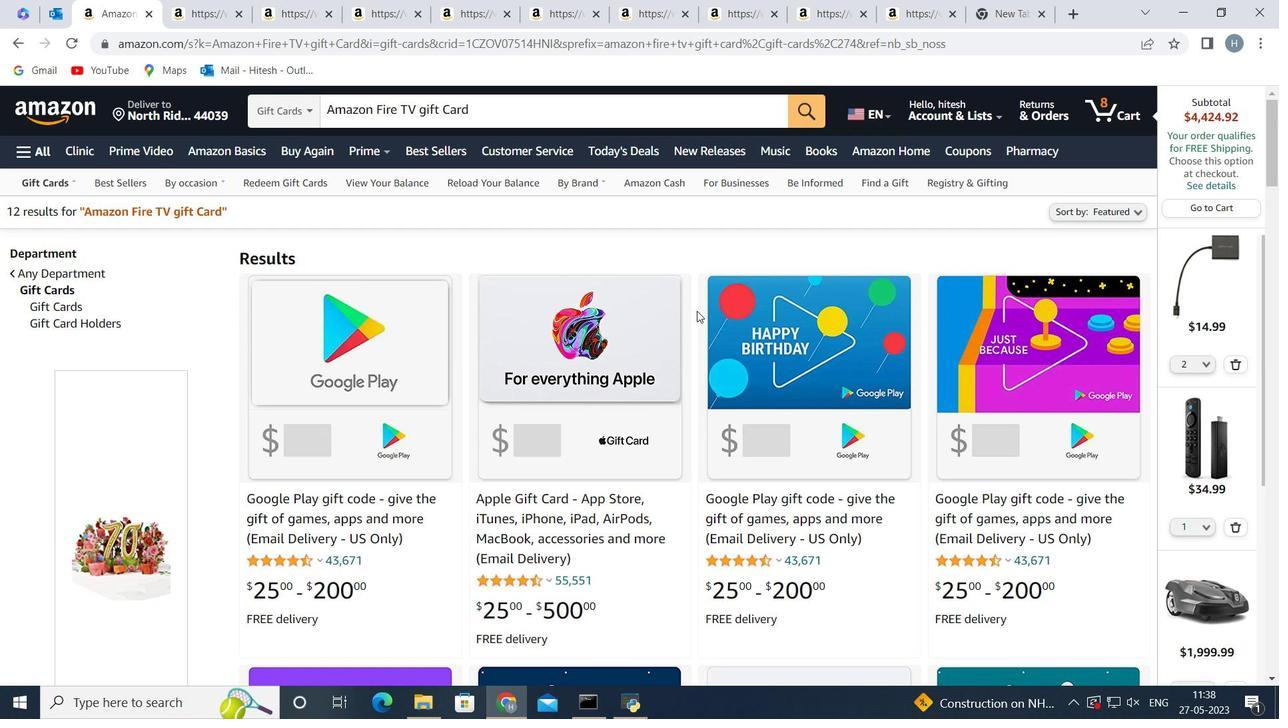 
Action: Mouse pressed left at (390, 83)
Screenshot: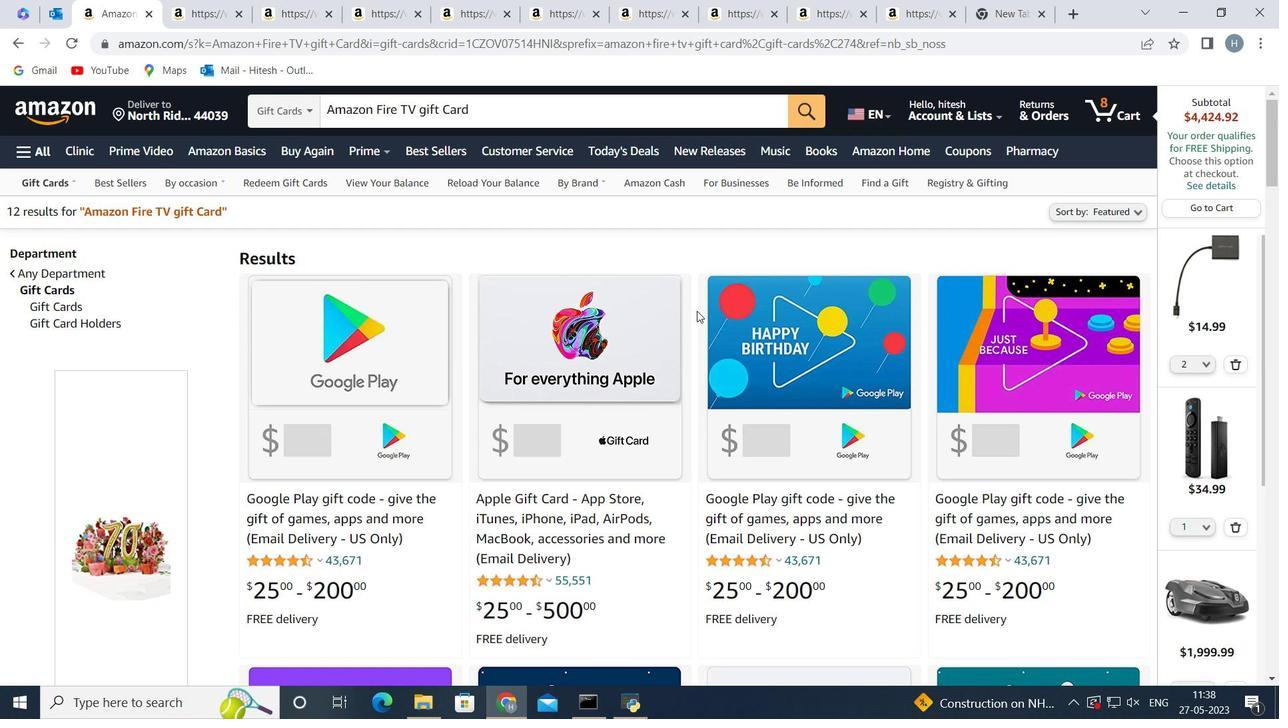 
Action: Key pressed <Key.shift>Amazon<Key.space><Key.shift>Fire<Key.space>tv<Key.space>gift<Key.space>card<Key.enter>
Screenshot: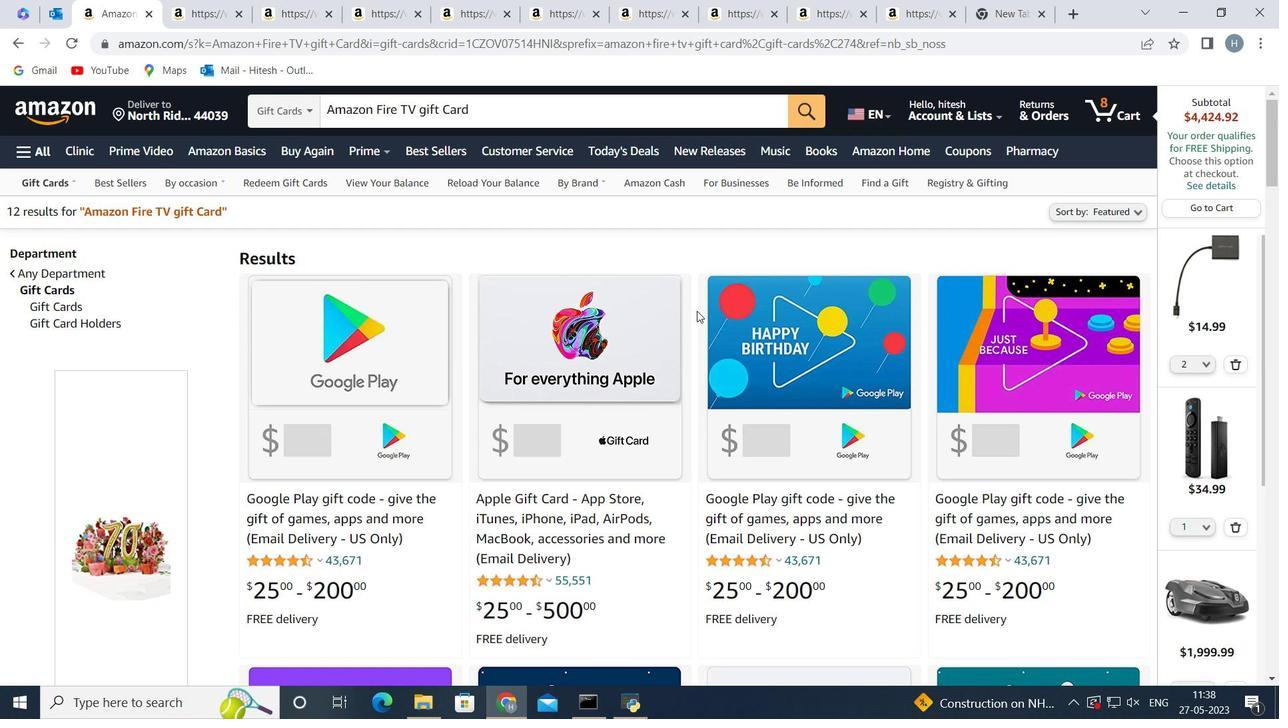
Action: Mouse moved to (443, 358)
Screenshot: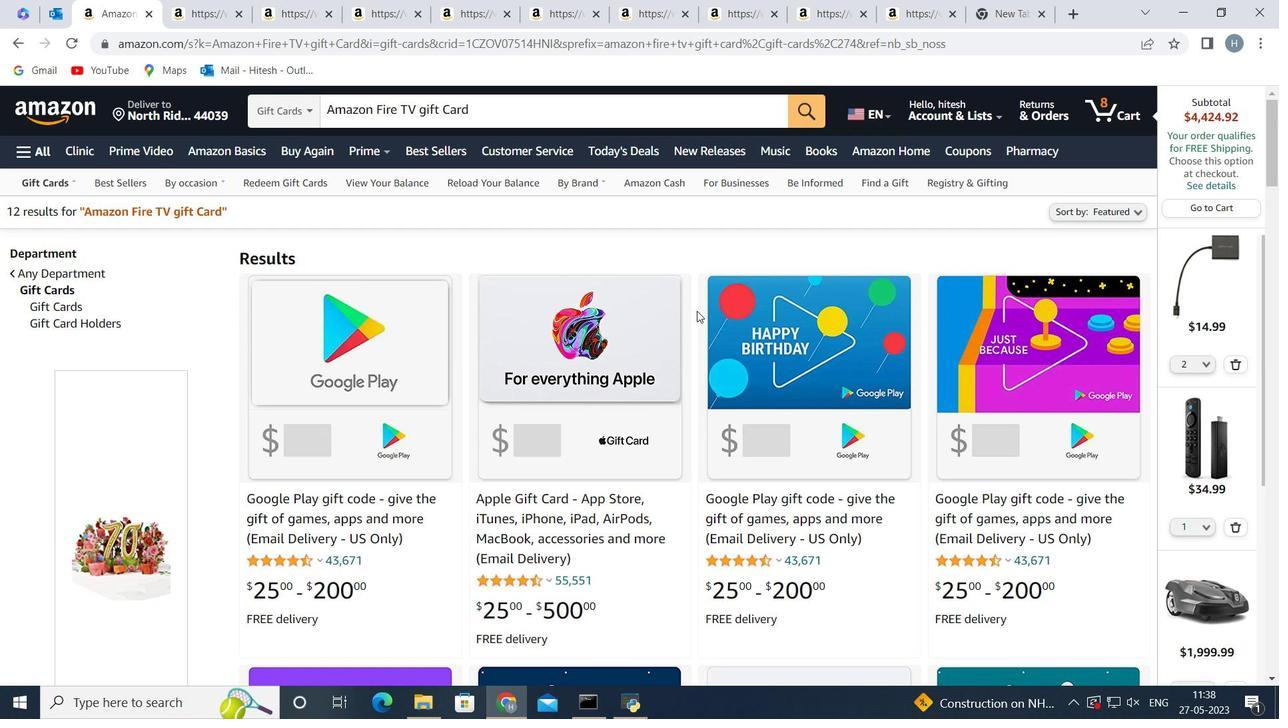 
Action: Mouse scrolled (443, 357) with delta (0, 0)
Screenshot: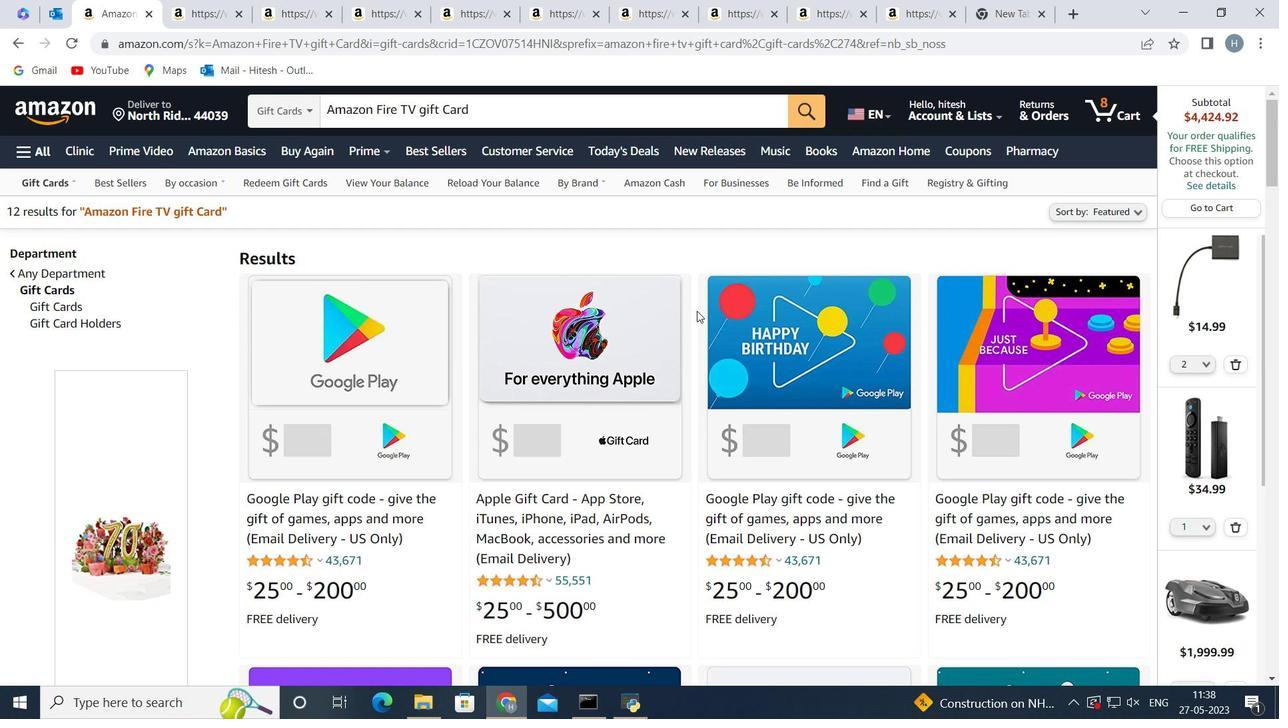 
Action: Mouse moved to (601, 377)
Screenshot: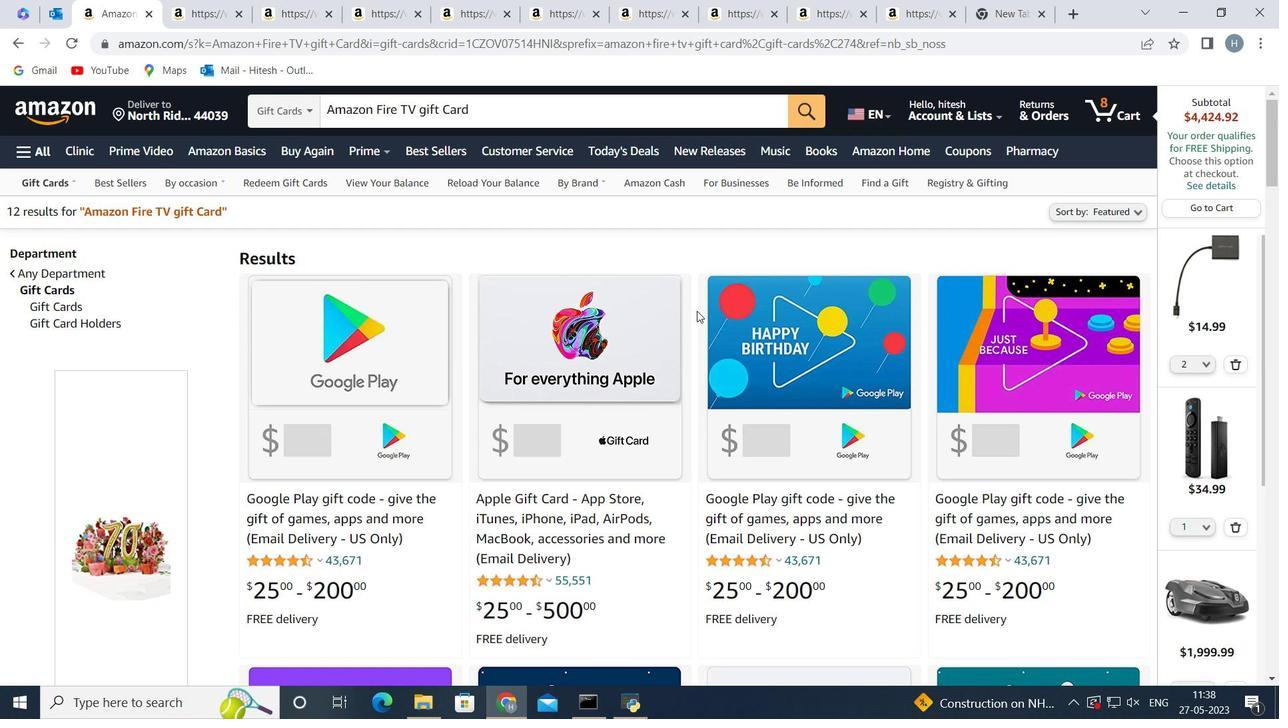 
Action: Mouse scrolled (601, 377) with delta (0, 0)
Screenshot: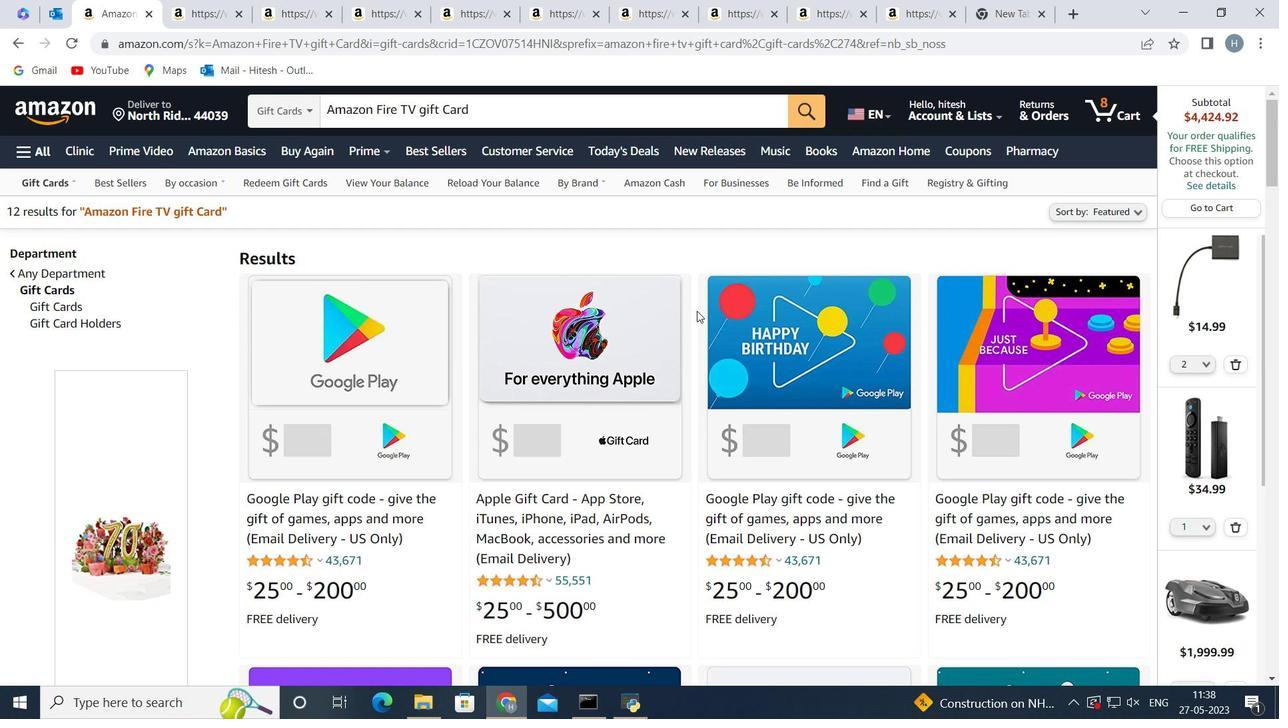 
Action: Mouse moved to (480, 397)
Screenshot: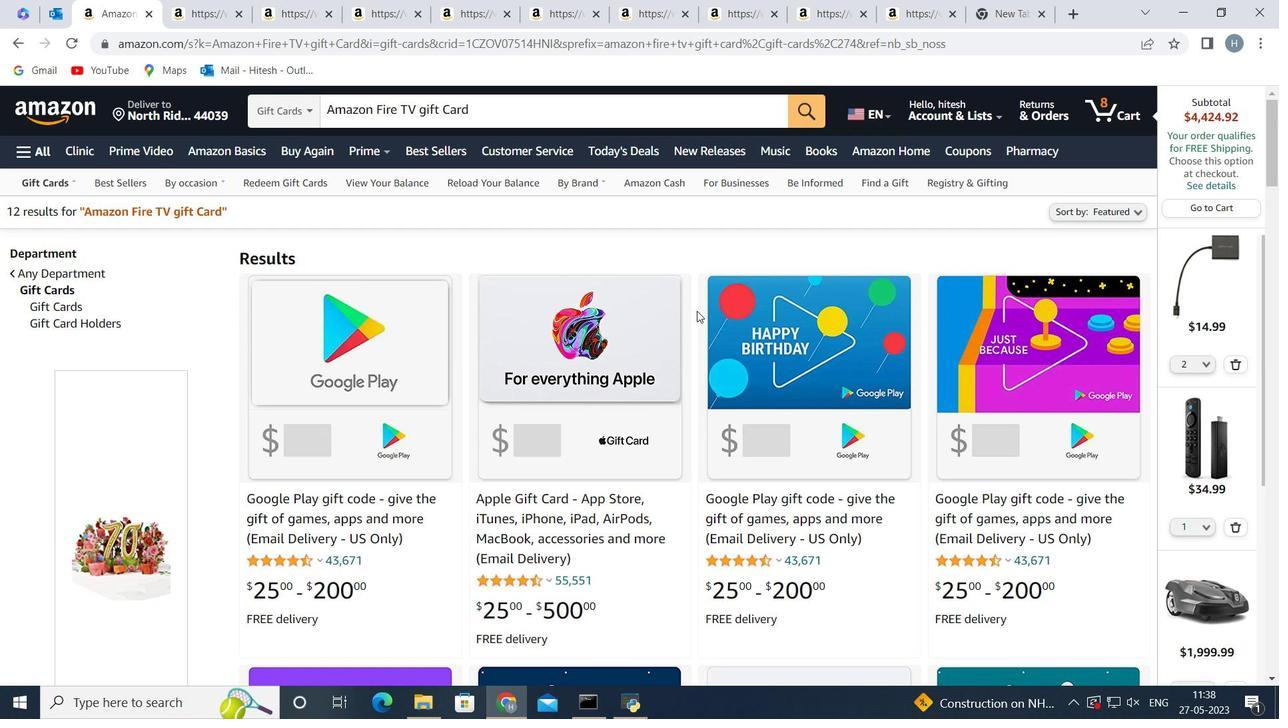 
Action: Mouse scrolled (480, 398) with delta (0, 0)
Screenshot: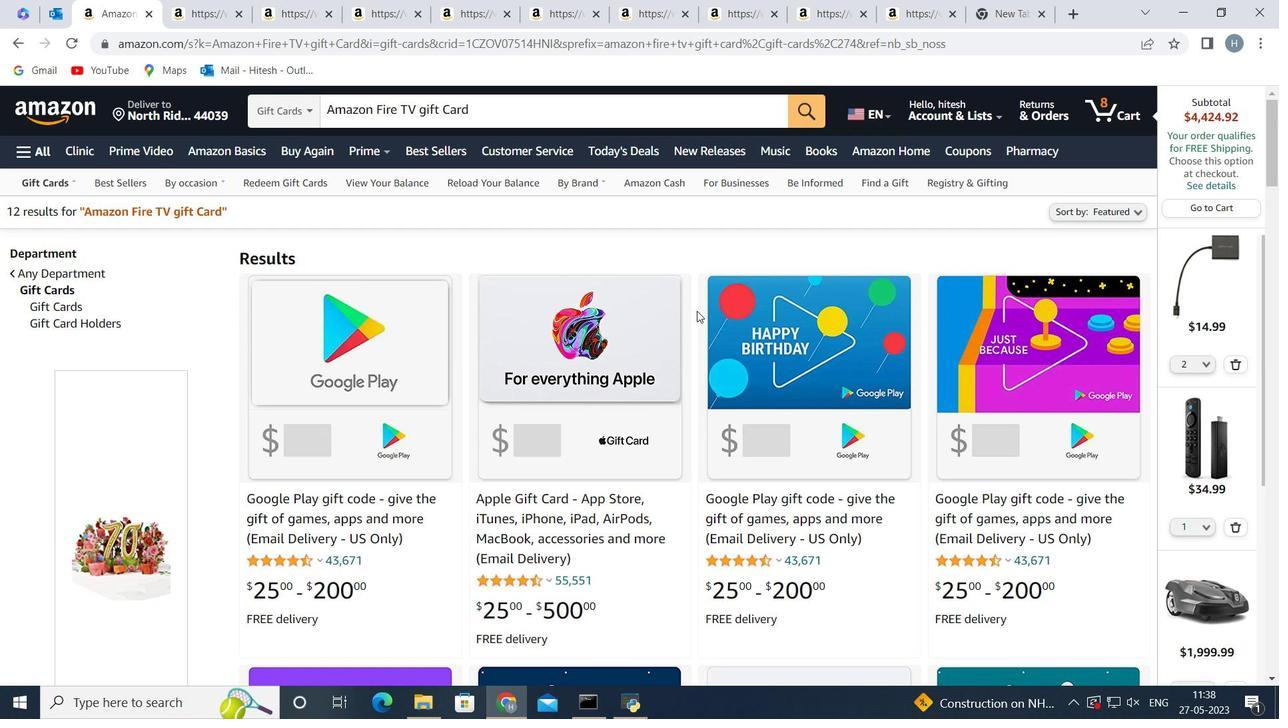 
Action: Mouse moved to (47, 153)
Screenshot: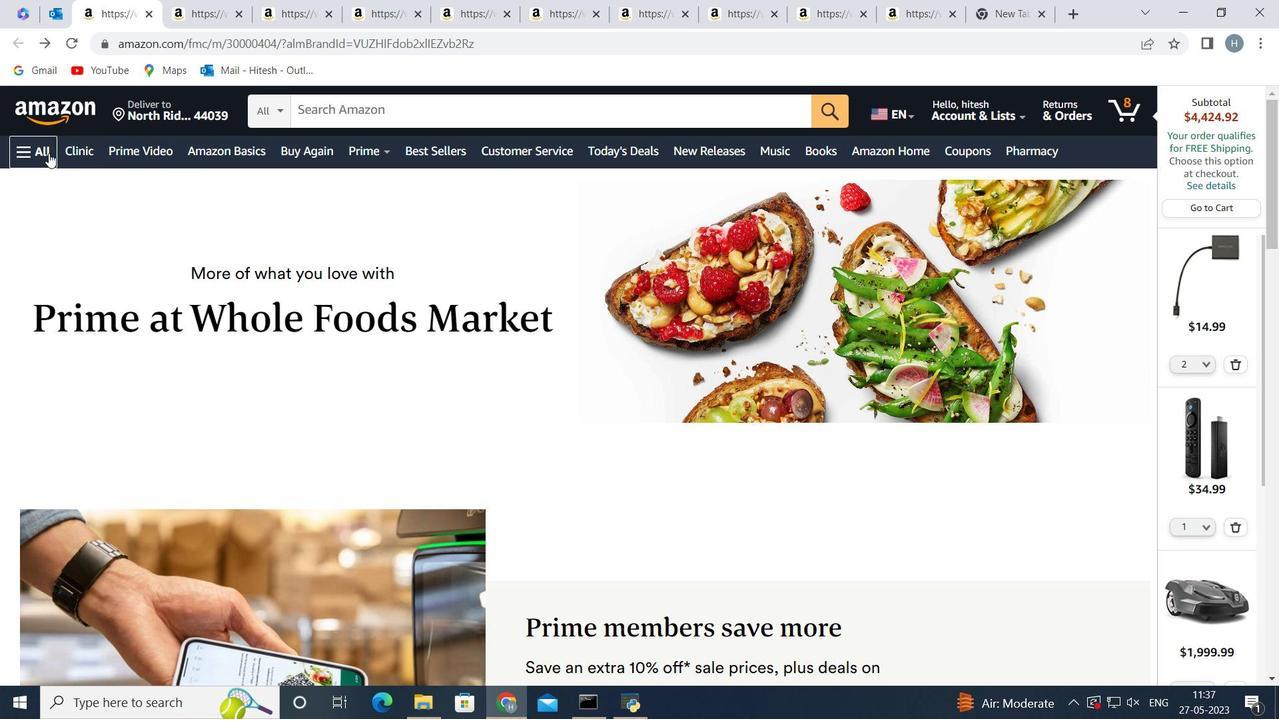 
Action: Mouse pressed left at (47, 153)
Screenshot: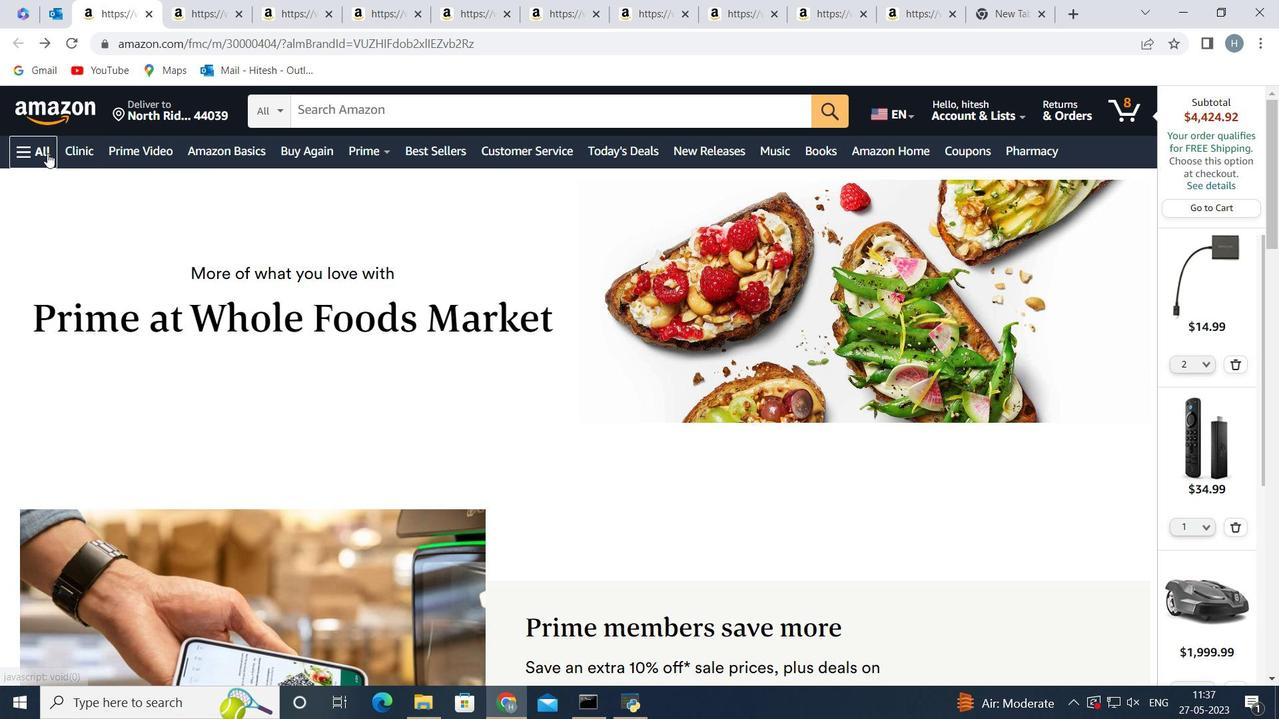 
Action: Mouse moved to (134, 321)
Screenshot: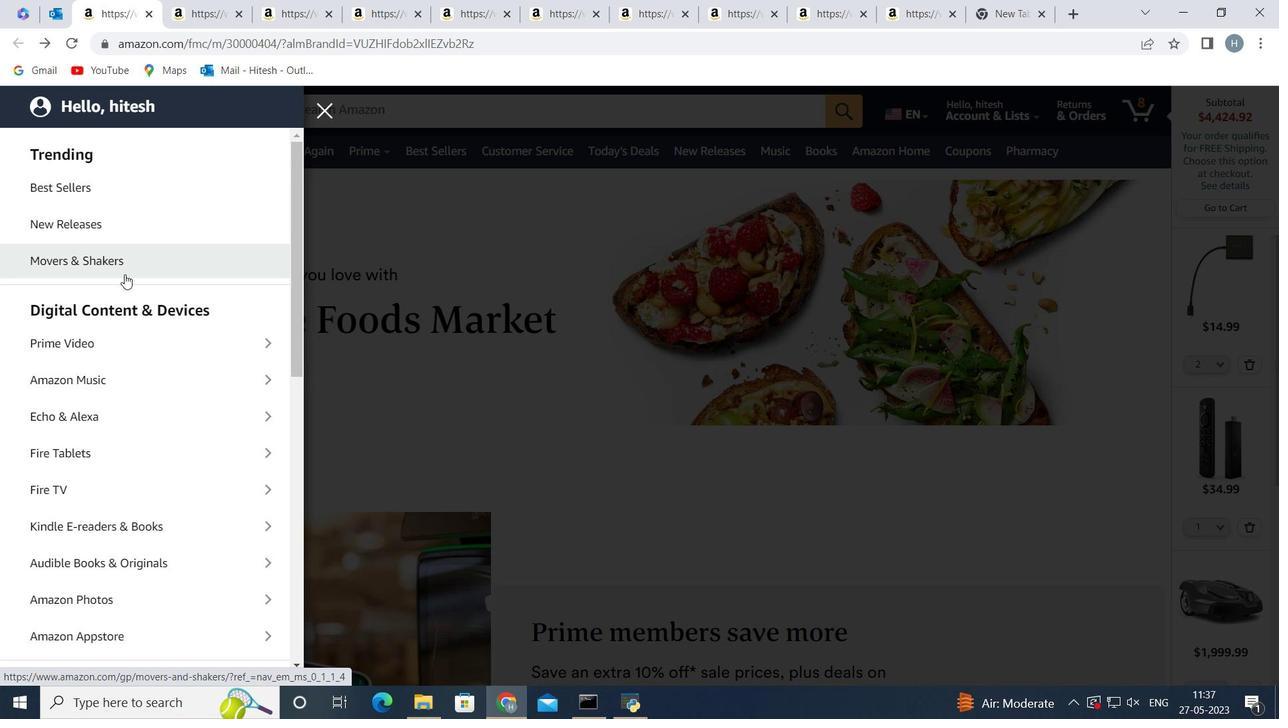 
Action: Mouse scrolled (134, 321) with delta (0, 0)
Screenshot: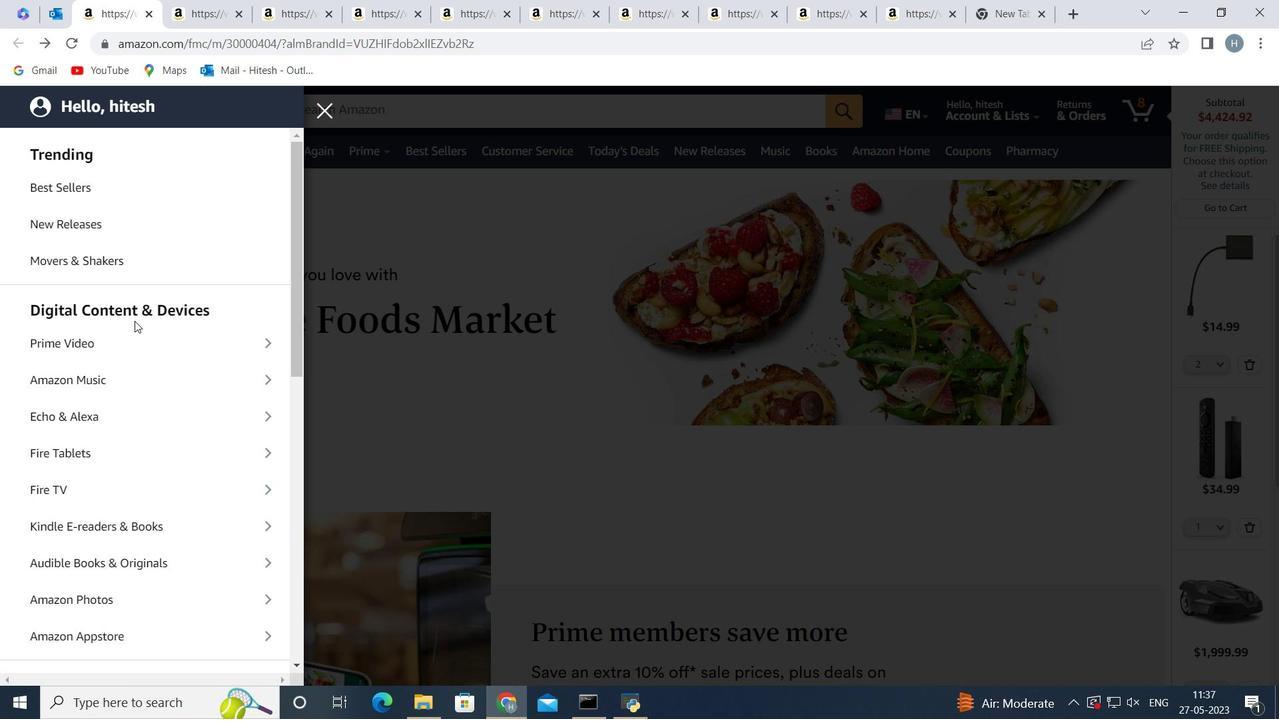 
Action: Mouse moved to (120, 363)
Screenshot: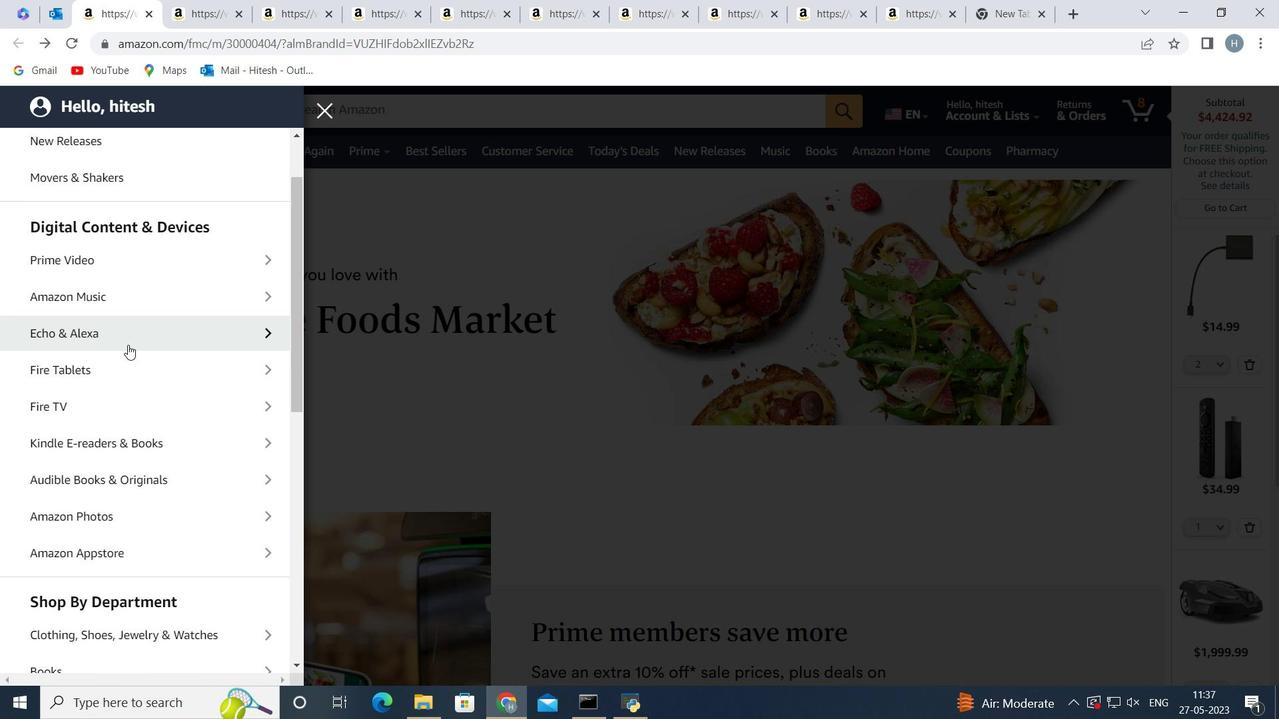 
Action: Mouse scrolled (120, 363) with delta (0, 0)
Screenshot: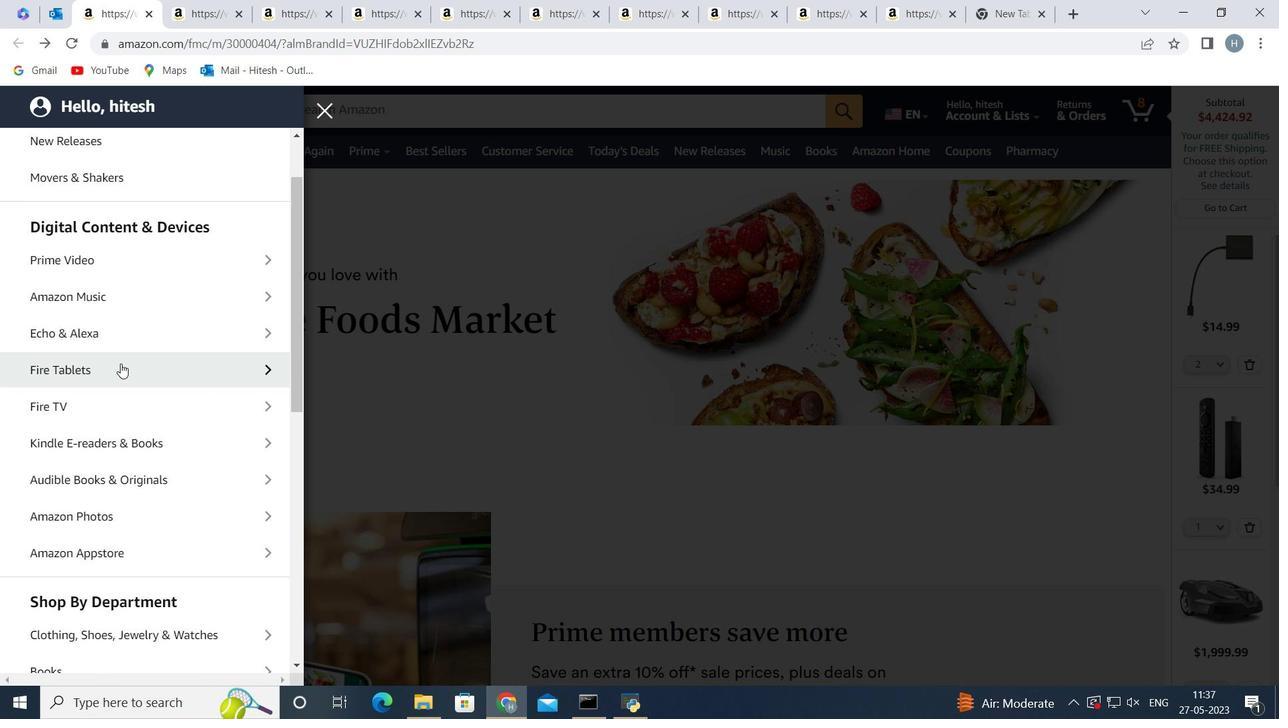 
Action: Mouse scrolled (120, 363) with delta (0, 0)
Screenshot: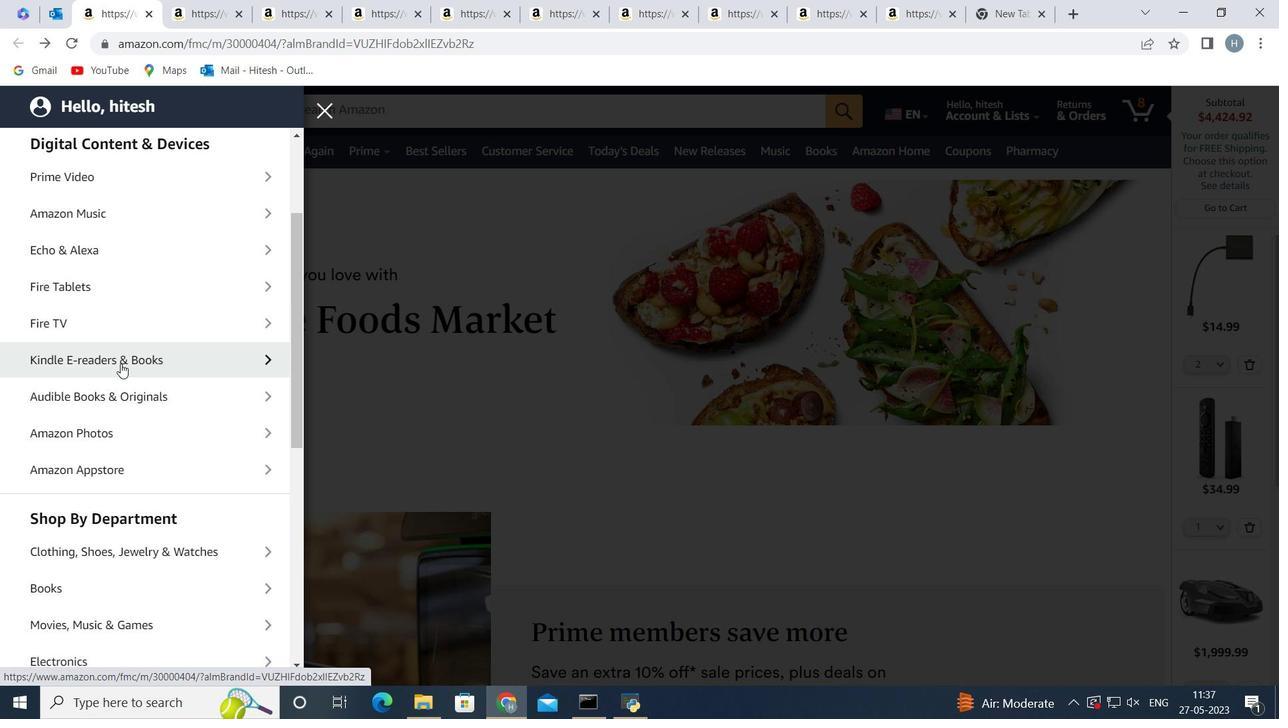 
Action: Mouse scrolled (120, 363) with delta (0, 0)
Screenshot: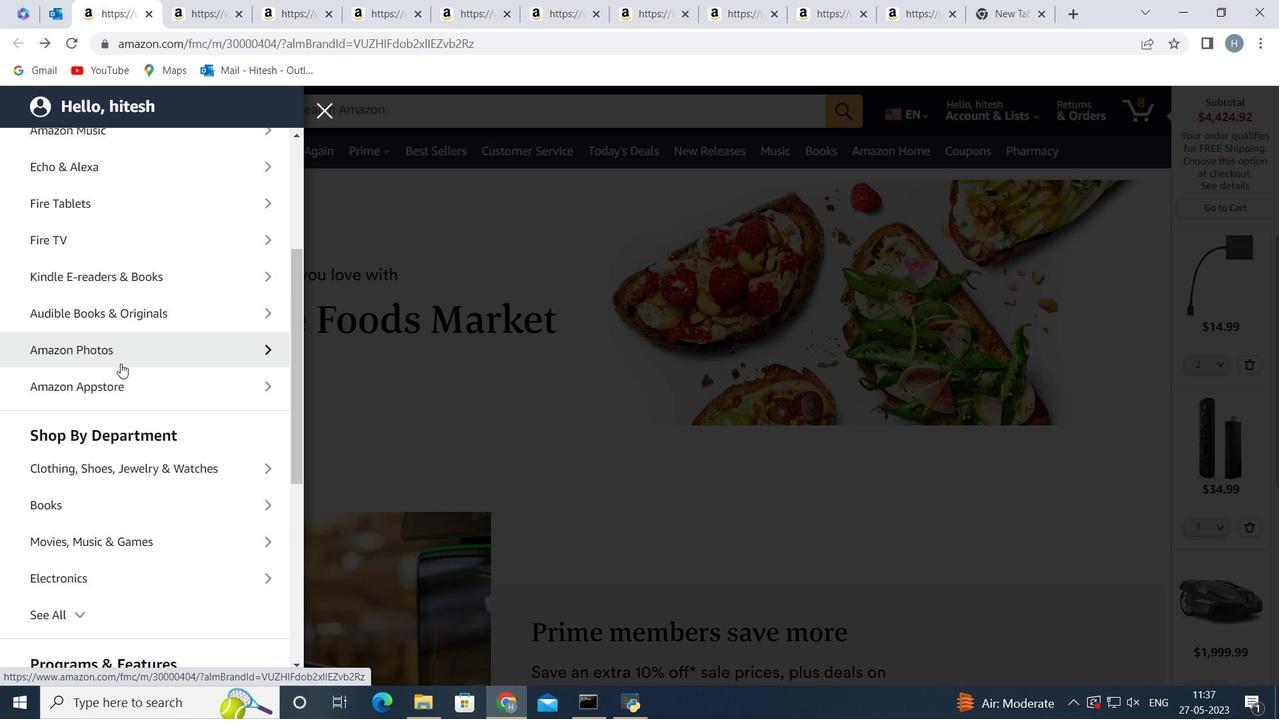 
Action: Mouse scrolled (120, 363) with delta (0, 0)
Screenshot: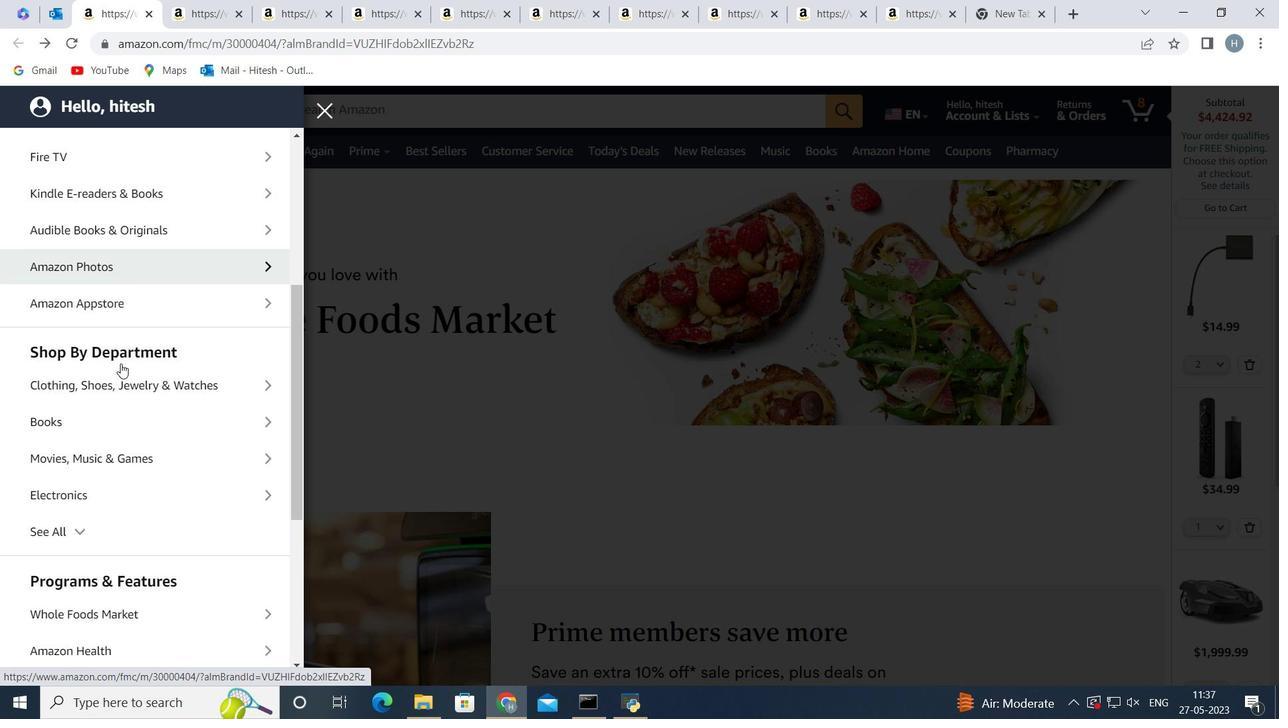 
Action: Mouse moved to (125, 440)
Screenshot: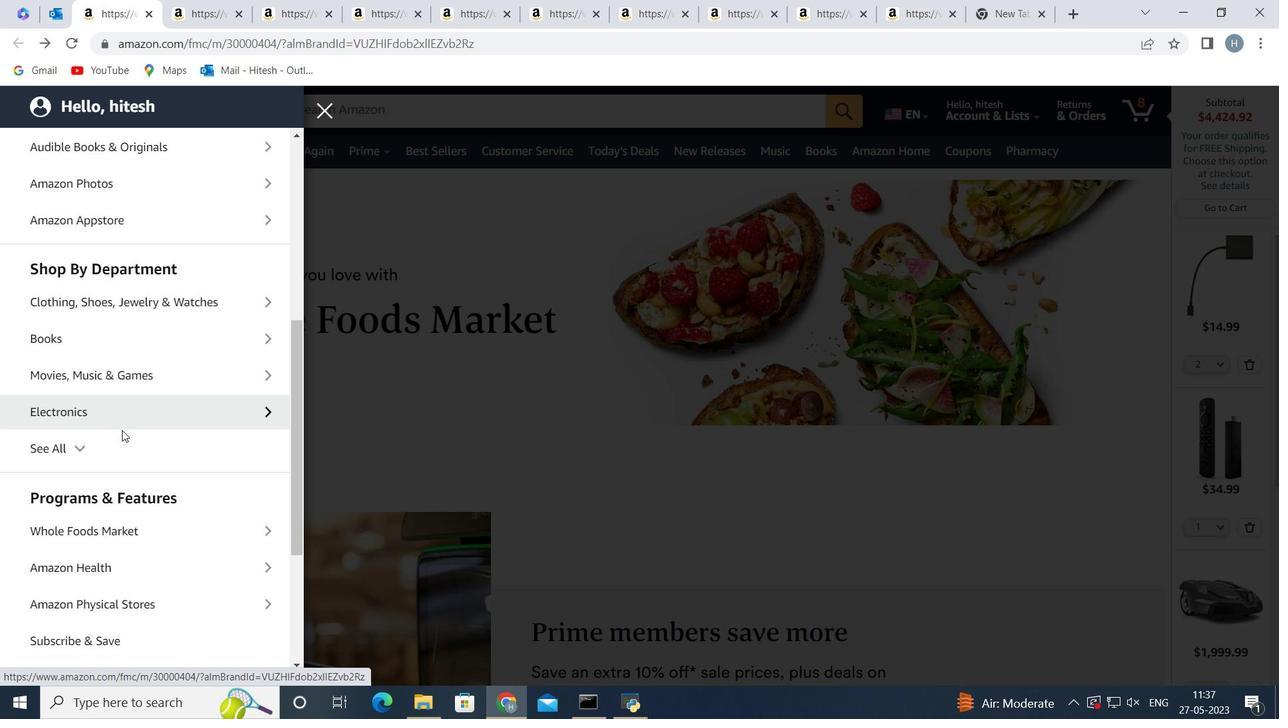 
Action: Mouse pressed left at (125, 440)
Screenshot: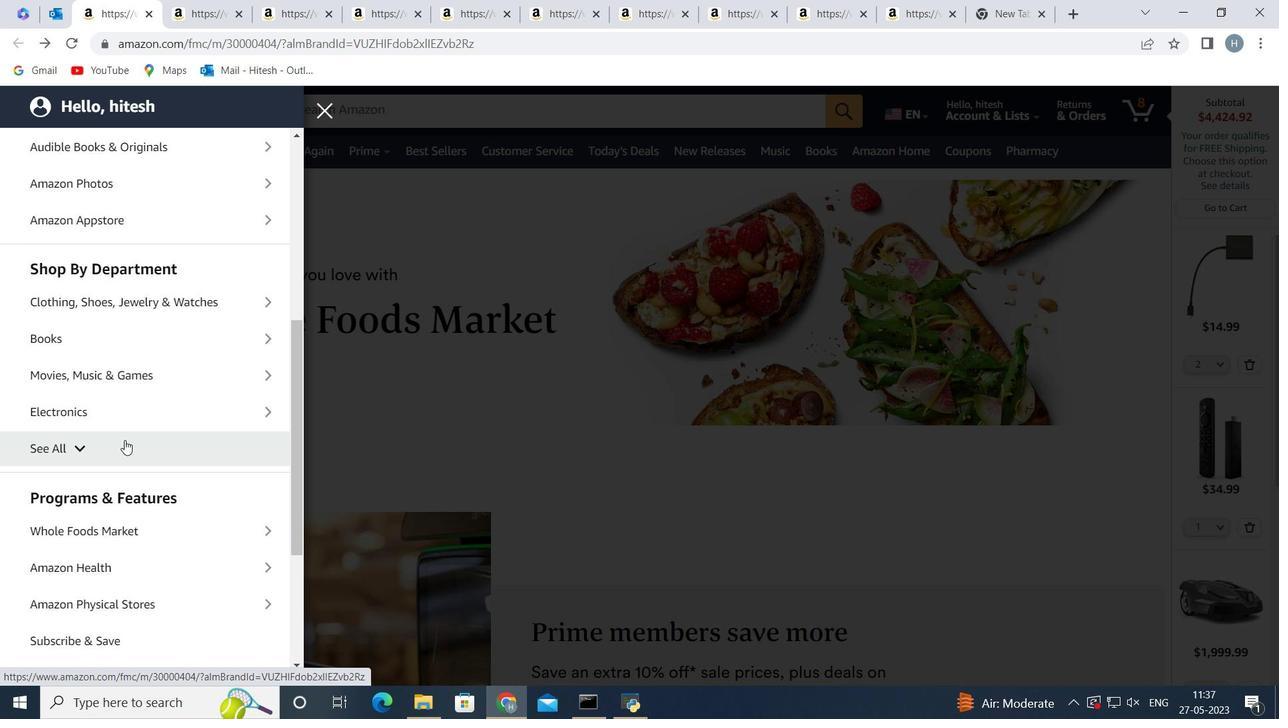 
Action: Mouse moved to (125, 440)
Screenshot: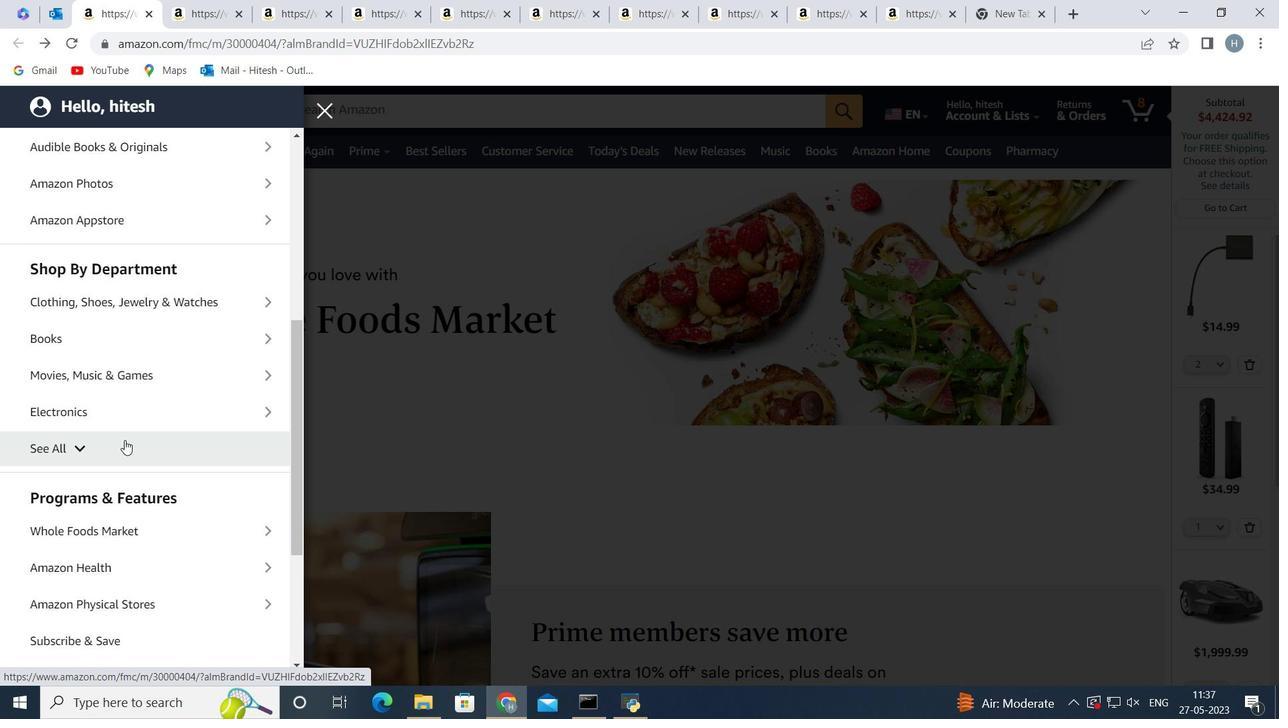 
Action: Mouse scrolled (125, 439) with delta (0, 0)
Screenshot: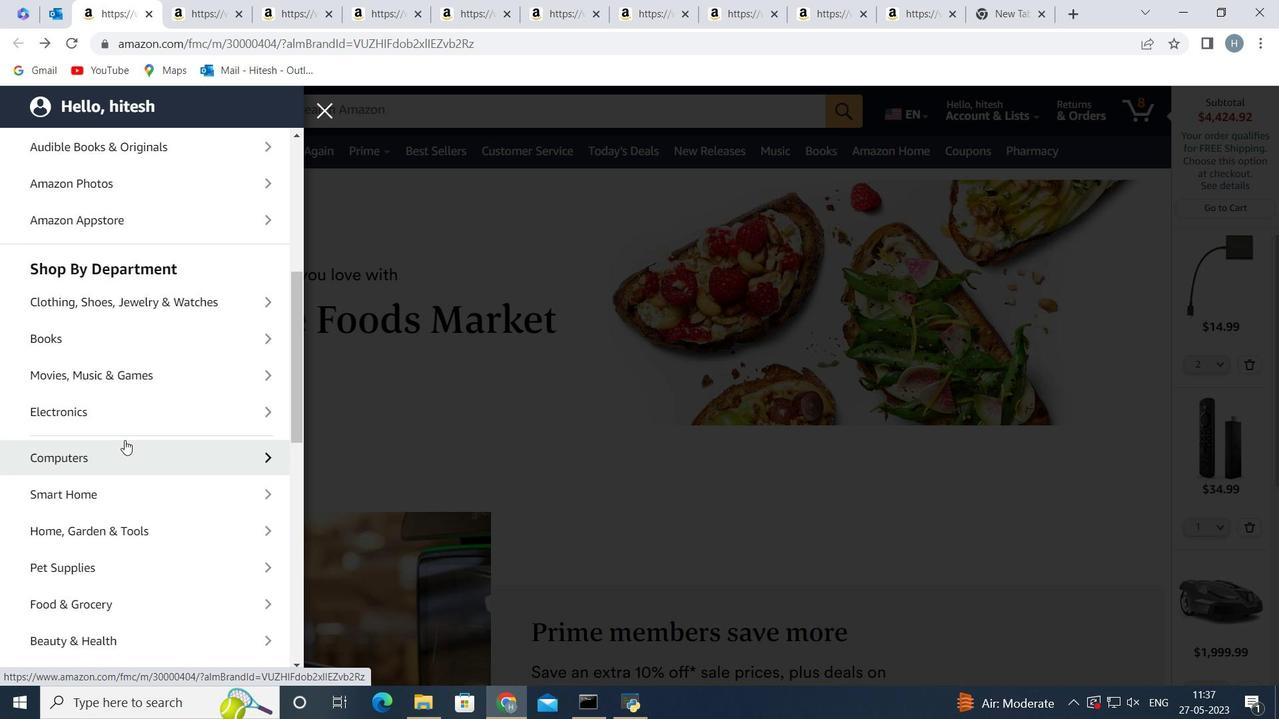
Action: Mouse scrolled (125, 439) with delta (0, 0)
Screenshot: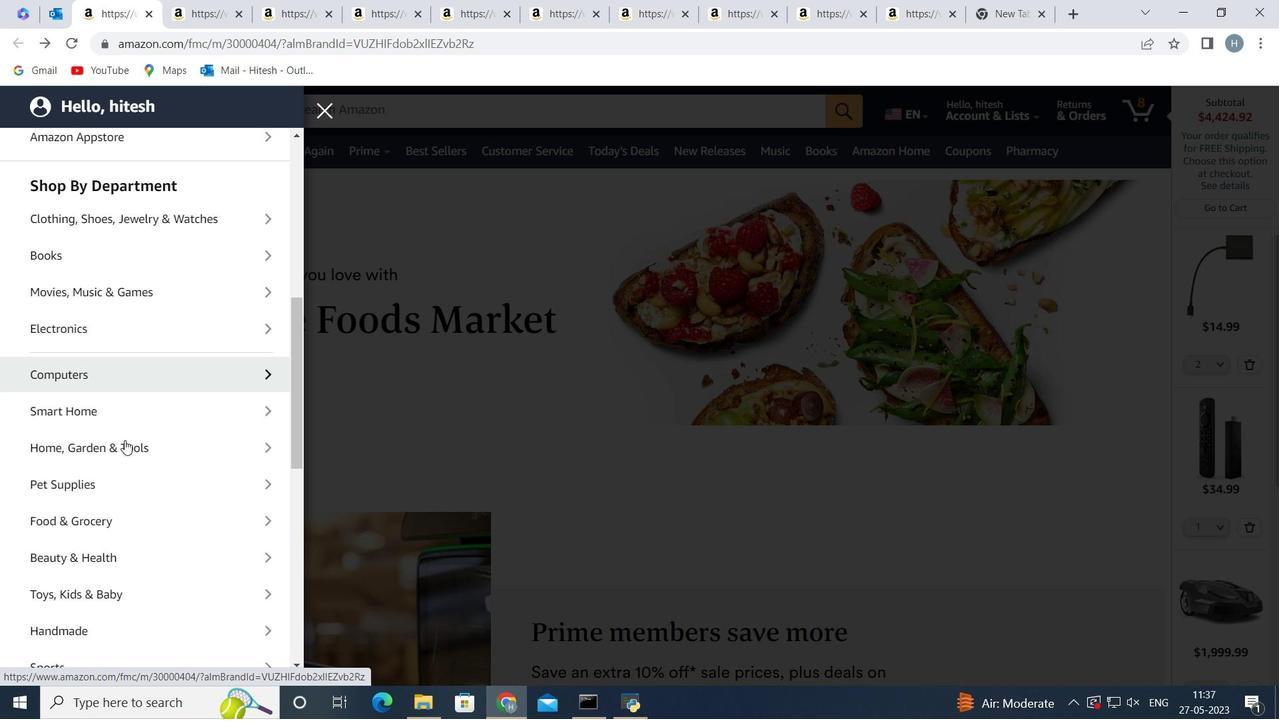 
Action: Mouse scrolled (125, 439) with delta (0, 0)
Screenshot: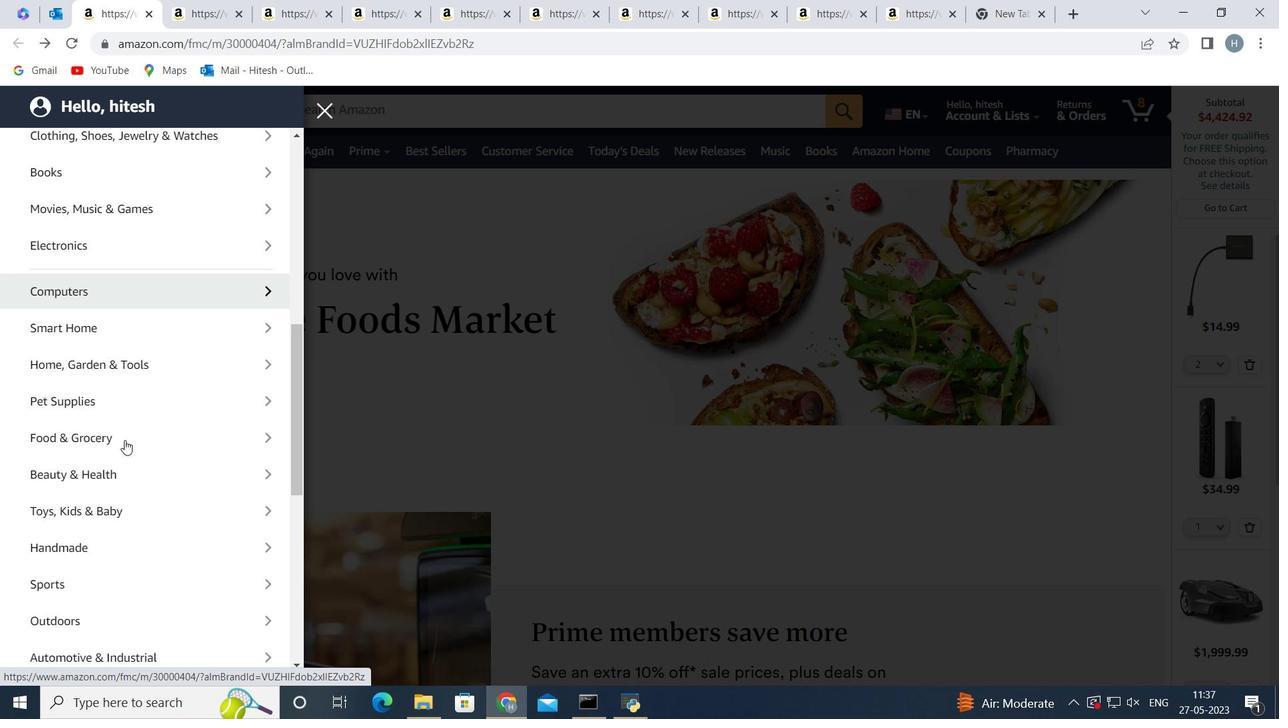 
Action: Mouse scrolled (125, 439) with delta (0, 0)
Screenshot: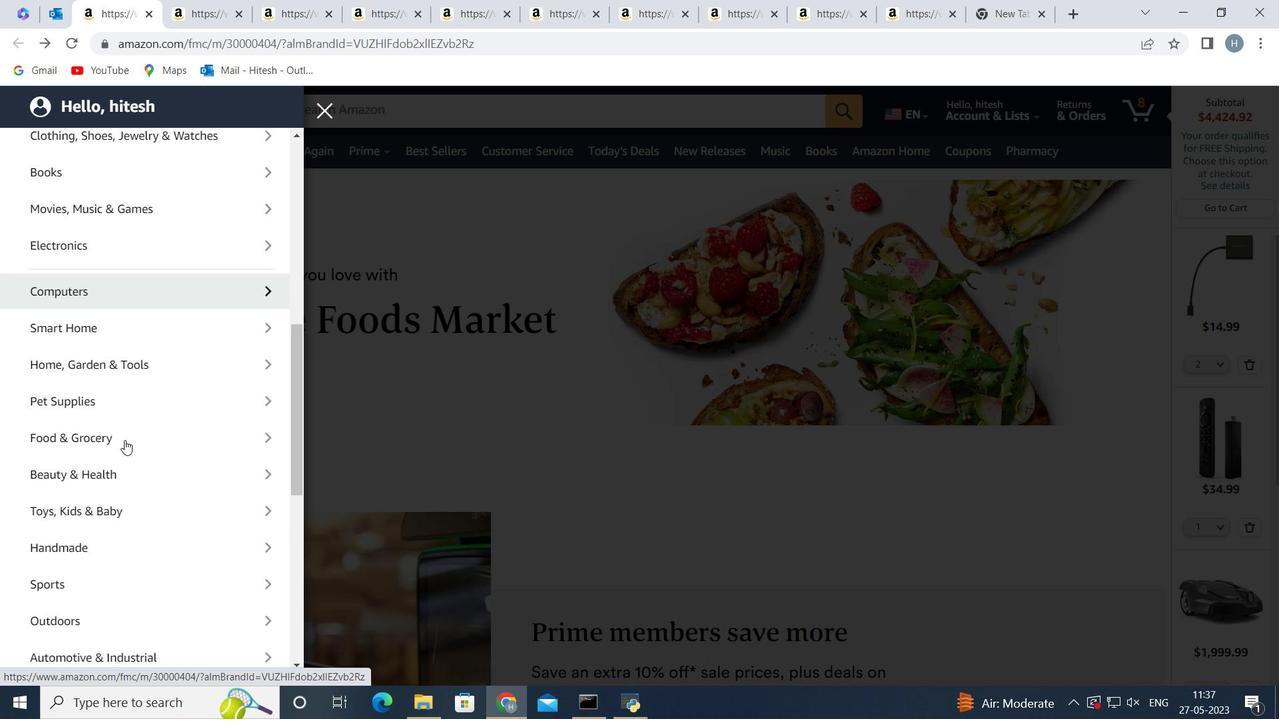 
Action: Mouse scrolled (125, 439) with delta (0, 0)
Screenshot: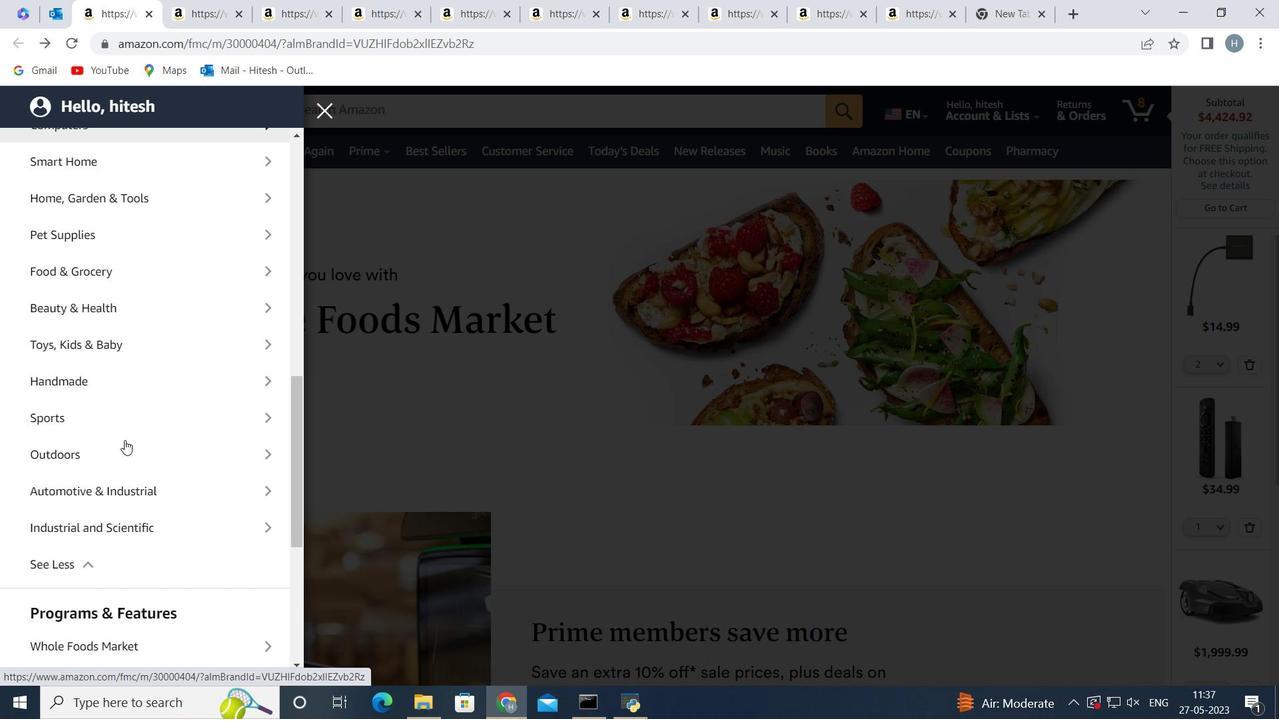 
Action: Mouse scrolled (125, 439) with delta (0, 0)
Screenshot: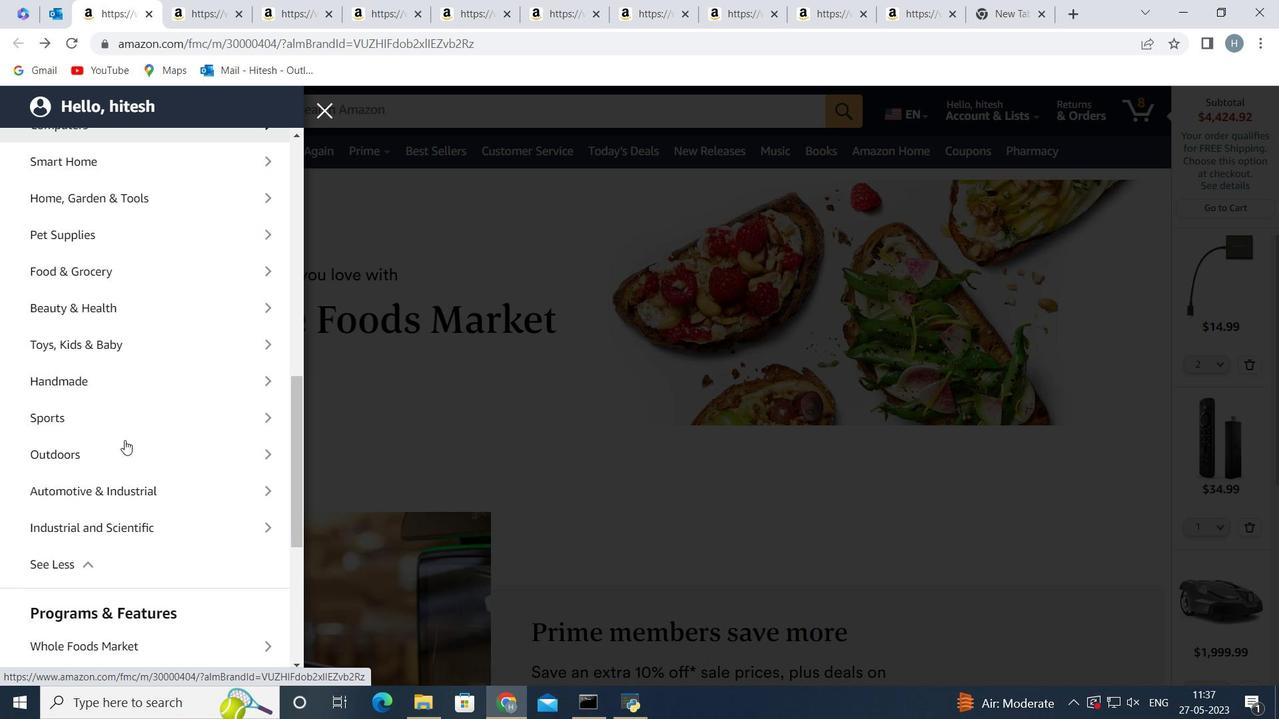 
Action: Mouse scrolled (125, 439) with delta (0, 0)
Screenshot: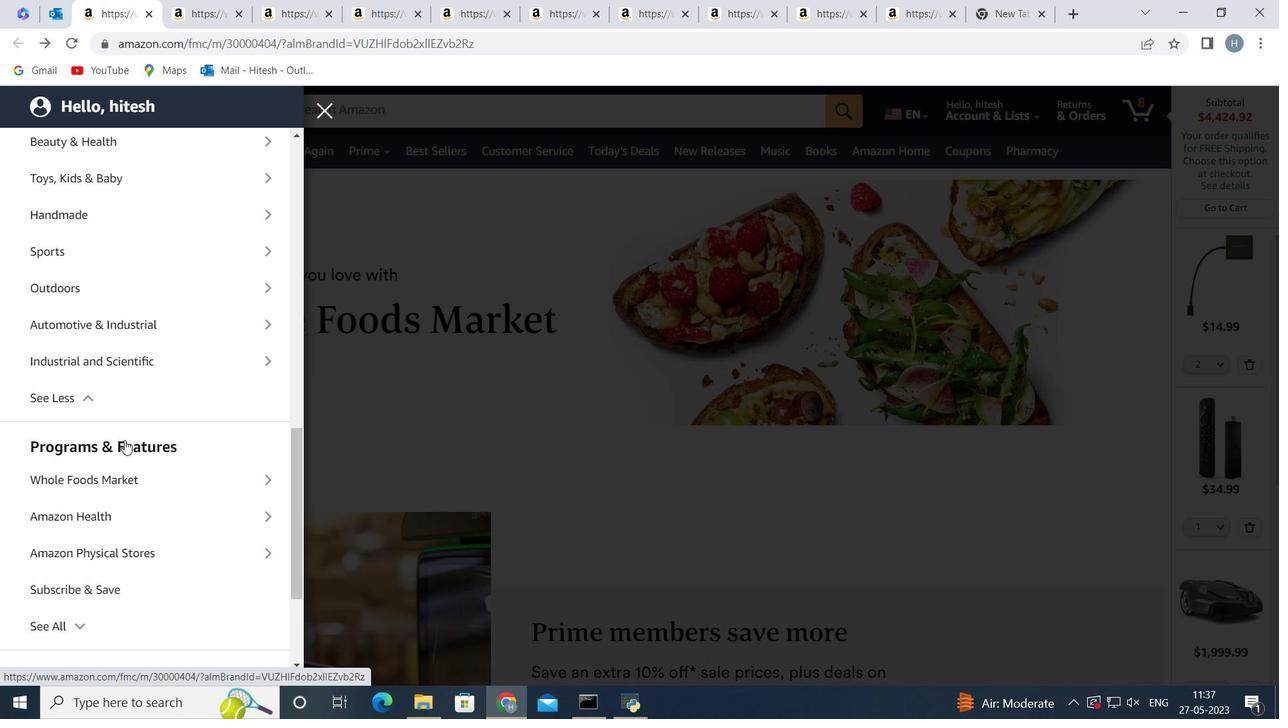 
Action: Mouse scrolled (125, 439) with delta (0, 0)
Screenshot: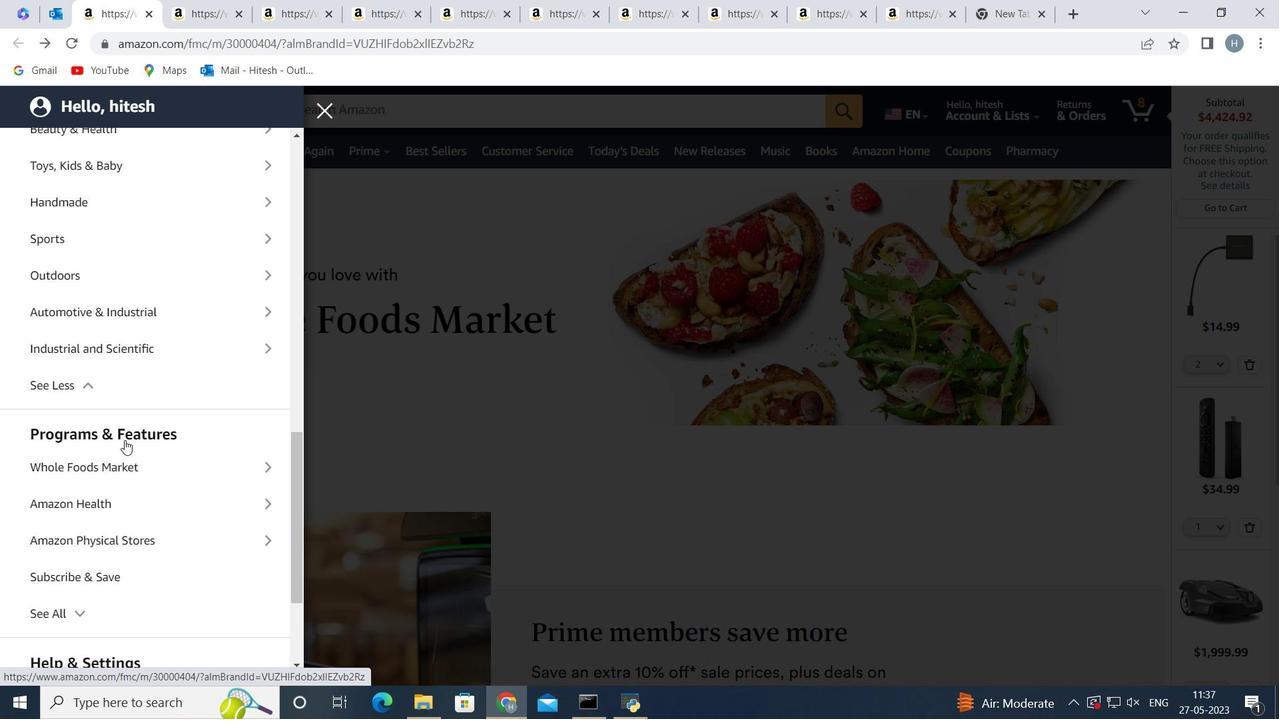 
Action: Mouse moved to (125, 473)
Screenshot: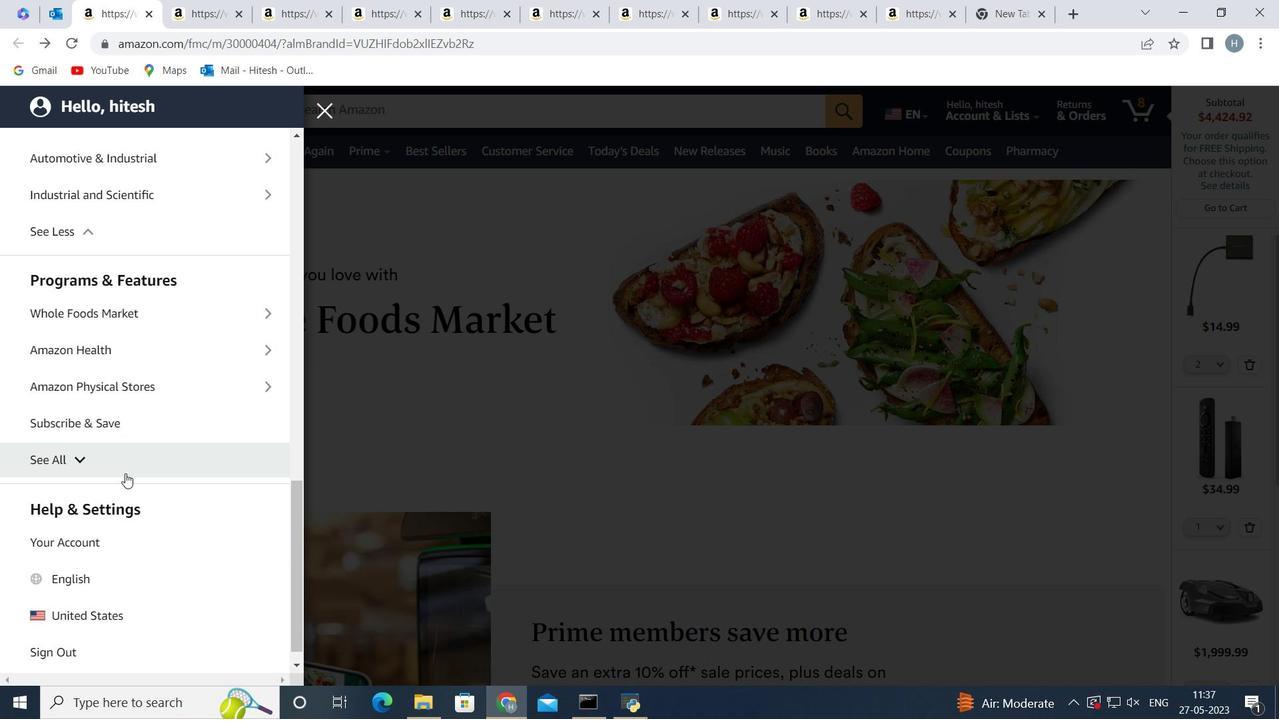 
Action: Mouse pressed left at (125, 473)
Screenshot: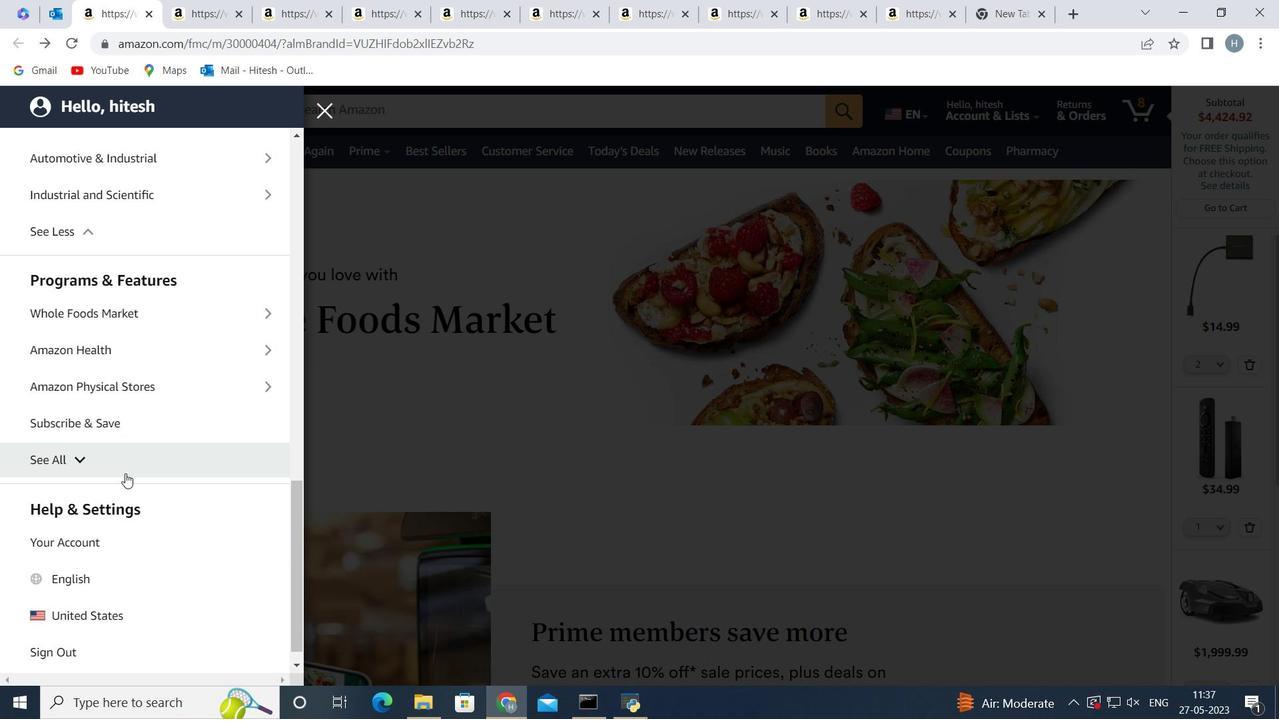 
Action: Mouse scrolled (125, 472) with delta (0, 0)
Screenshot: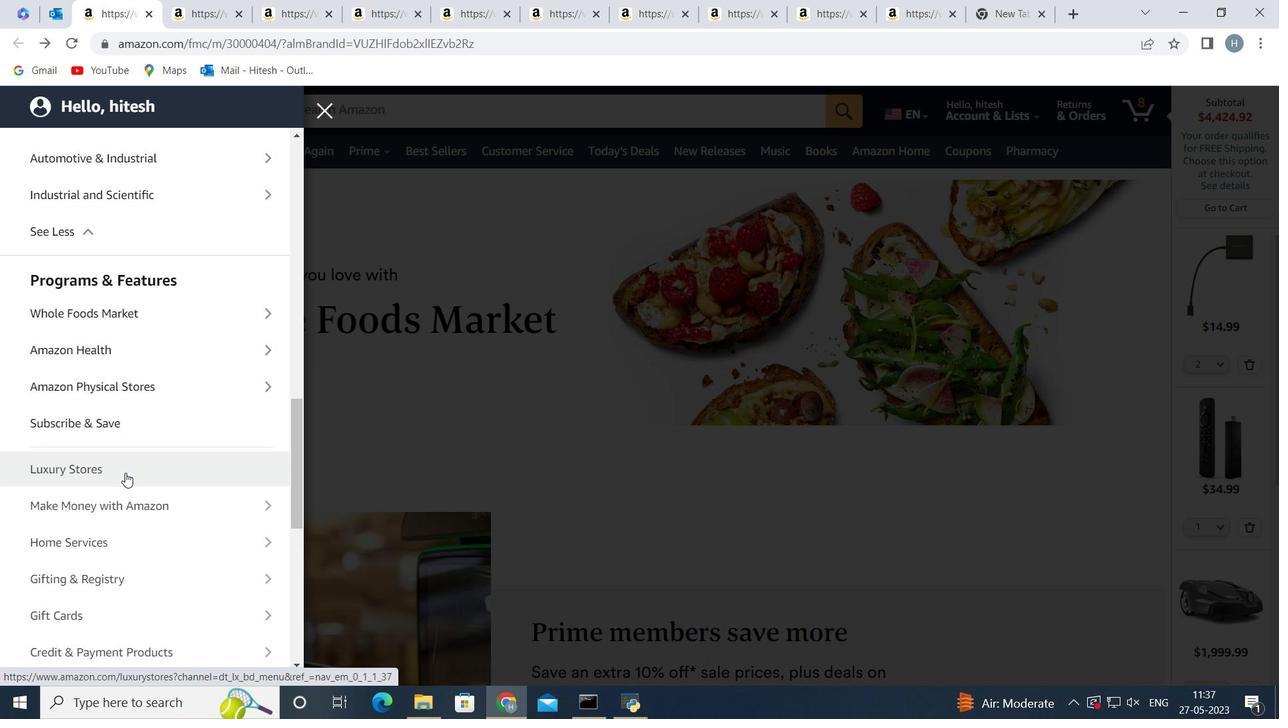 
Action: Mouse scrolled (125, 472) with delta (0, 0)
Screenshot: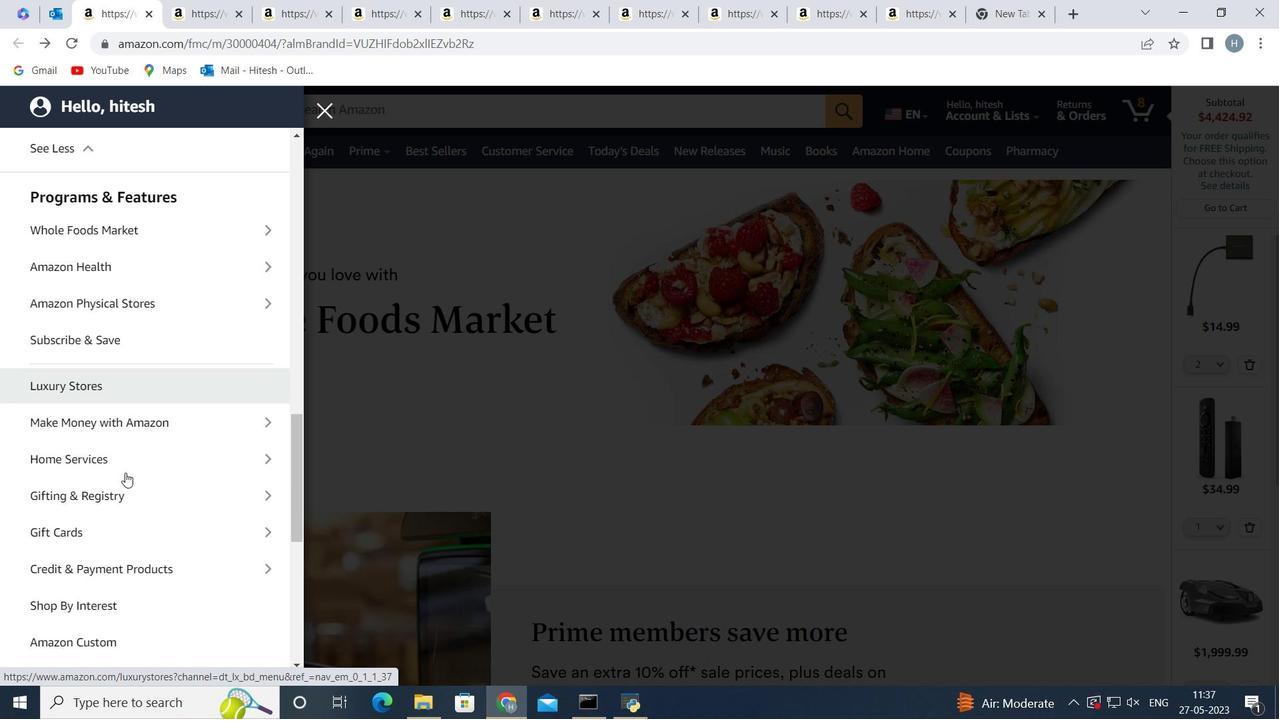 
Action: Mouse moved to (130, 461)
Screenshot: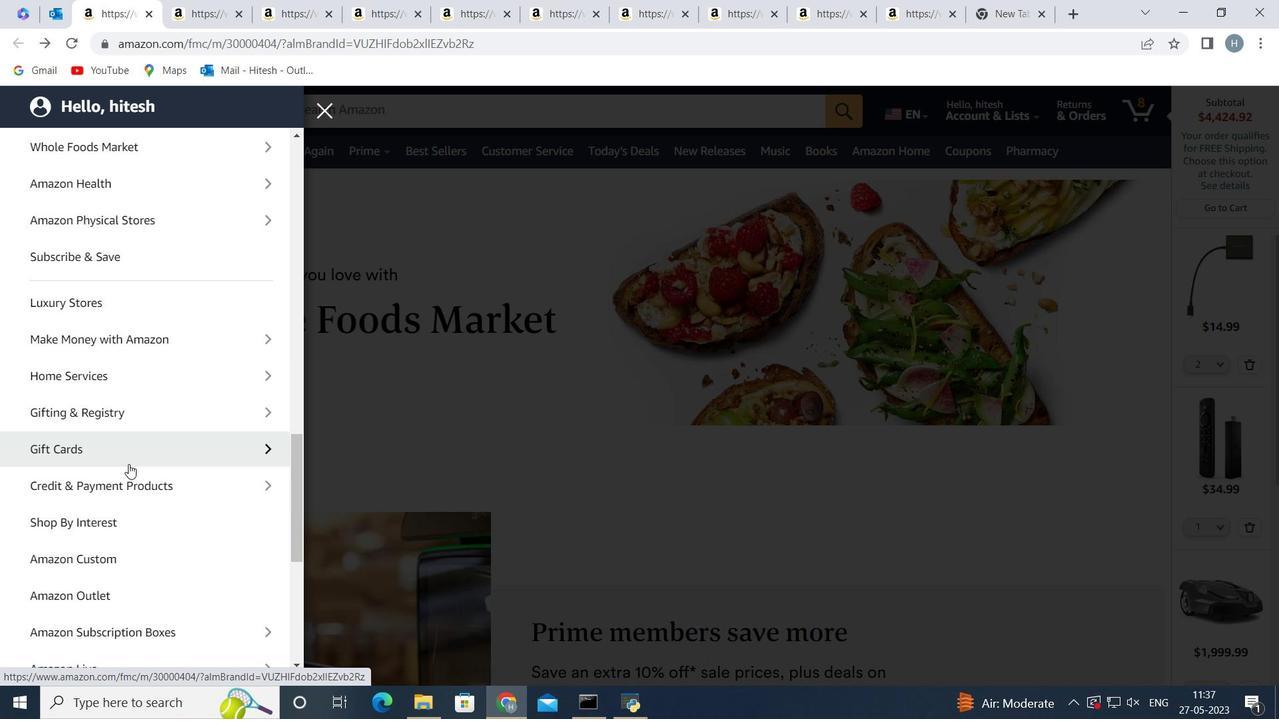 
Action: Mouse pressed left at (130, 461)
Screenshot: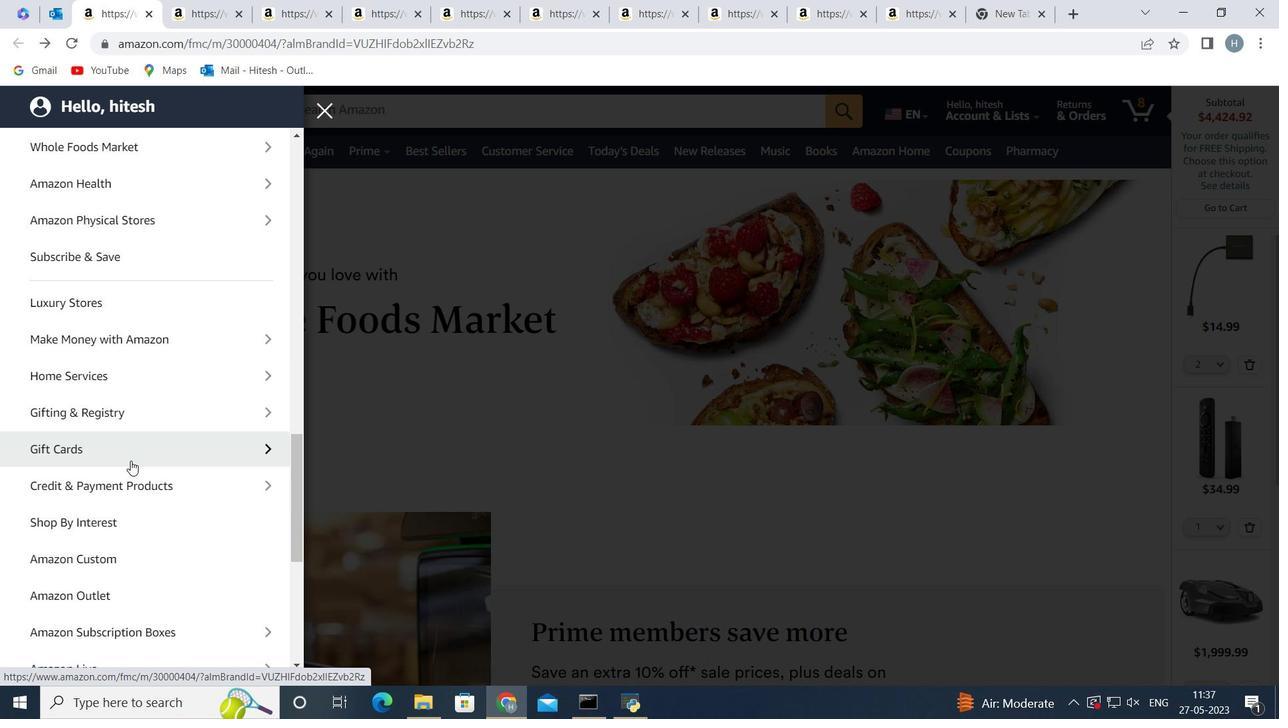 
Action: Mouse moved to (204, 218)
Screenshot: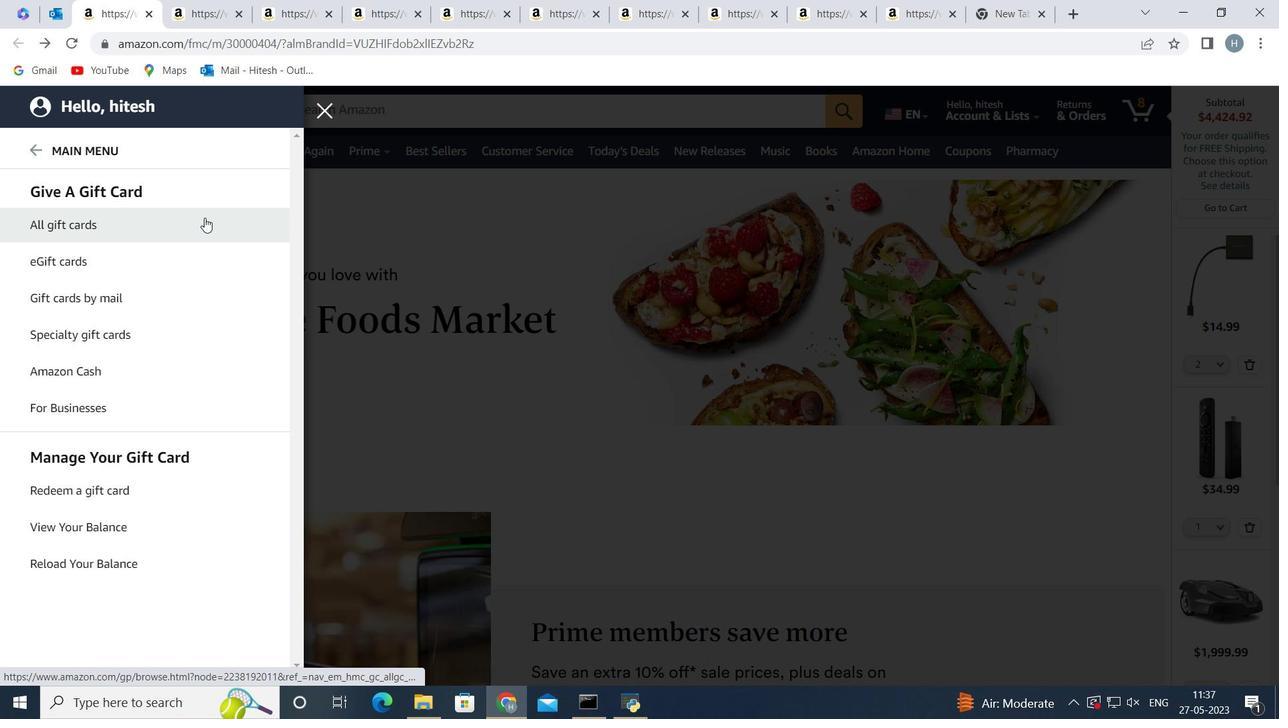 
Action: Mouse pressed left at (204, 218)
Screenshot: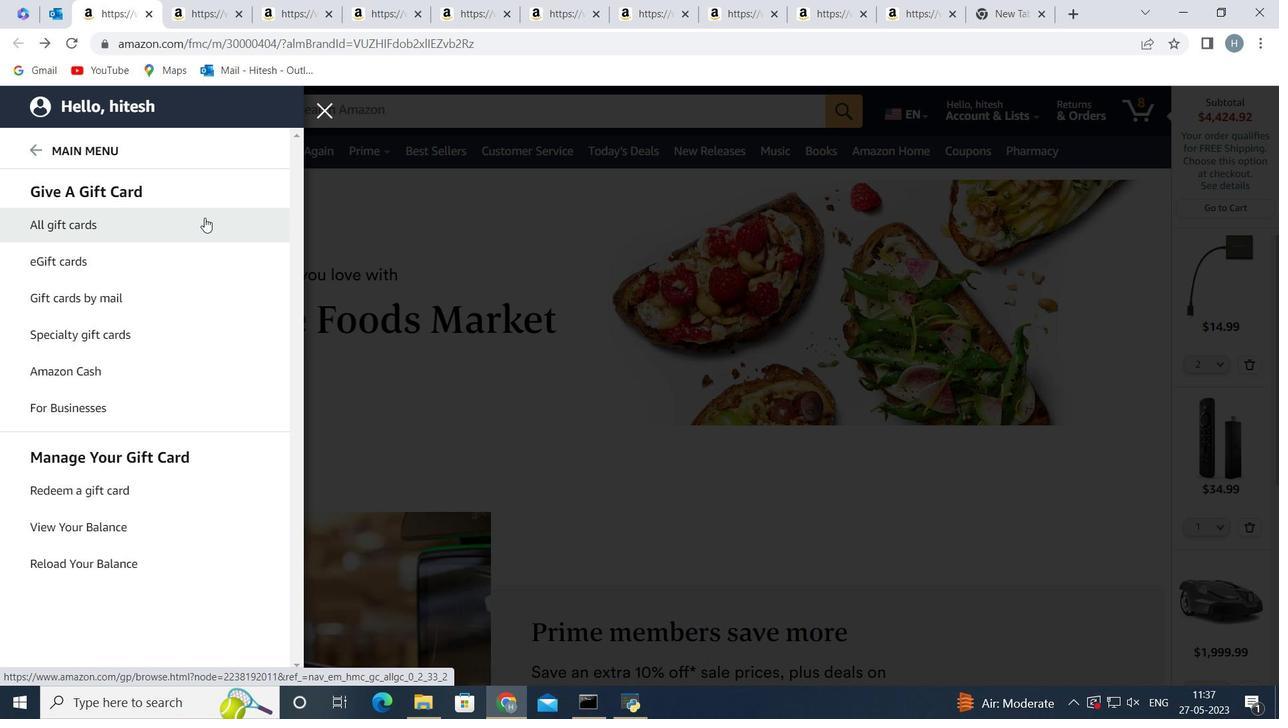 
Action: Mouse moved to (379, 111)
Screenshot: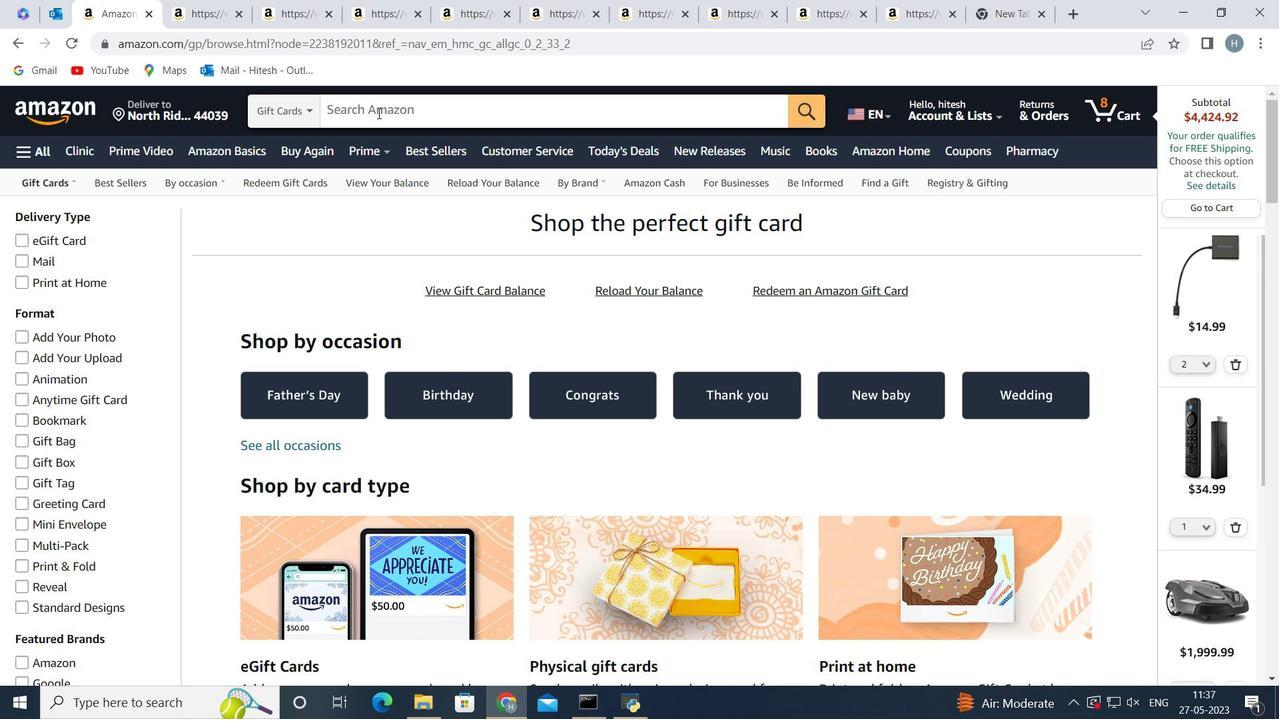 
Action: Mouse pressed left at (379, 111)
Screenshot: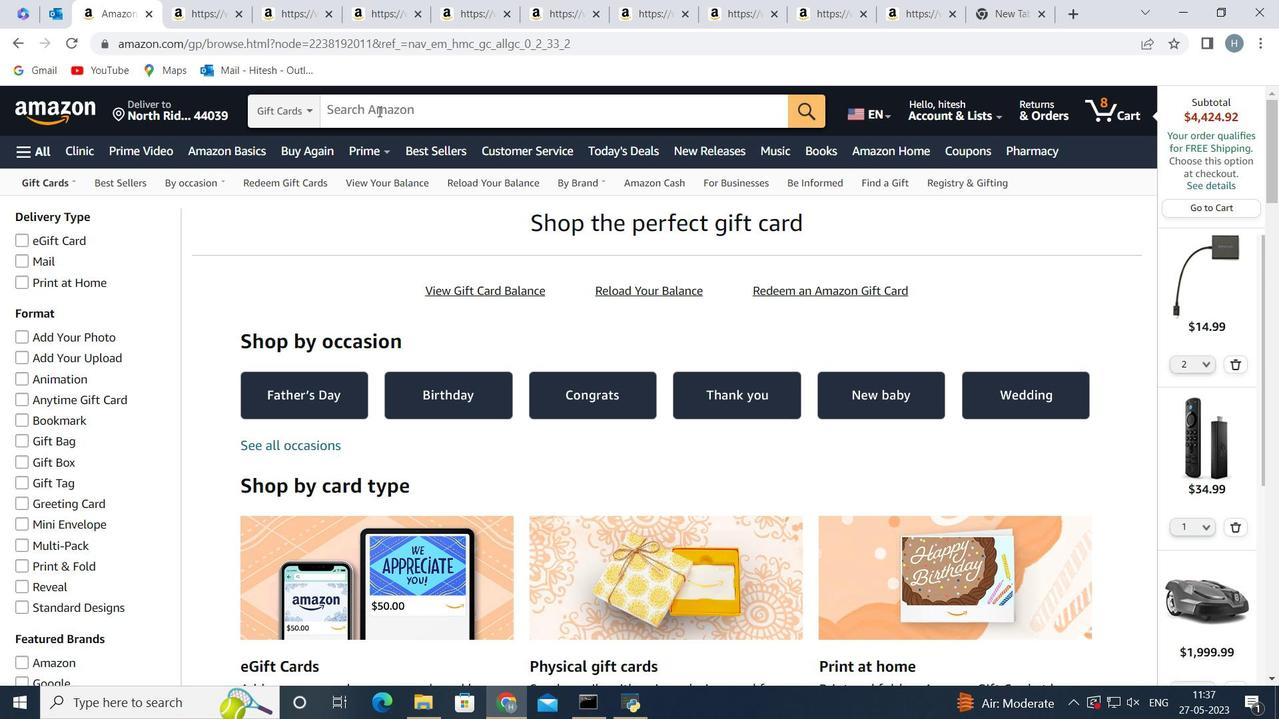 
Action: Key pressed <Key.shift>Amazon<Key.space><Key.shift>Fire<Key.space><Key.shift>TV<Key.space>gift<Key.space><Key.shift>Card<Key.enter>
Screenshot: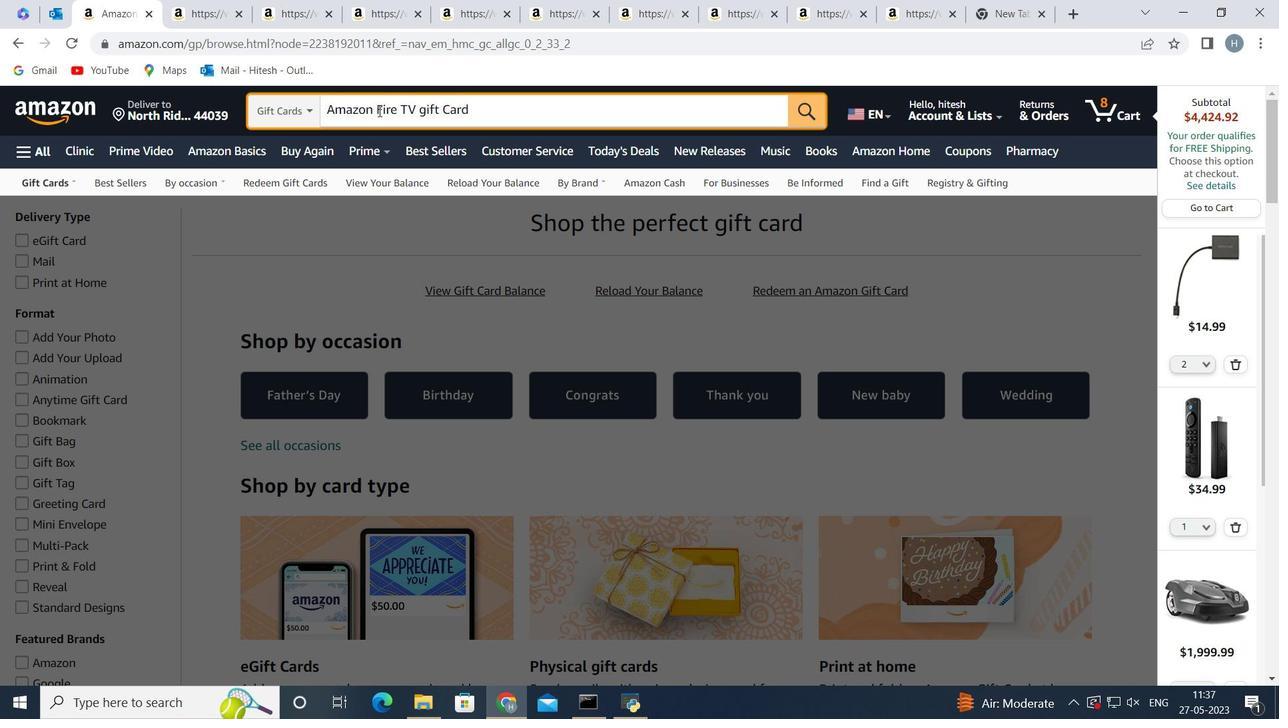 
Action: Mouse moved to (613, 299)
Screenshot: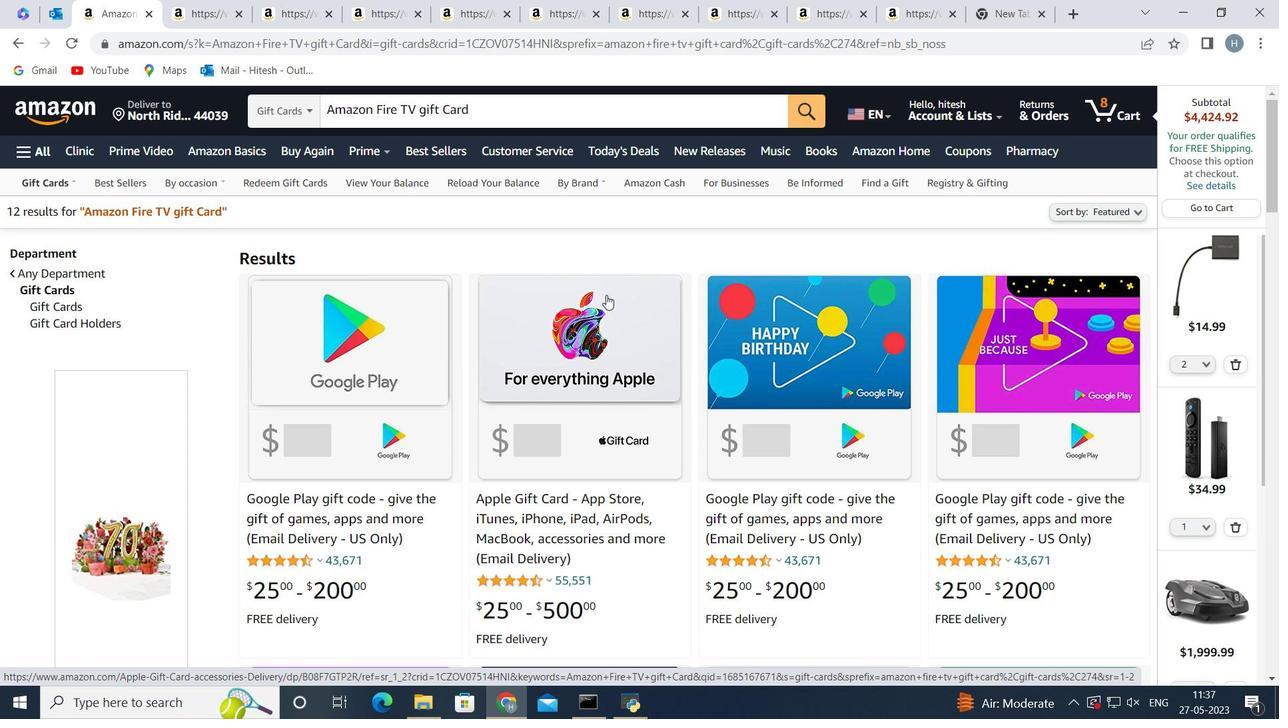 
Action: Mouse scrolled (613, 298) with delta (0, 0)
Screenshot: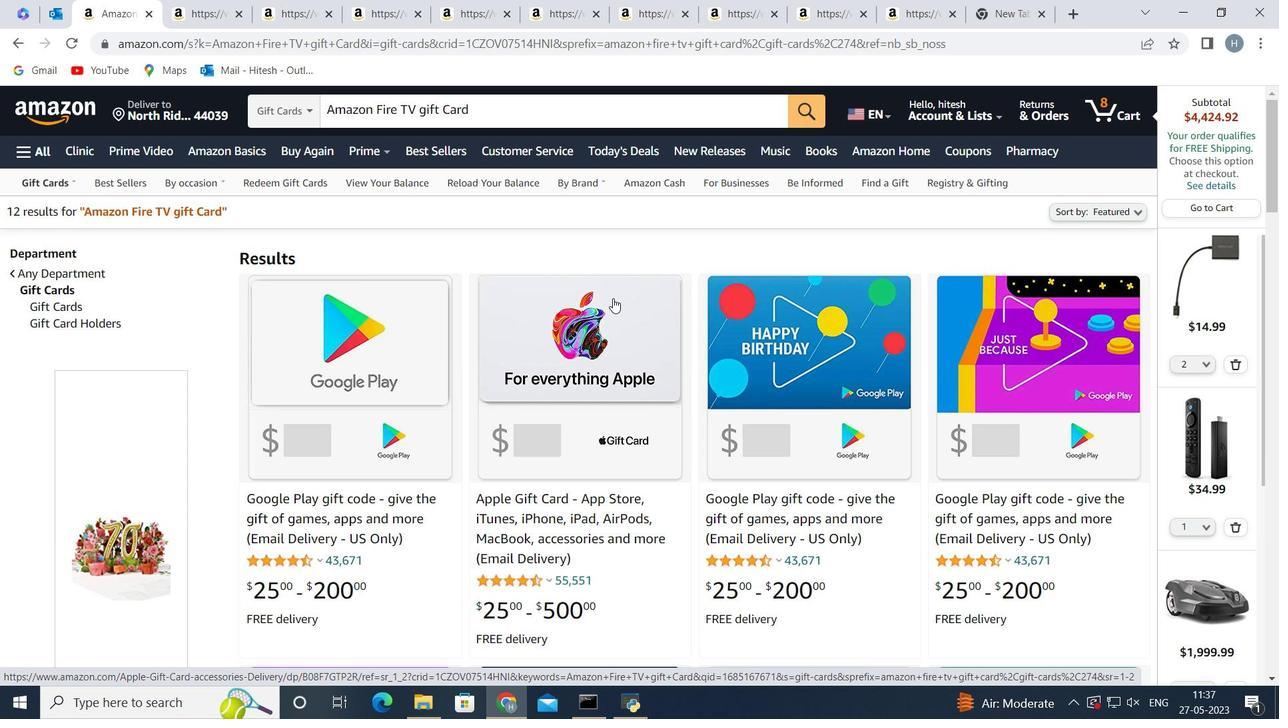 
Action: Mouse scrolled (613, 298) with delta (0, 0)
Screenshot: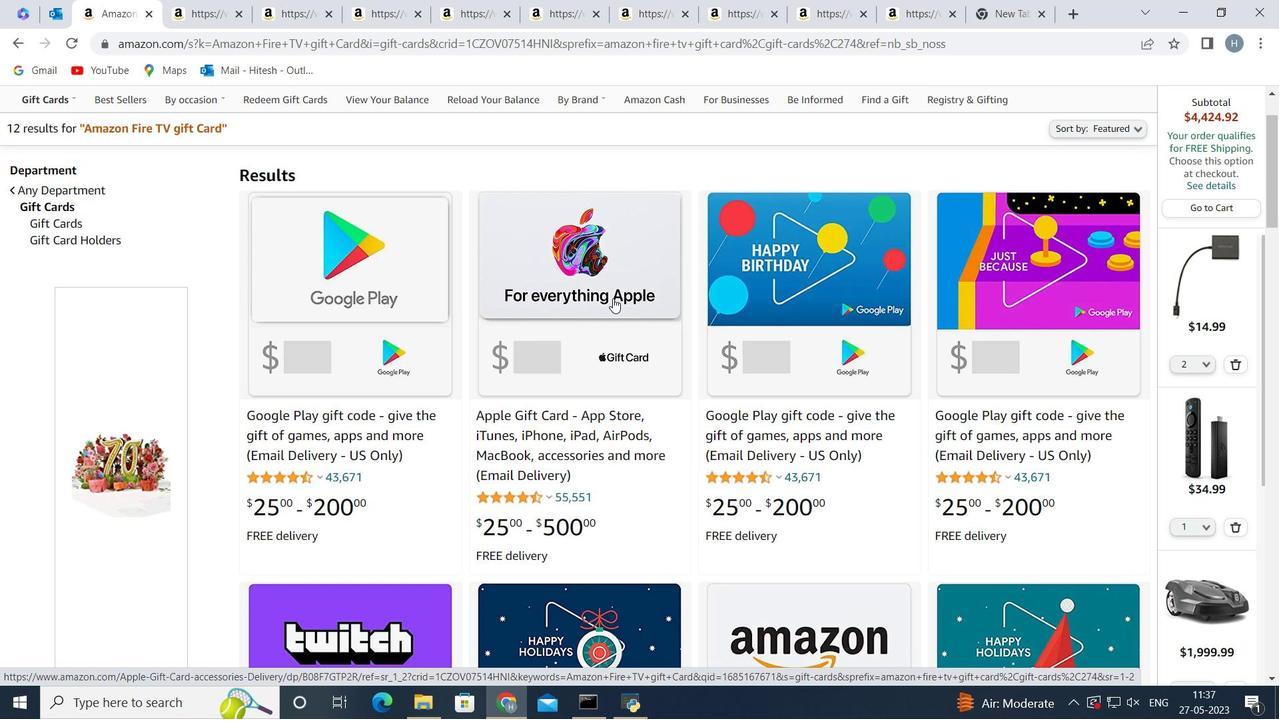 
Action: Mouse scrolled (613, 298) with delta (0, 0)
Screenshot: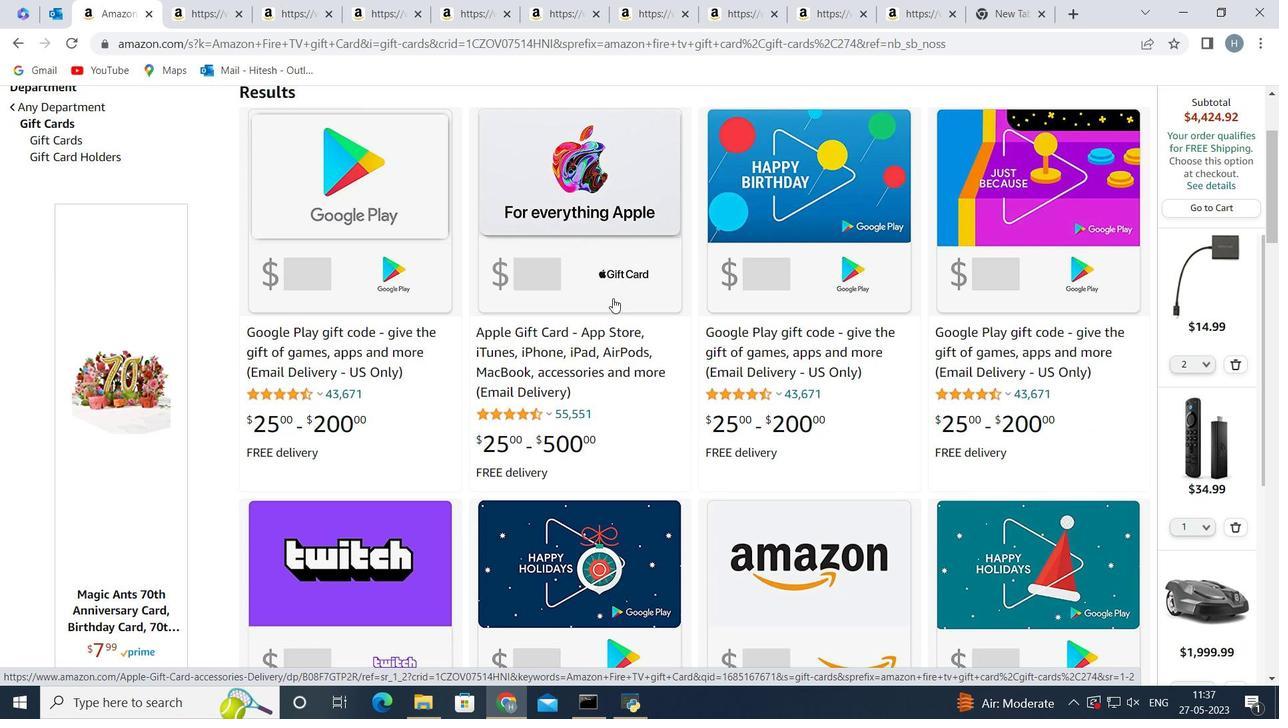 
Action: Mouse moved to (653, 292)
Screenshot: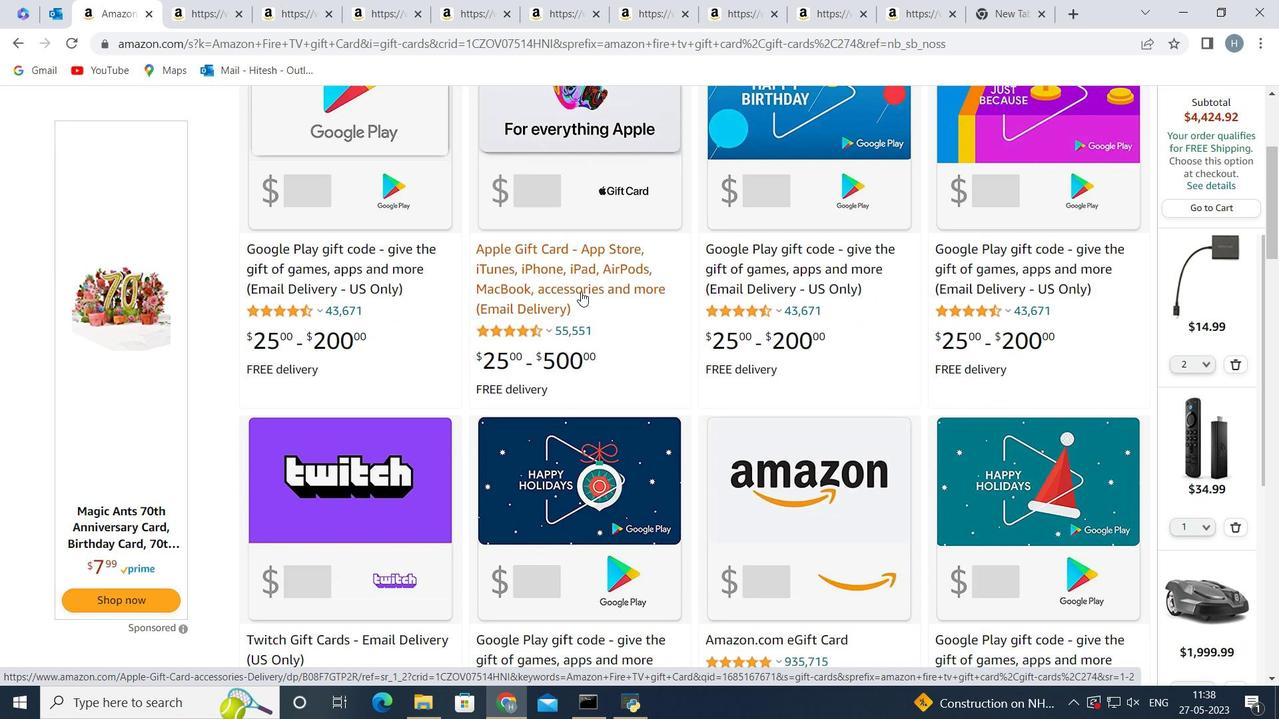 
Action: Mouse scrolled (653, 291) with delta (0, 0)
Screenshot: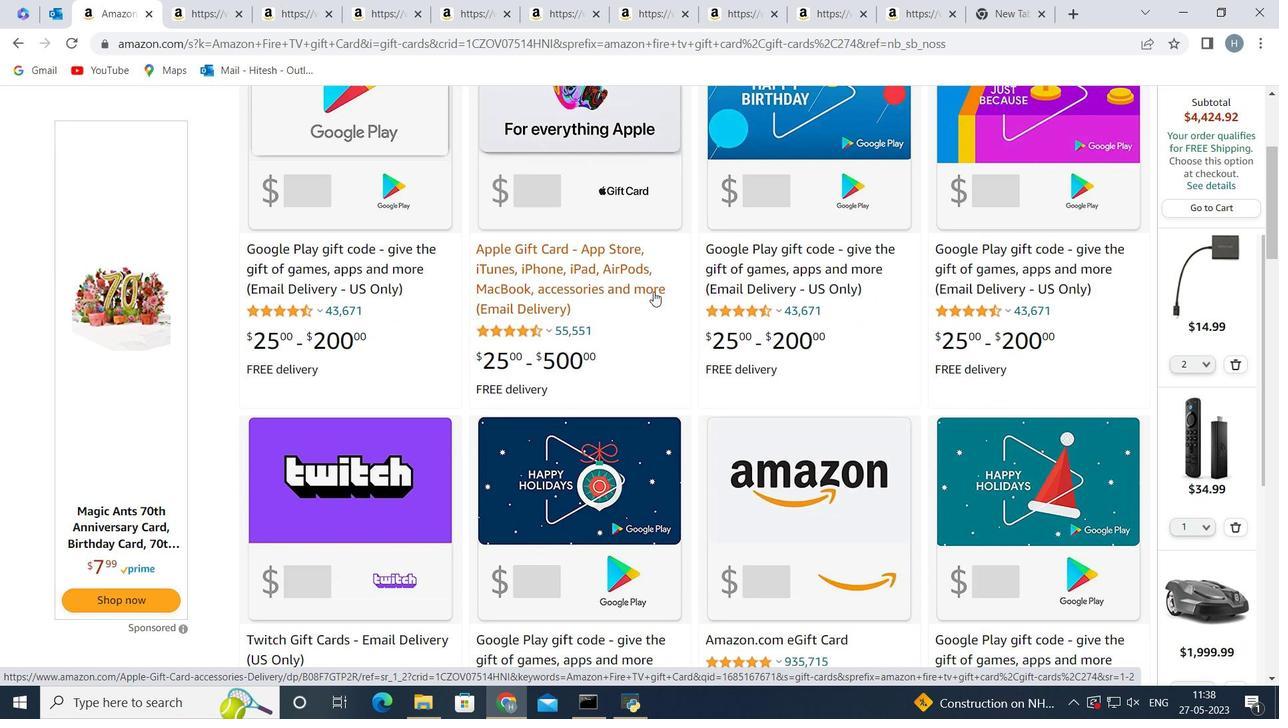 
Action: Mouse scrolled (653, 291) with delta (0, 0)
Screenshot: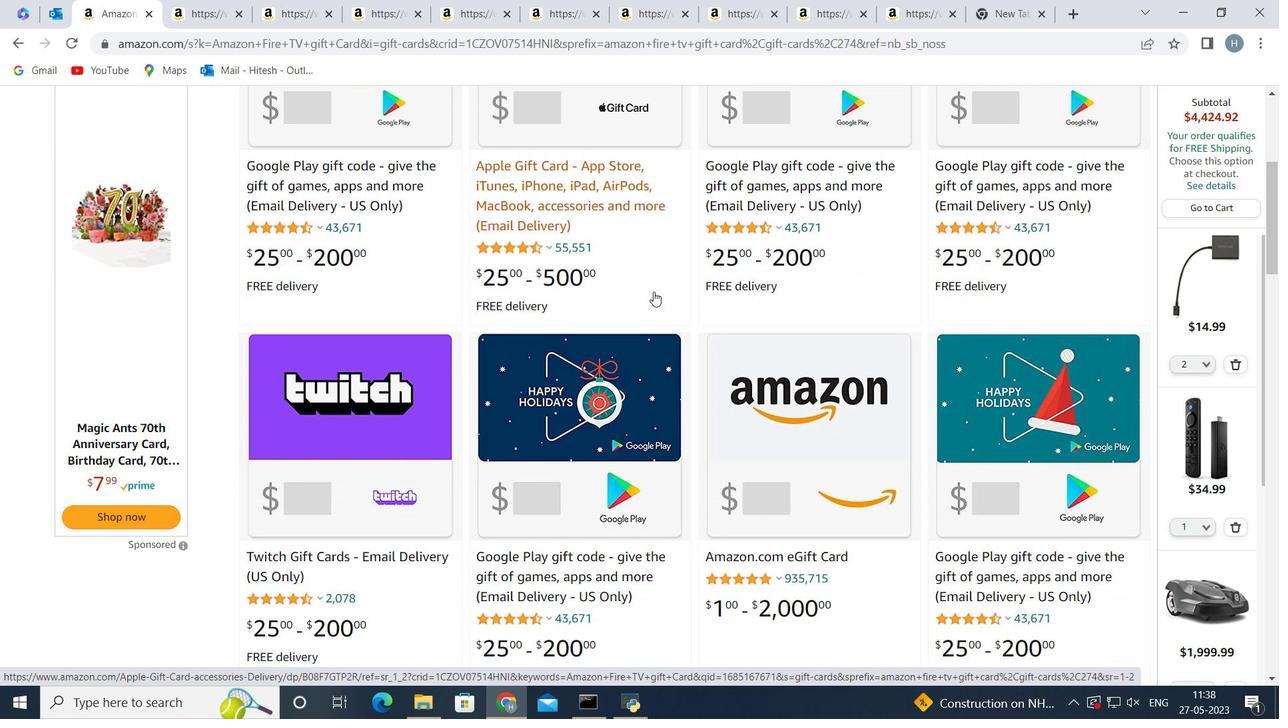 
Action: Mouse scrolled (653, 291) with delta (0, 0)
Screenshot: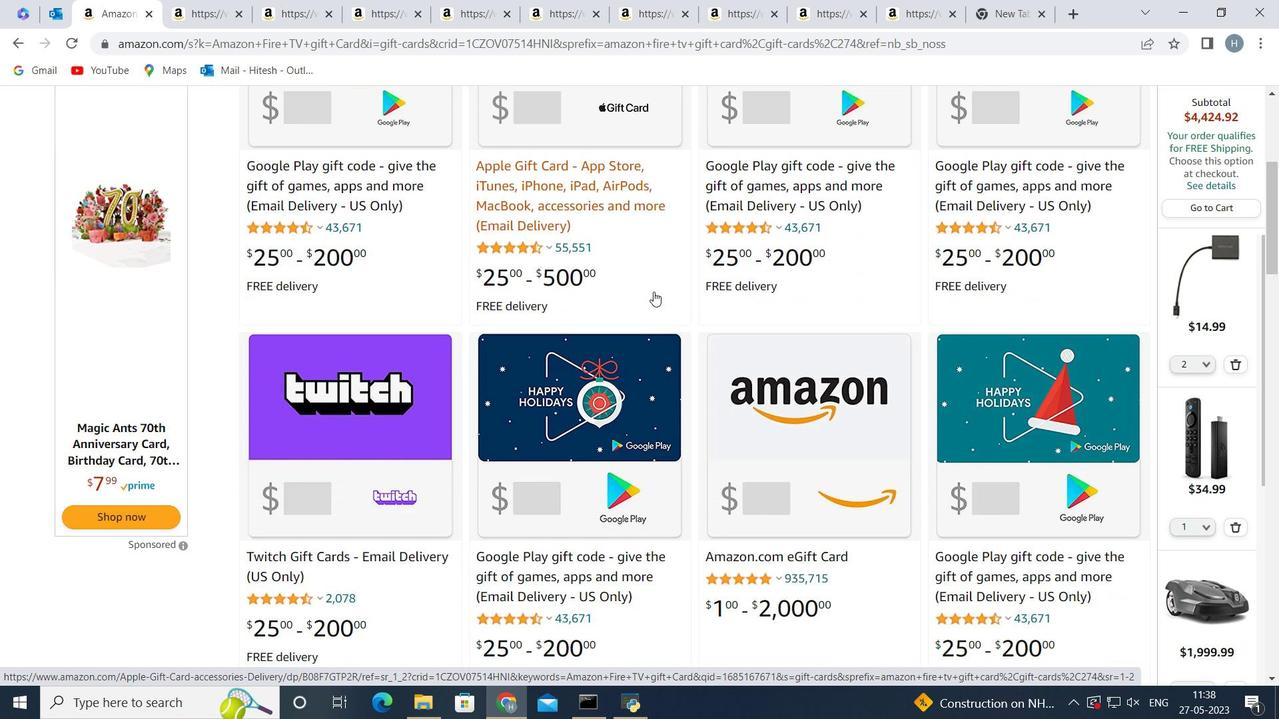
Action: Mouse moved to (683, 292)
Screenshot: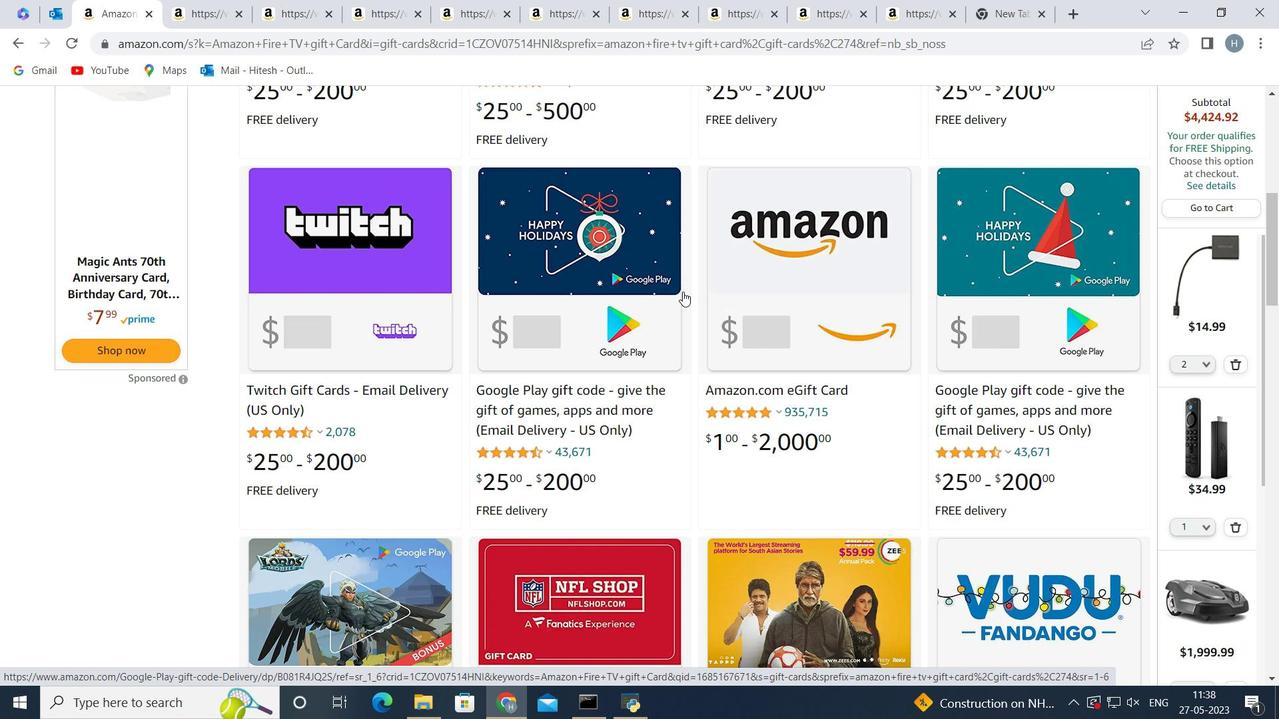 
Action: Mouse scrolled (683, 291) with delta (0, 0)
Screenshot: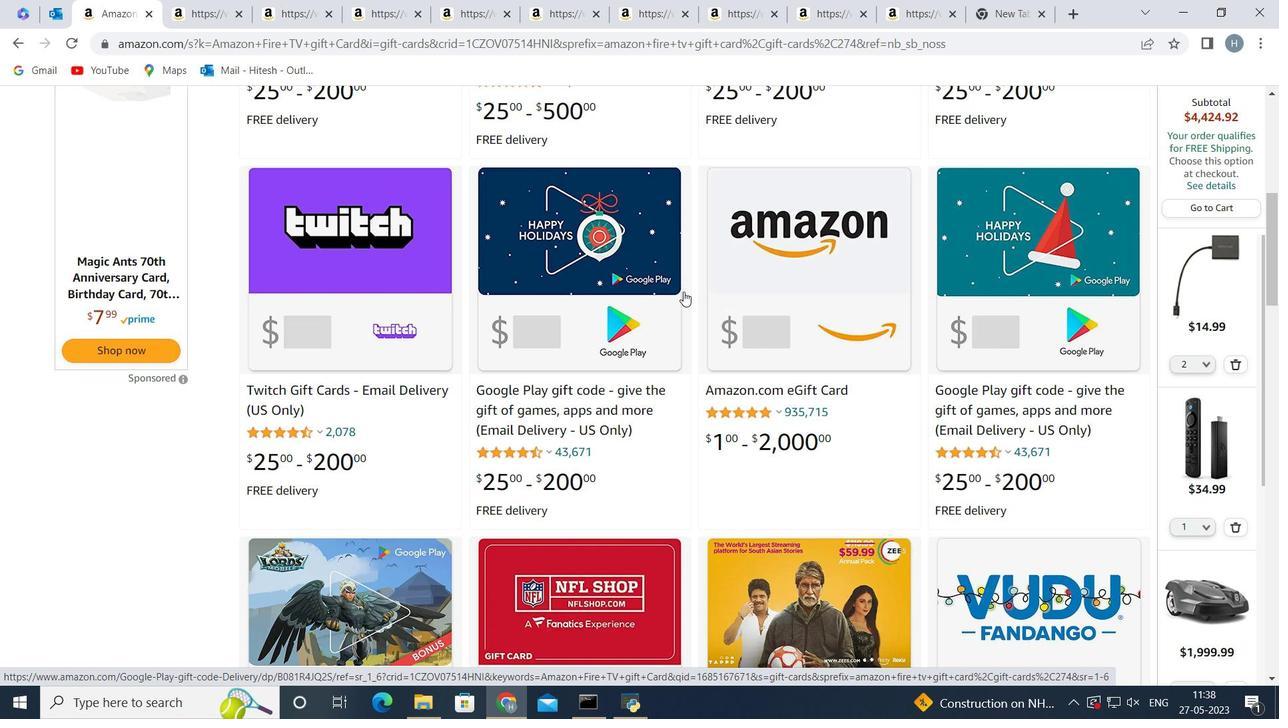 
Action: Mouse scrolled (683, 291) with delta (0, 0)
Screenshot: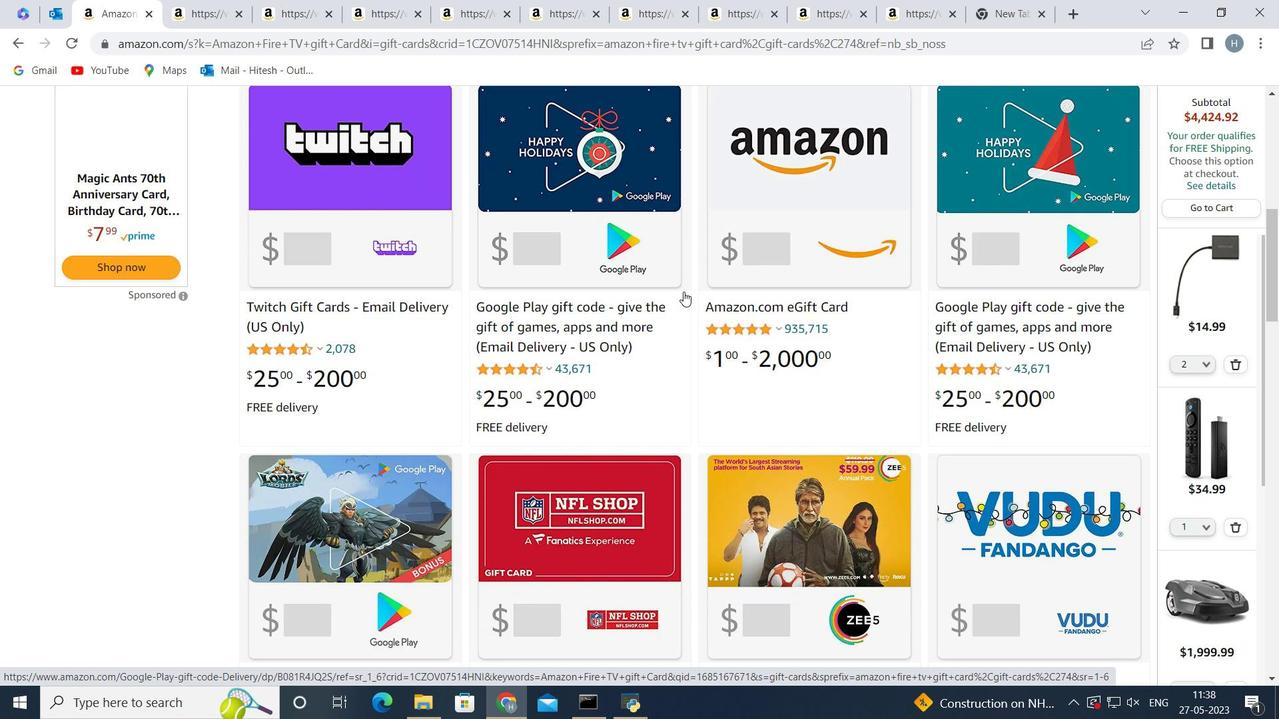 
Action: Mouse scrolled (683, 291) with delta (0, 0)
Screenshot: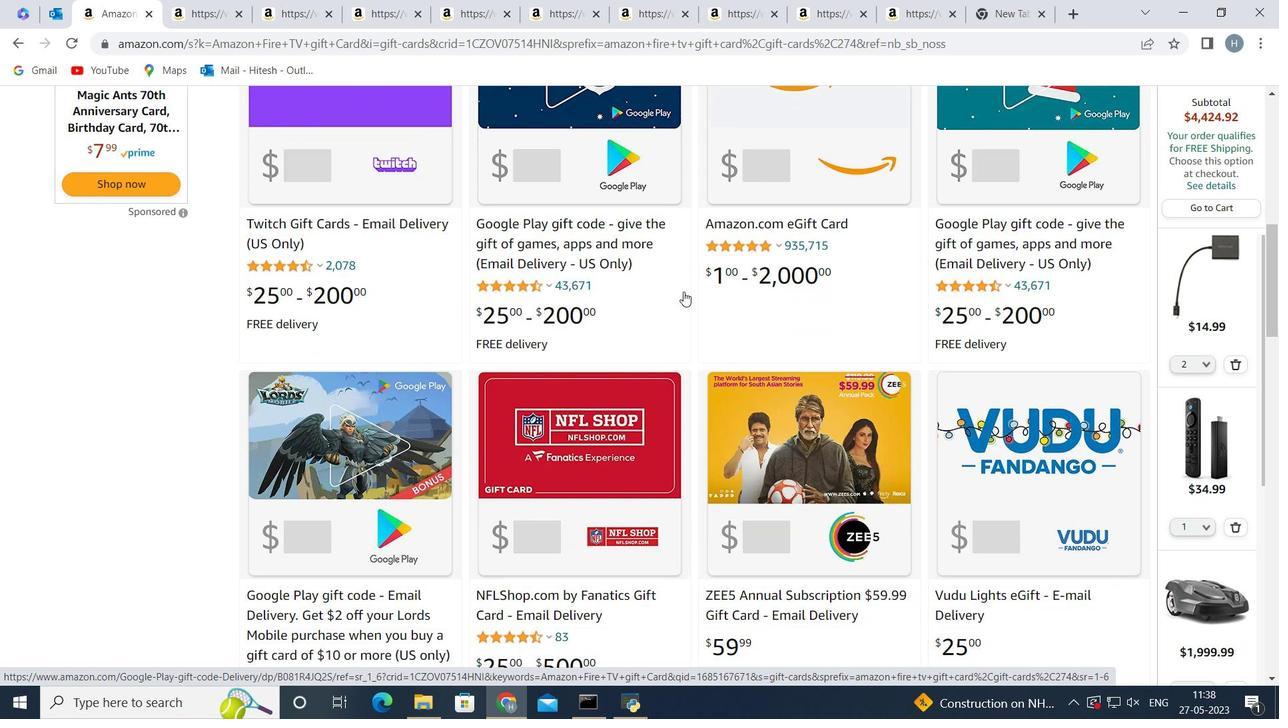 
Action: Mouse scrolled (683, 291) with delta (0, 0)
Screenshot: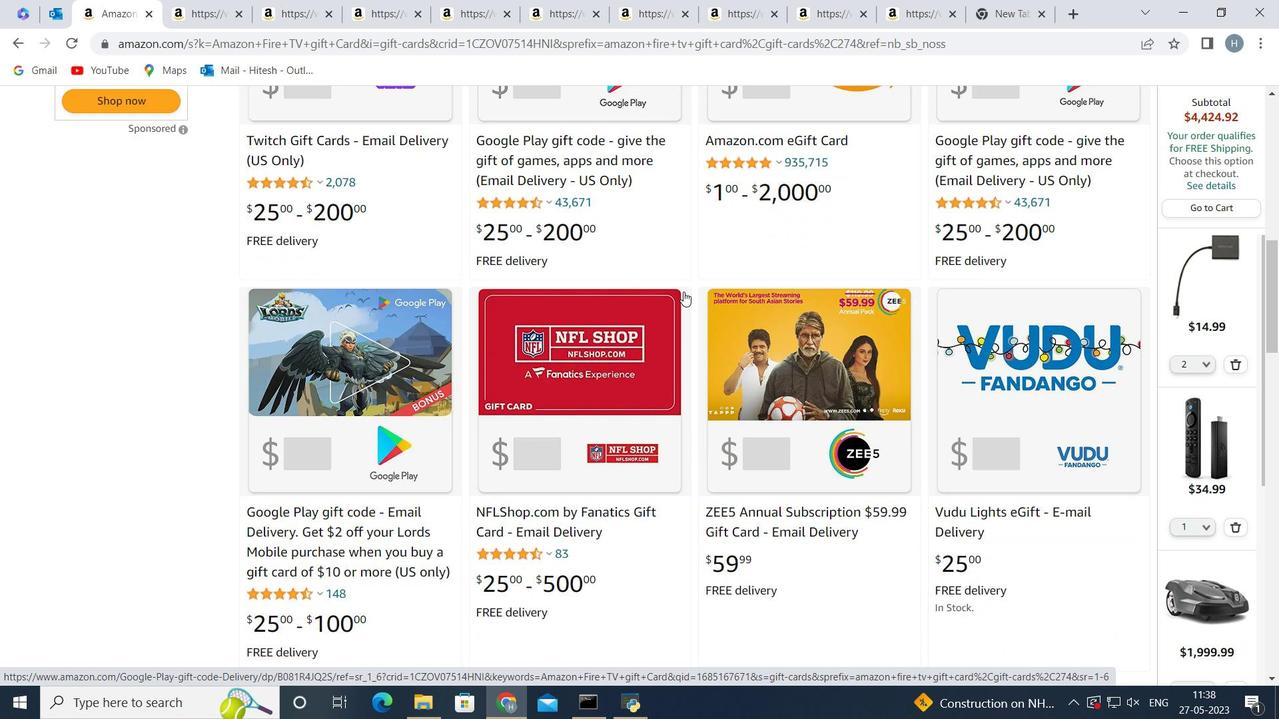 
Action: Mouse scrolled (683, 291) with delta (0, 0)
Screenshot: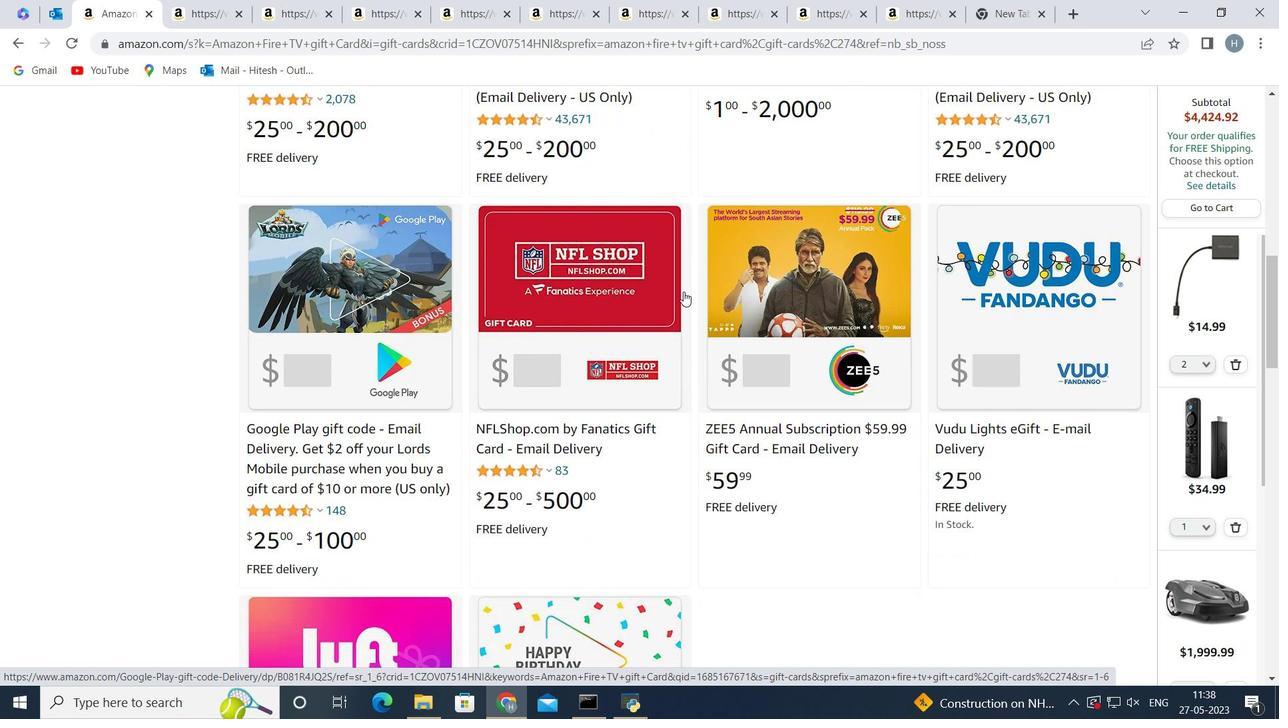
Action: Mouse scrolled (683, 291) with delta (0, 0)
Screenshot: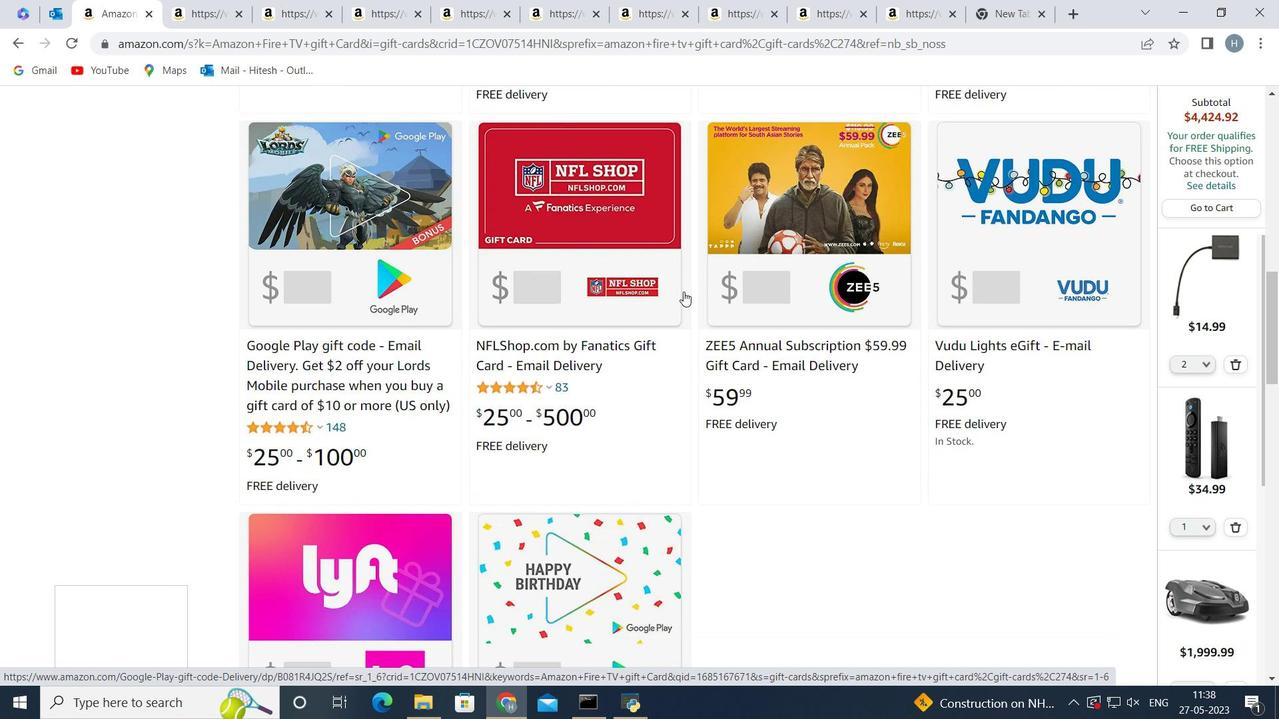 
Action: Mouse scrolled (683, 291) with delta (0, 0)
Screenshot: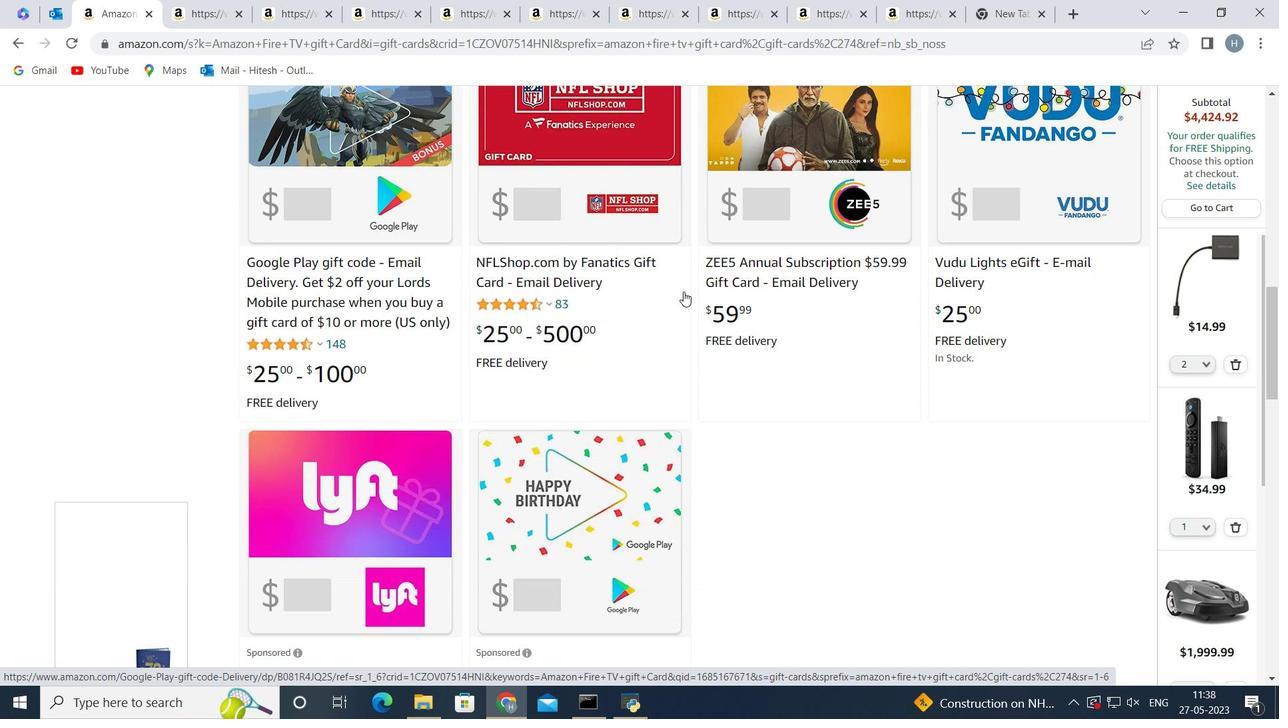 
Action: Mouse scrolled (683, 291) with delta (0, 0)
Screenshot: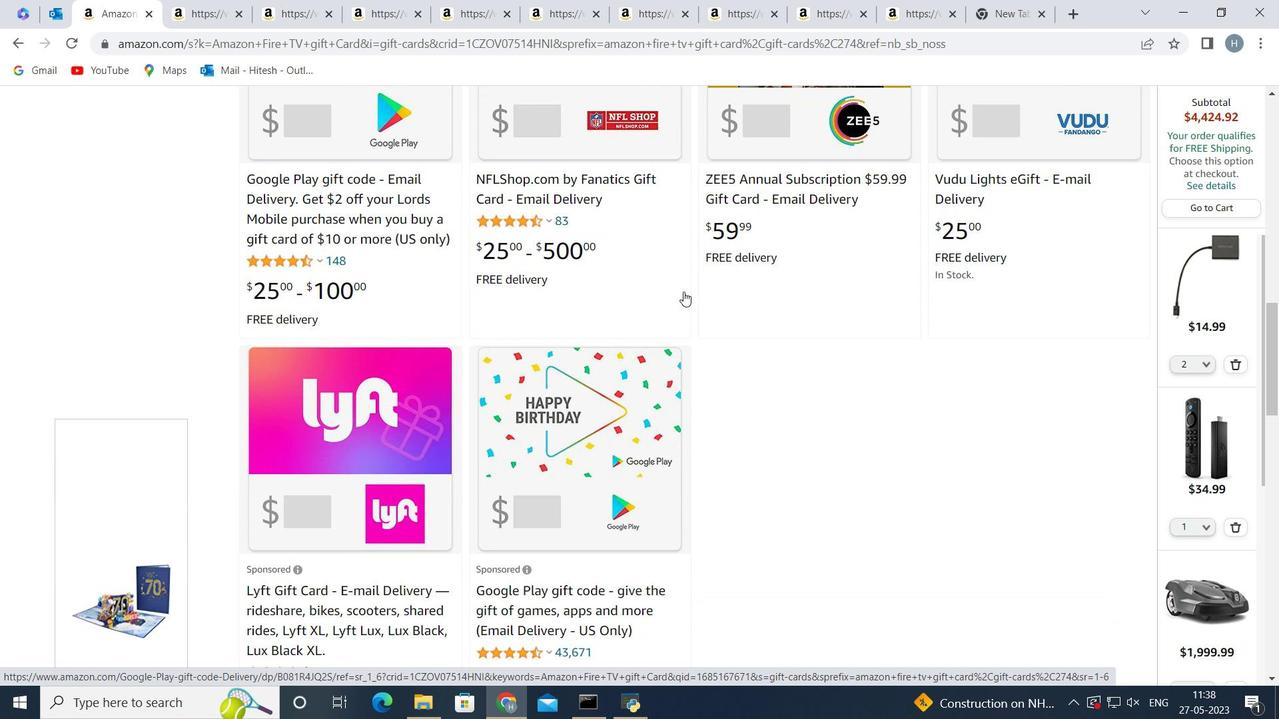 
Action: Mouse scrolled (683, 291) with delta (0, 0)
Screenshot: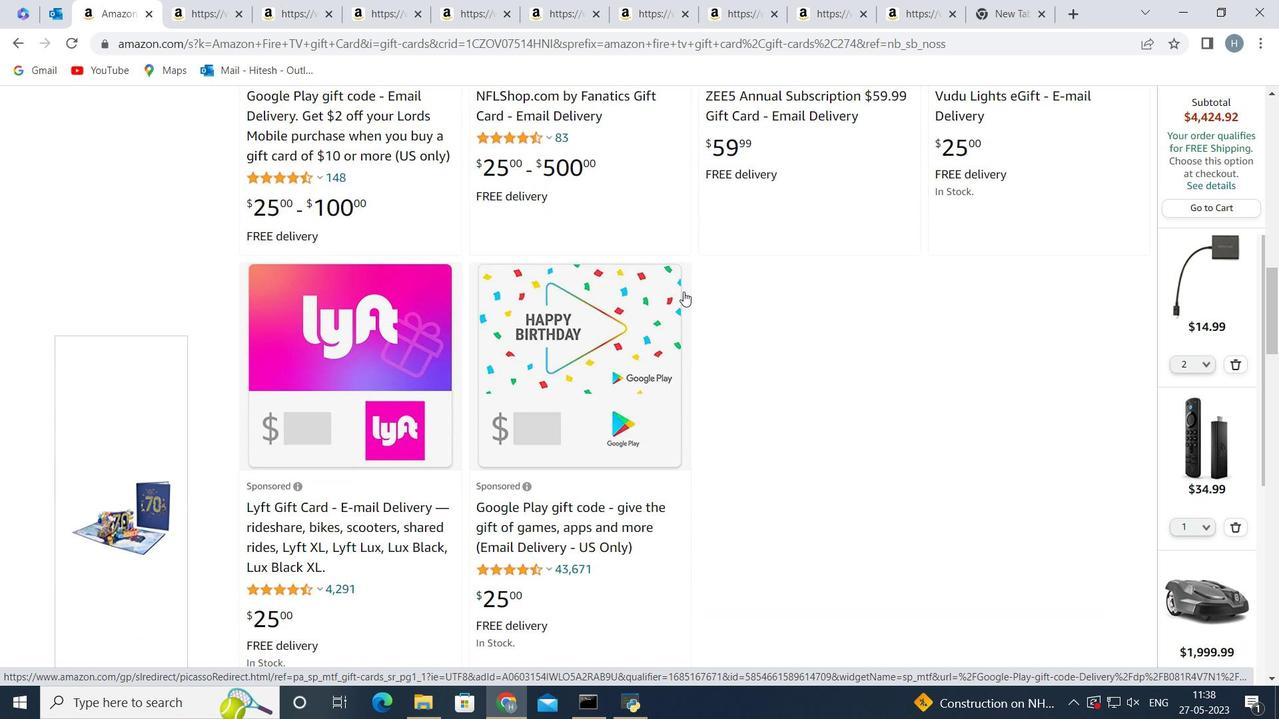 
Action: Mouse scrolled (683, 291) with delta (0, 0)
Screenshot: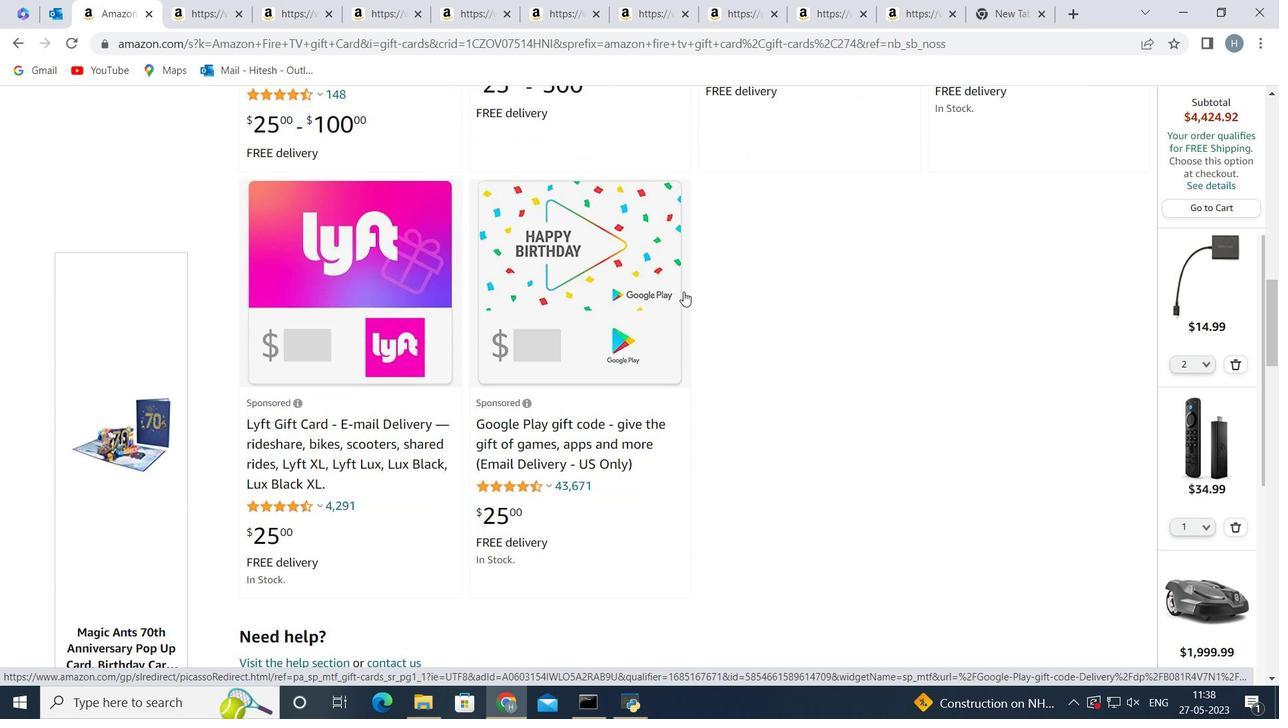 
Action: Mouse scrolled (683, 291) with delta (0, 0)
Screenshot: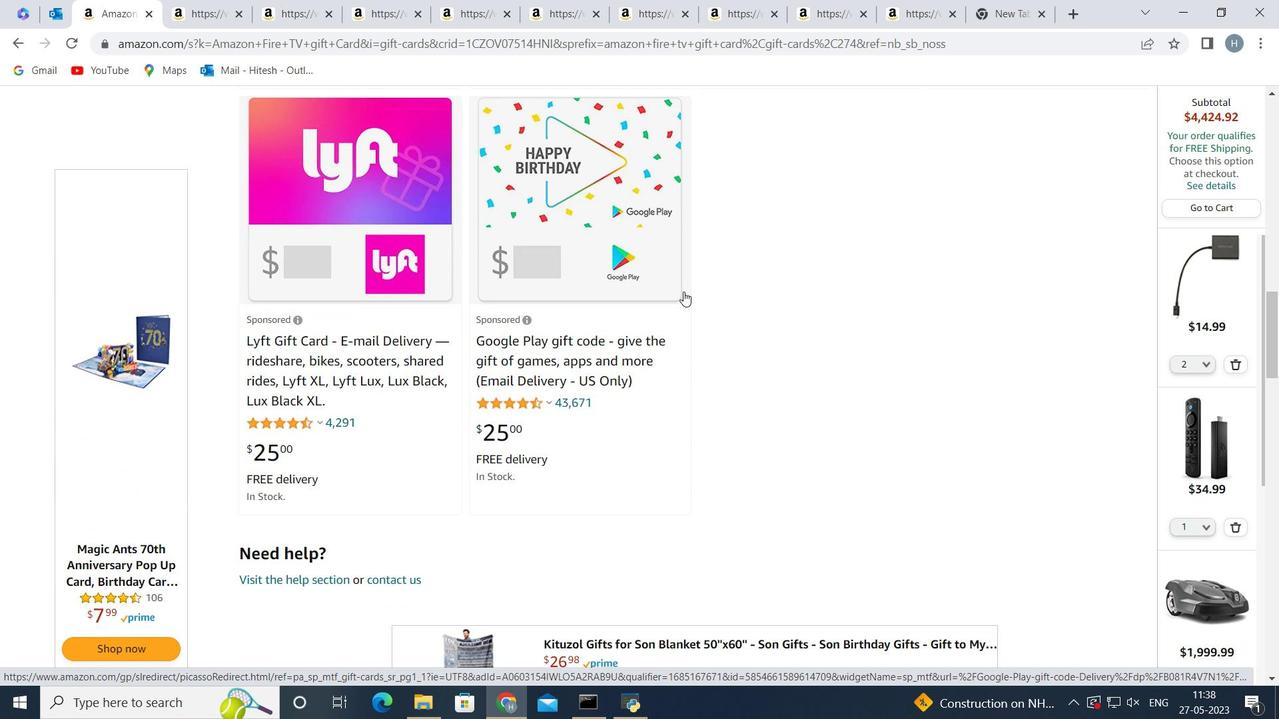 
Action: Mouse scrolled (683, 291) with delta (0, 0)
Screenshot: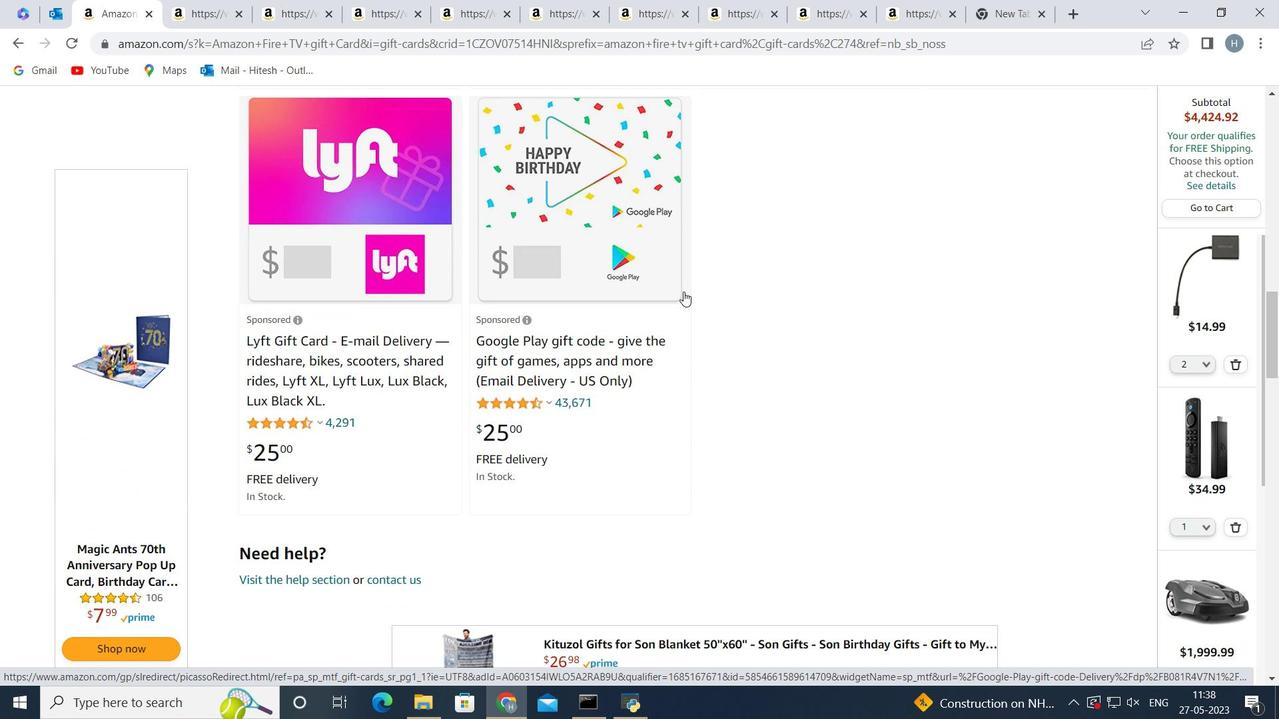 
Action: Mouse scrolled (683, 291) with delta (0, 0)
Screenshot: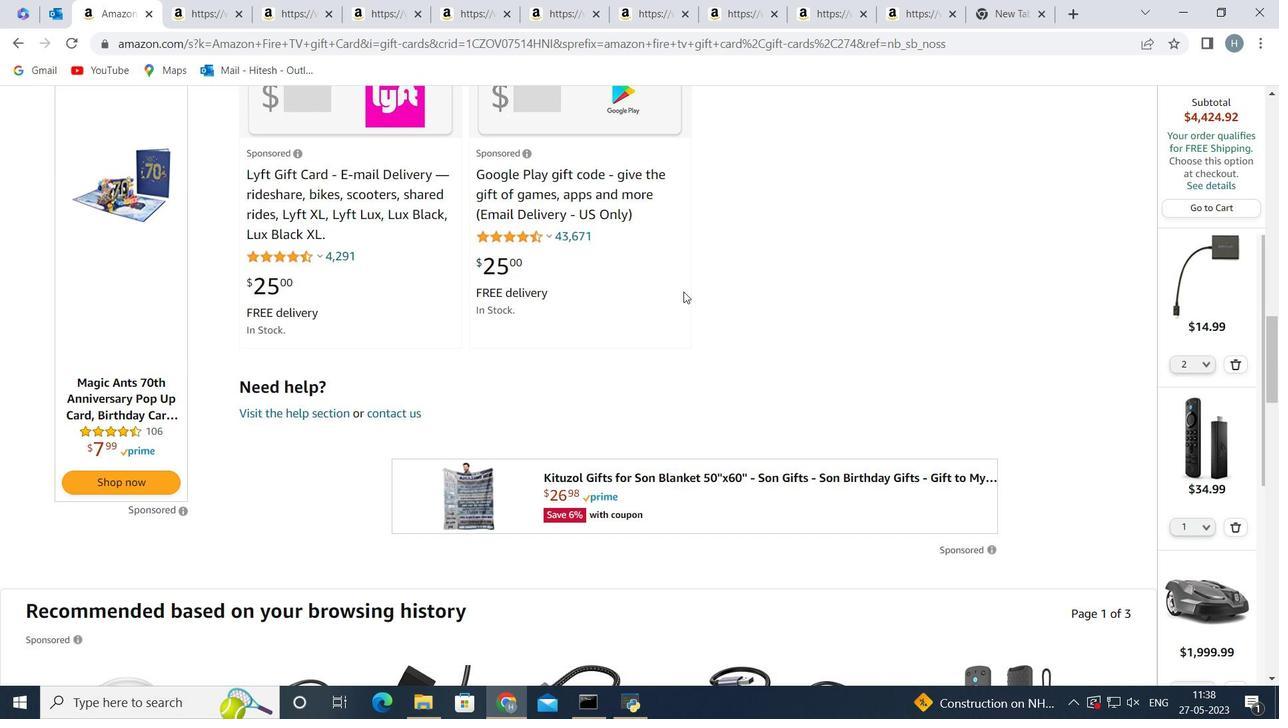 
Action: Mouse scrolled (683, 291) with delta (0, 0)
Screenshot: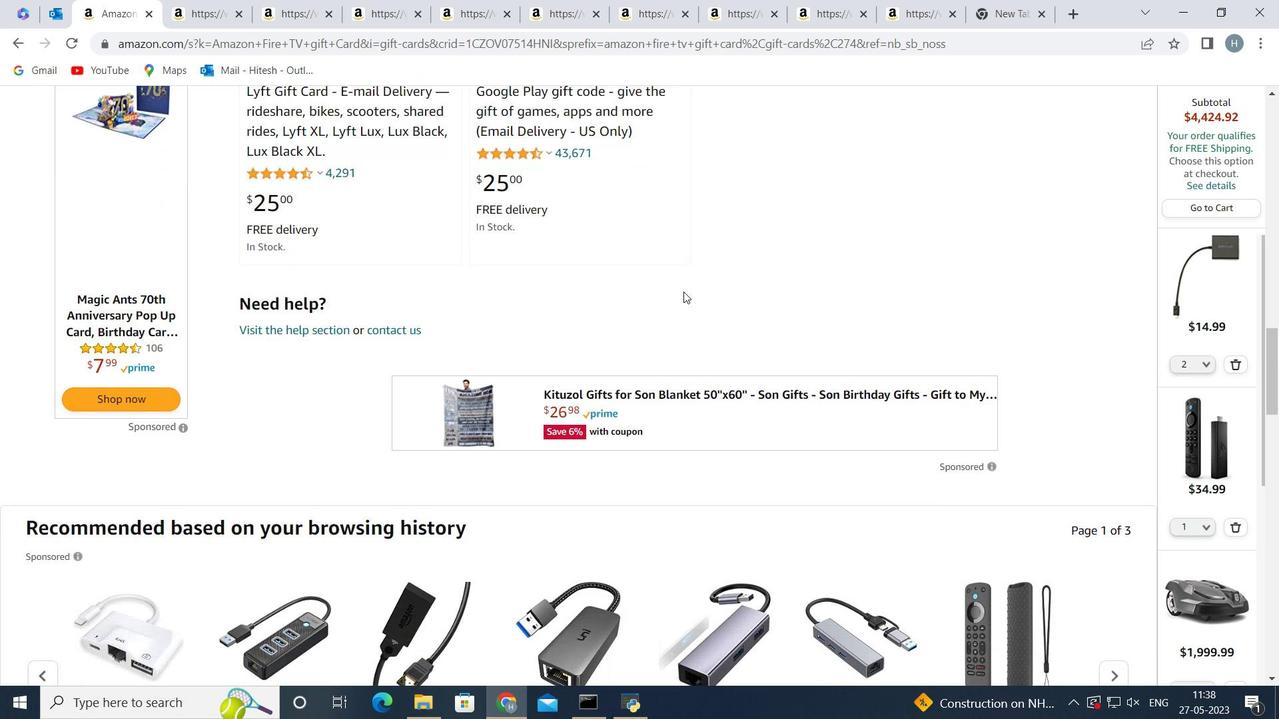 
Action: Mouse scrolled (683, 291) with delta (0, 0)
Screenshot: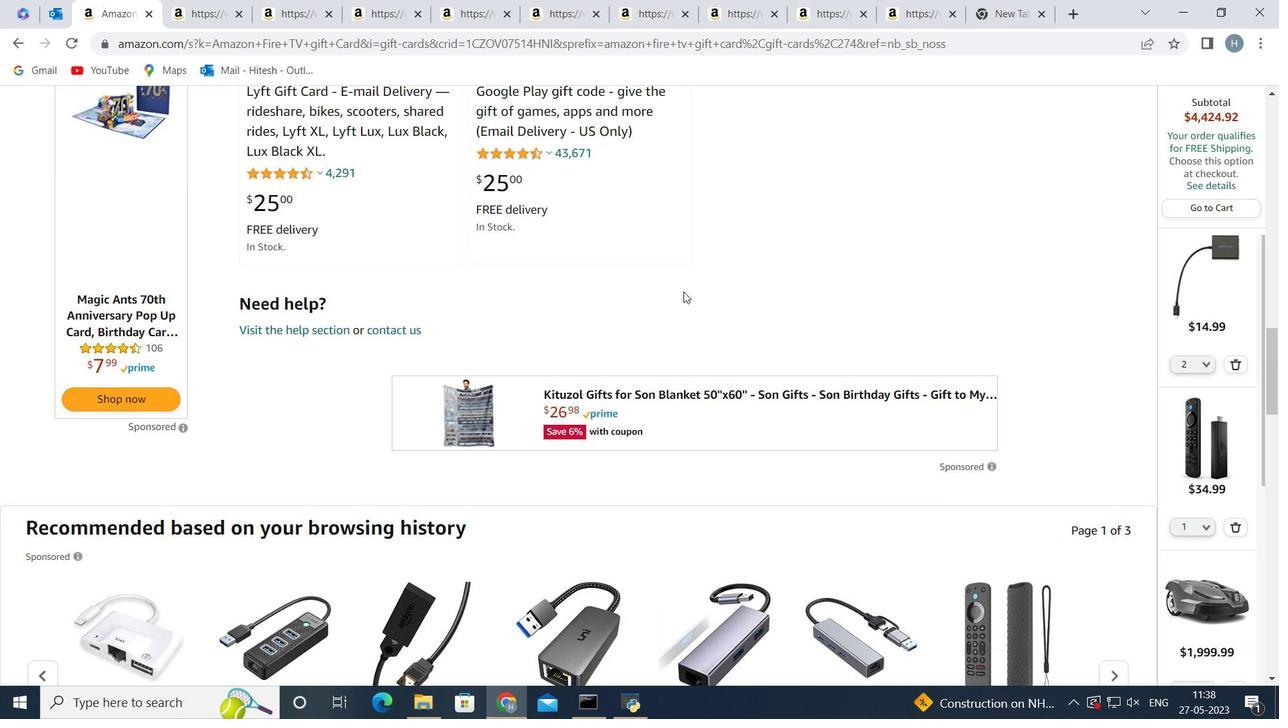 
Action: Mouse scrolled (683, 291) with delta (0, 0)
Screenshot: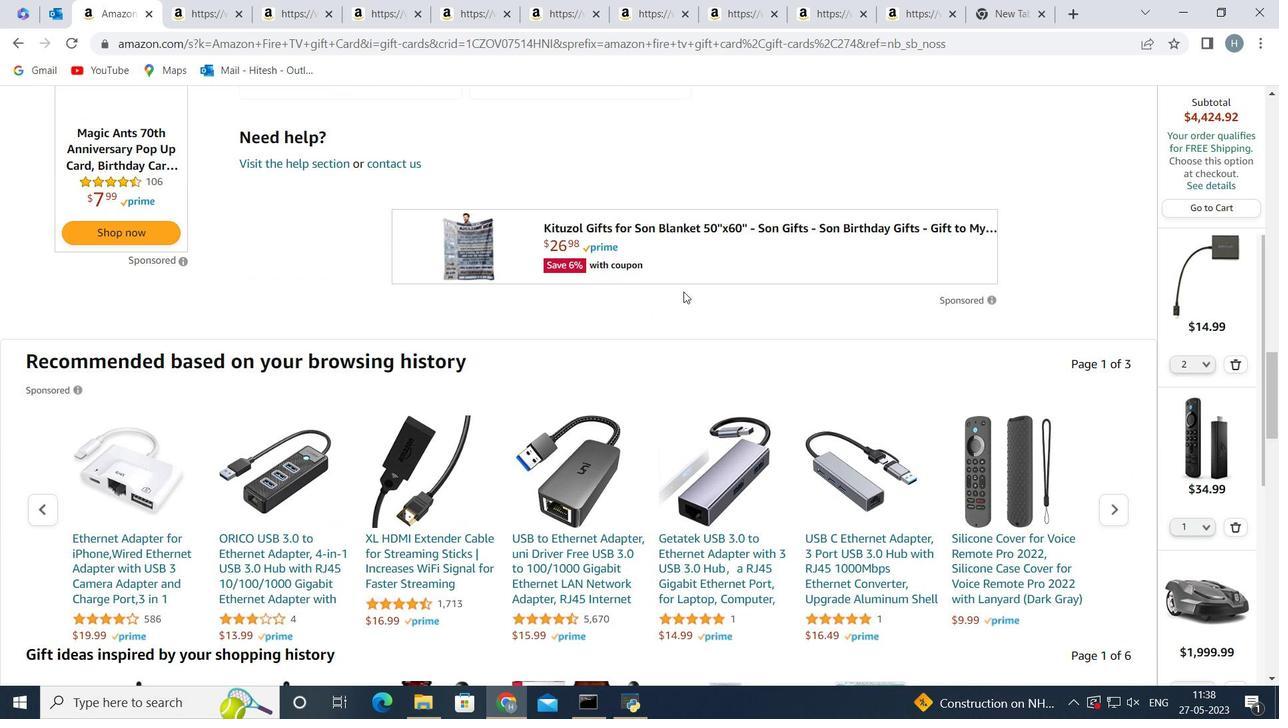 
Action: Mouse scrolled (683, 291) with delta (0, 0)
Screenshot: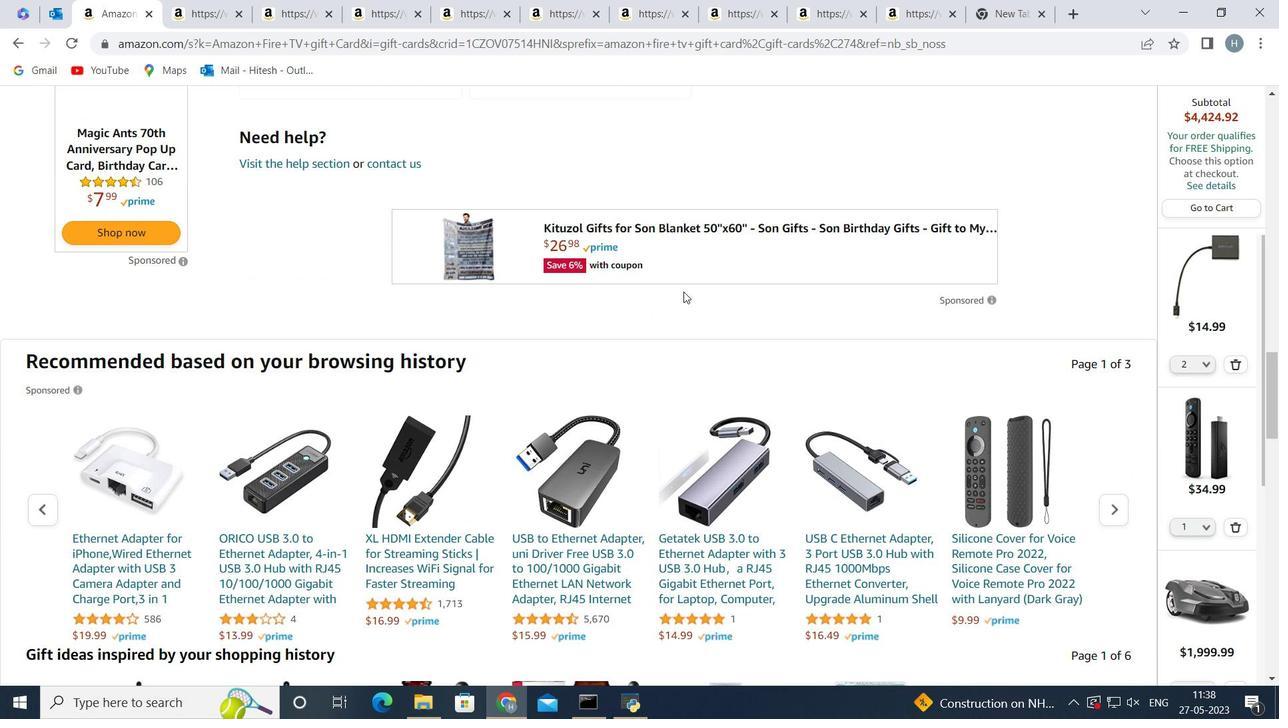 
Action: Mouse scrolled (683, 291) with delta (0, 0)
Screenshot: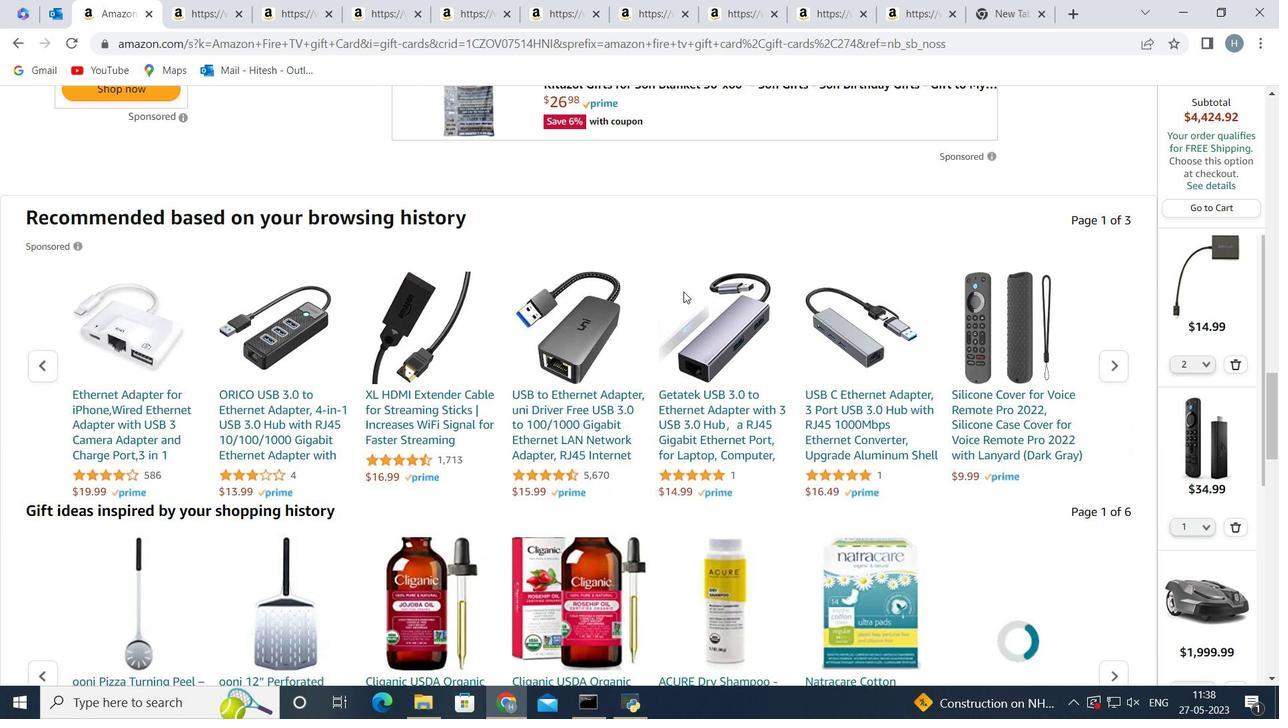 
Action: Mouse scrolled (683, 291) with delta (0, 0)
Screenshot: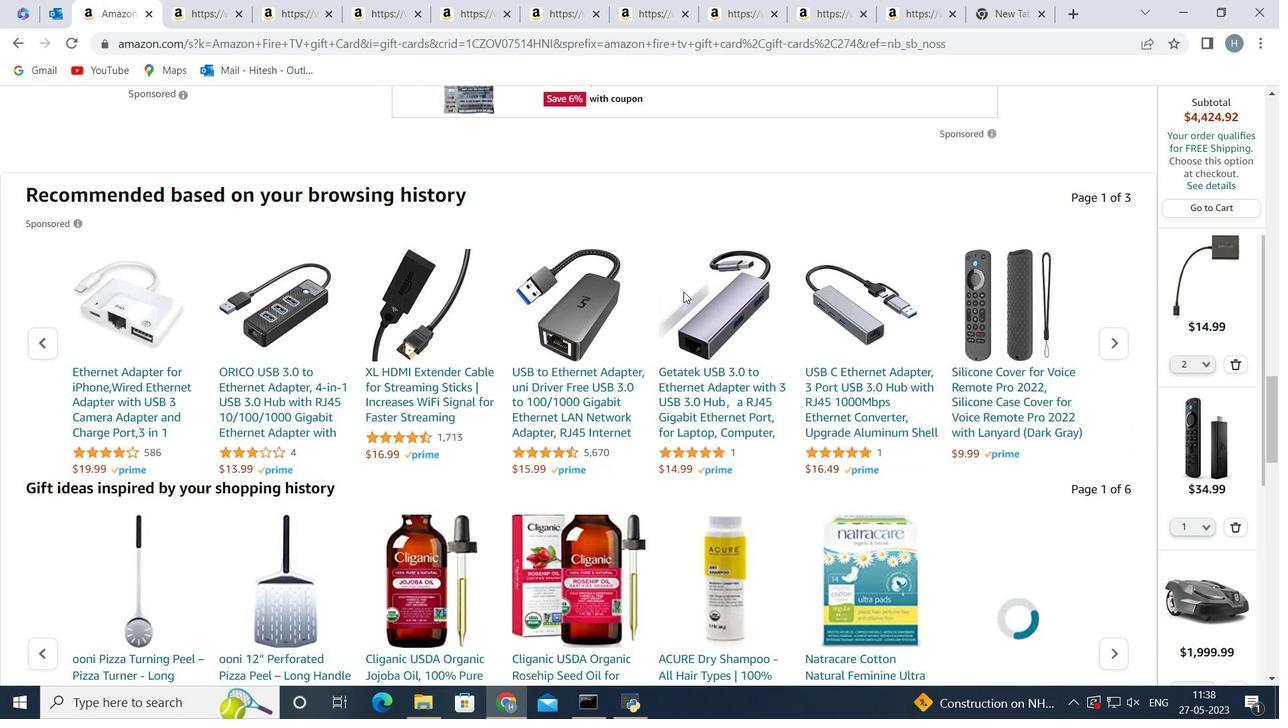 
Action: Mouse scrolled (683, 291) with delta (0, 0)
Screenshot: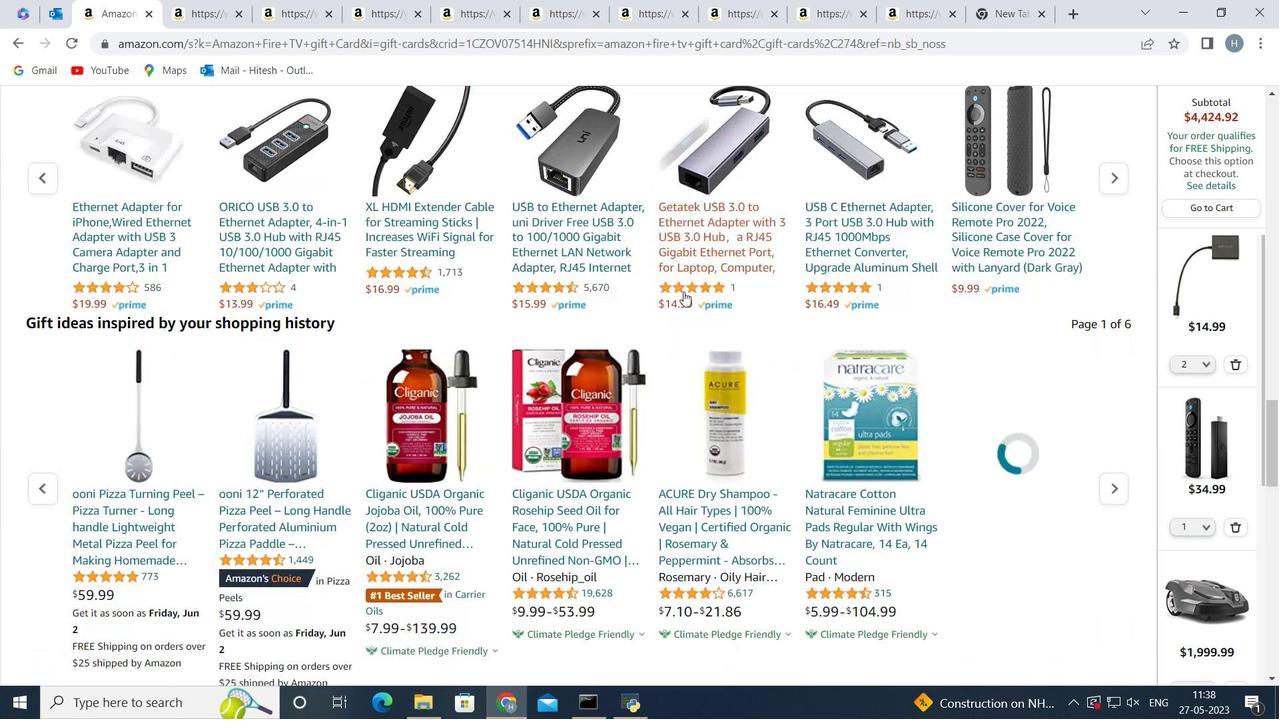 
Action: Mouse scrolled (683, 291) with delta (0, 0)
Screenshot: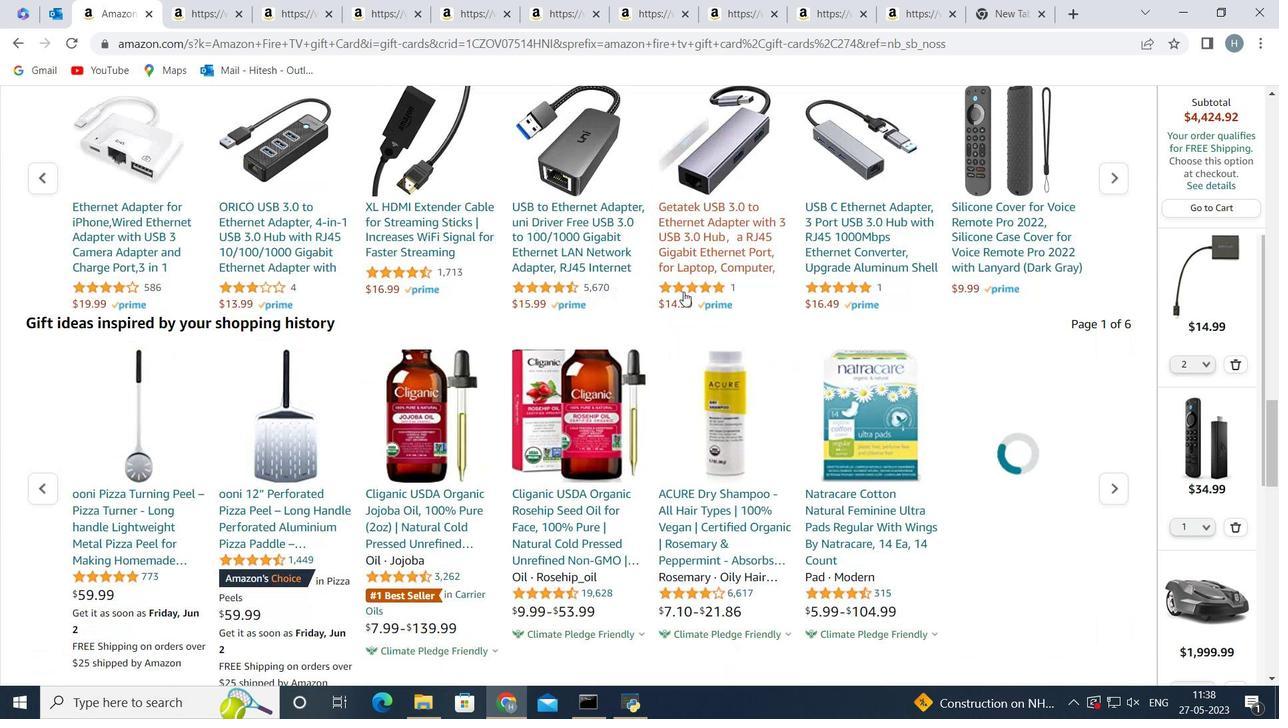 
Action: Mouse scrolled (683, 291) with delta (0, 0)
Screenshot: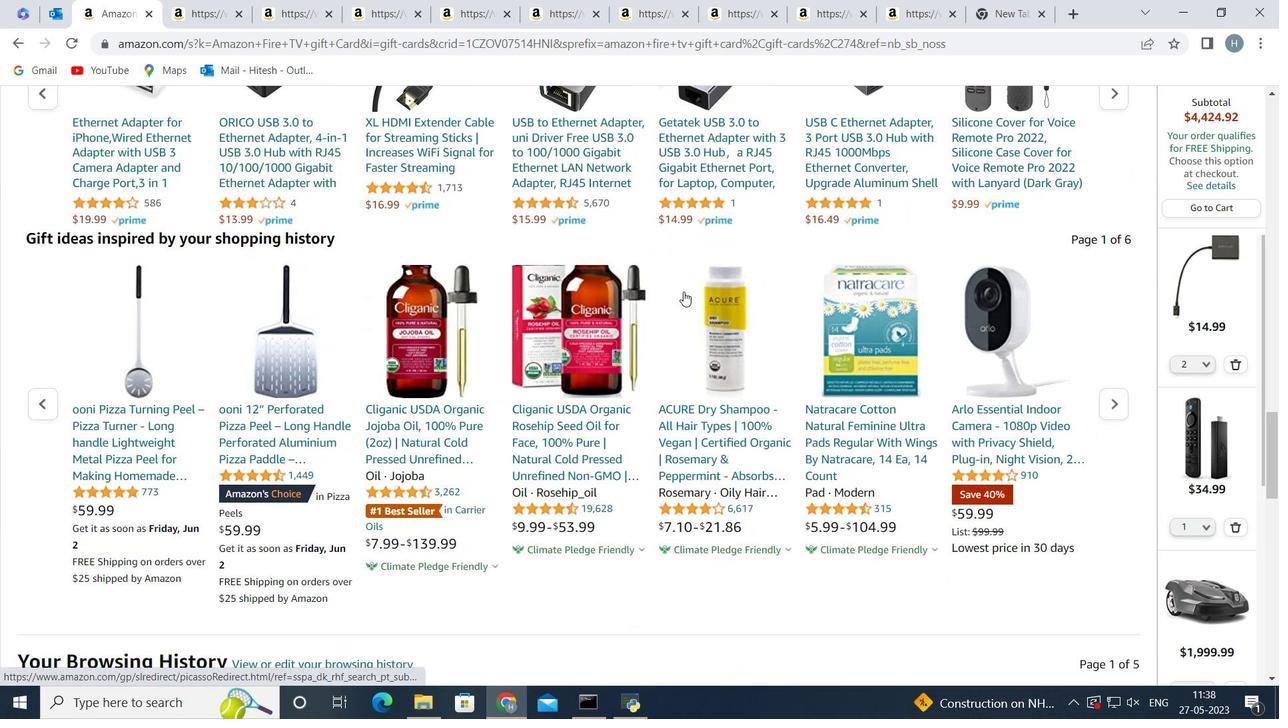 
Action: Mouse scrolled (683, 291) with delta (0, 0)
Screenshot: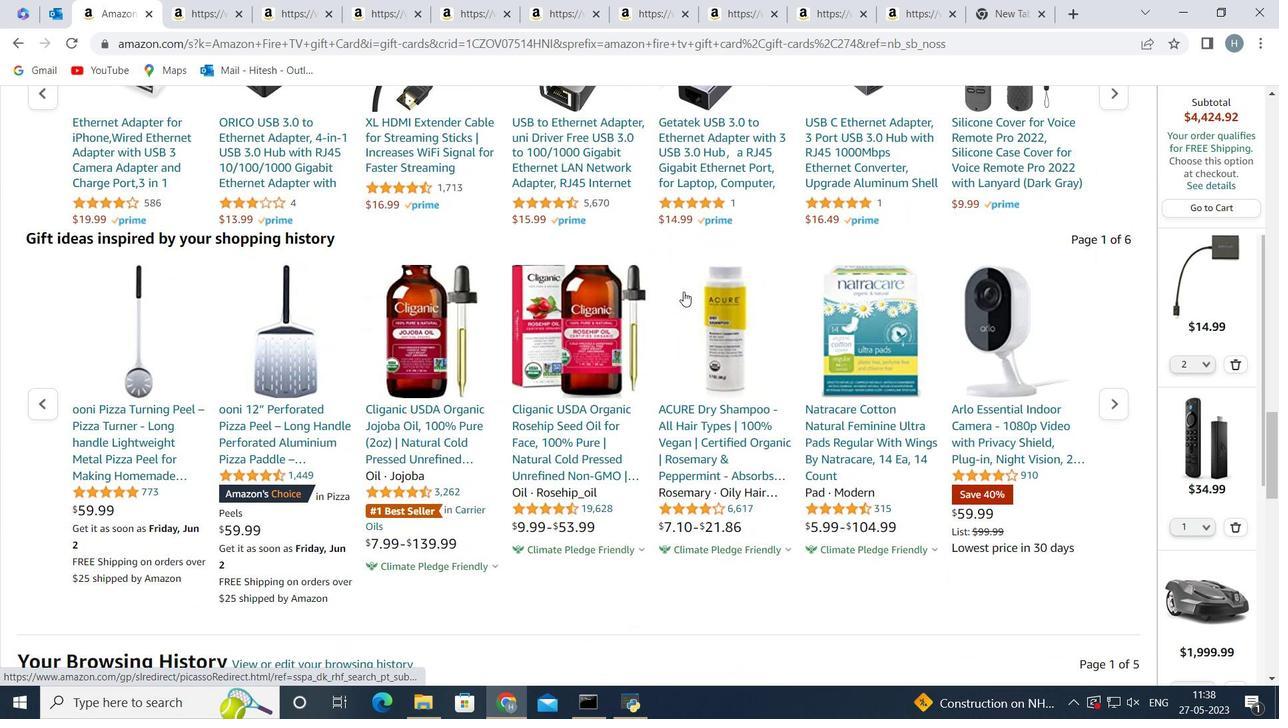 
Action: Mouse scrolled (683, 291) with delta (0, 0)
Screenshot: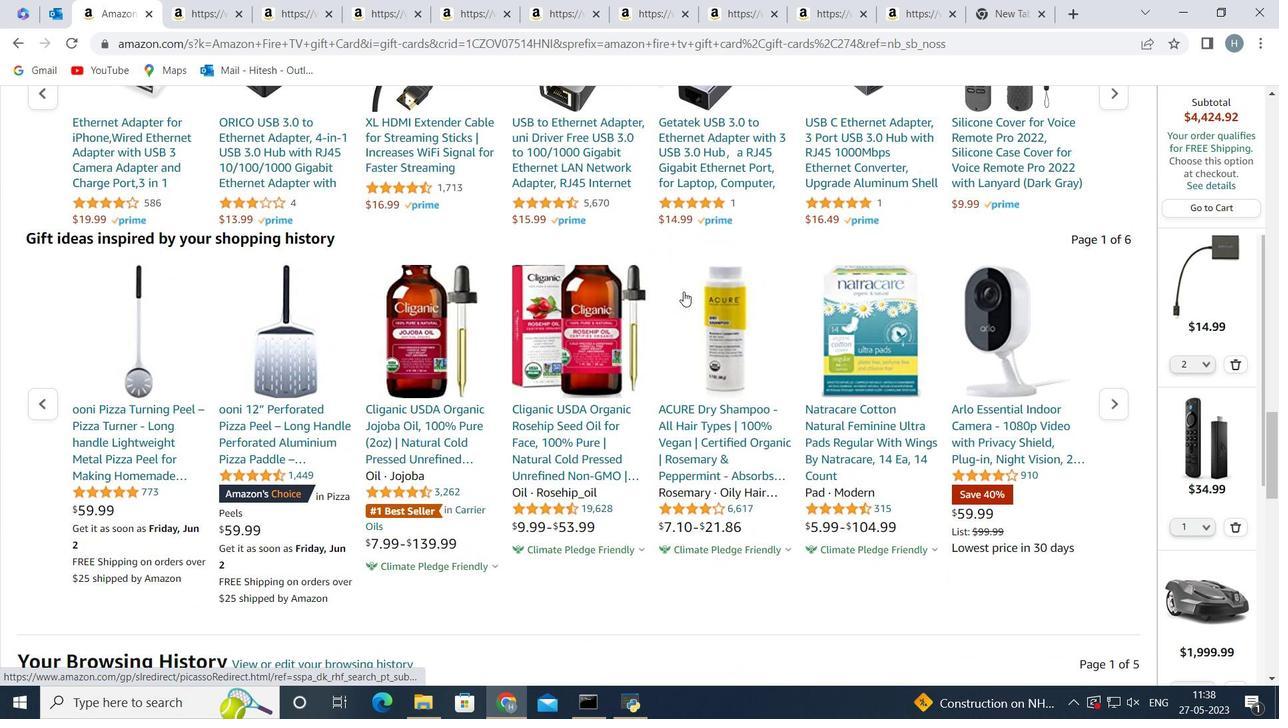 
Action: Mouse scrolled (683, 291) with delta (0, 0)
Screenshot: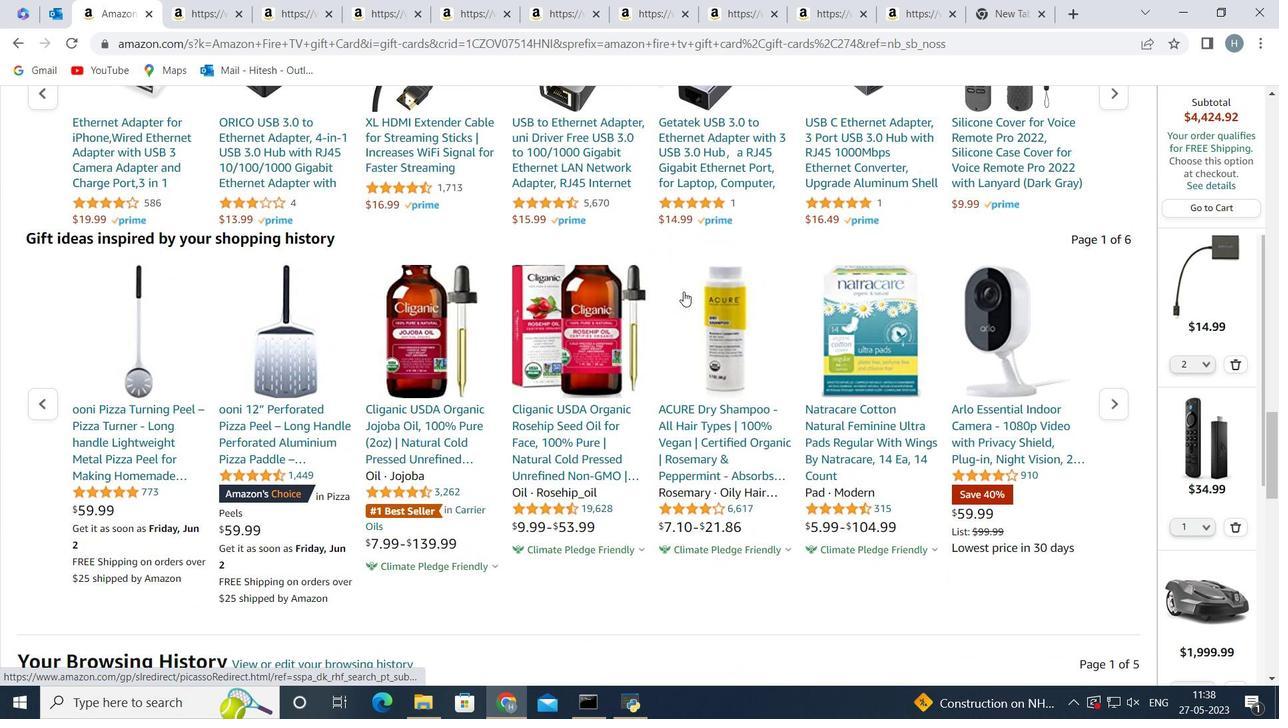 
Action: Mouse scrolled (683, 291) with delta (0, 0)
Screenshot: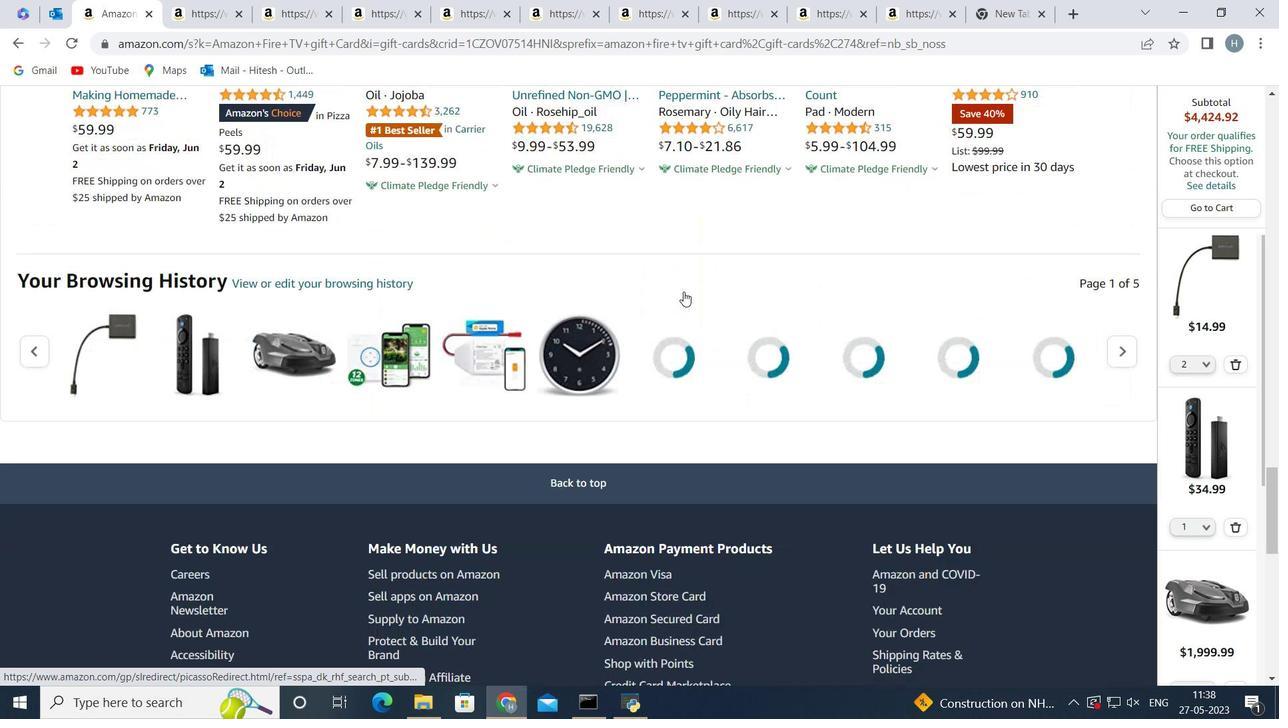 
Action: Mouse scrolled (683, 291) with delta (0, 0)
Screenshot: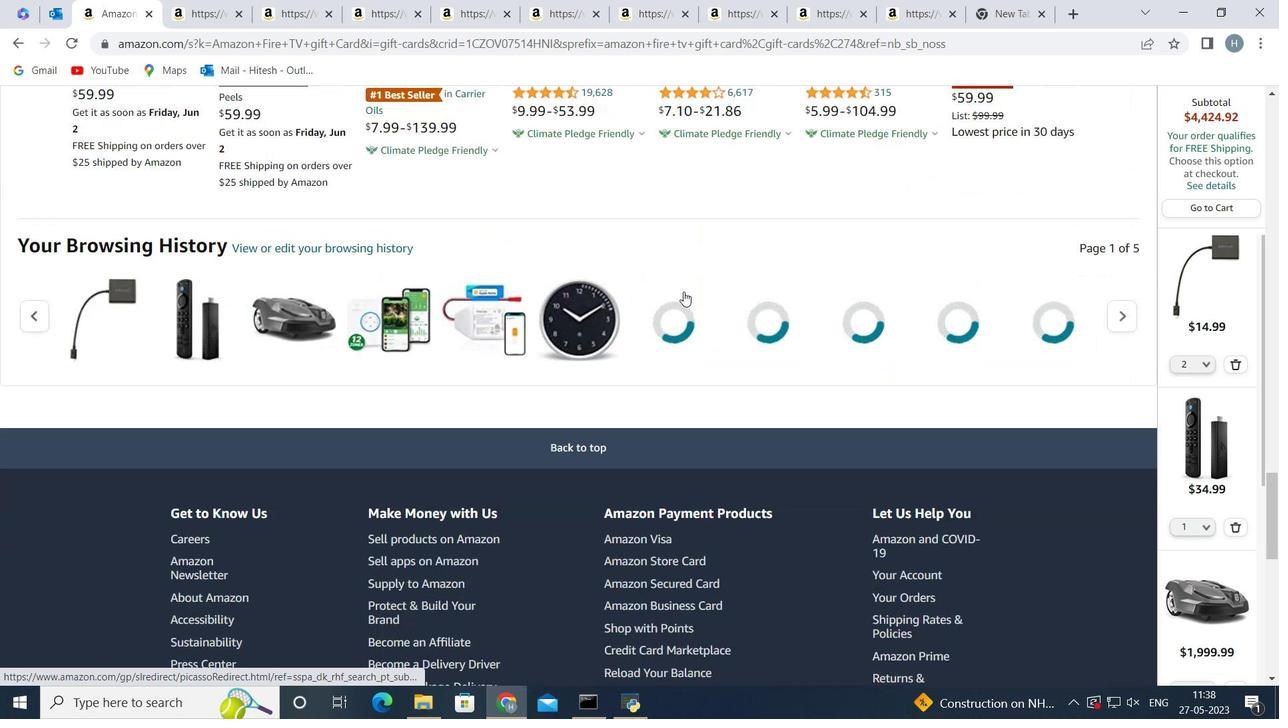 
Action: Mouse scrolled (683, 291) with delta (0, 0)
Screenshot: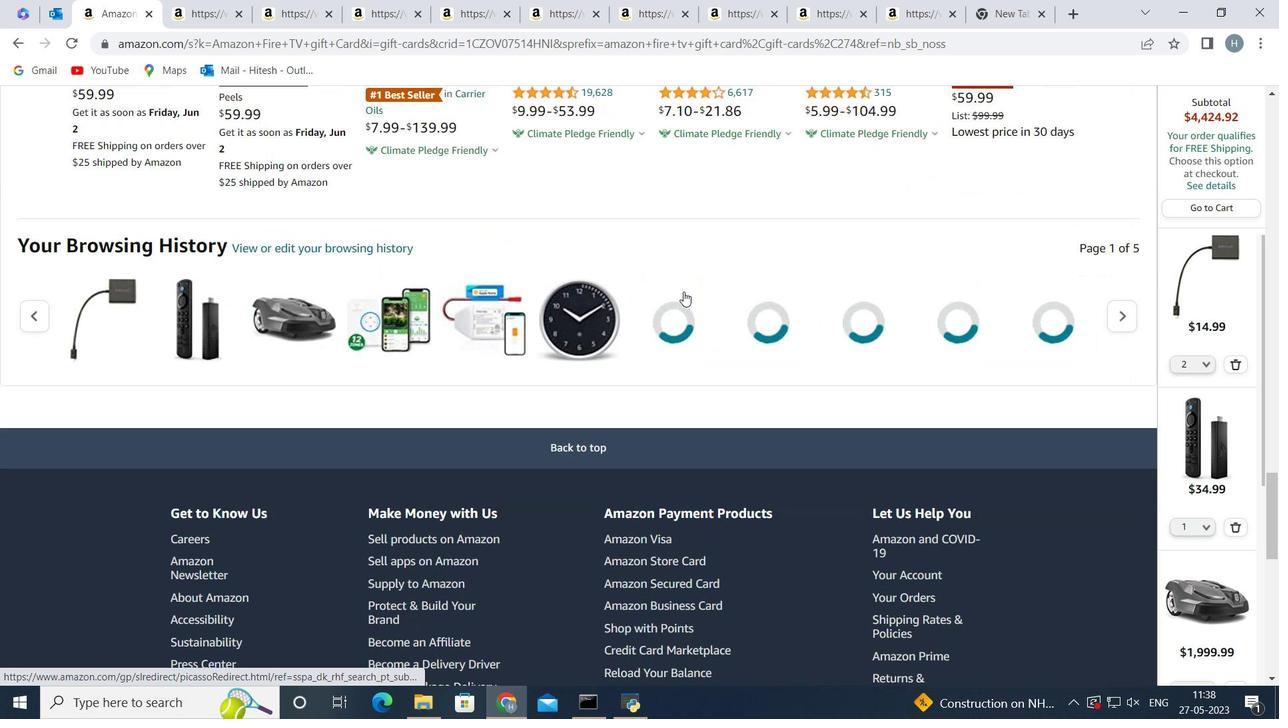 
Action: Mouse scrolled (683, 293) with delta (0, 0)
Screenshot: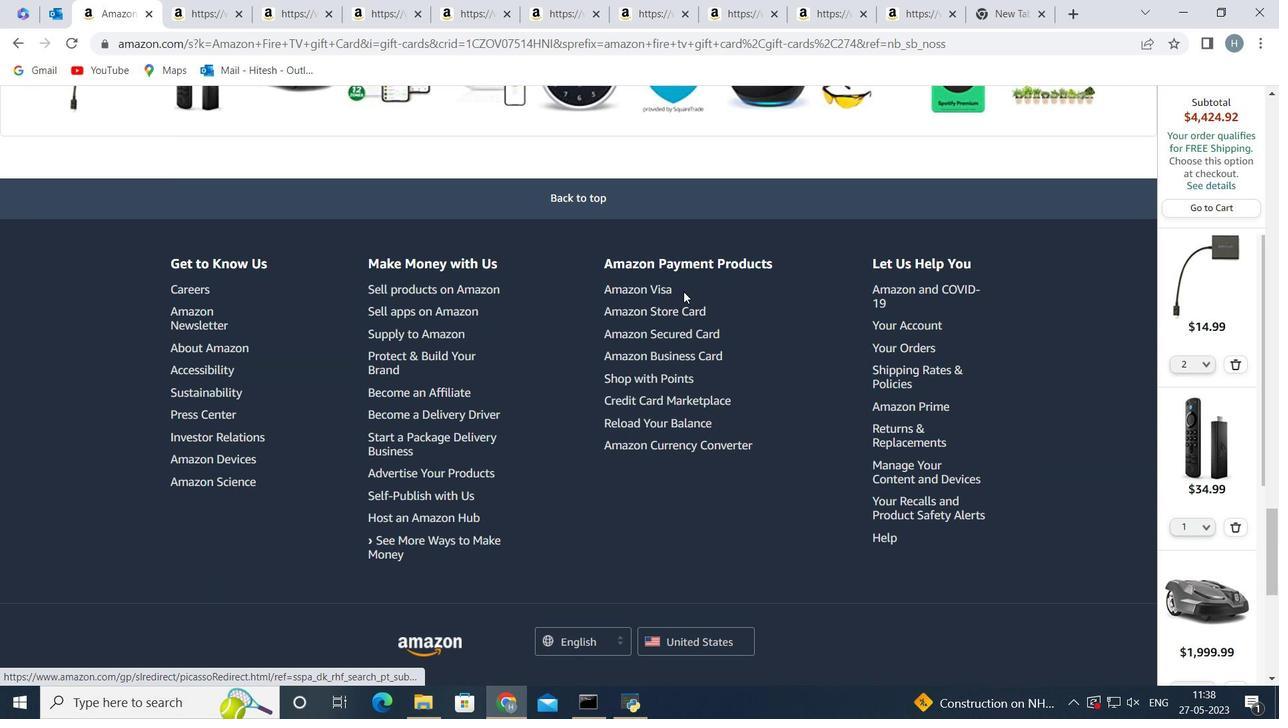 
Action: Mouse scrolled (683, 293) with delta (0, 0)
Screenshot: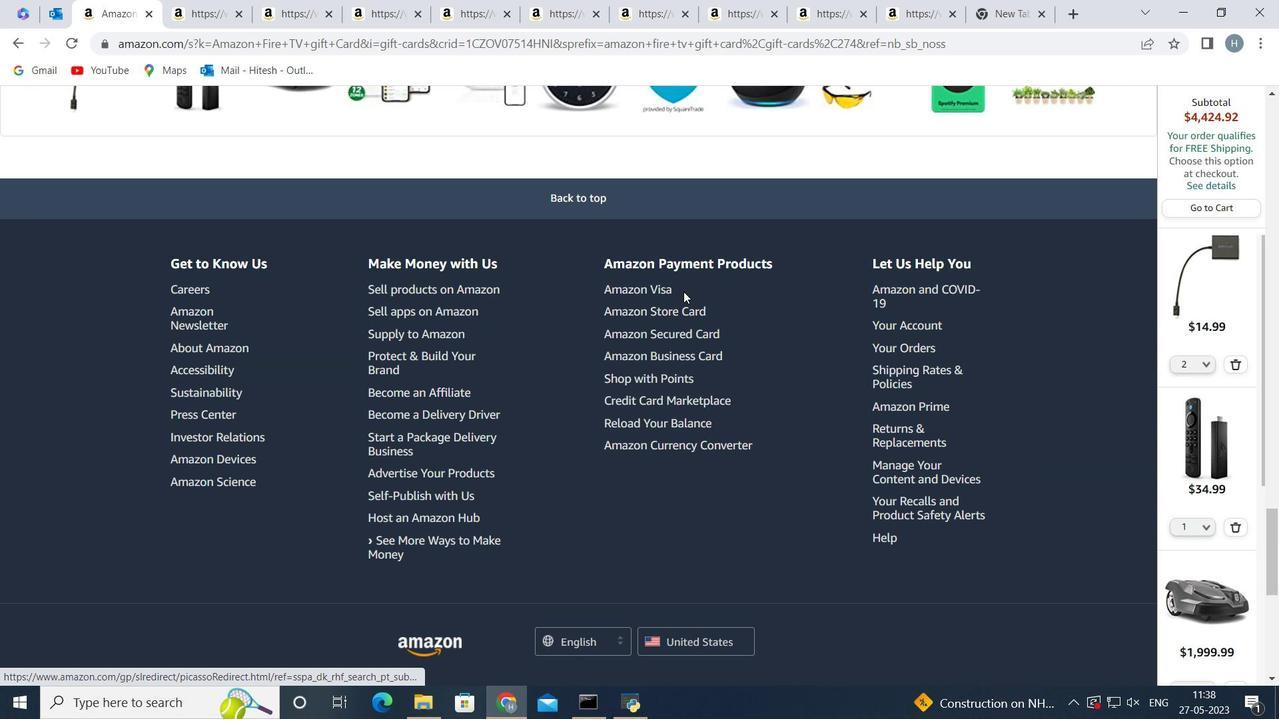 
Action: Mouse scrolled (683, 293) with delta (0, 0)
Screenshot: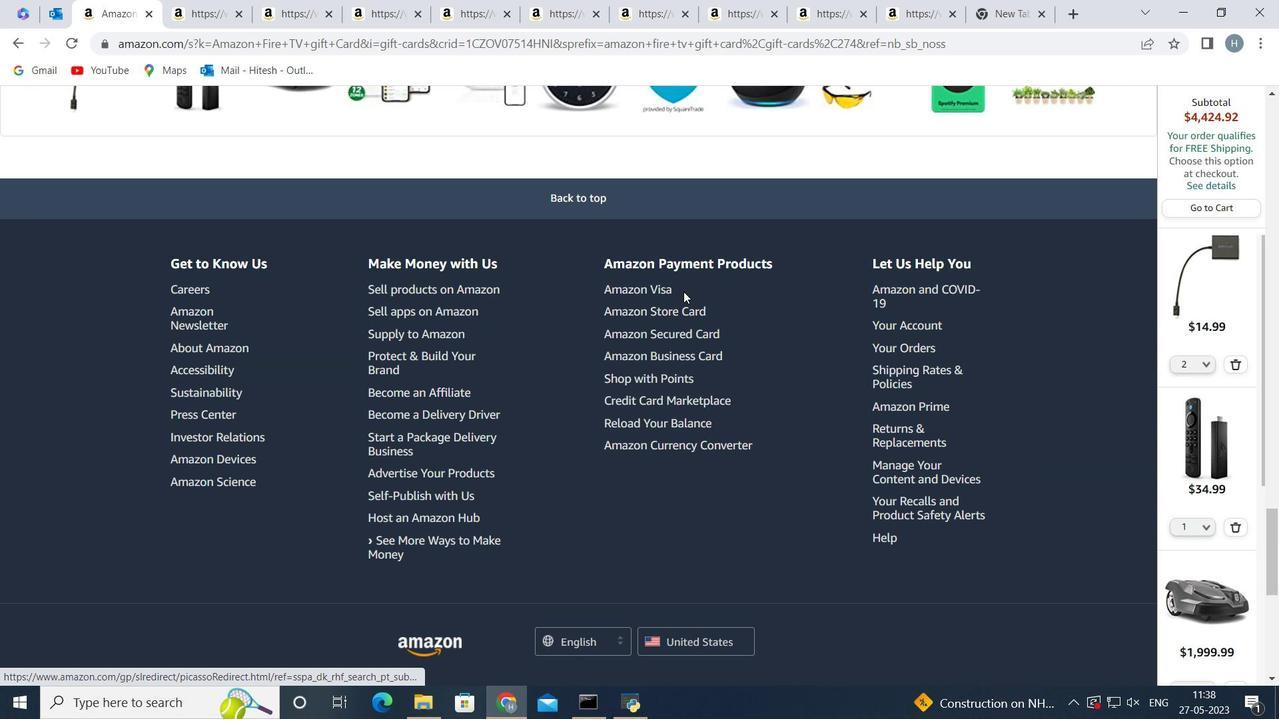 
Action: Mouse scrolled (683, 293) with delta (0, 0)
Screenshot: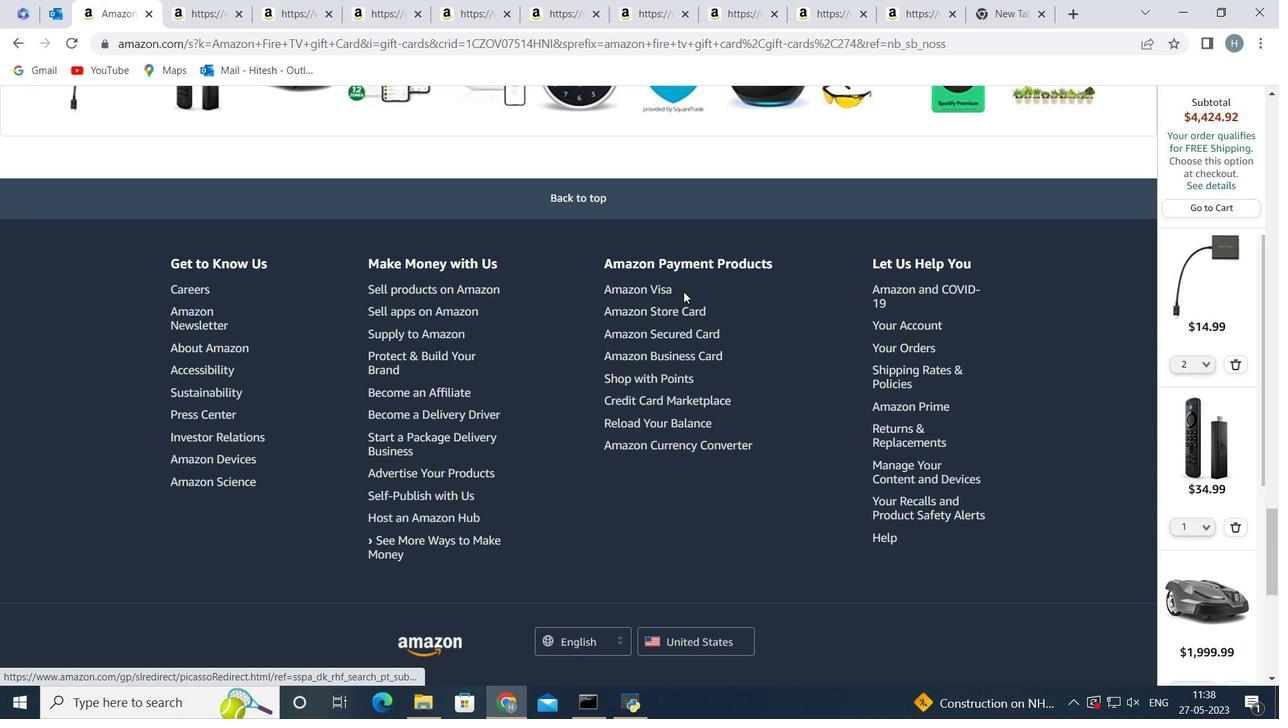 
Action: Mouse scrolled (683, 293) with delta (0, 0)
Screenshot: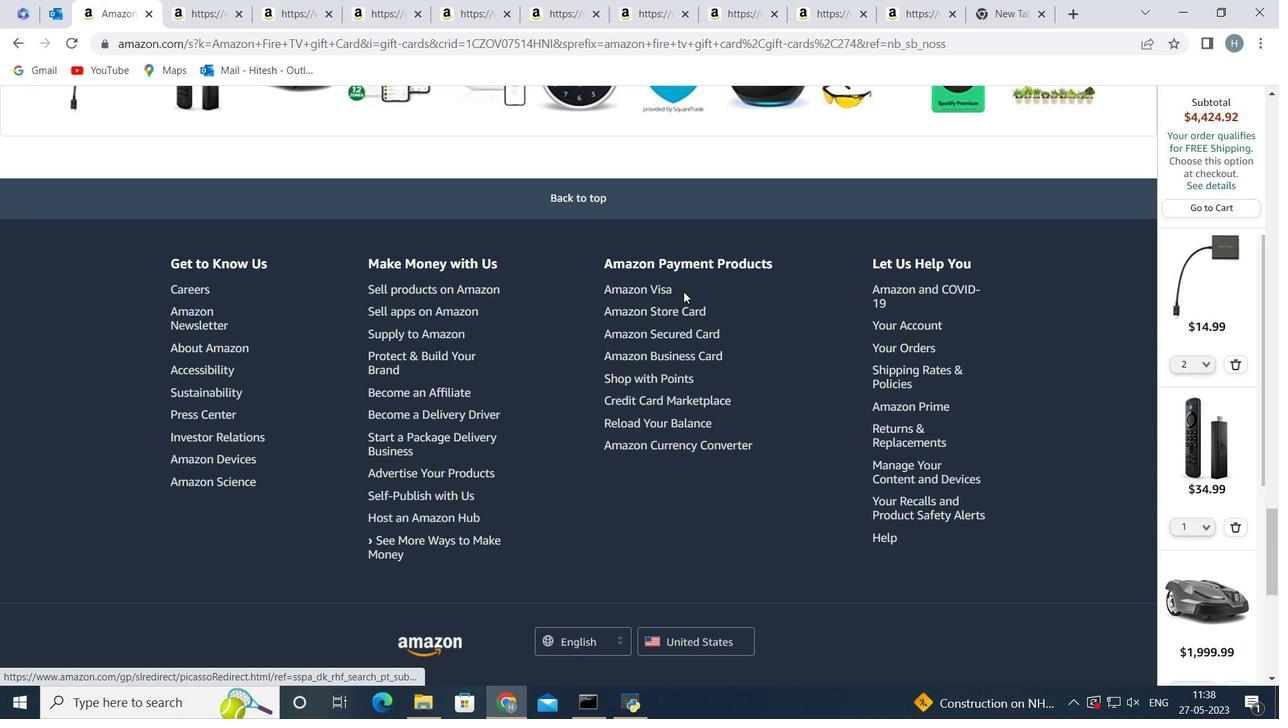 
Action: Mouse scrolled (683, 293) with delta (0, 0)
Screenshot: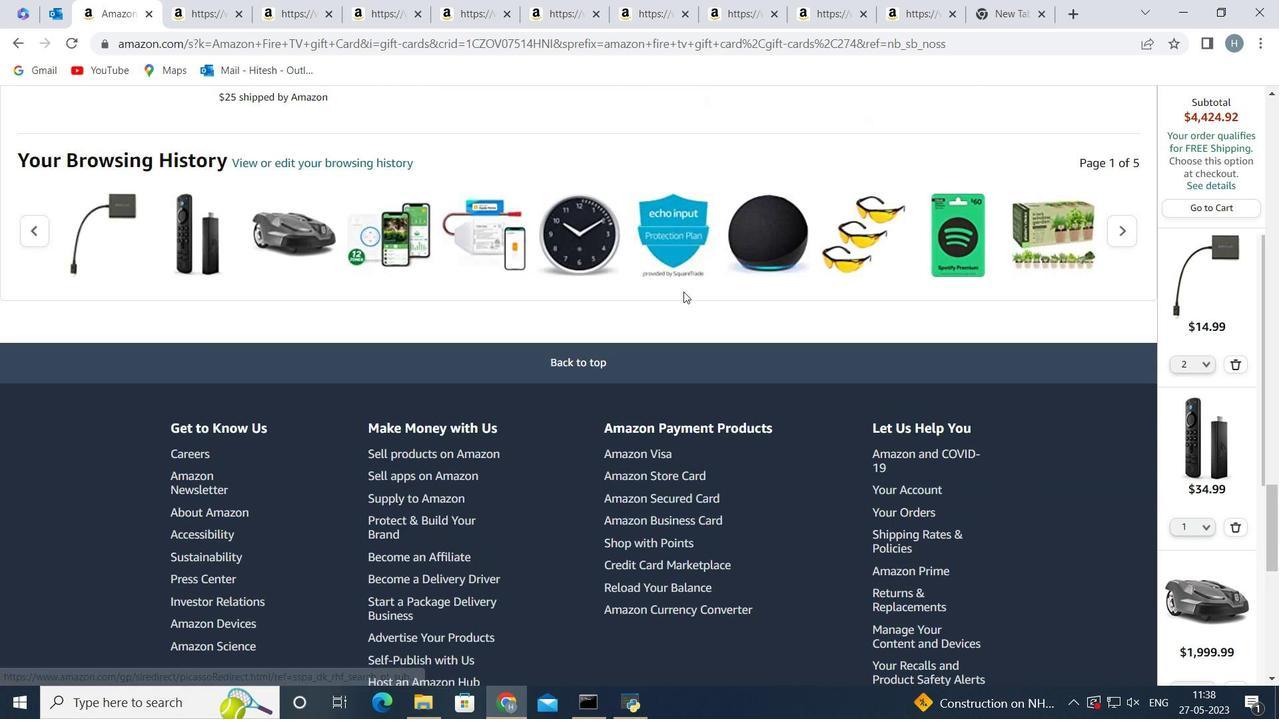 
Action: Mouse scrolled (683, 293) with delta (0, 0)
Screenshot: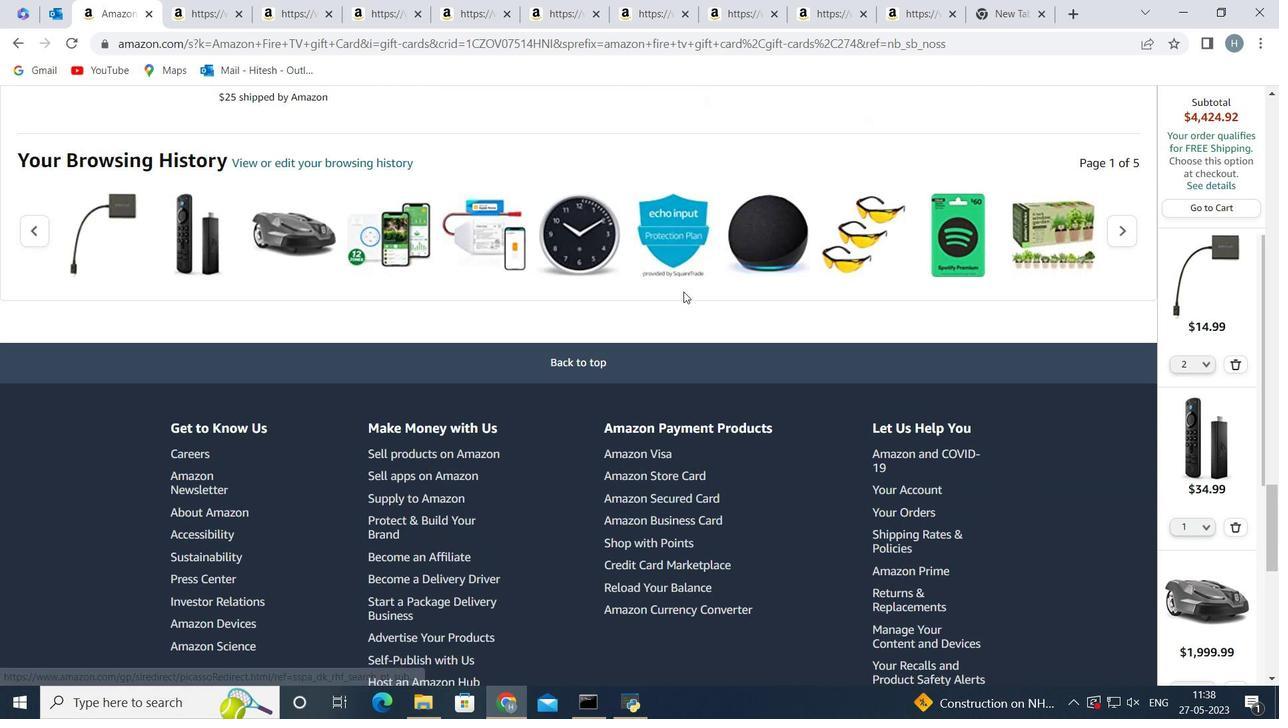 
Action: Mouse scrolled (683, 293) with delta (0, 0)
Screenshot: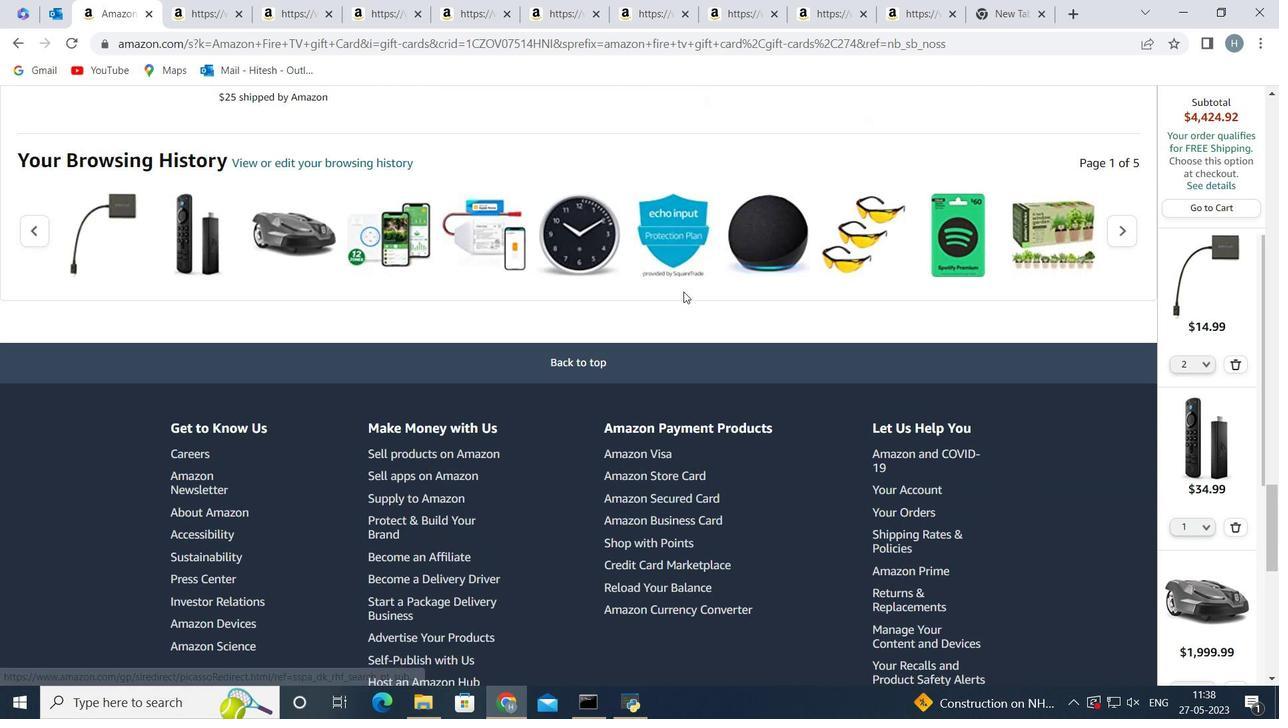 
Action: Mouse scrolled (683, 293) with delta (0, 0)
Screenshot: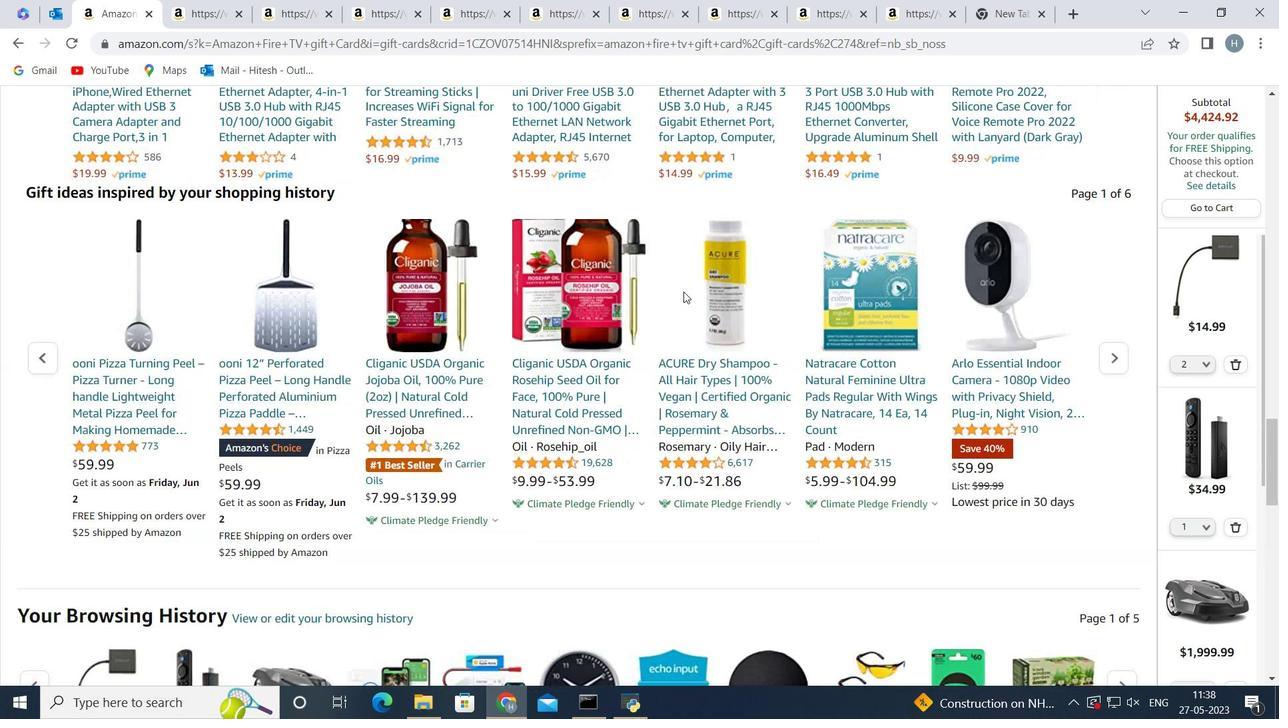 
Action: Mouse scrolled (683, 293) with delta (0, 0)
Screenshot: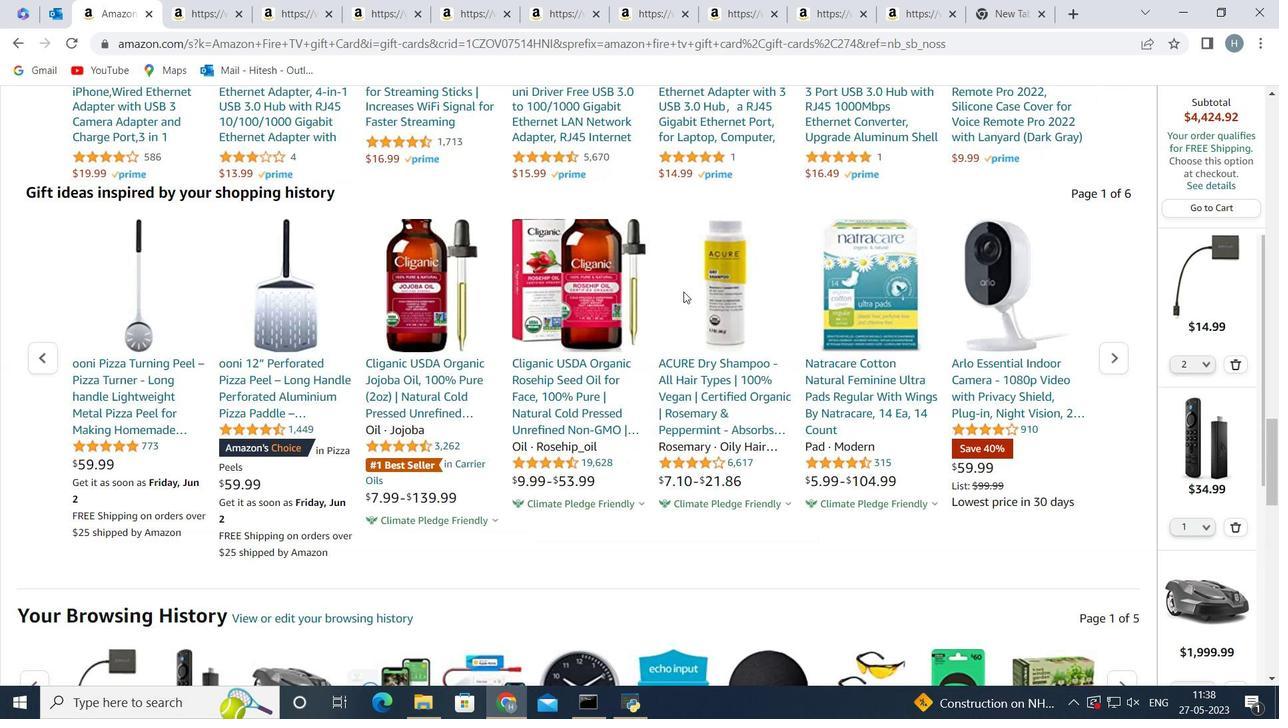 
Action: Mouse scrolled (683, 293) with delta (0, 0)
Screenshot: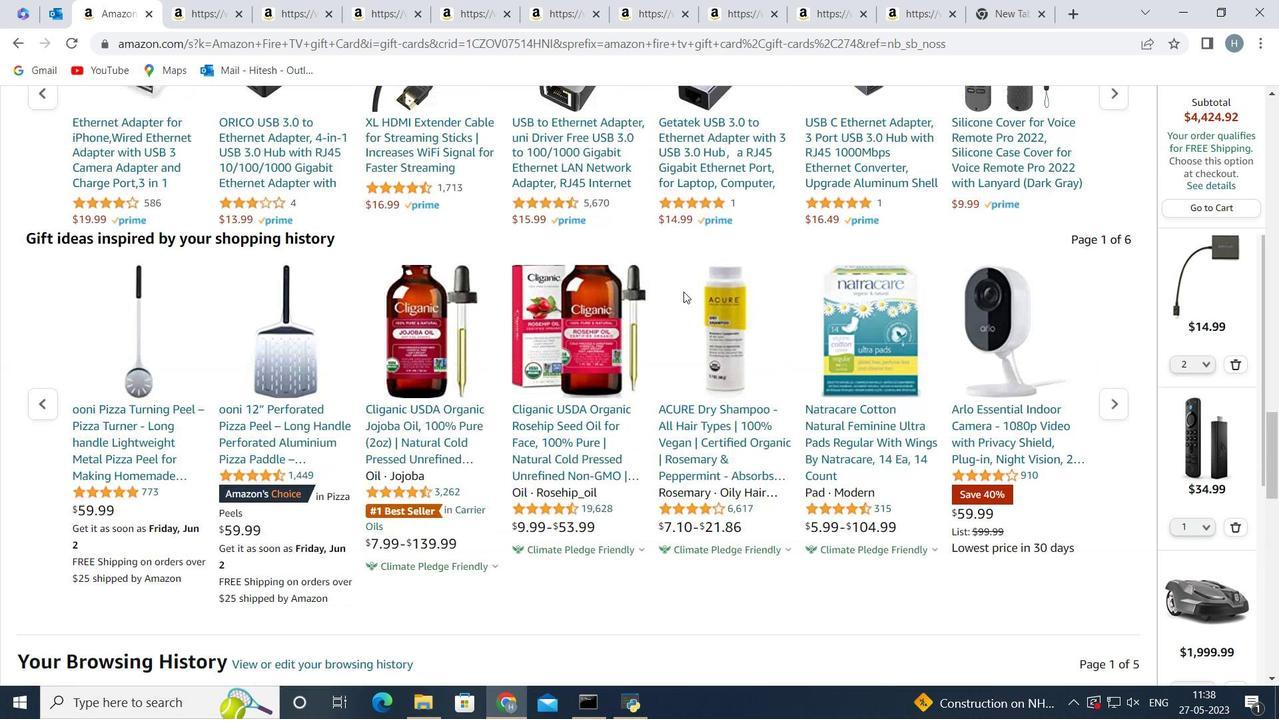 
Action: Mouse scrolled (683, 293) with delta (0, 0)
Screenshot: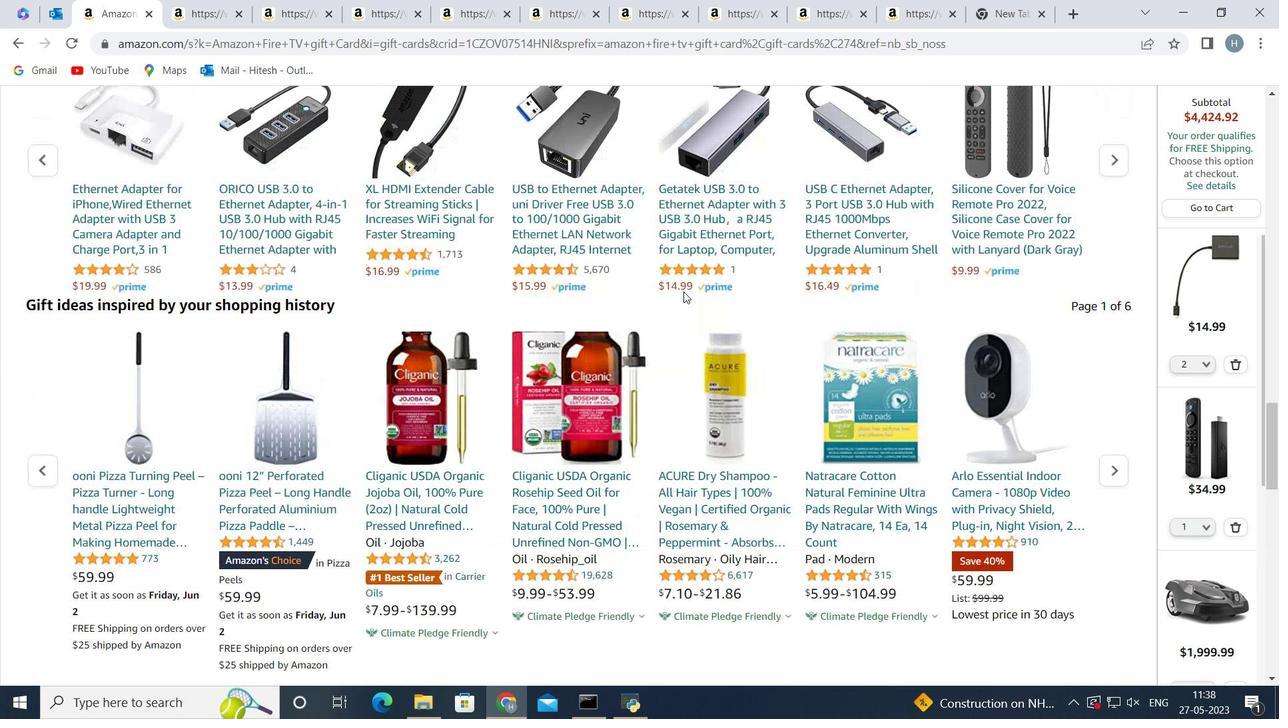 
Action: Mouse scrolled (683, 293) with delta (0, 0)
Screenshot: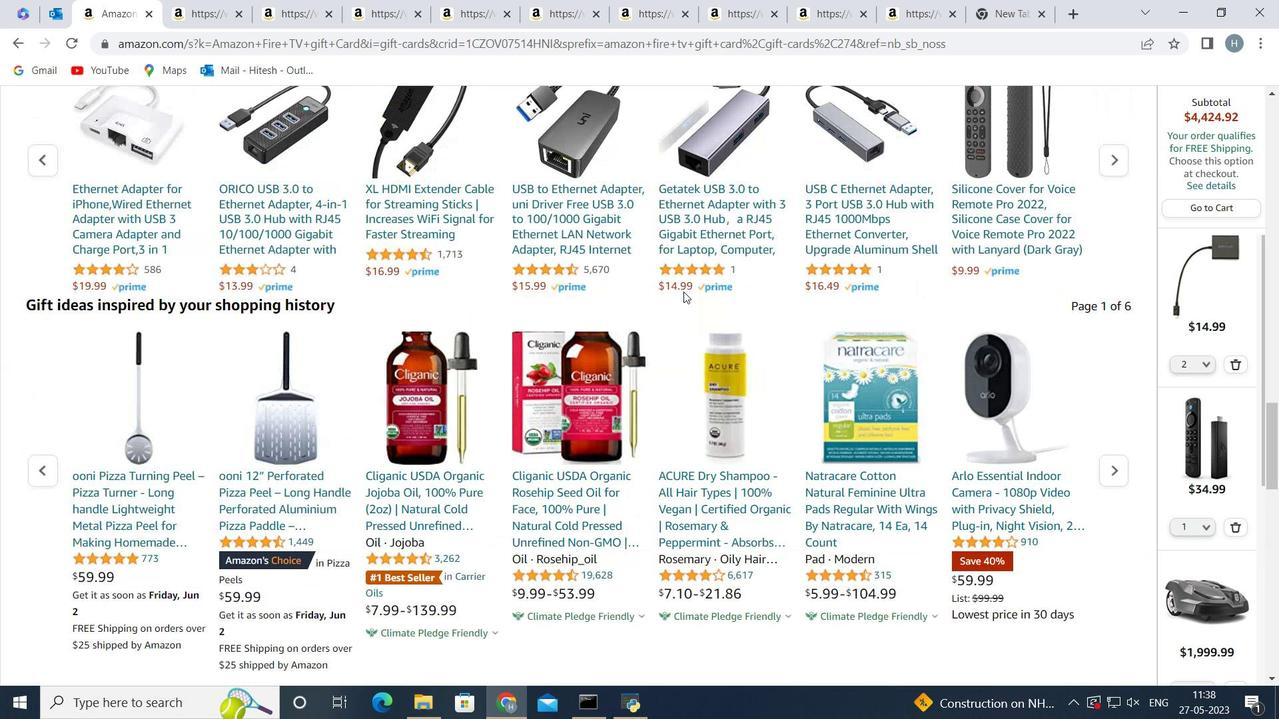 
Action: Mouse scrolled (683, 293) with delta (0, 0)
